 Task: Update the semester name in the Jira issue to 'fall semester and spring semester'.
Action: Mouse moved to (775, 108)
Screenshot: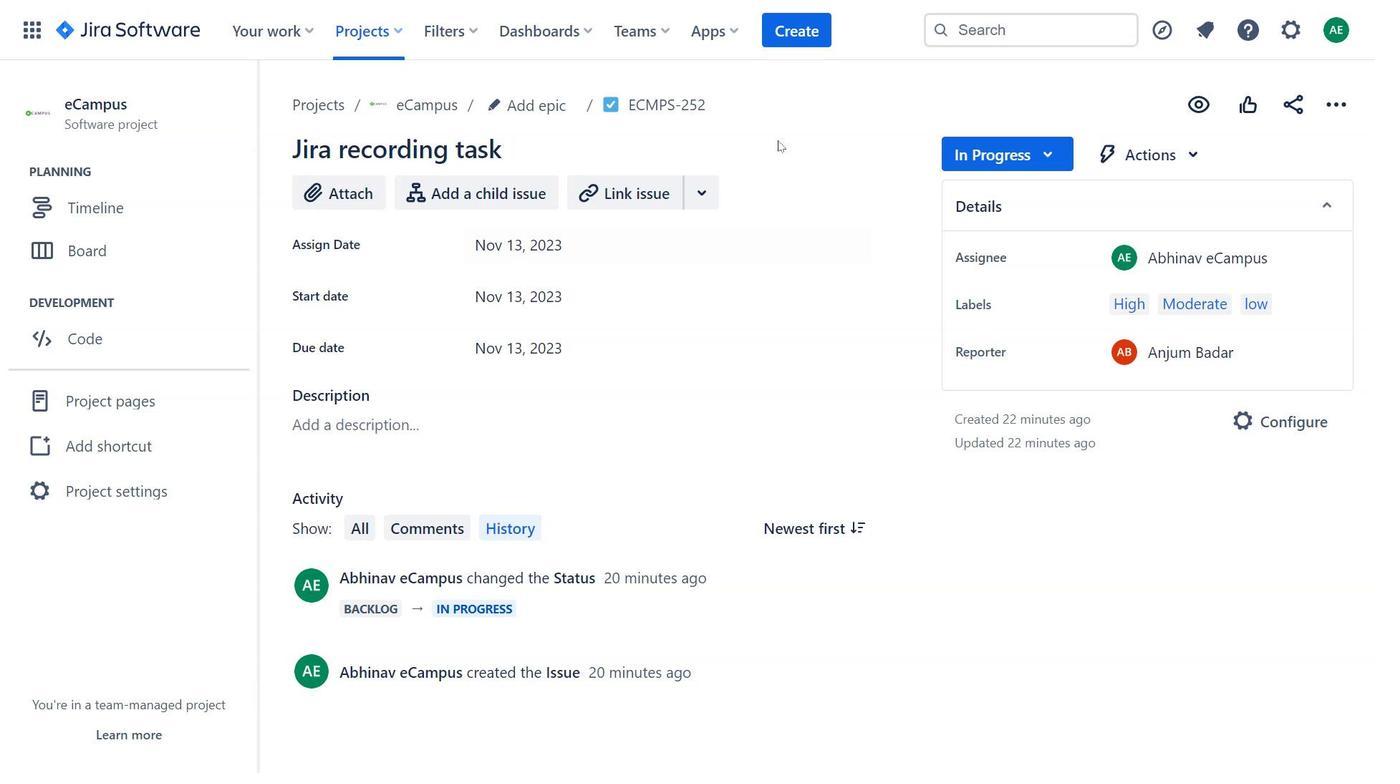 
Action: Mouse pressed left at (775, 108)
Screenshot: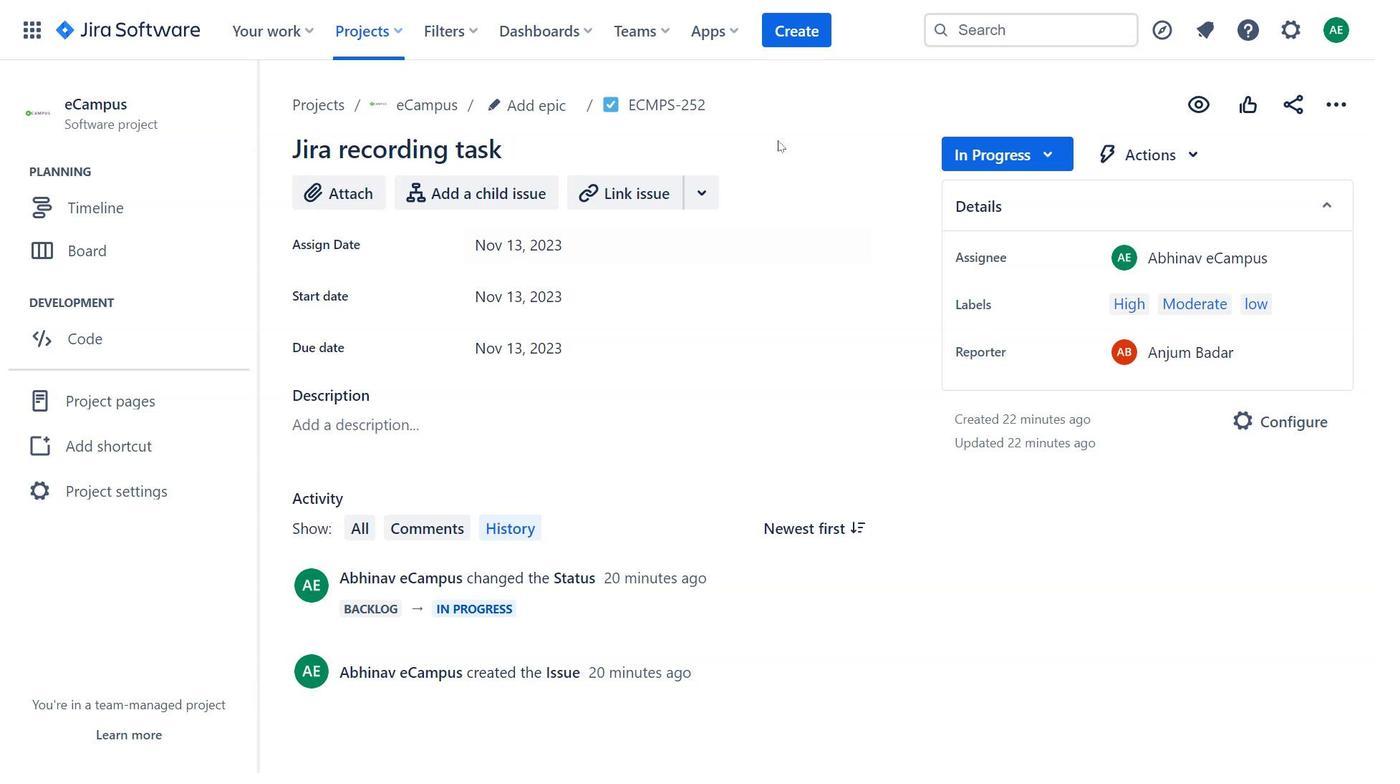 
Action: Mouse moved to (1057, 114)
Screenshot: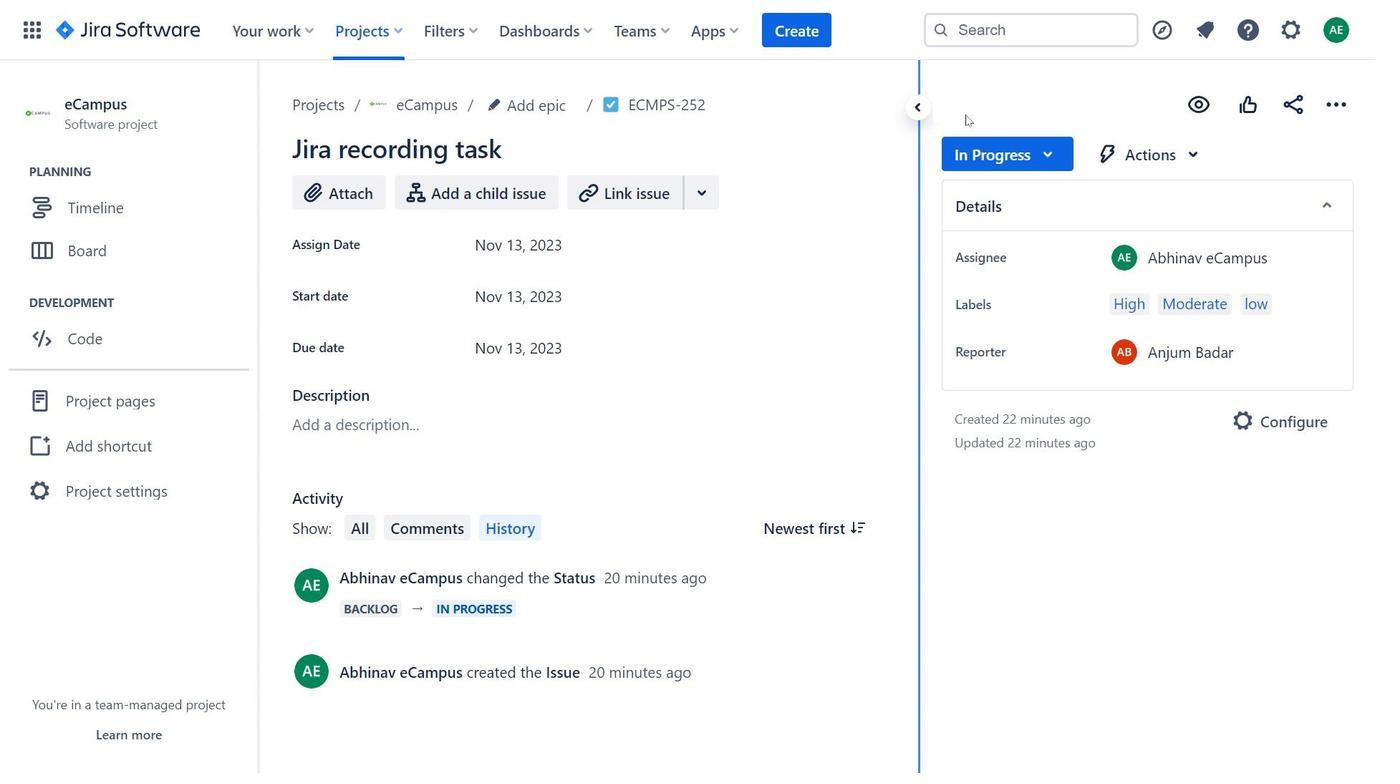 
Action: Mouse pressed left at (1057, 114)
Screenshot: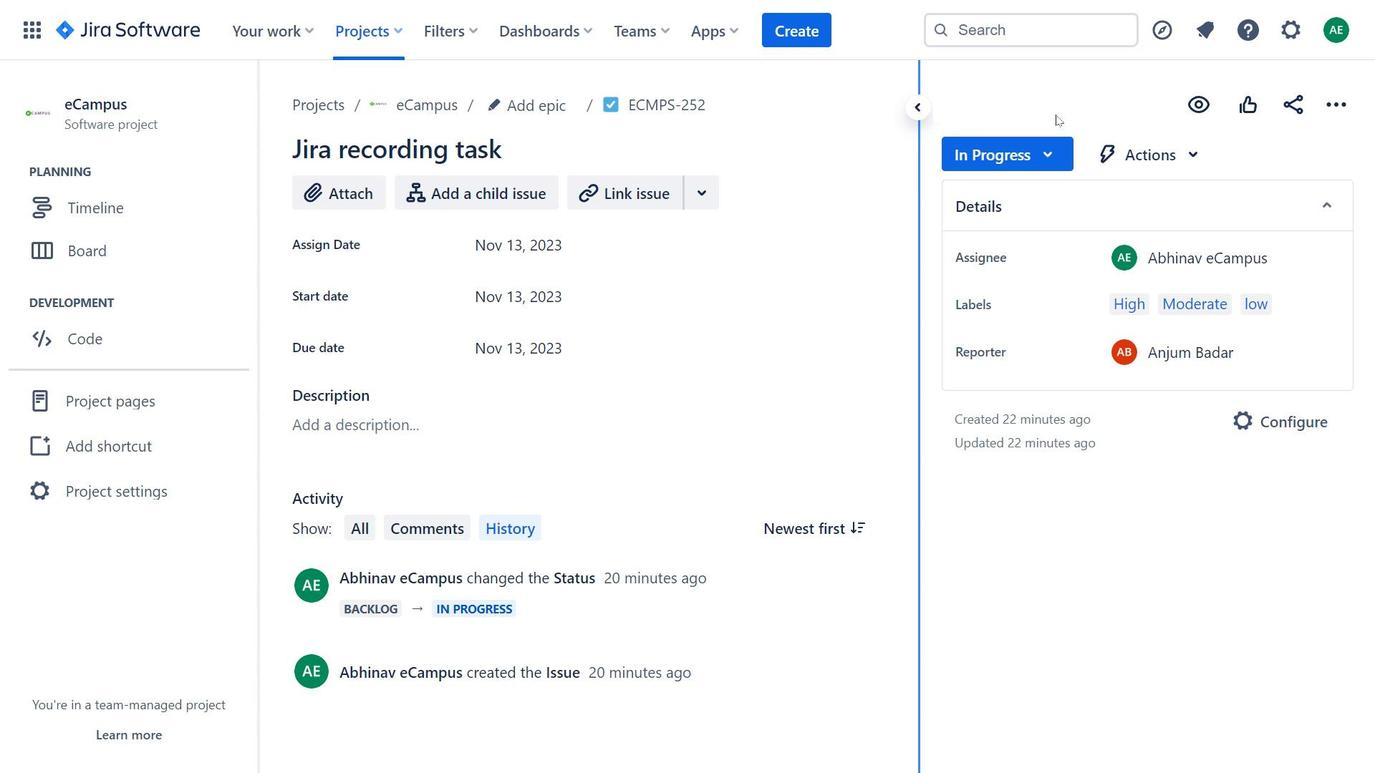 
Action: Mouse moved to (1129, 627)
Screenshot: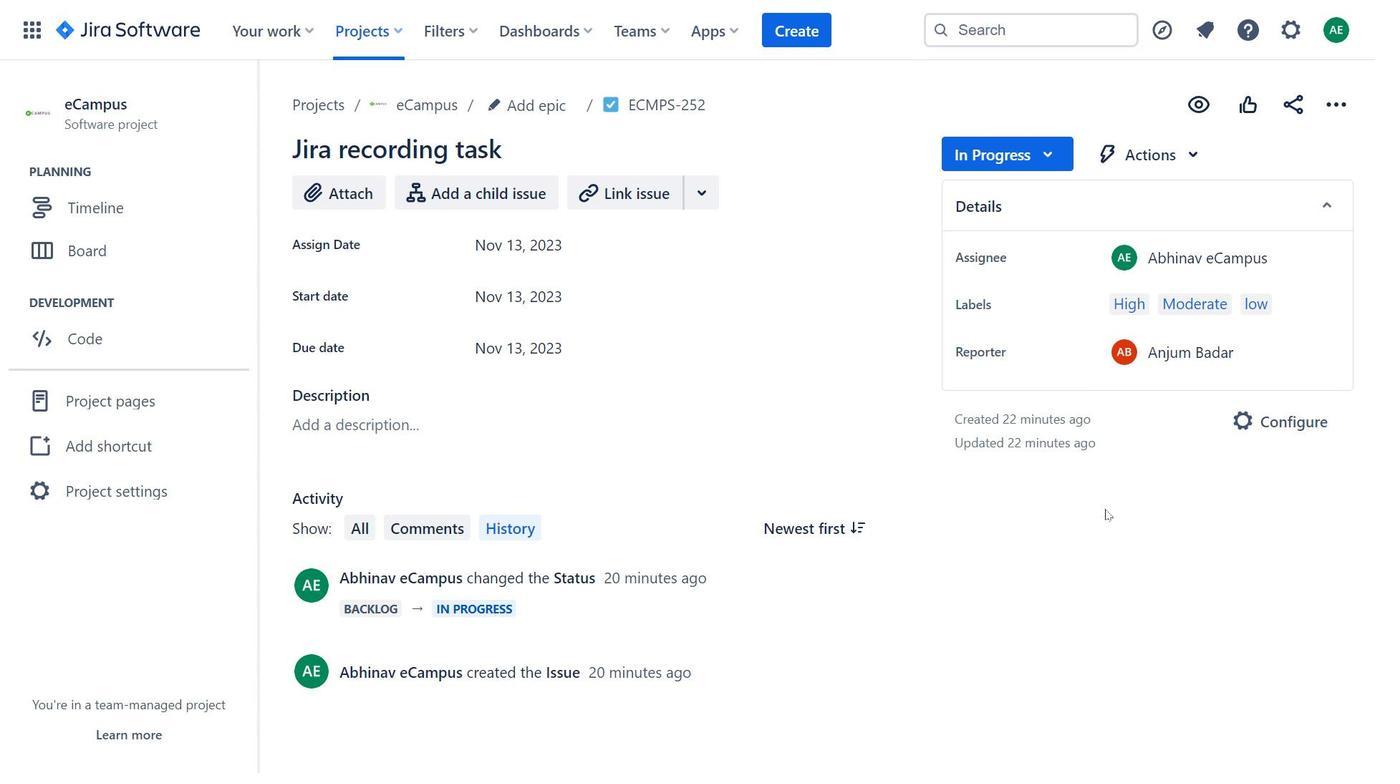 
Action: Mouse pressed left at (1129, 627)
Screenshot: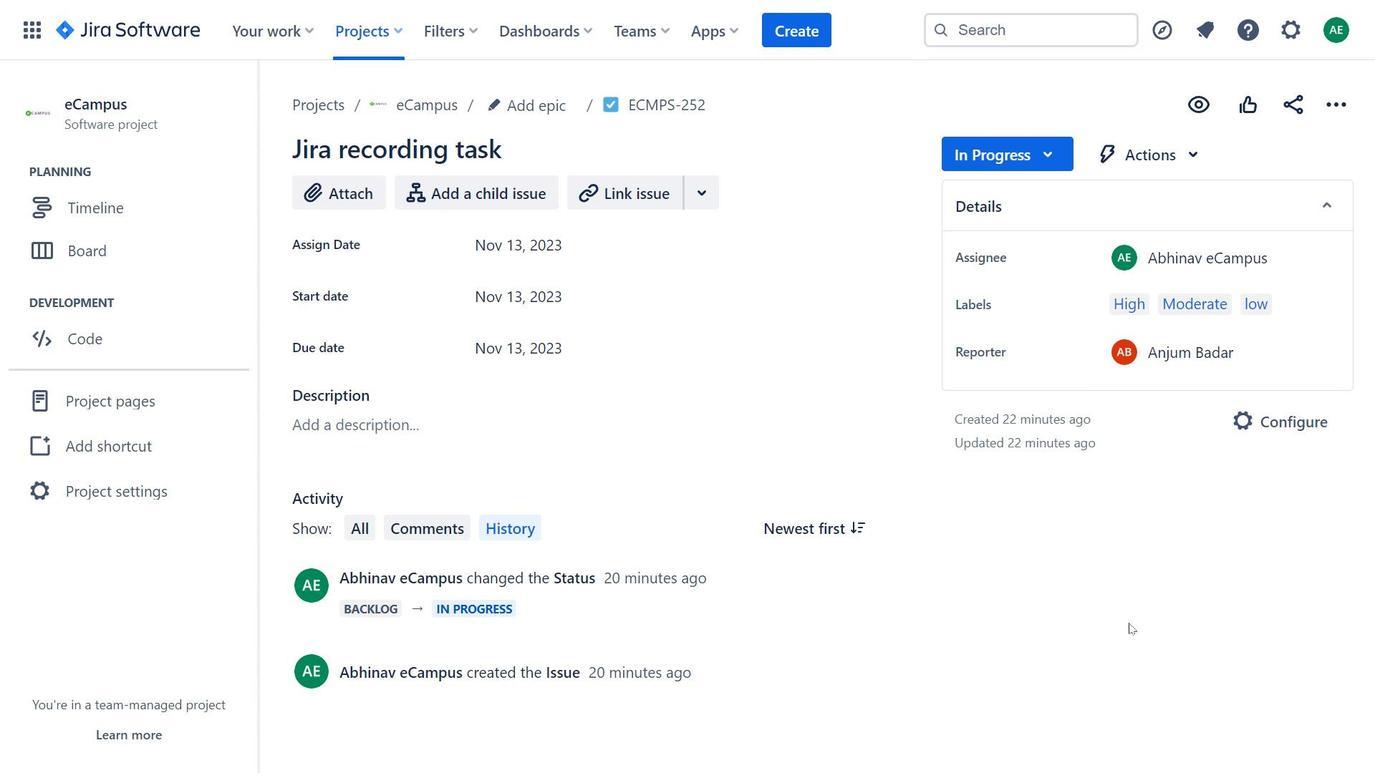 
Action: Mouse moved to (103, 583)
Screenshot: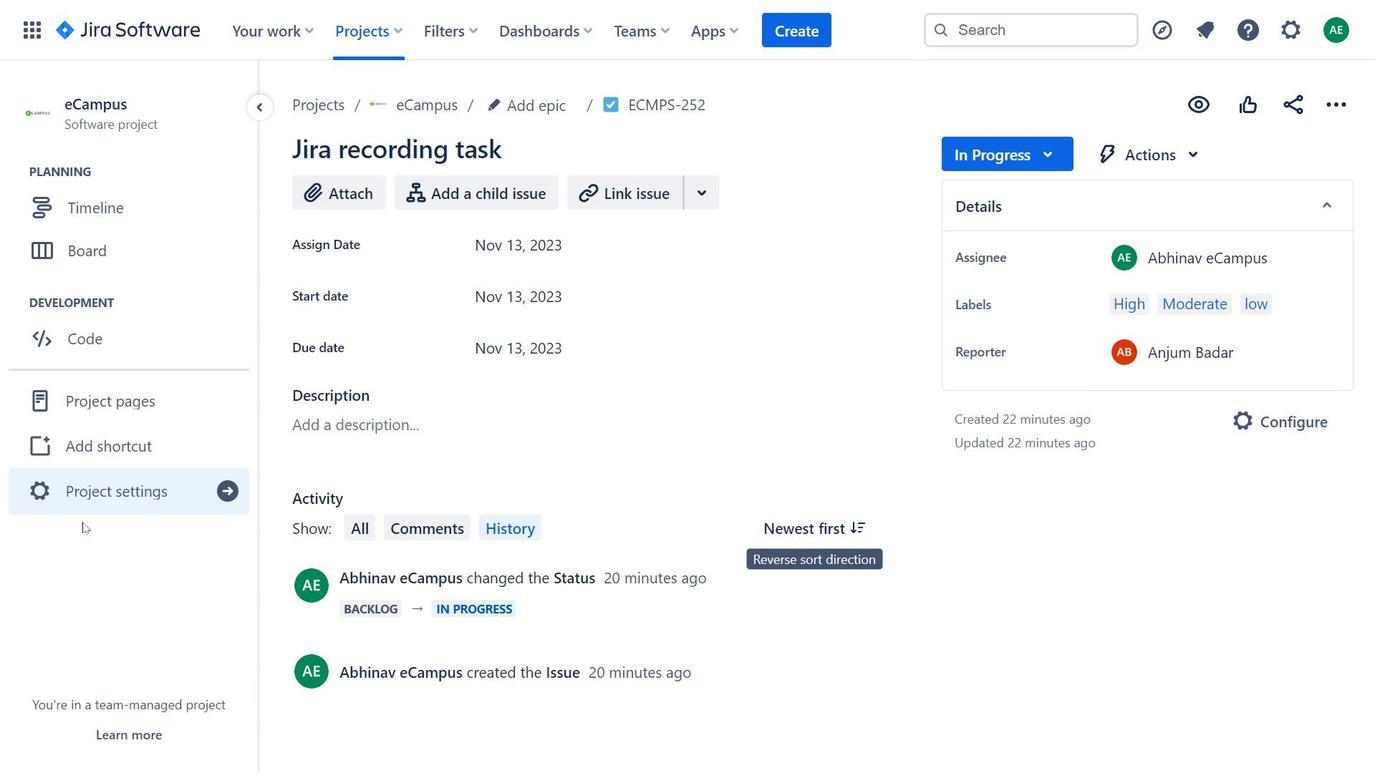 
Action: Mouse pressed left at (103, 583)
Screenshot: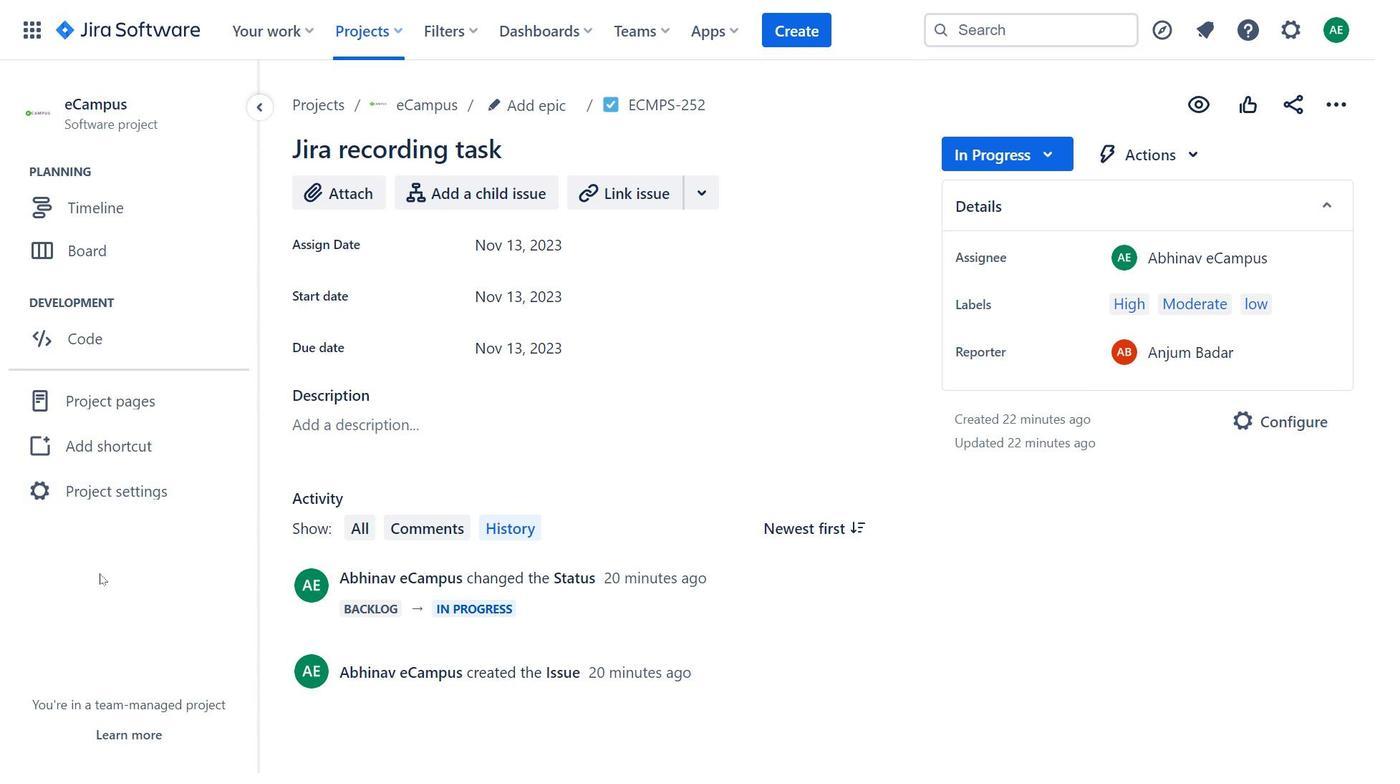 
Action: Mouse moved to (1060, 596)
Screenshot: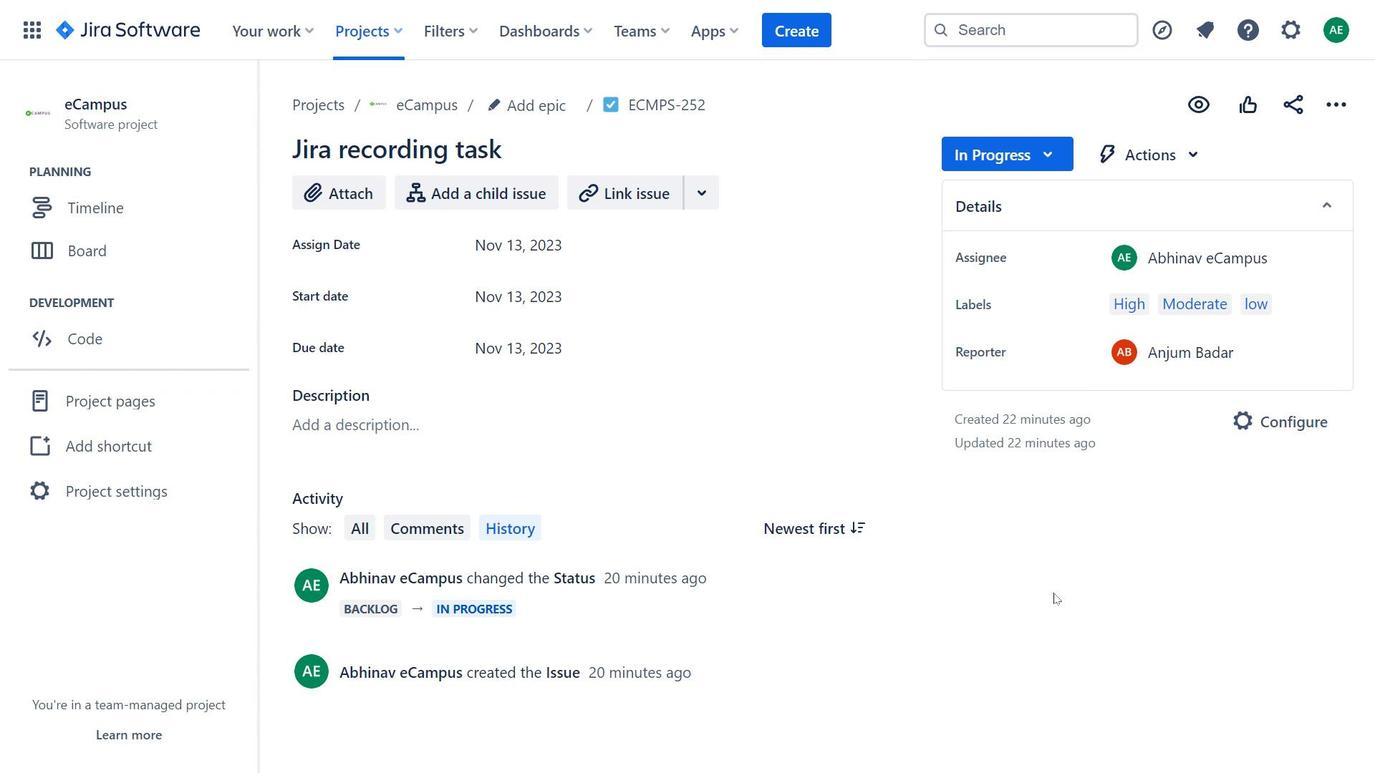 
Action: Mouse pressed left at (1060, 596)
Screenshot: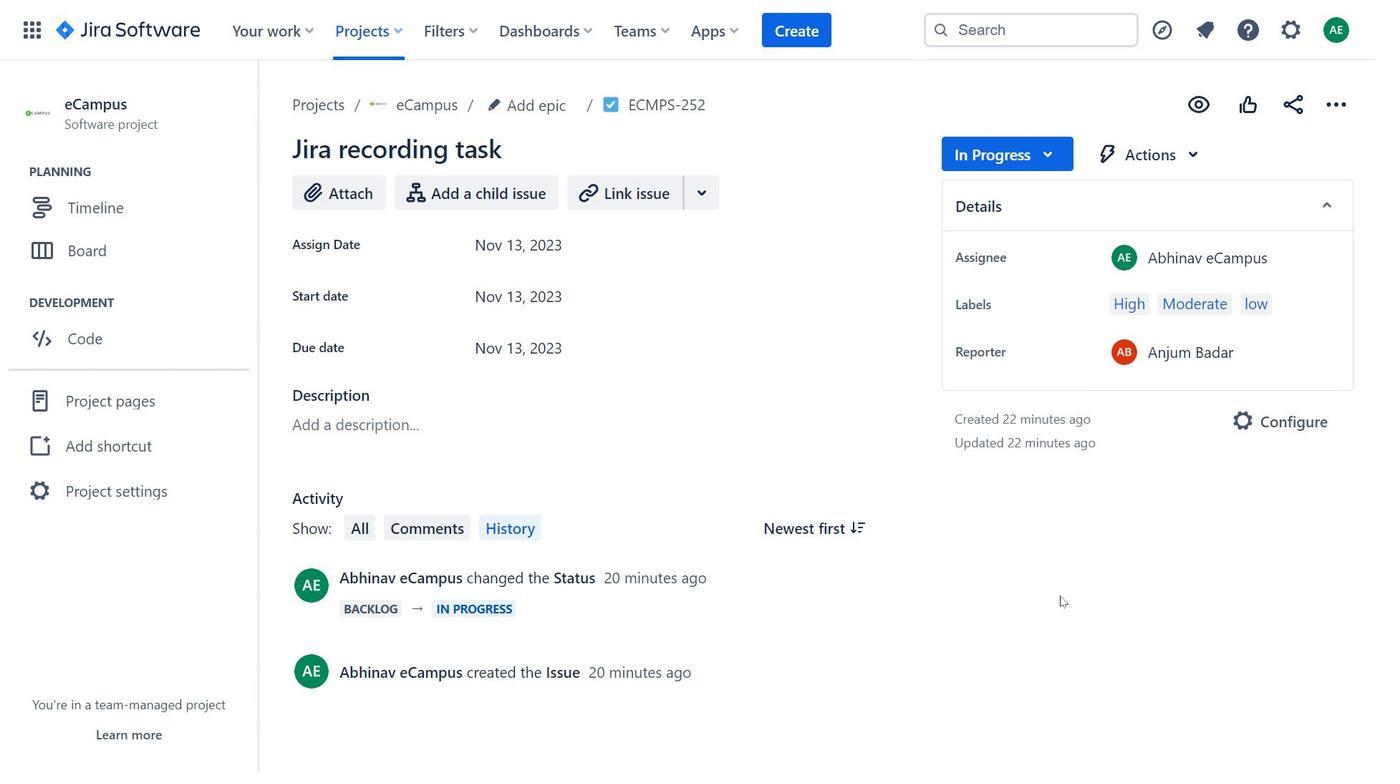 
Action: Mouse pressed left at (1060, 596)
Screenshot: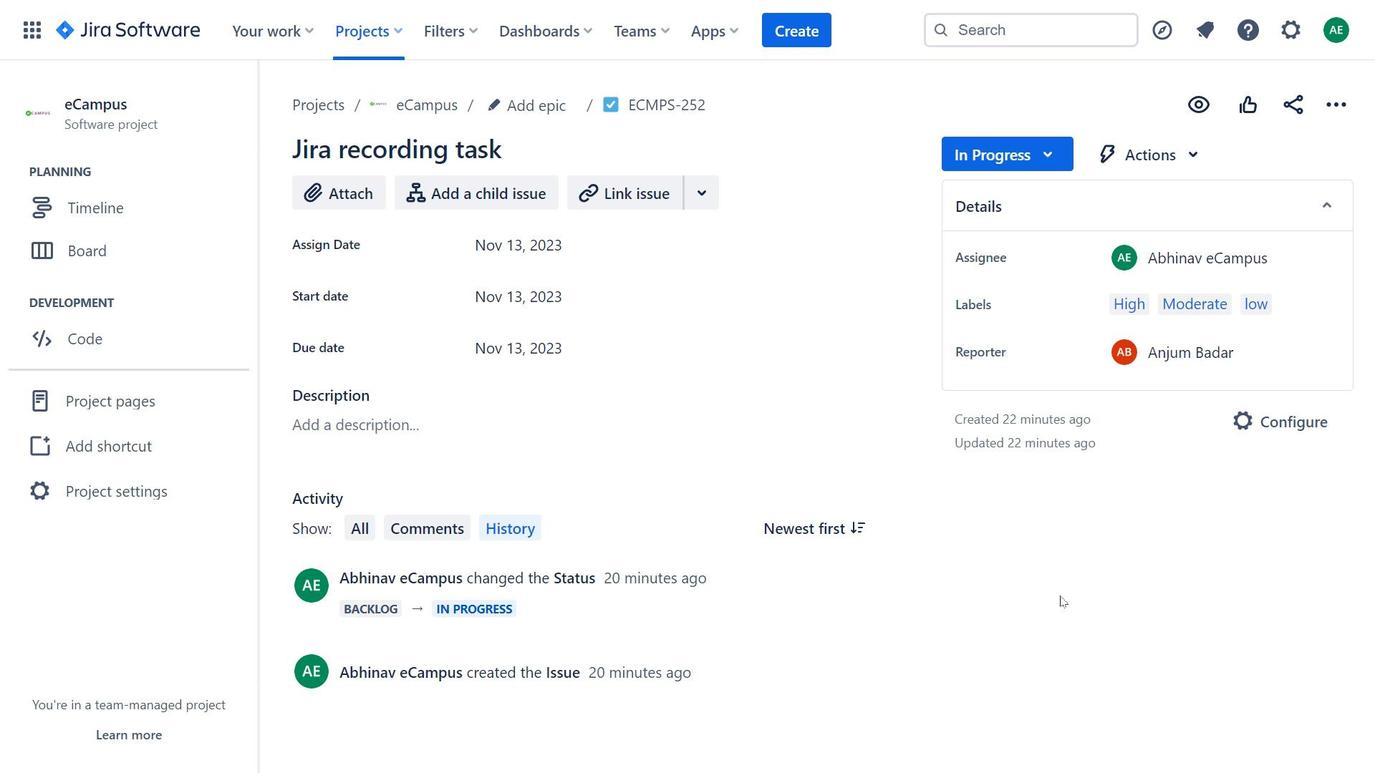 
Action: Mouse moved to (1081, 577)
Screenshot: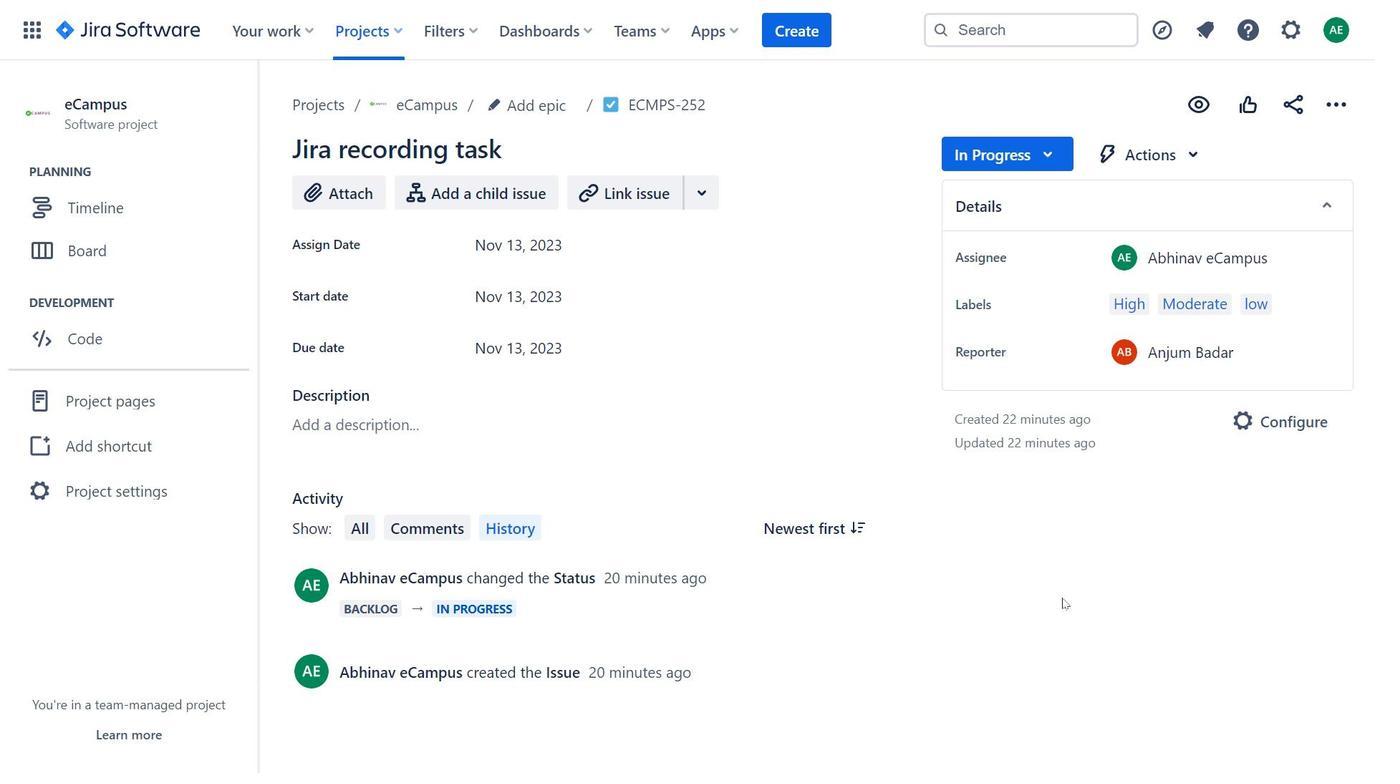
Action: Mouse pressed left at (1081, 577)
Screenshot: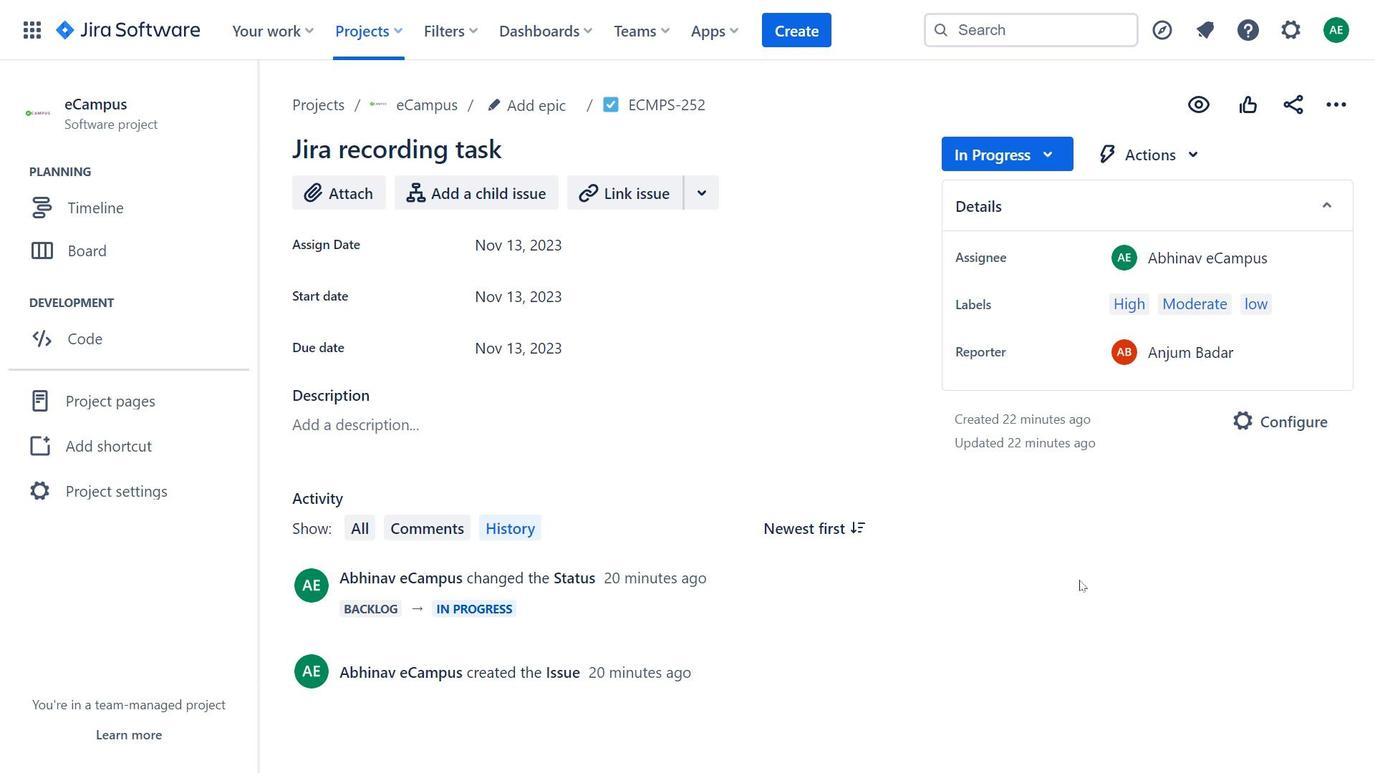 
Action: Mouse pressed left at (1081, 577)
Screenshot: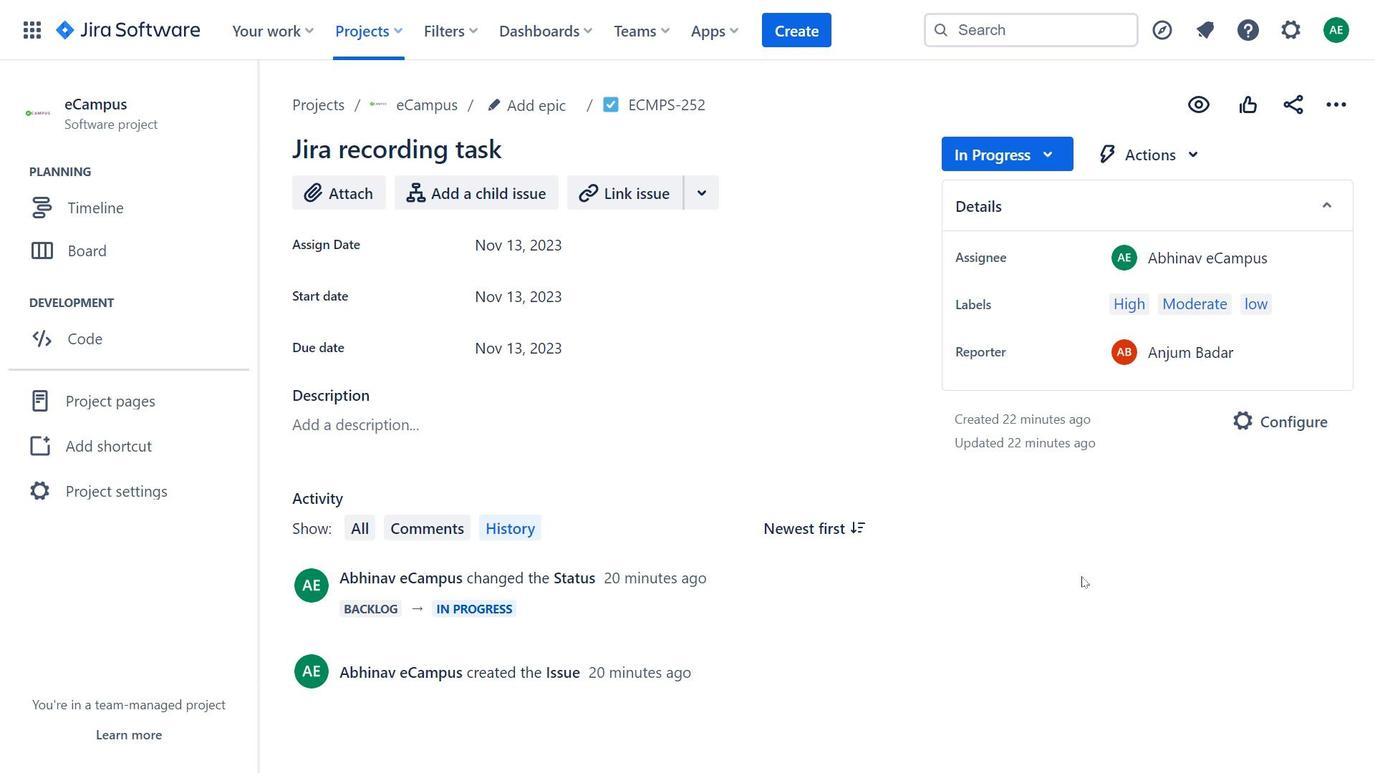 
Action: Mouse pressed left at (1081, 577)
Screenshot: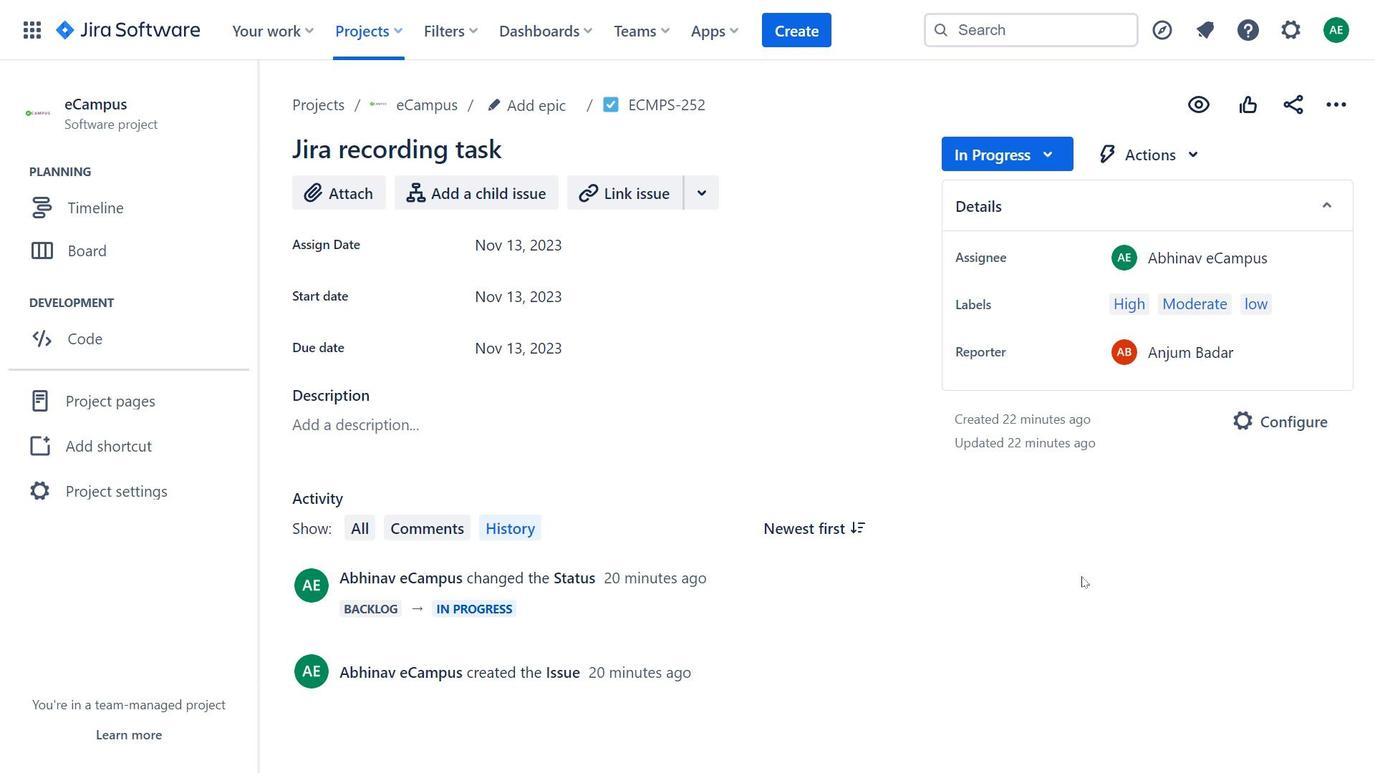
Action: Mouse moved to (1006, 176)
Screenshot: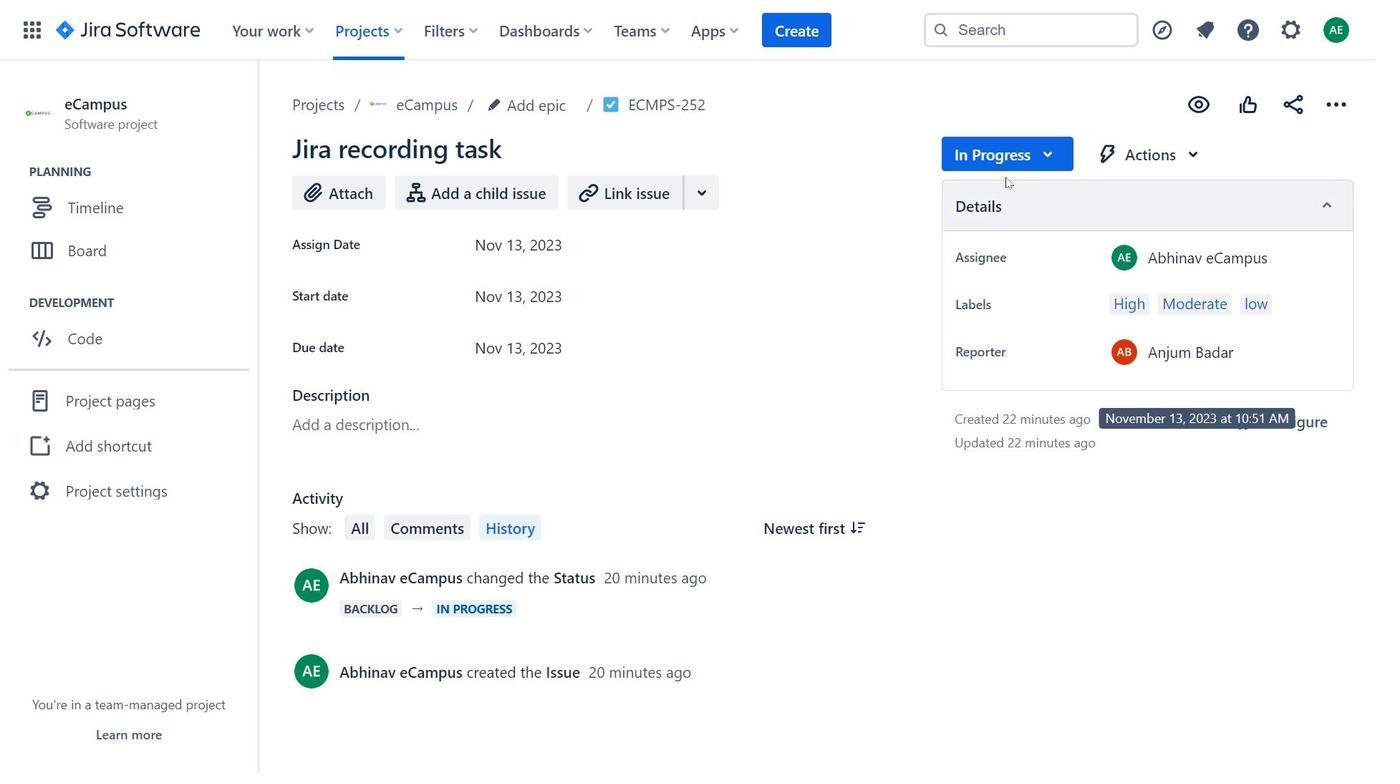 
Action: Mouse pressed left at (1006, 176)
Screenshot: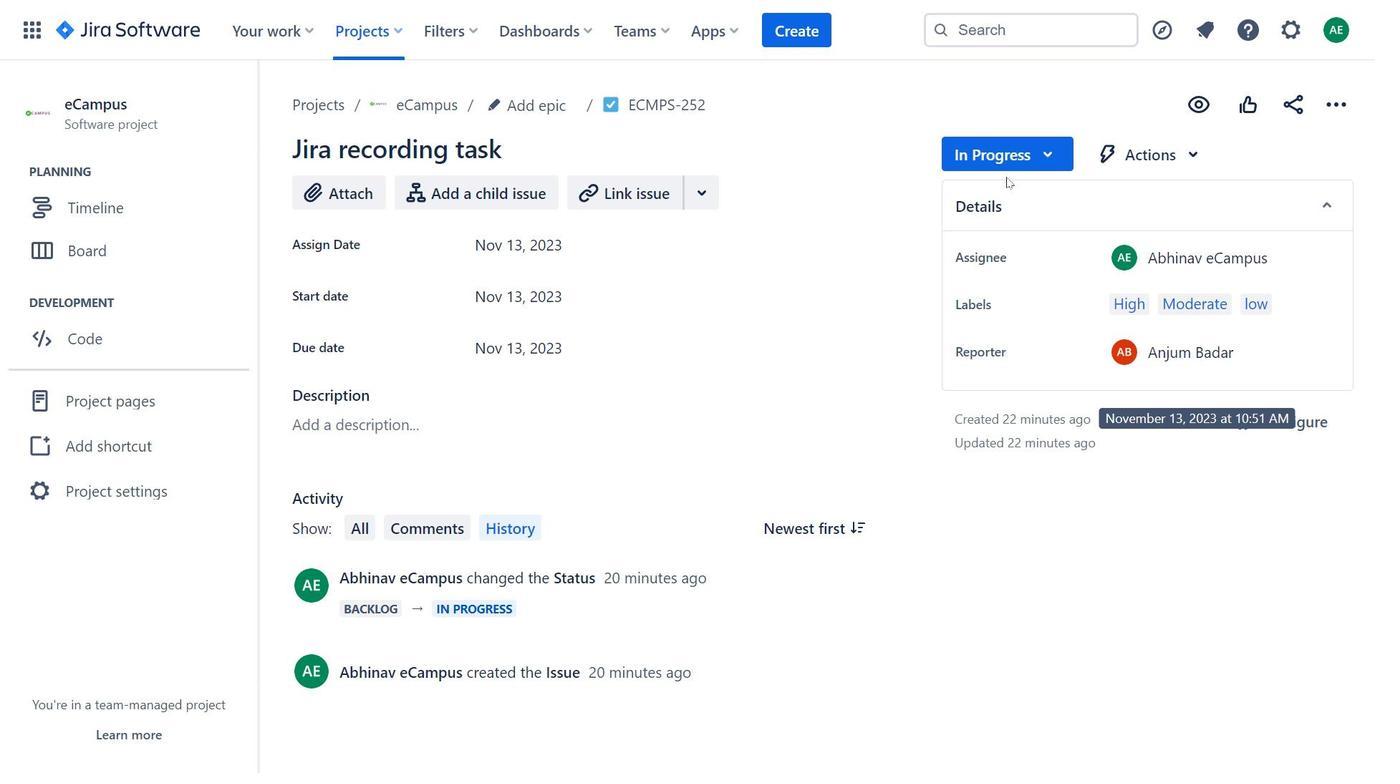 
Action: Mouse moved to (1007, 168)
Screenshot: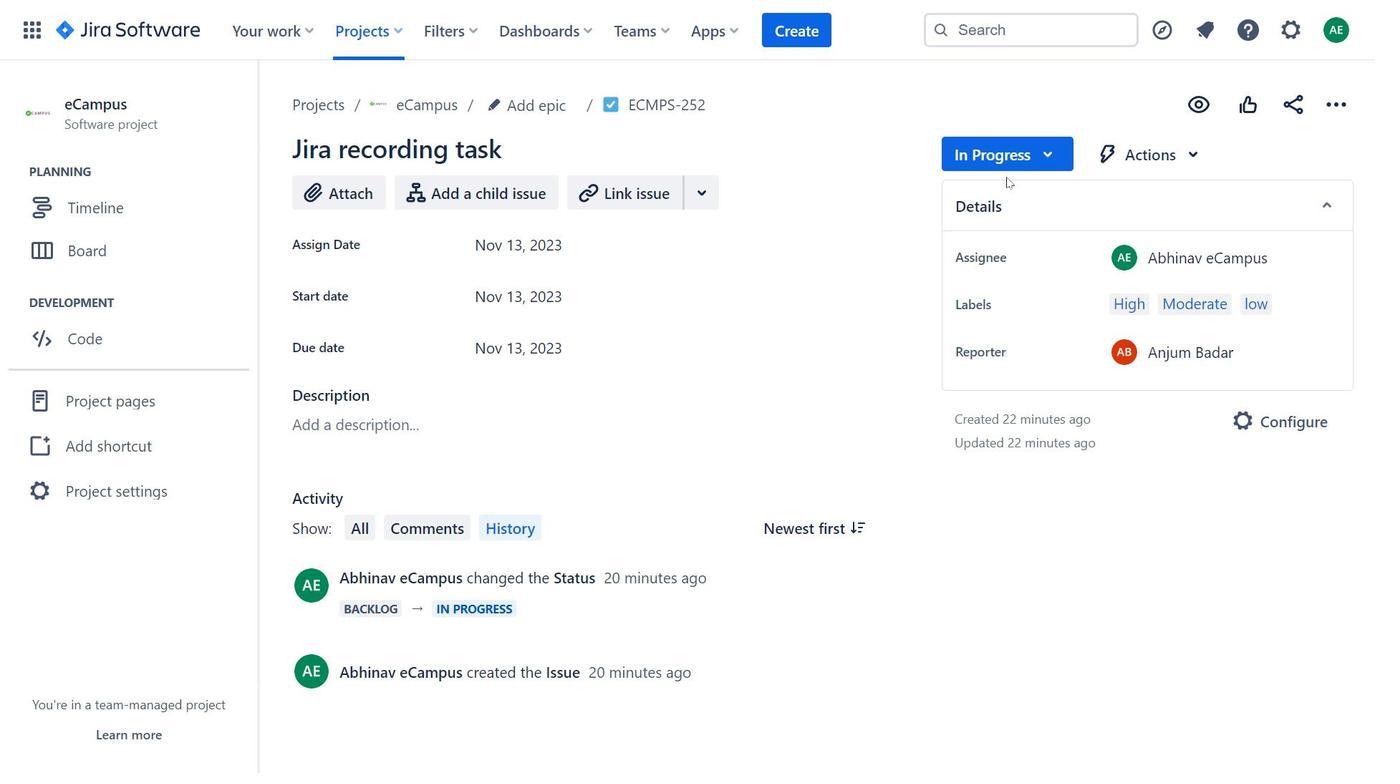 
Action: Mouse pressed left at (1007, 168)
Screenshot: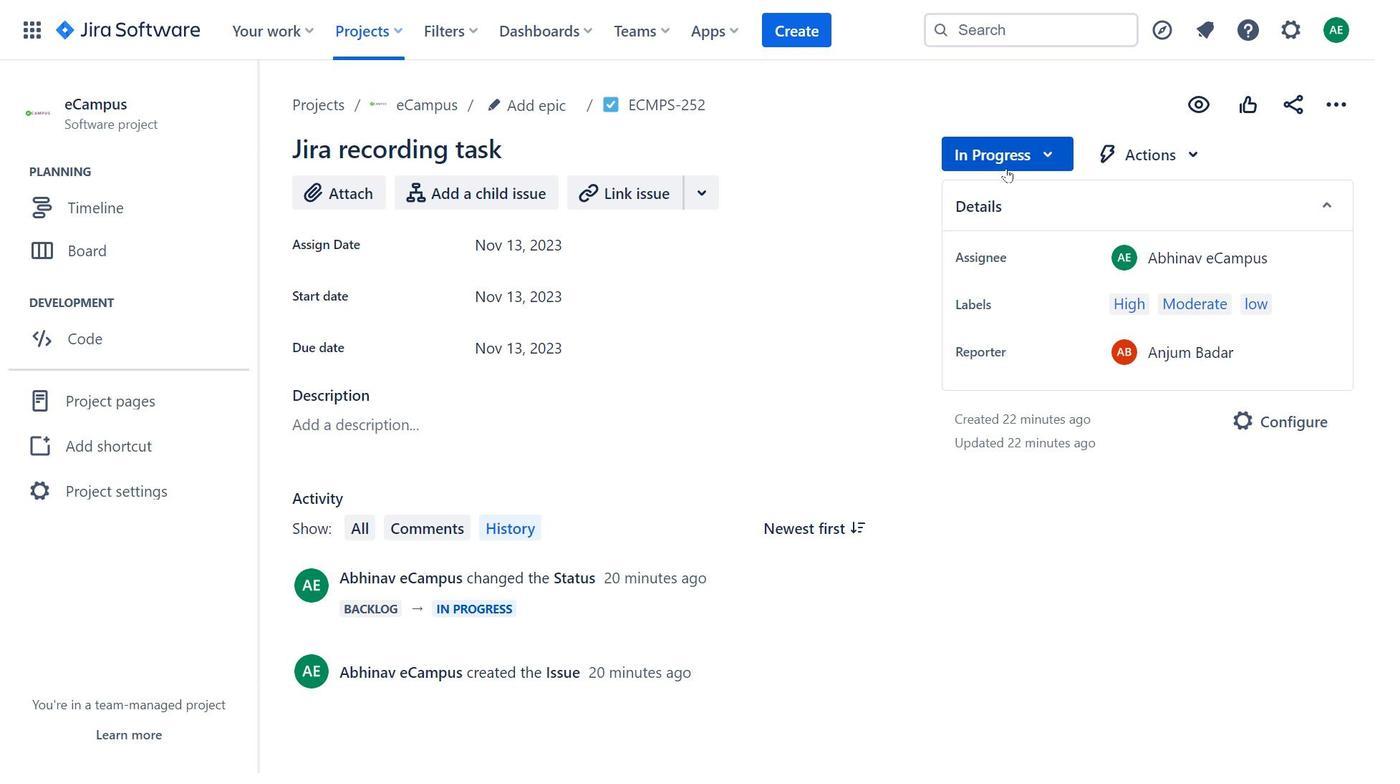 
Action: Mouse moved to (980, 98)
Screenshot: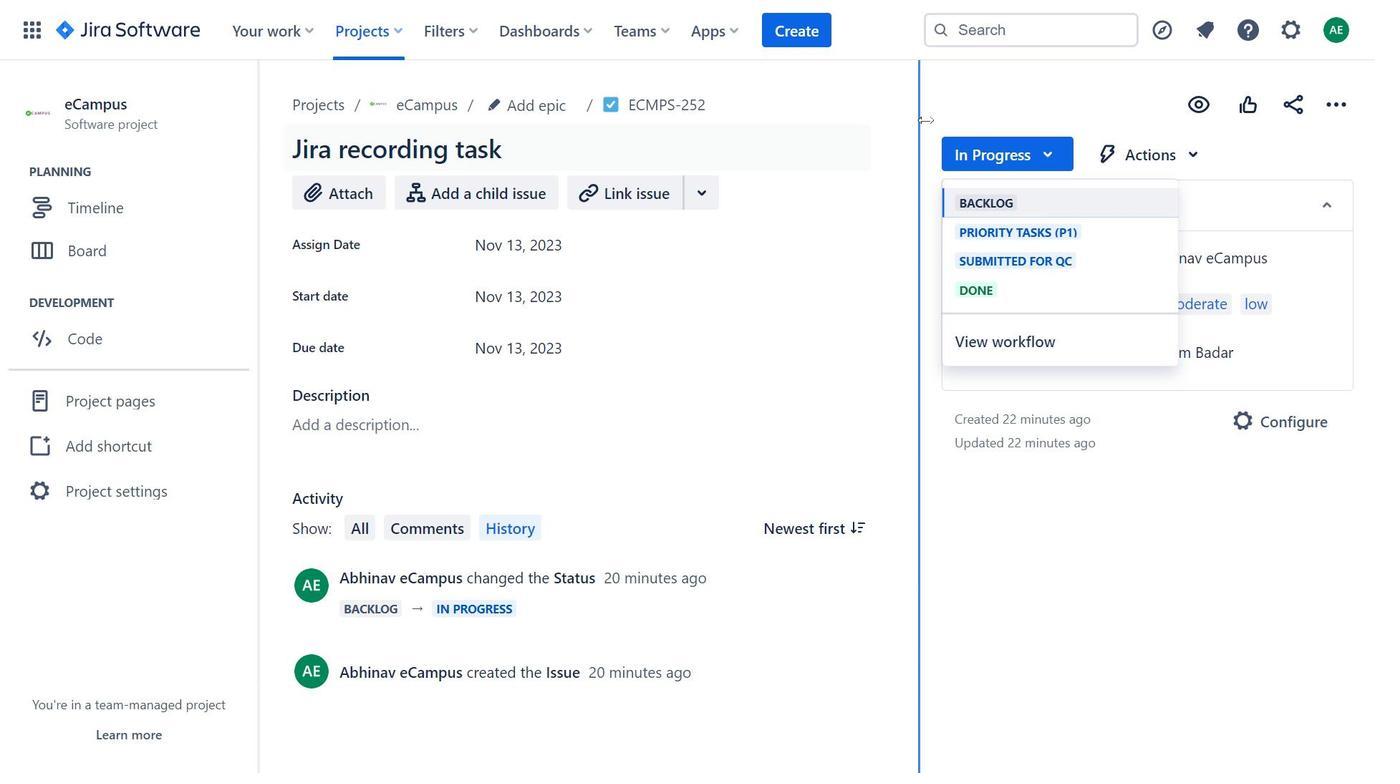 
Action: Mouse pressed left at (980, 98)
Screenshot: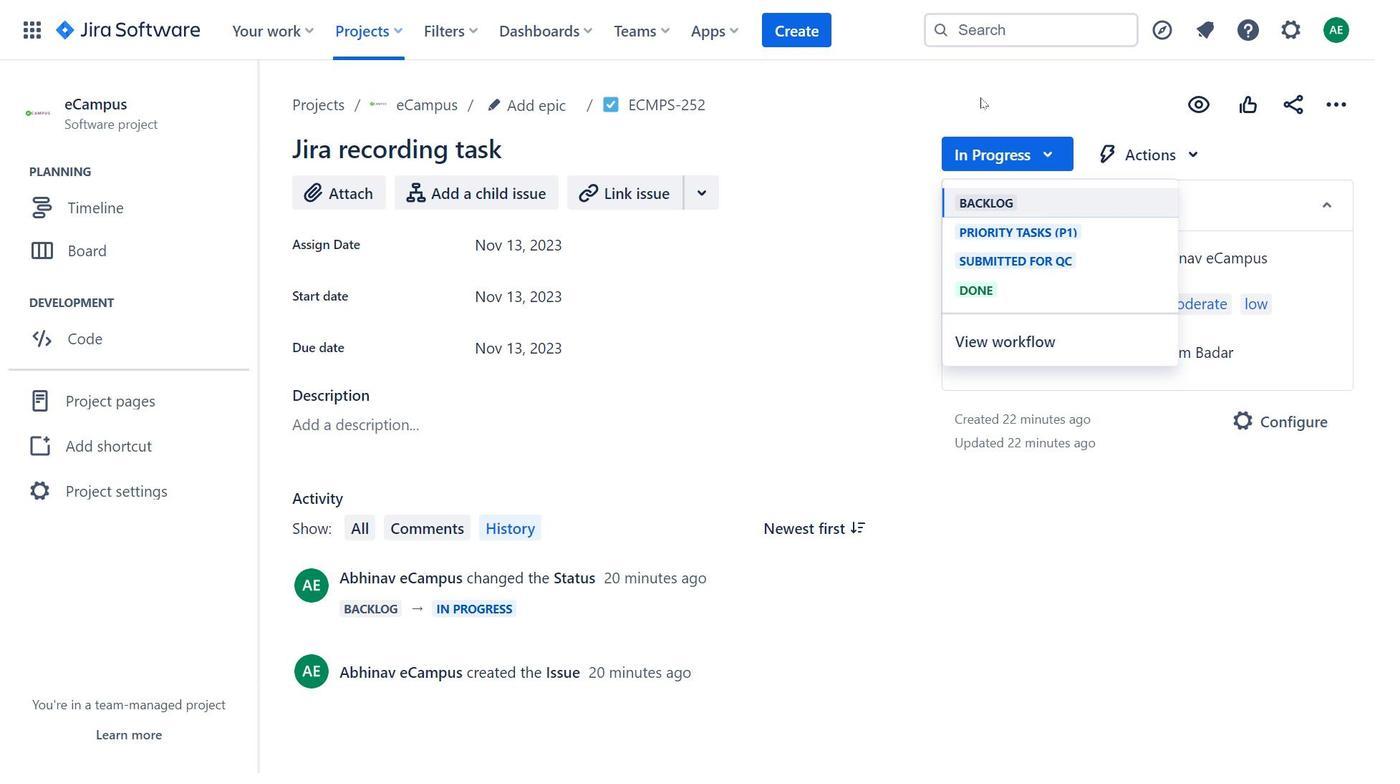
Action: Mouse moved to (541, 247)
Screenshot: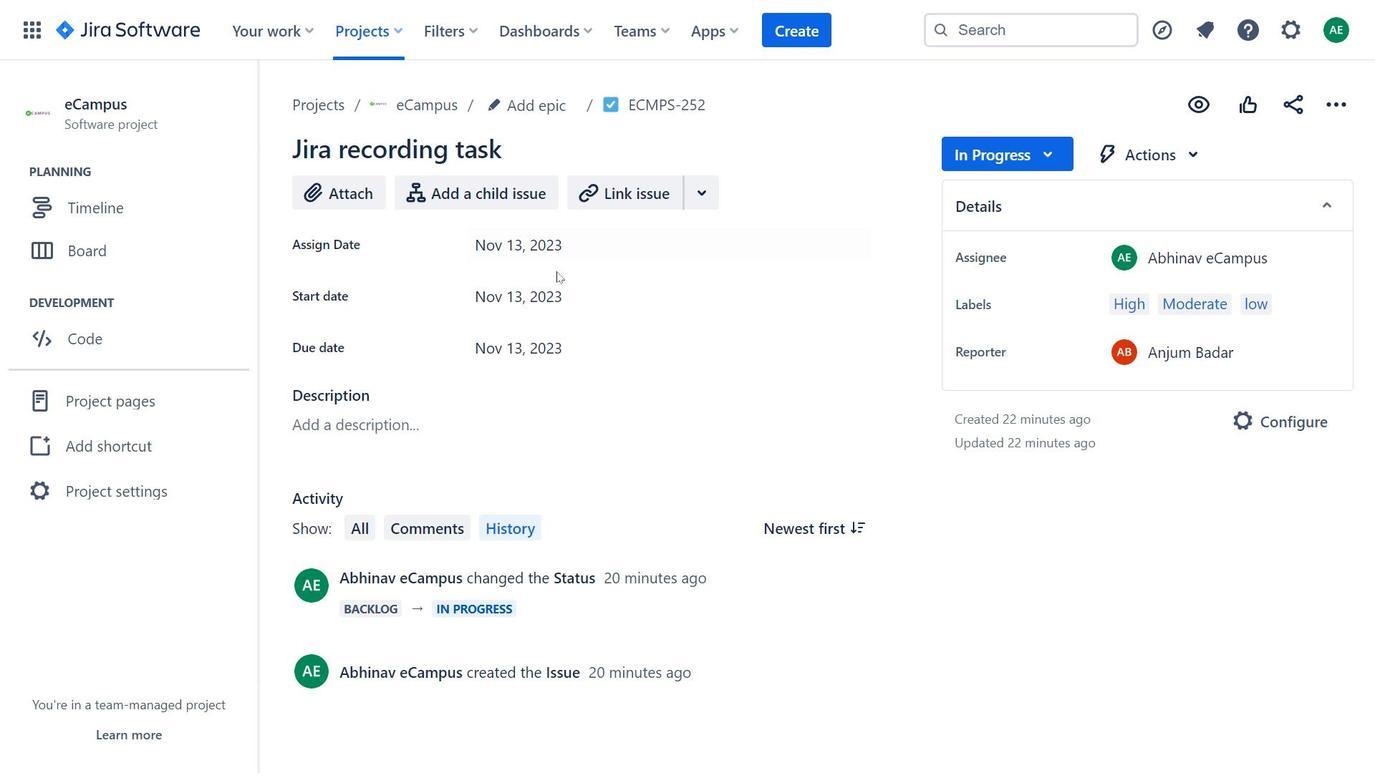 
Action: Mouse pressed left at (541, 247)
Screenshot: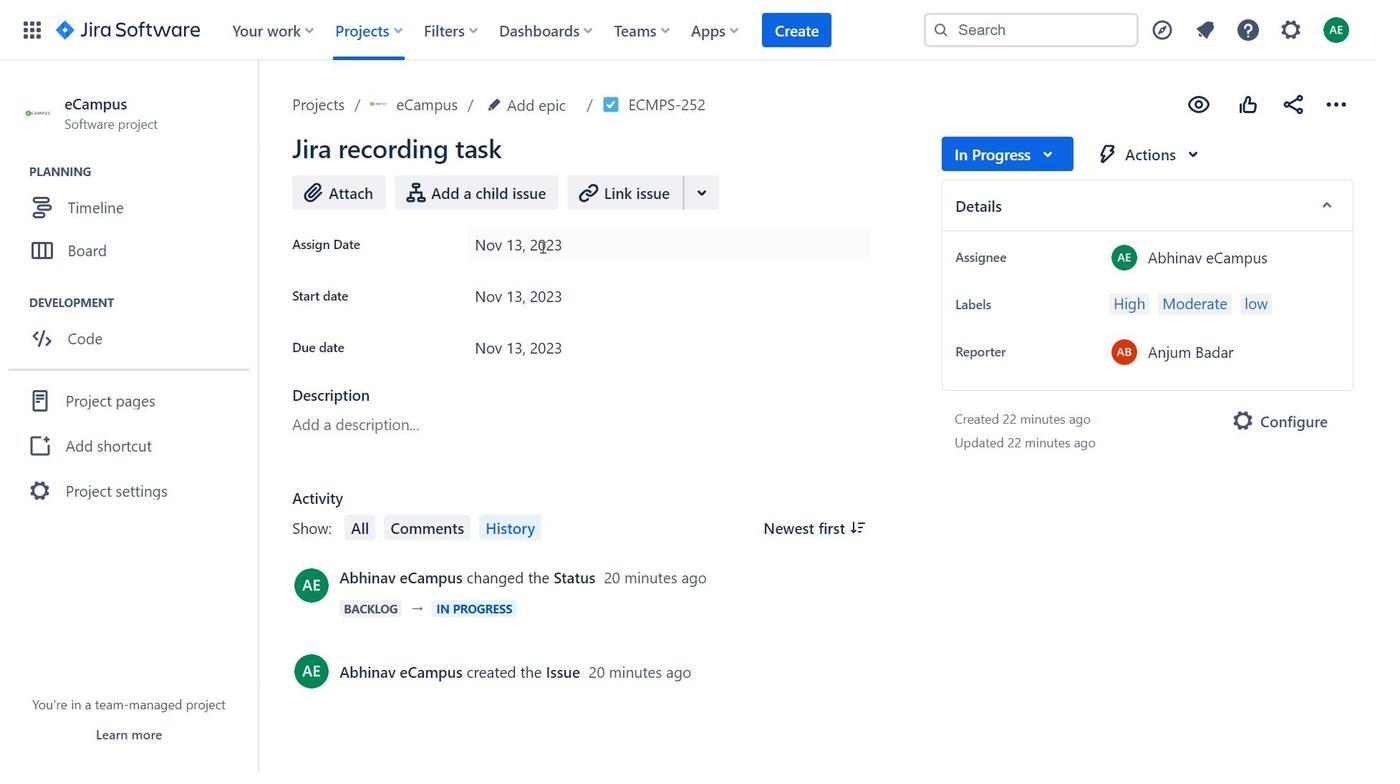 
Action: Mouse moved to (1347, 93)
Screenshot: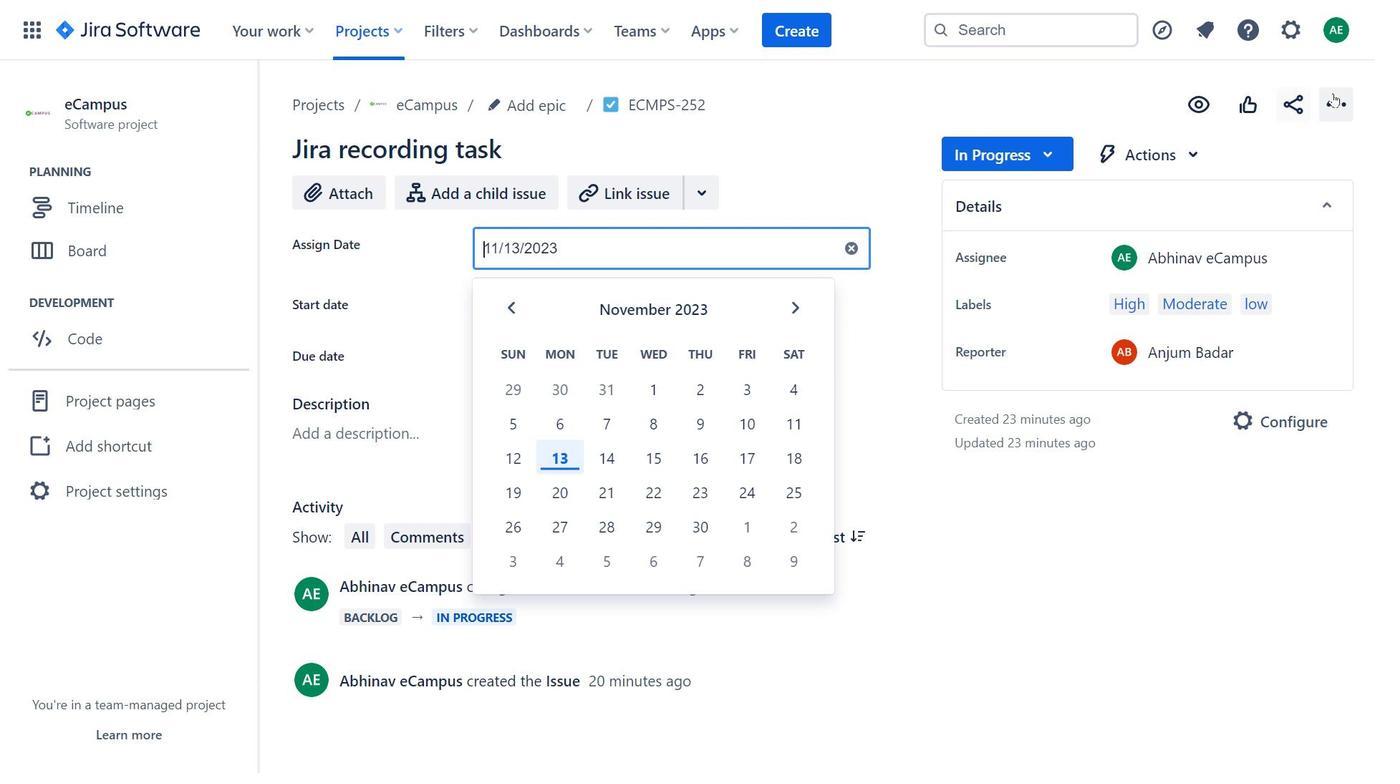 
Action: Mouse pressed left at (1347, 93)
Screenshot: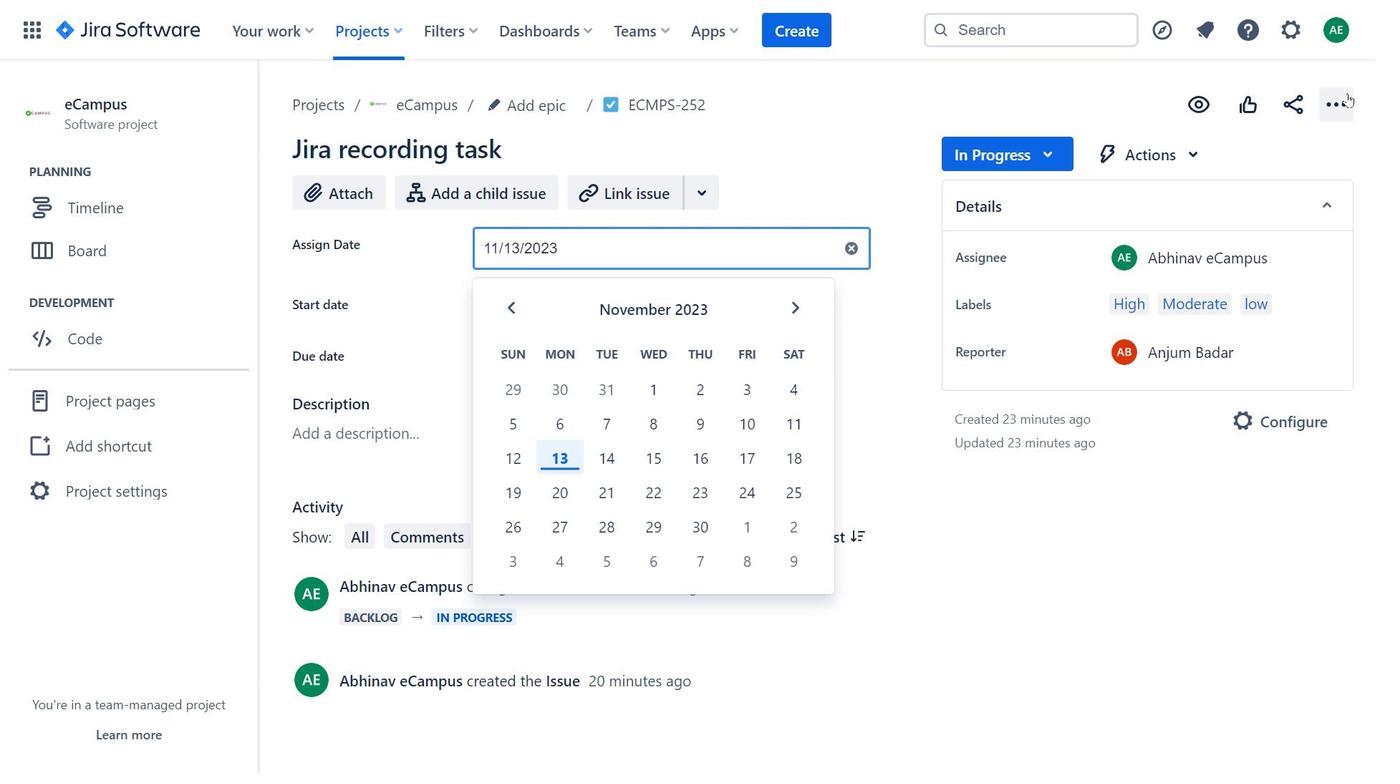 
Action: Mouse moved to (999, 159)
Screenshot: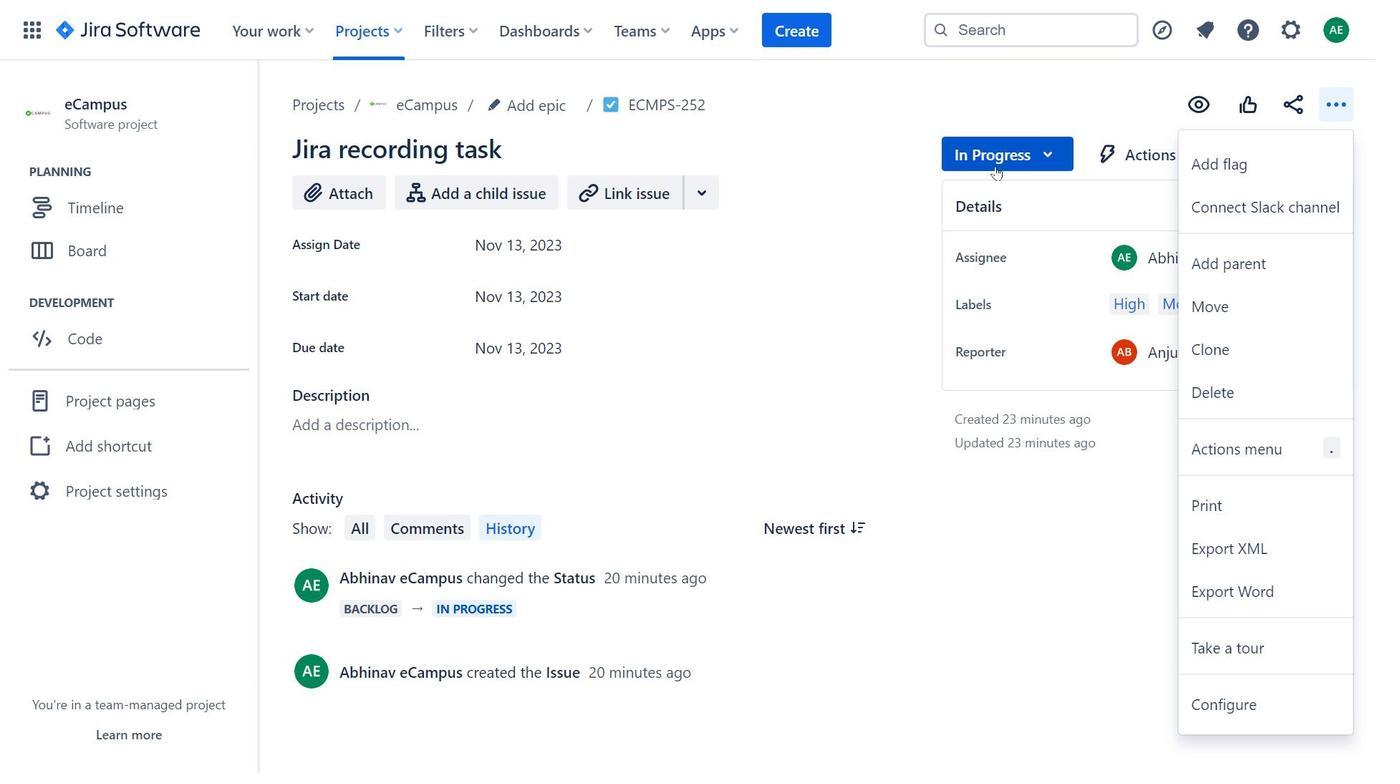 
Action: Mouse pressed left at (999, 159)
Screenshot: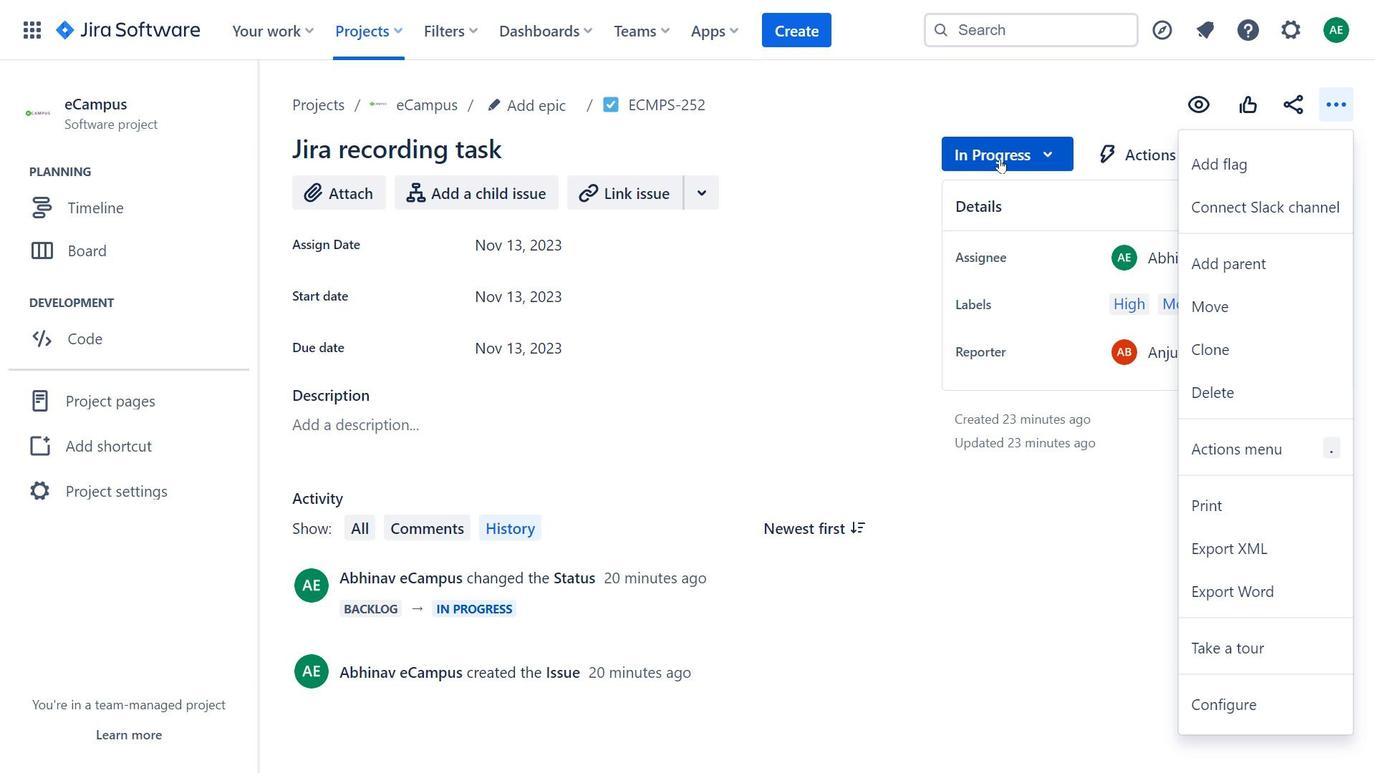 
Action: Mouse moved to (438, 101)
Screenshot: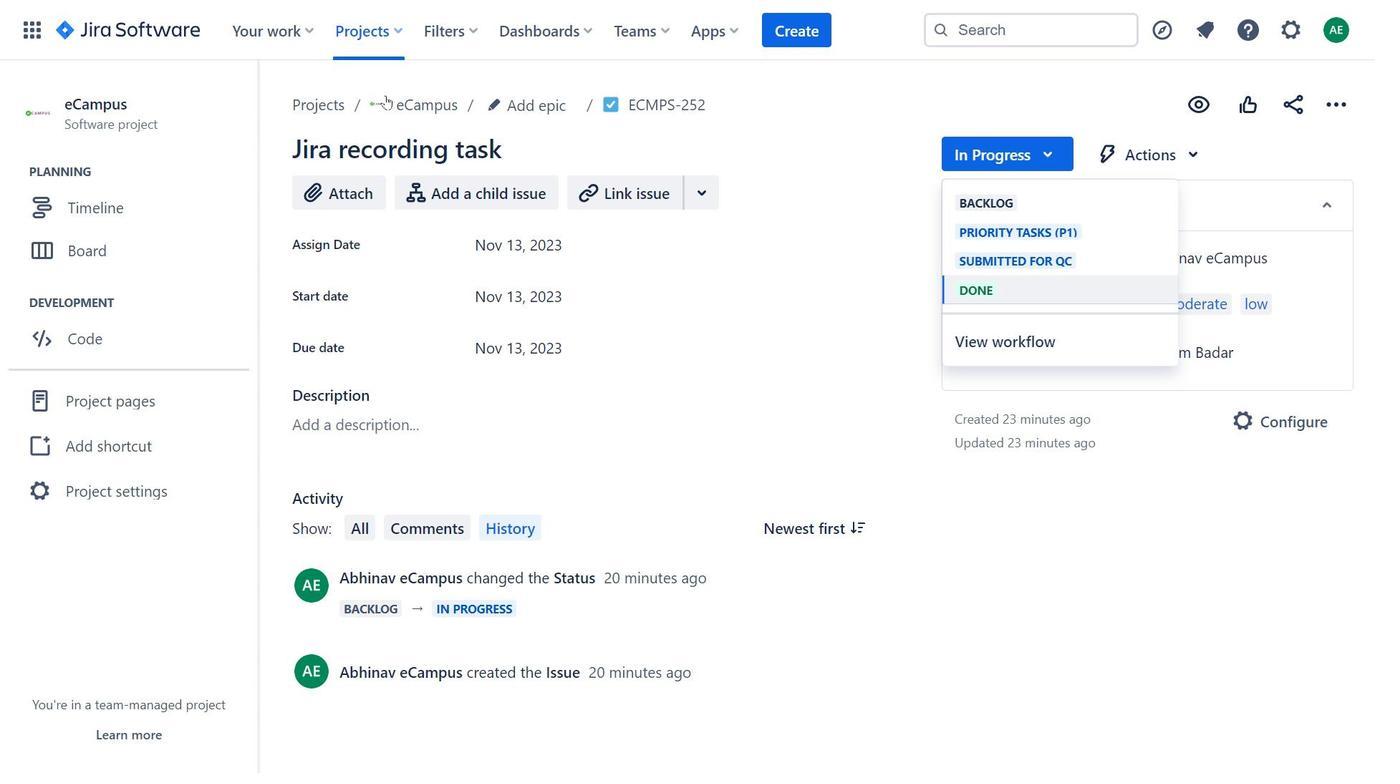 
Action: Mouse pressed left at (438, 101)
Screenshot: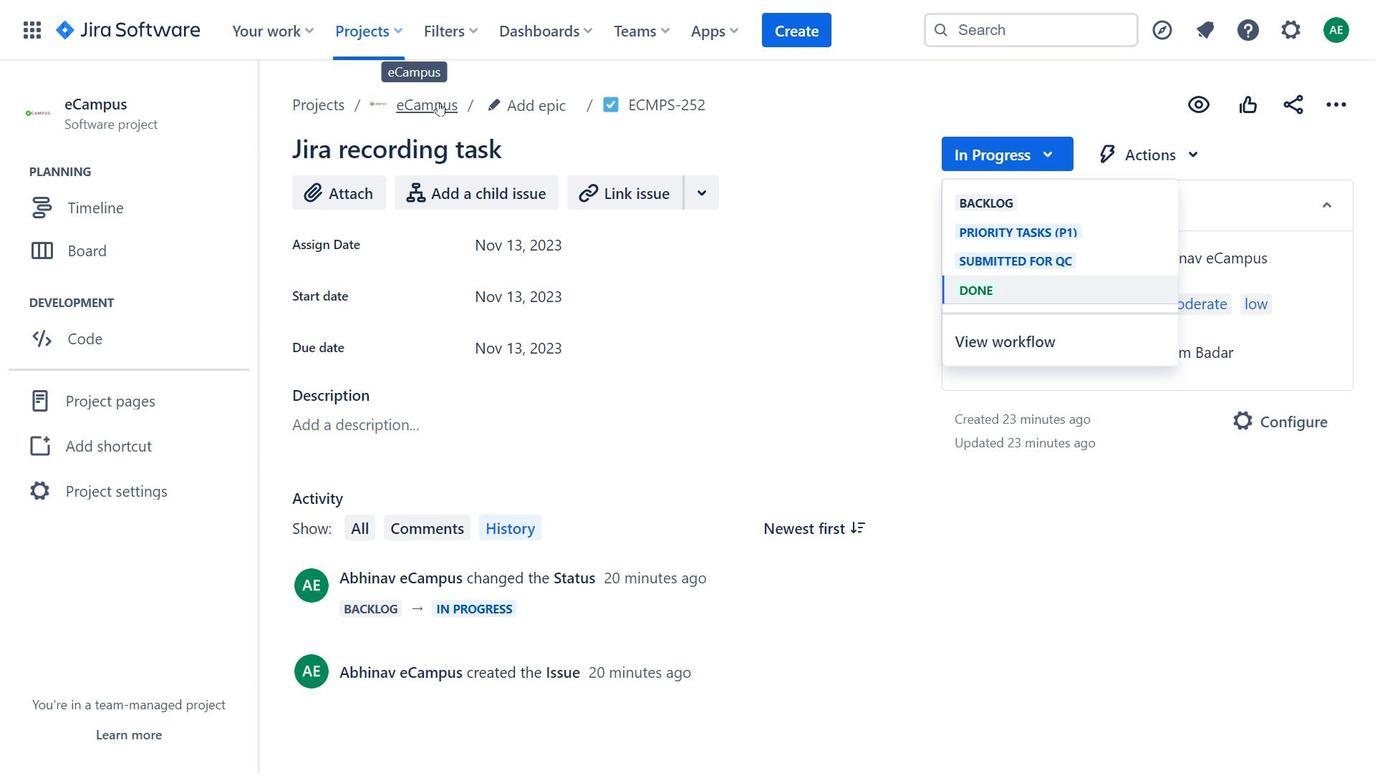 
Action: Mouse moved to (797, 441)
Screenshot: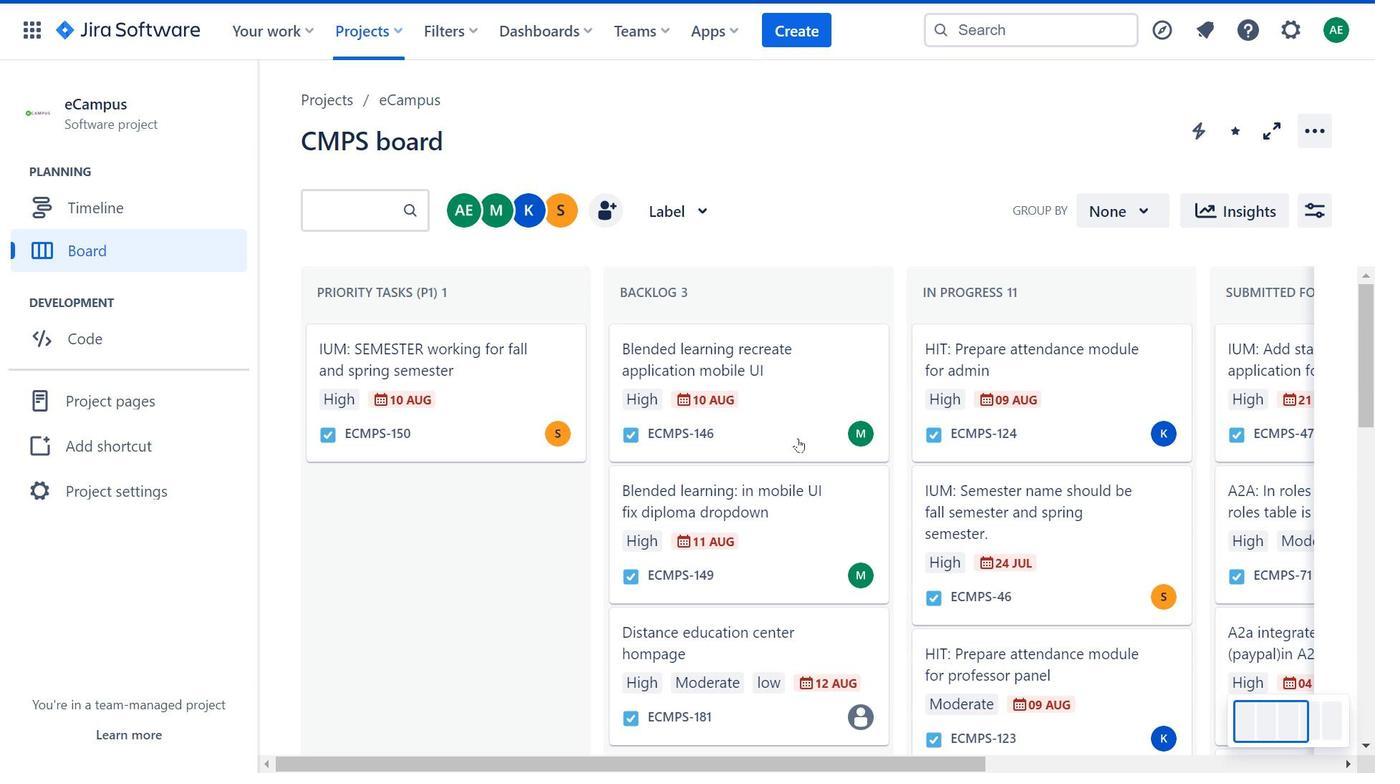 
Action: Mouse scrolled (797, 440) with delta (0, 0)
Screenshot: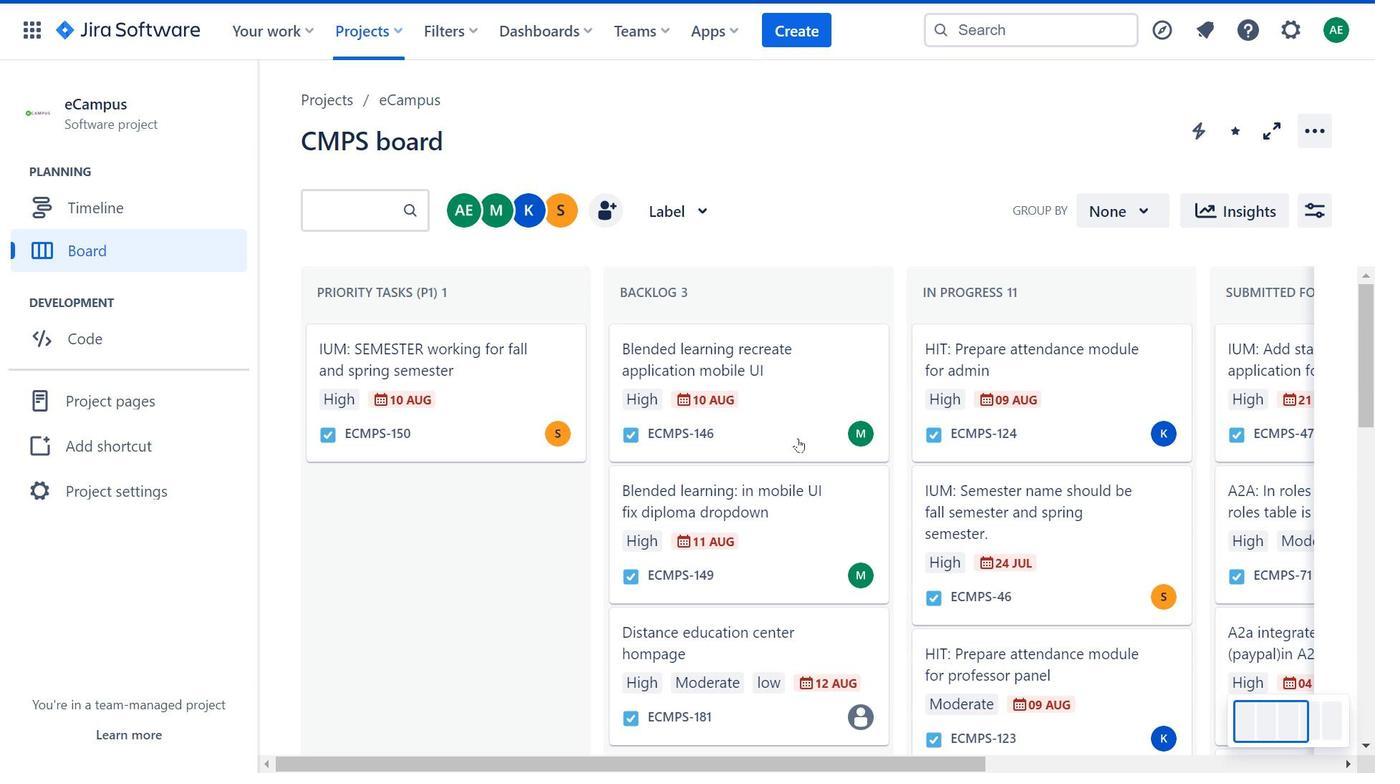
Action: Mouse scrolled (797, 440) with delta (0, 0)
Screenshot: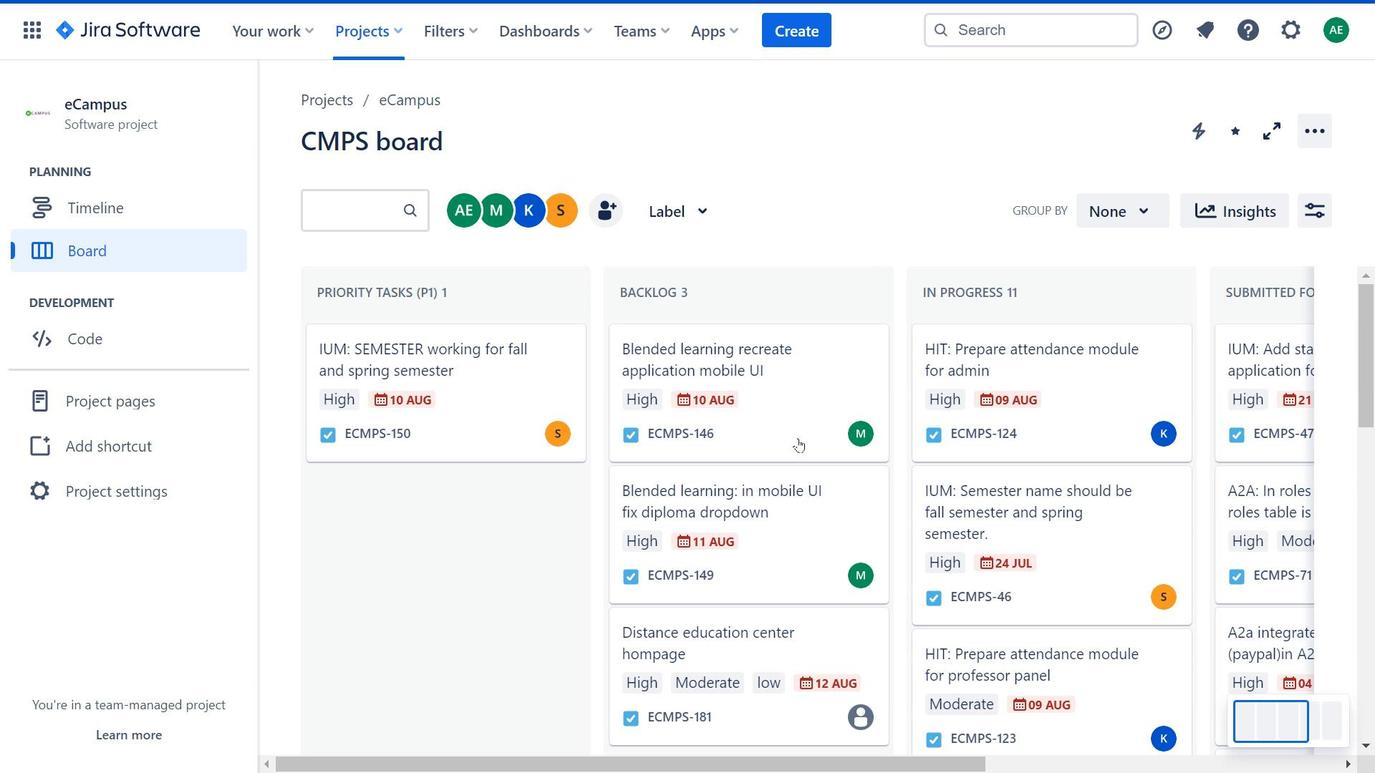 
Action: Mouse moved to (797, 441)
Screenshot: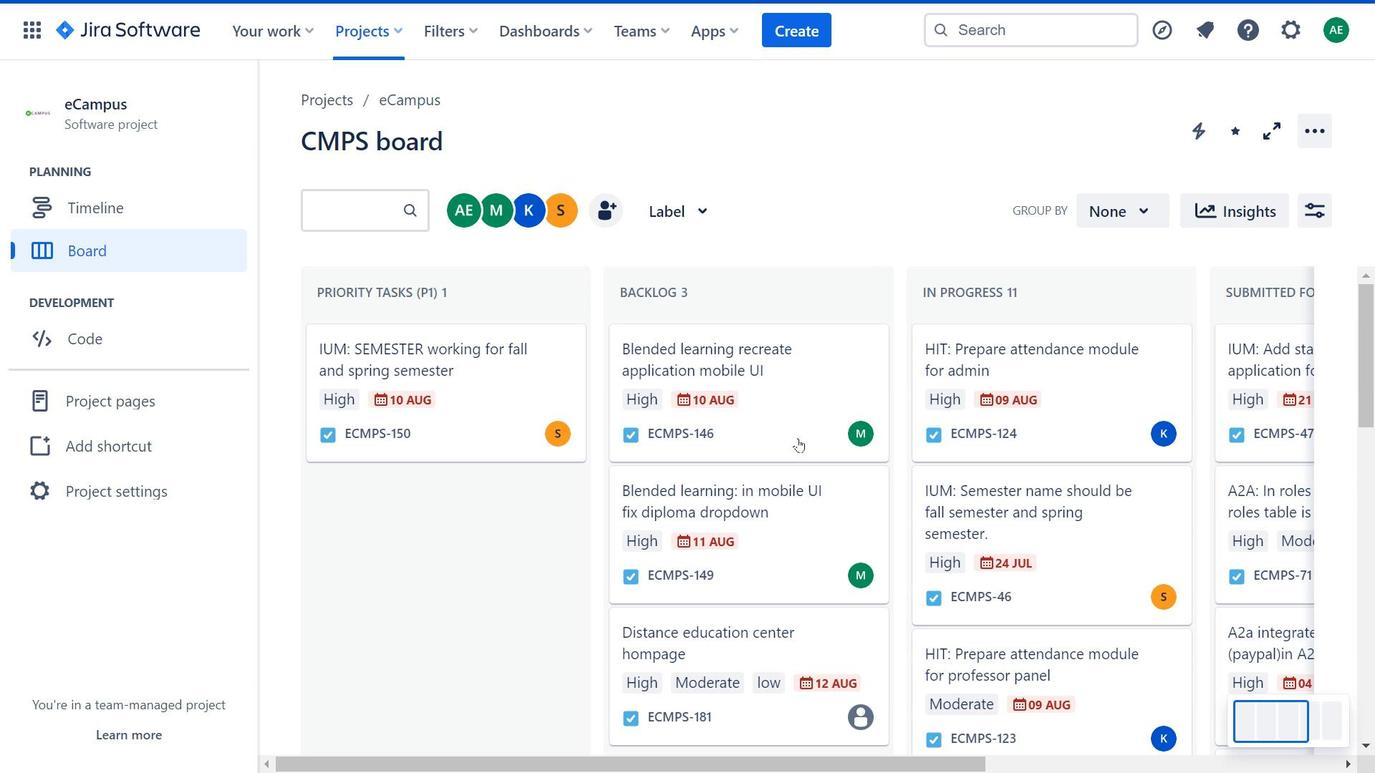 
Action: Mouse scrolled (797, 441) with delta (0, 0)
Screenshot: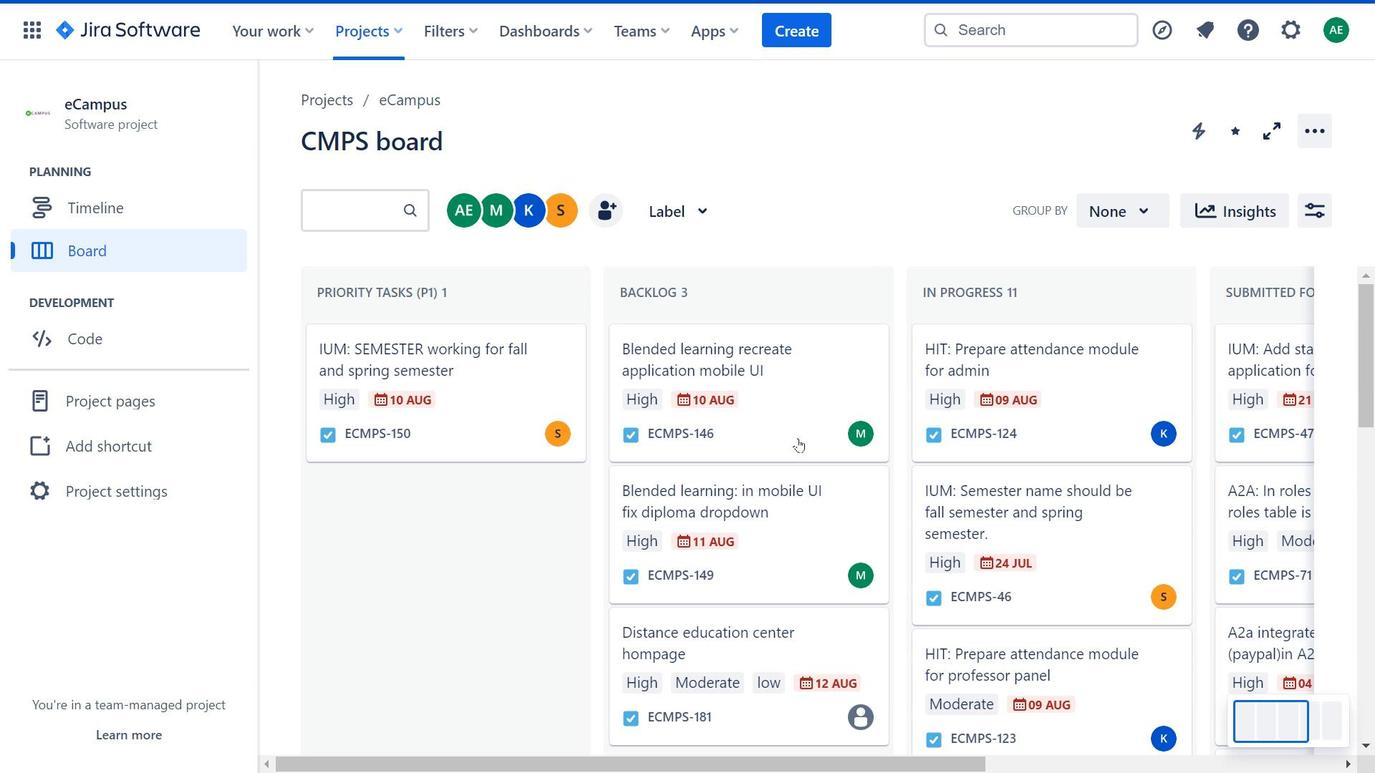 
Action: Mouse moved to (797, 441)
Screenshot: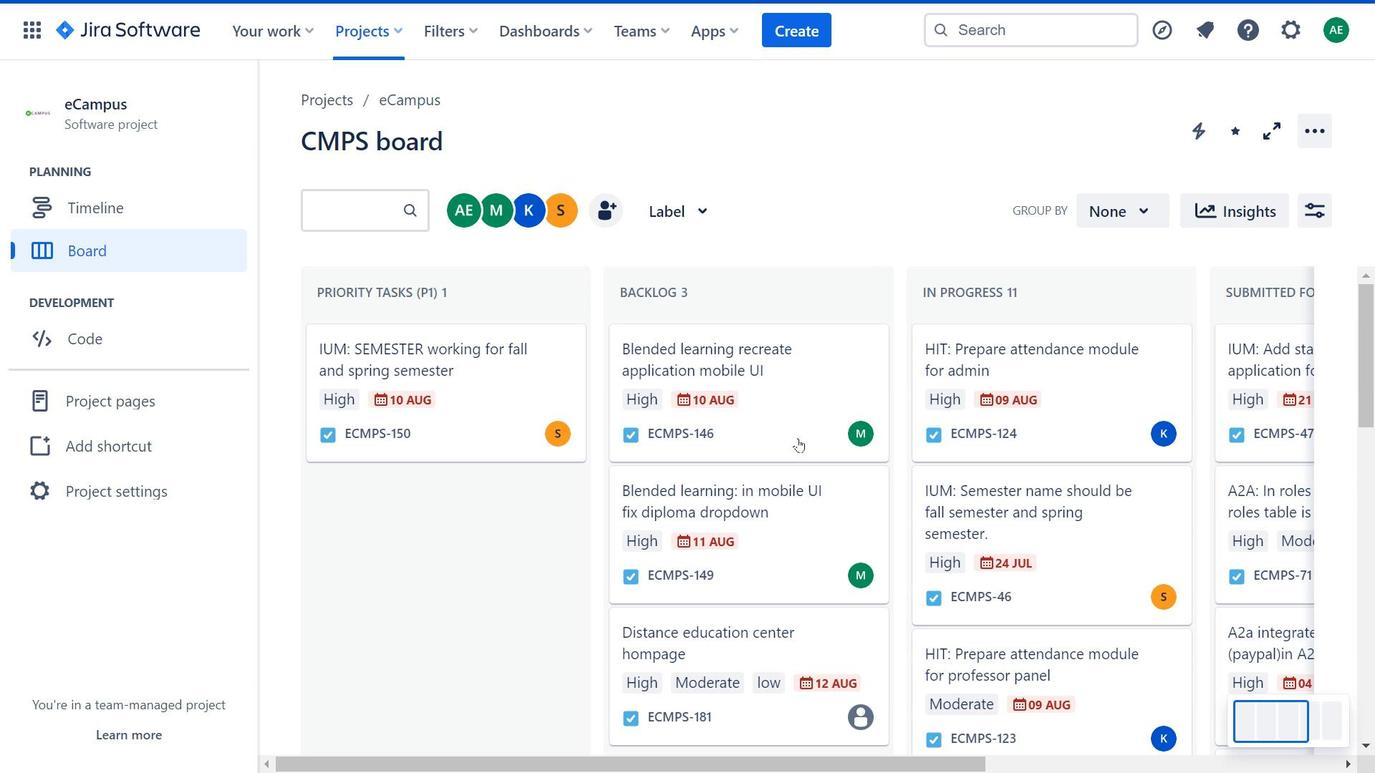 
Action: Mouse scrolled (797, 442) with delta (0, 0)
Screenshot: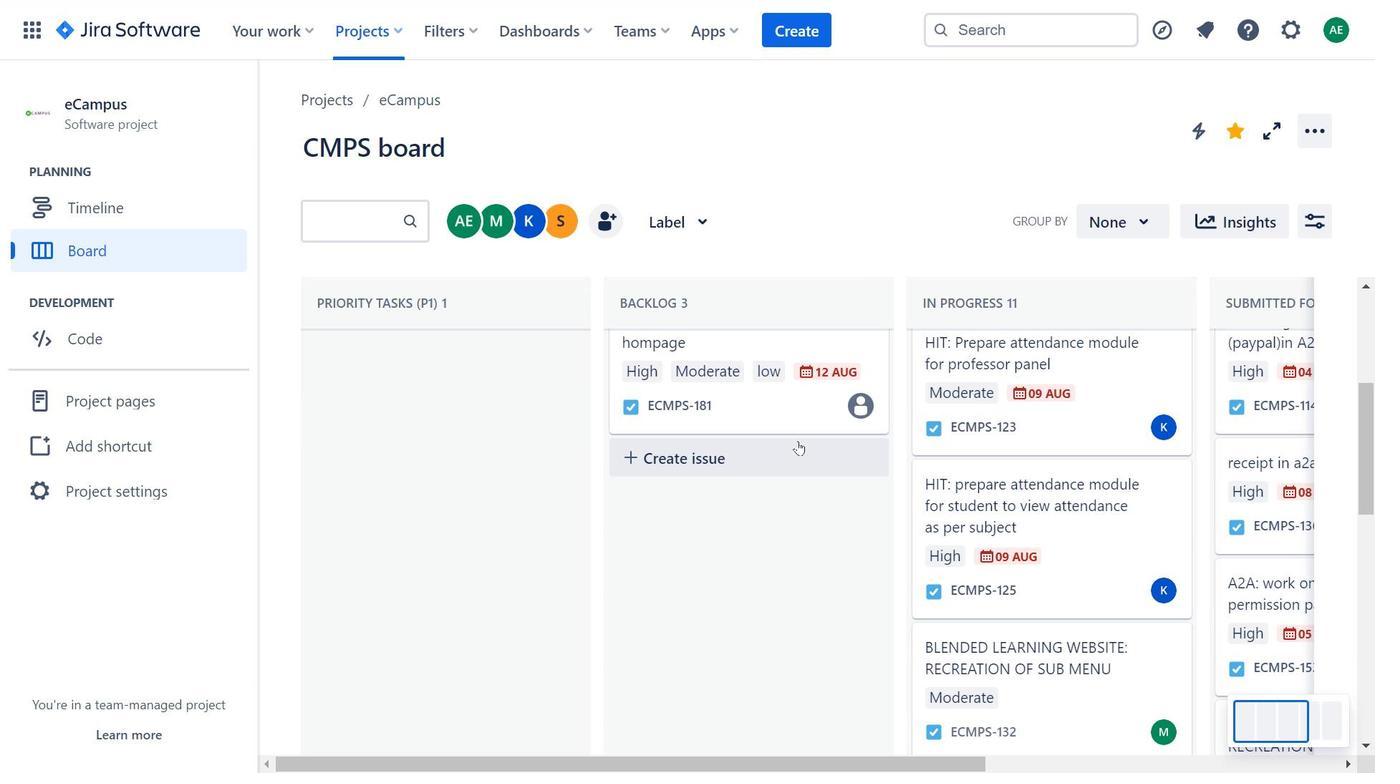 
Action: Mouse scrolled (797, 442) with delta (0, 0)
Screenshot: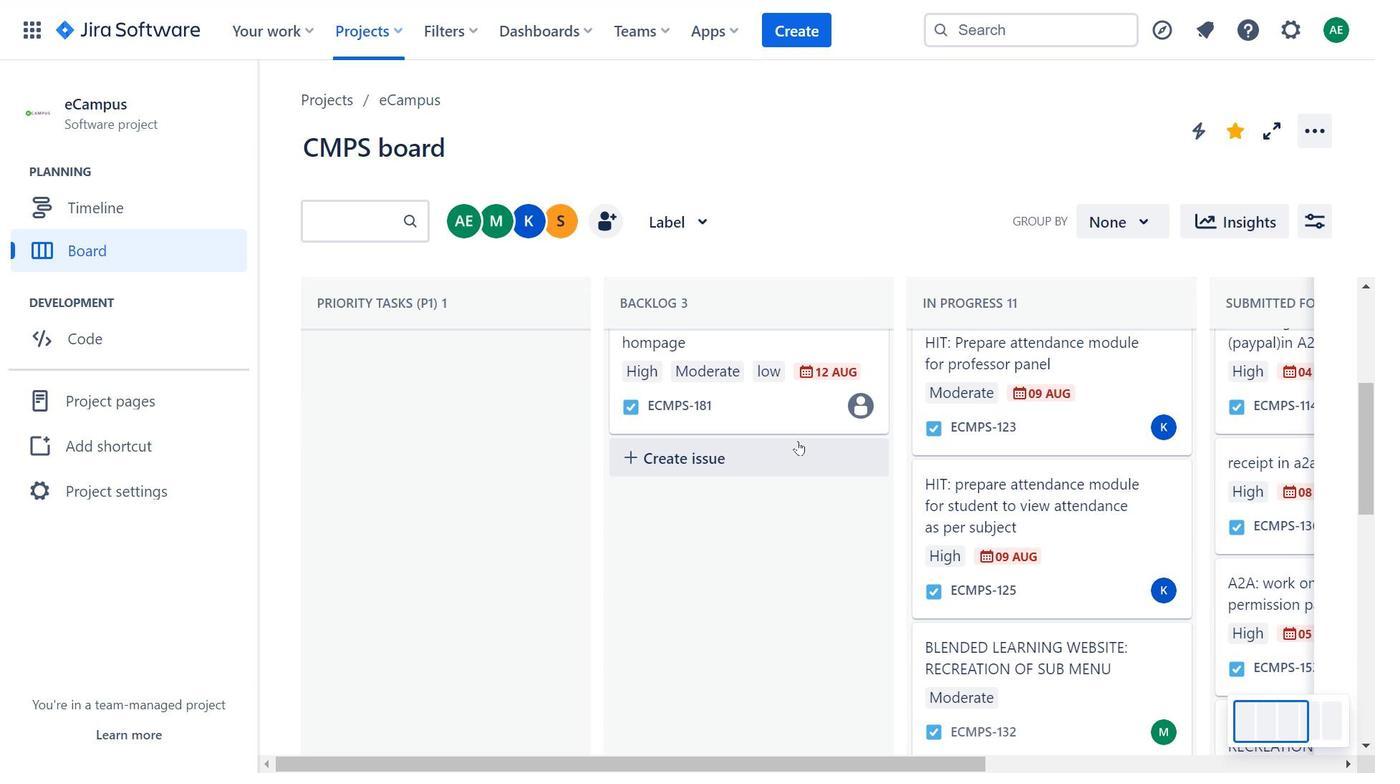 
Action: Mouse scrolled (797, 442) with delta (0, 0)
Screenshot: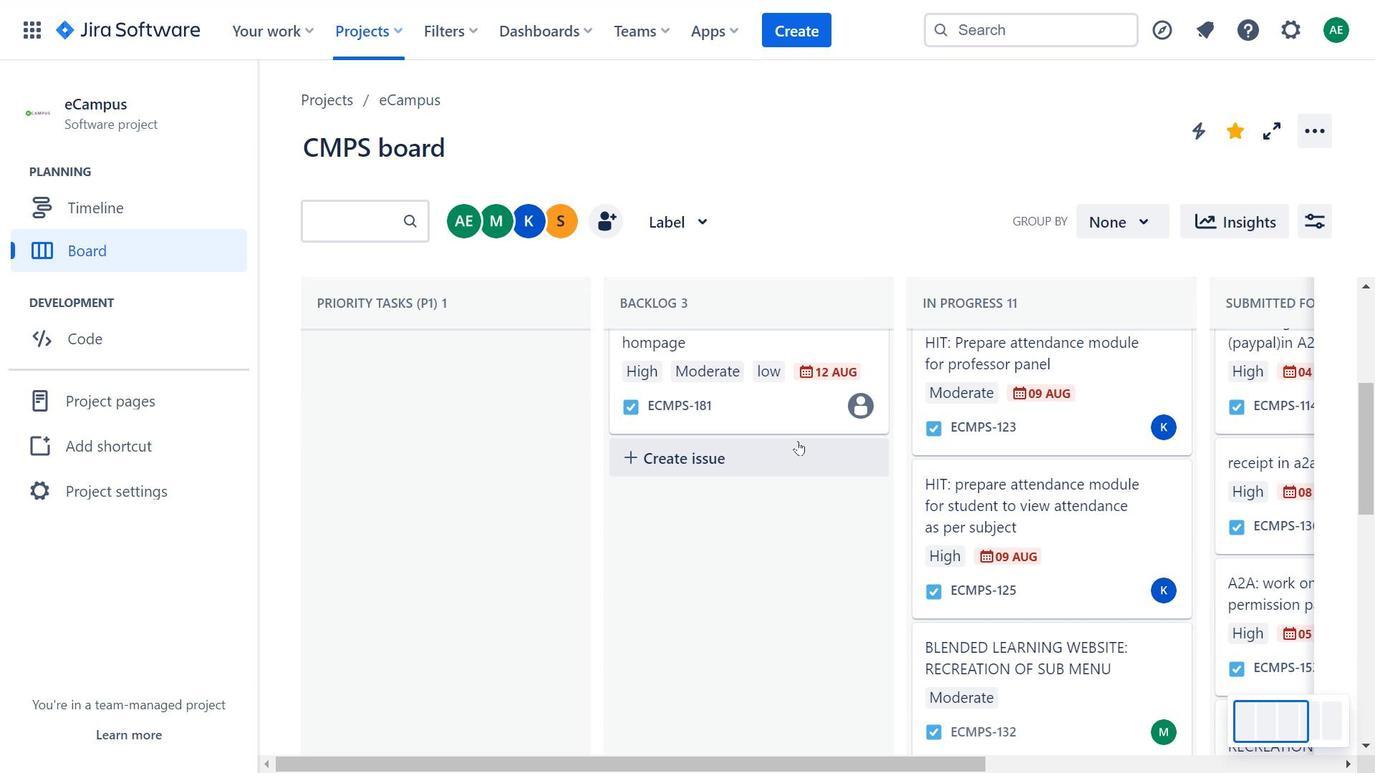 
Action: Mouse moved to (1254, 713)
Screenshot: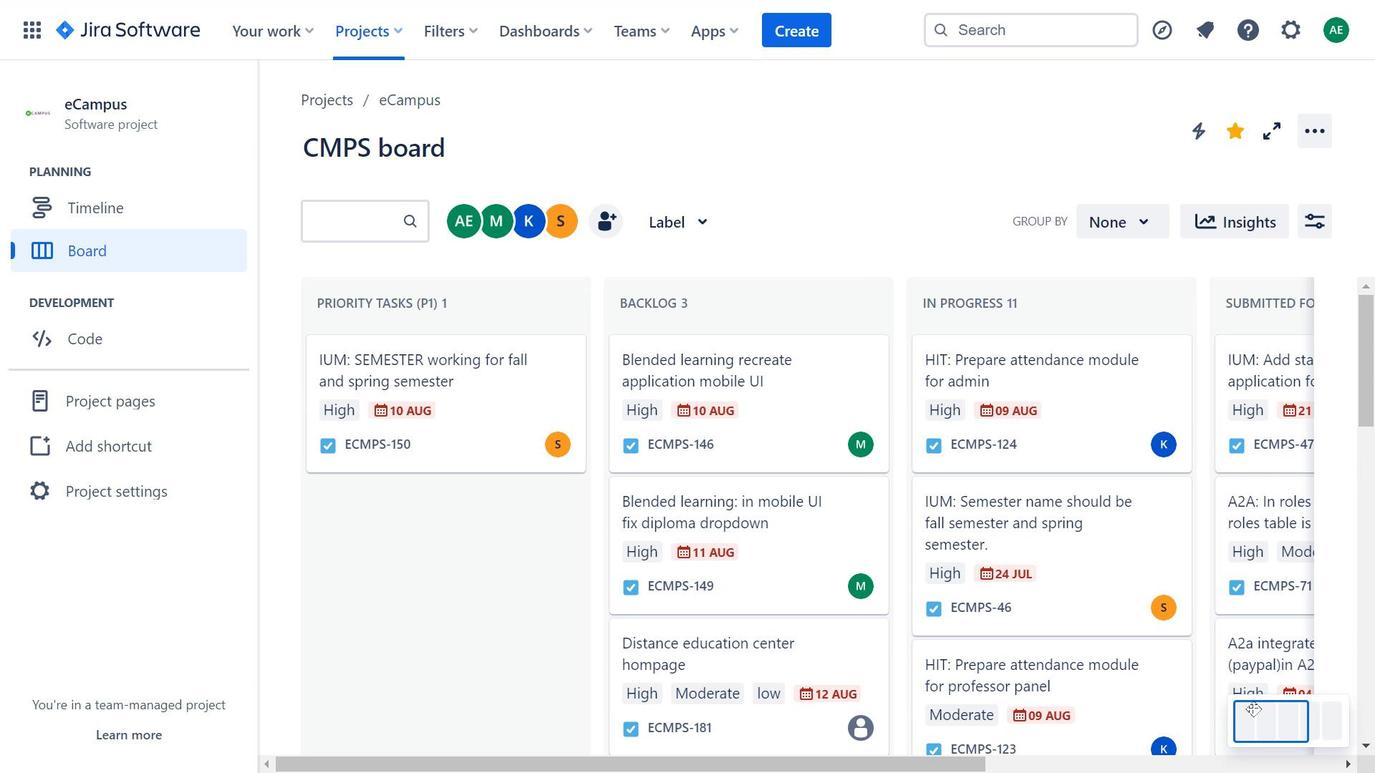 
Action: Mouse pressed left at (1254, 713)
Screenshot: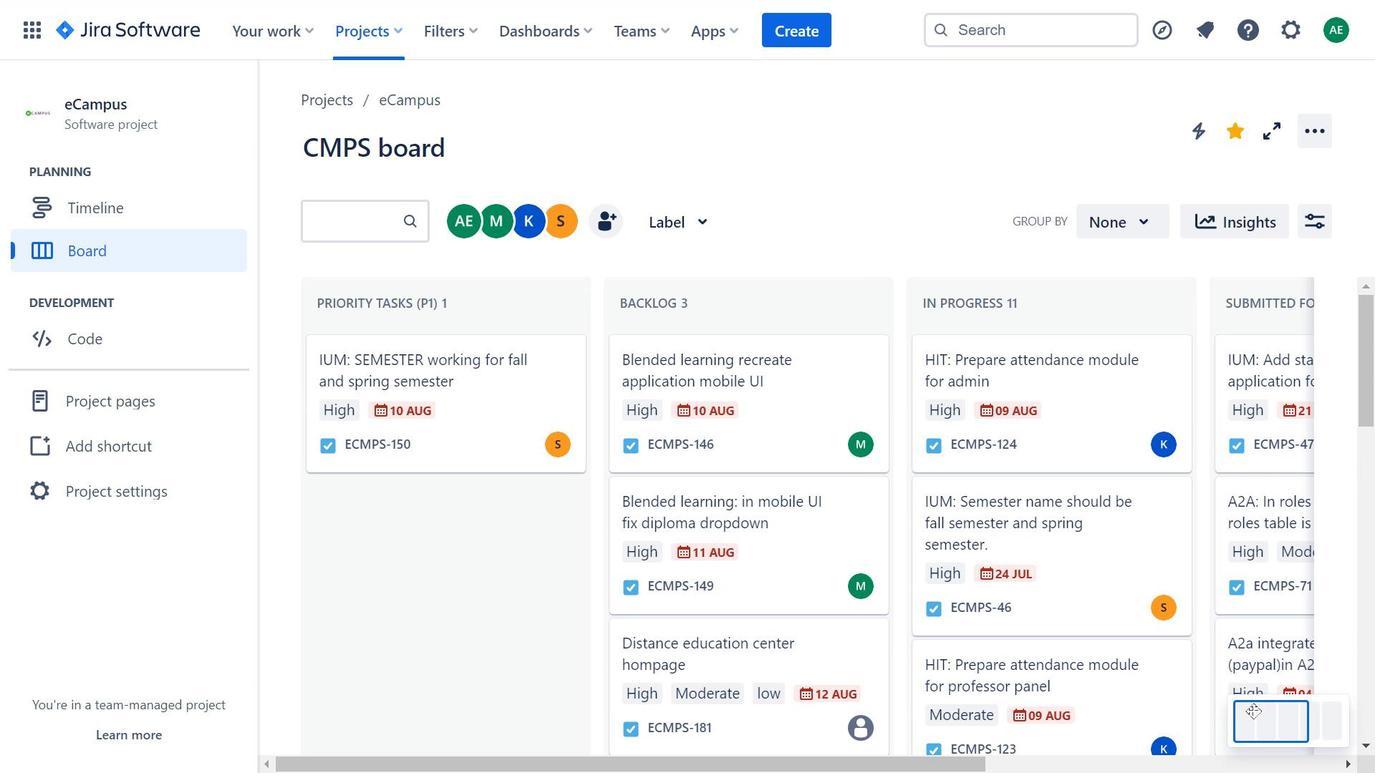 
Action: Mouse moved to (1121, 401)
Screenshot: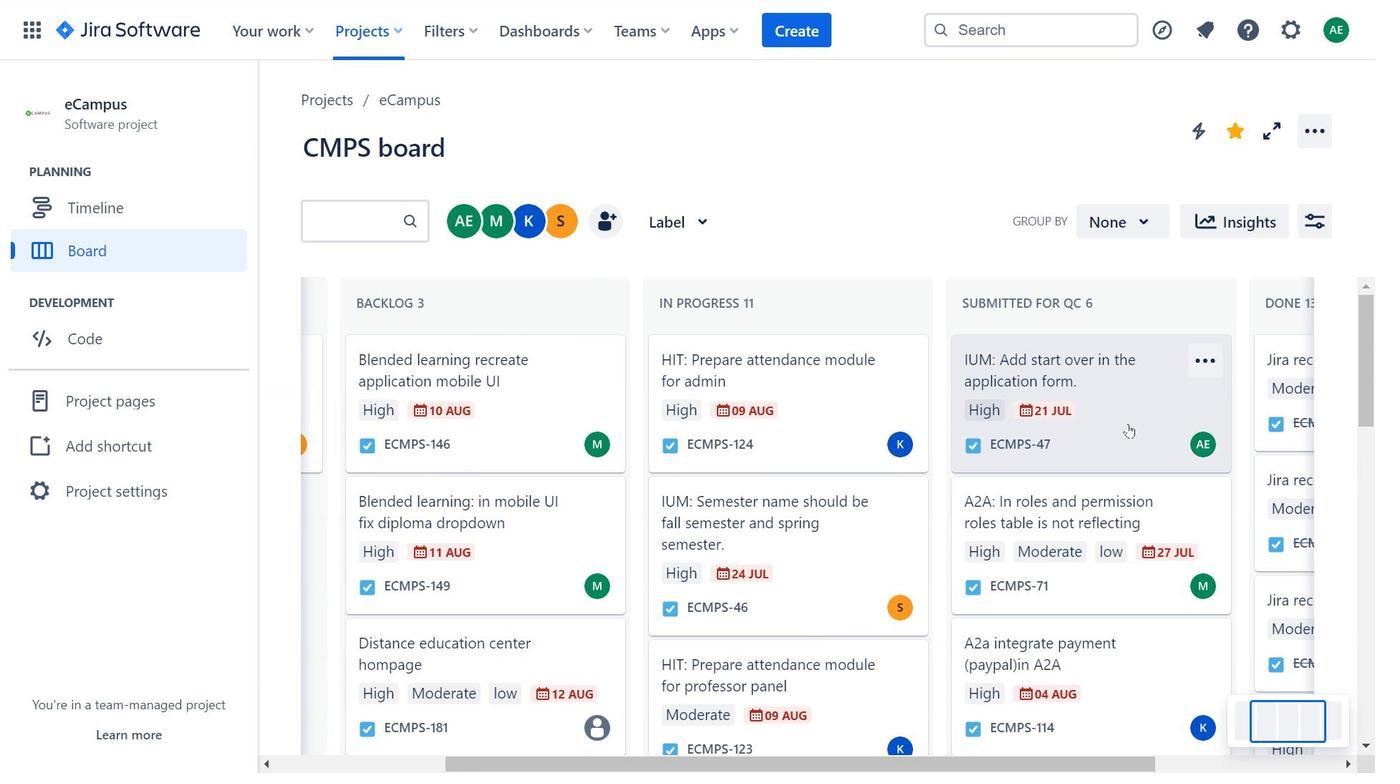 
Action: Mouse scrolled (1121, 401) with delta (0, 0)
Screenshot: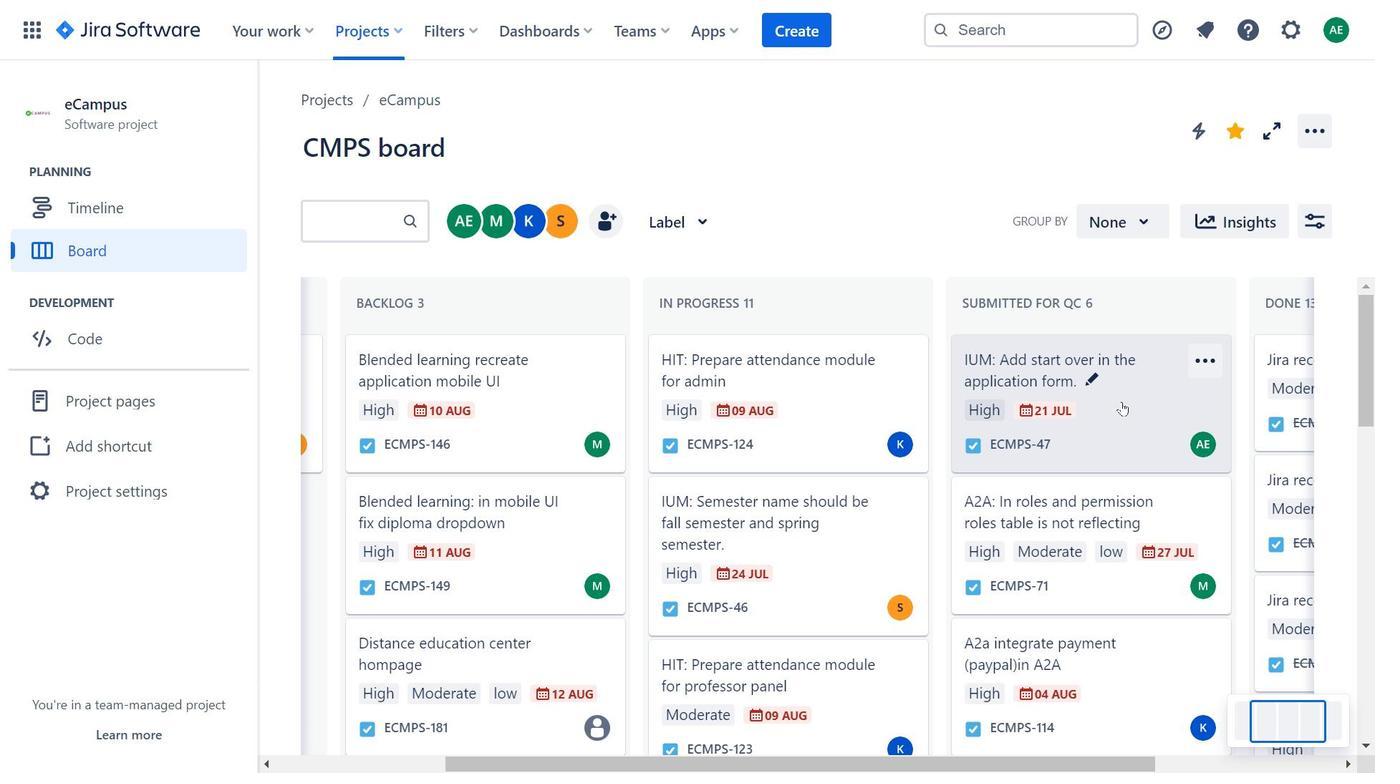 
Action: Mouse scrolled (1121, 401) with delta (0, 0)
Screenshot: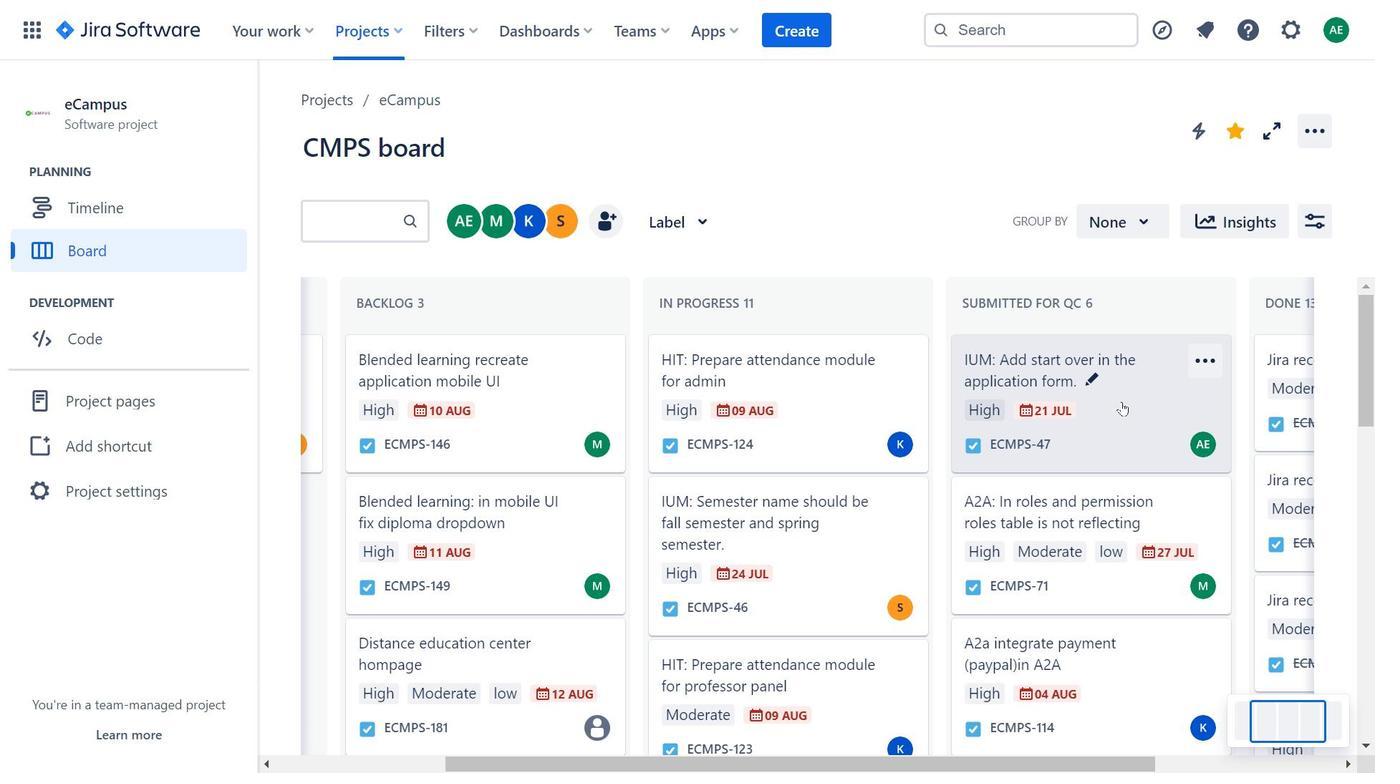 
Action: Mouse scrolled (1121, 401) with delta (0, 0)
Screenshot: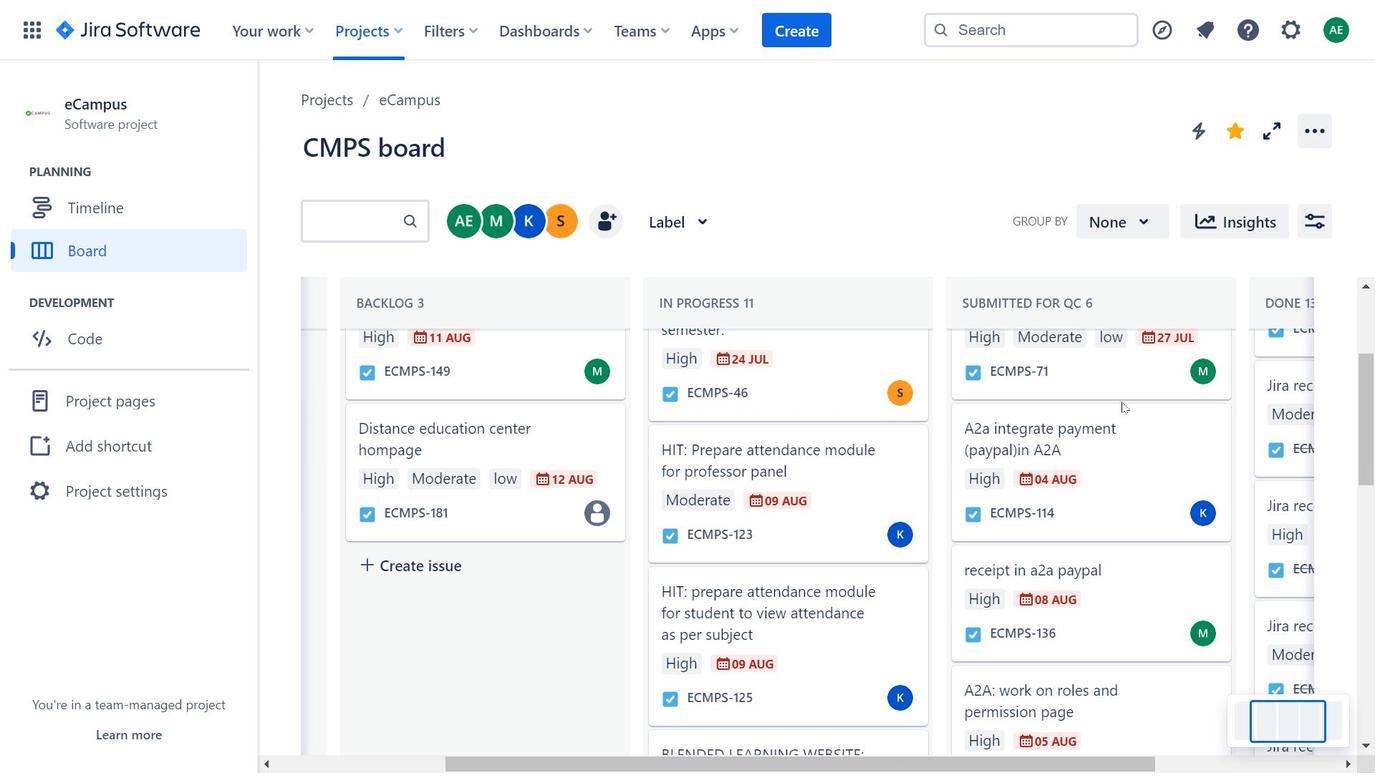 
Action: Mouse scrolled (1121, 401) with delta (0, 0)
Screenshot: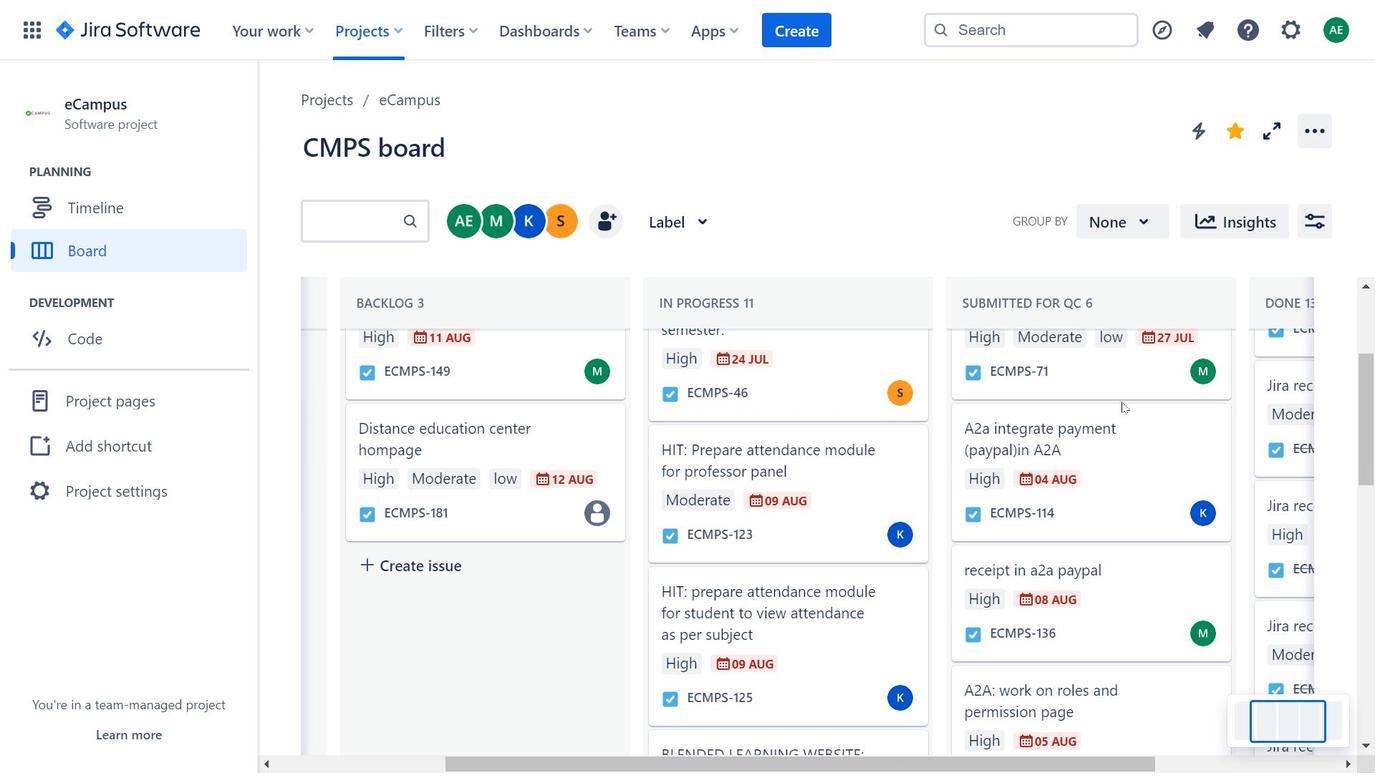 
Action: Mouse scrolled (1121, 401) with delta (0, 0)
Screenshot: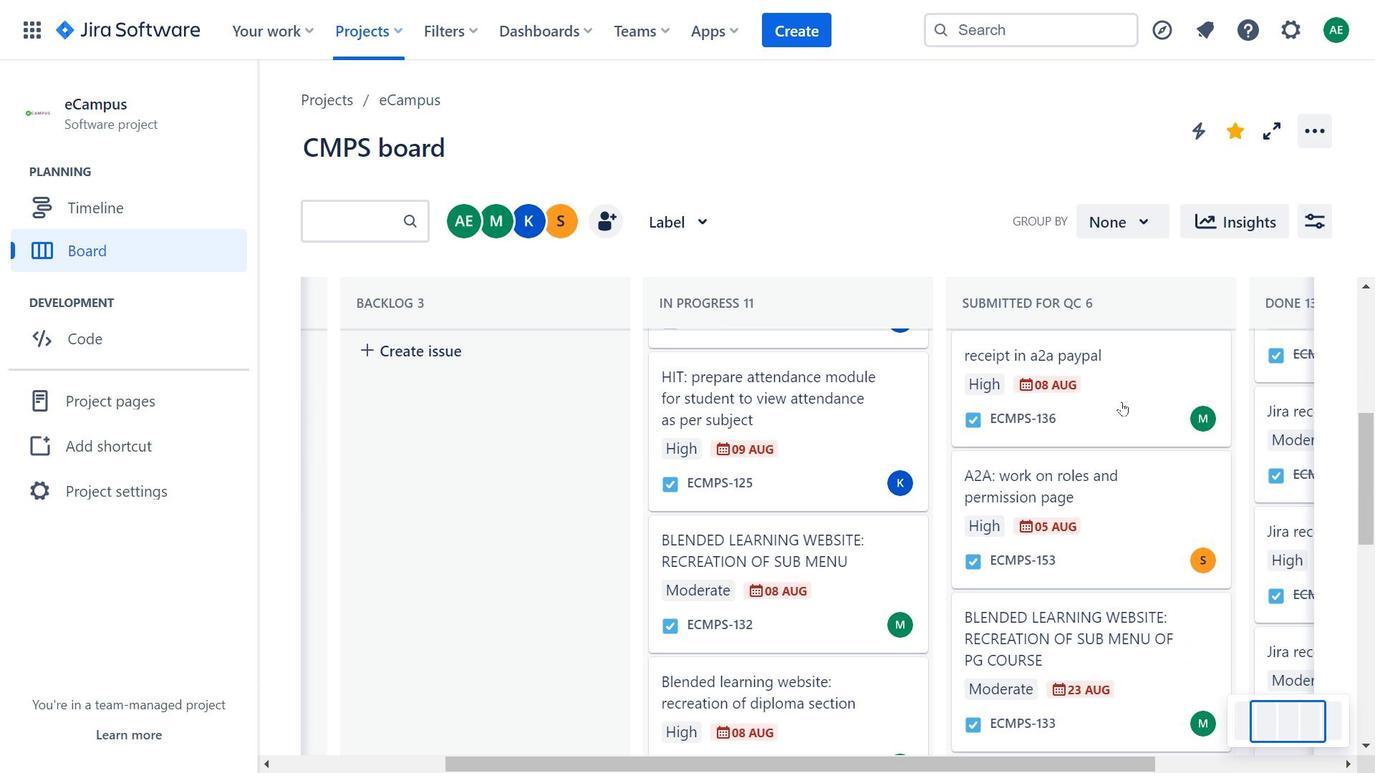 
Action: Mouse scrolled (1121, 401) with delta (0, 0)
Screenshot: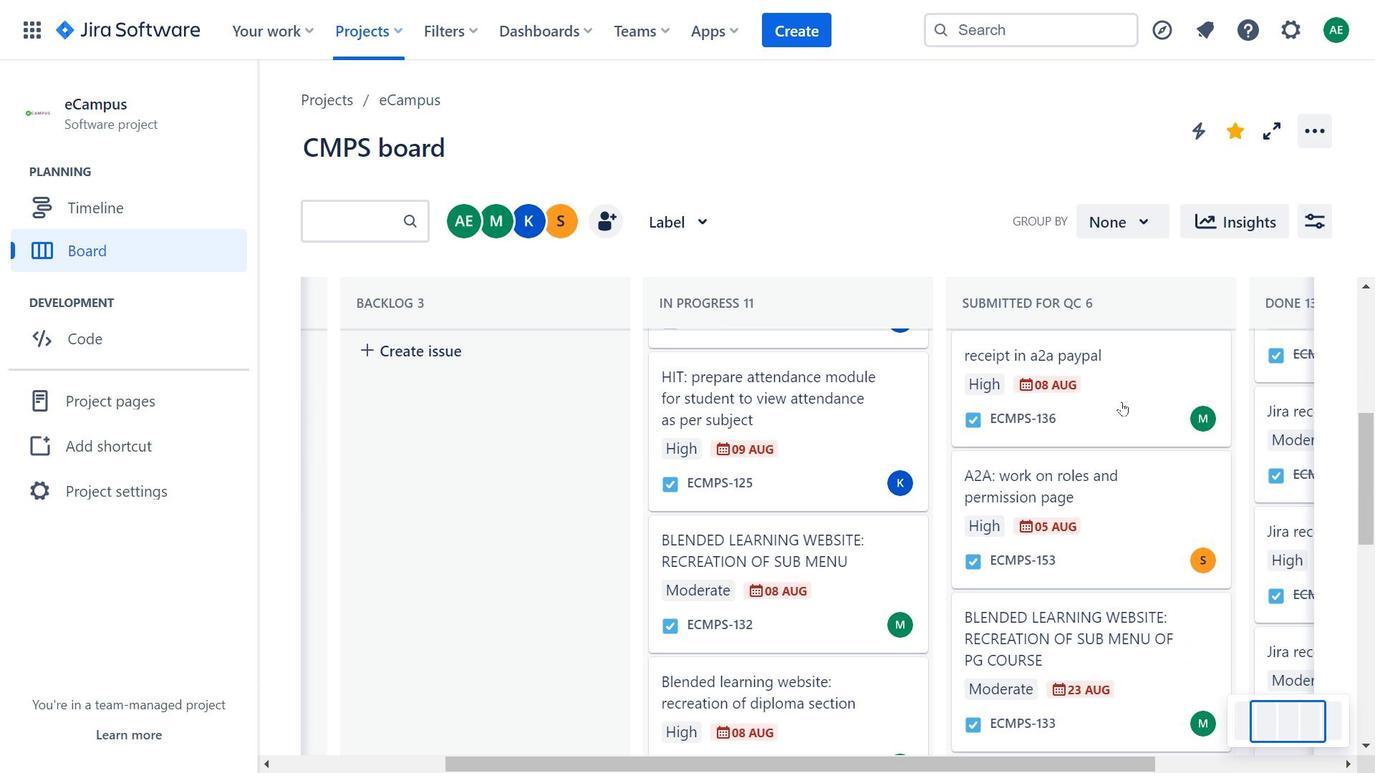 
Action: Mouse scrolled (1121, 401) with delta (0, 0)
Screenshot: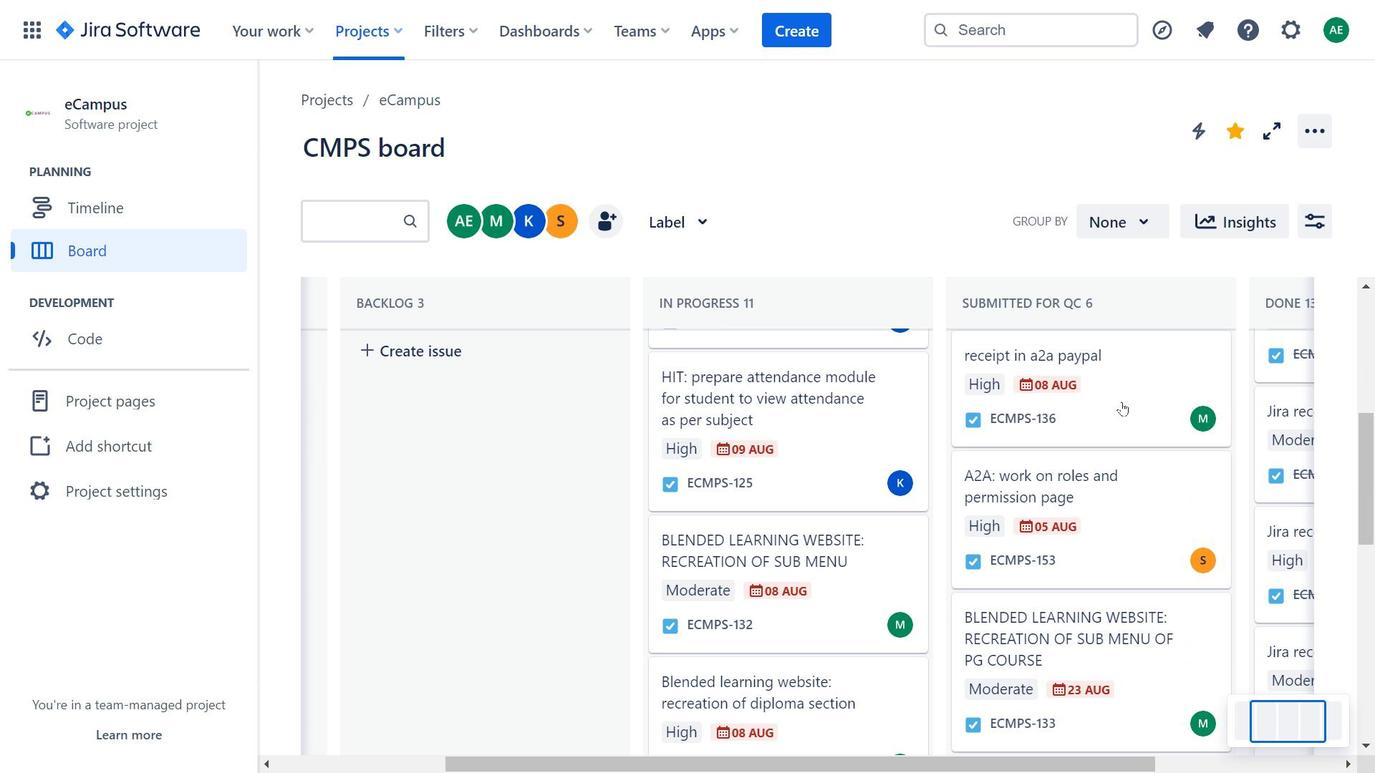 
Action: Mouse scrolled (1121, 401) with delta (0, 0)
Screenshot: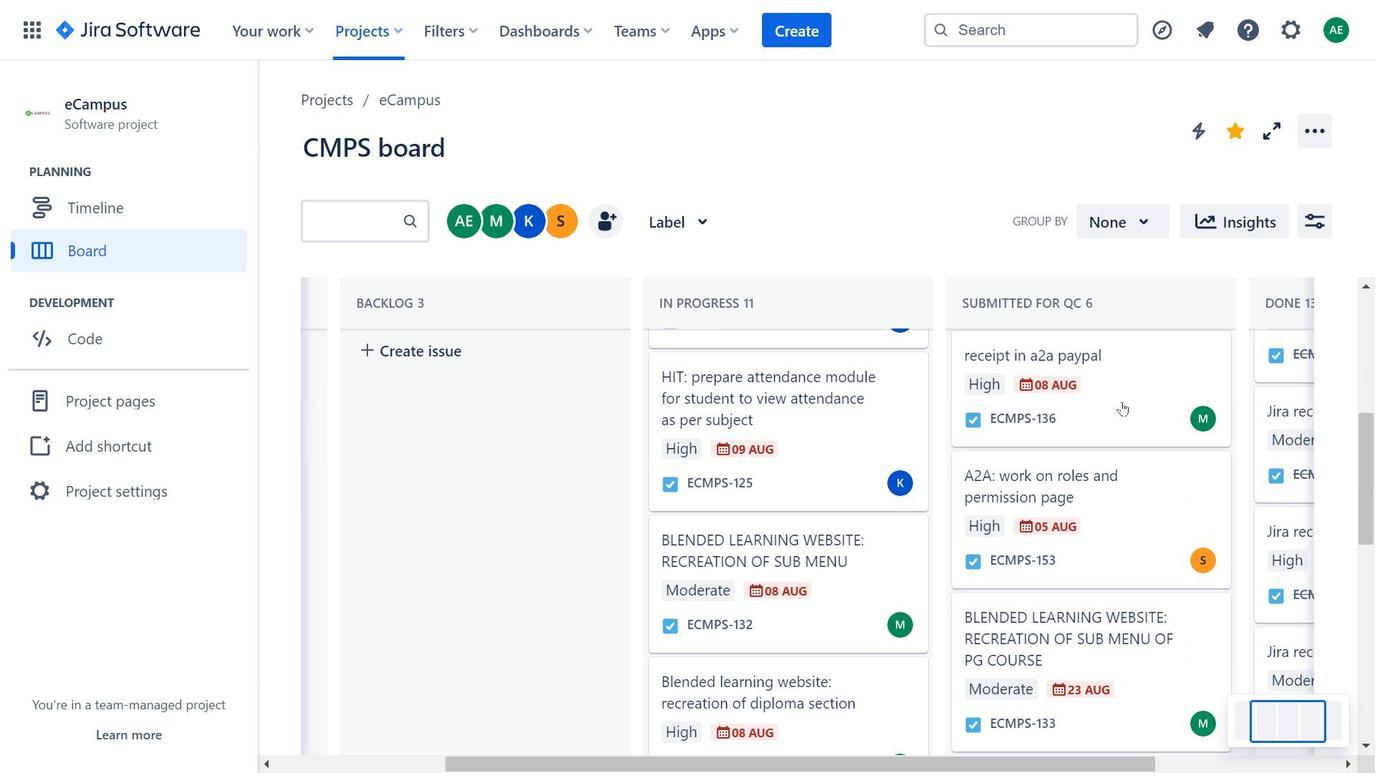 
Action: Mouse scrolled (1121, 402) with delta (0, 0)
Screenshot: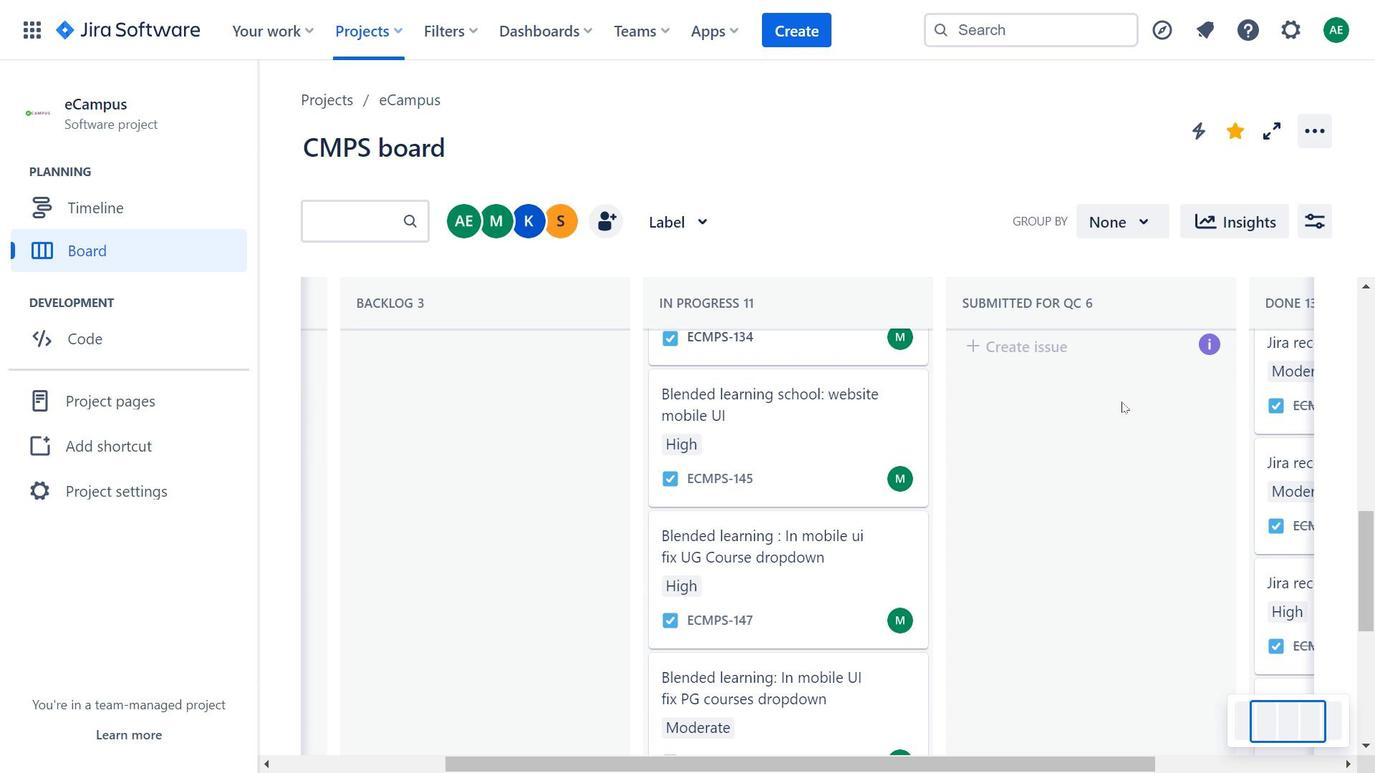 
Action: Mouse moved to (1121, 401)
Screenshot: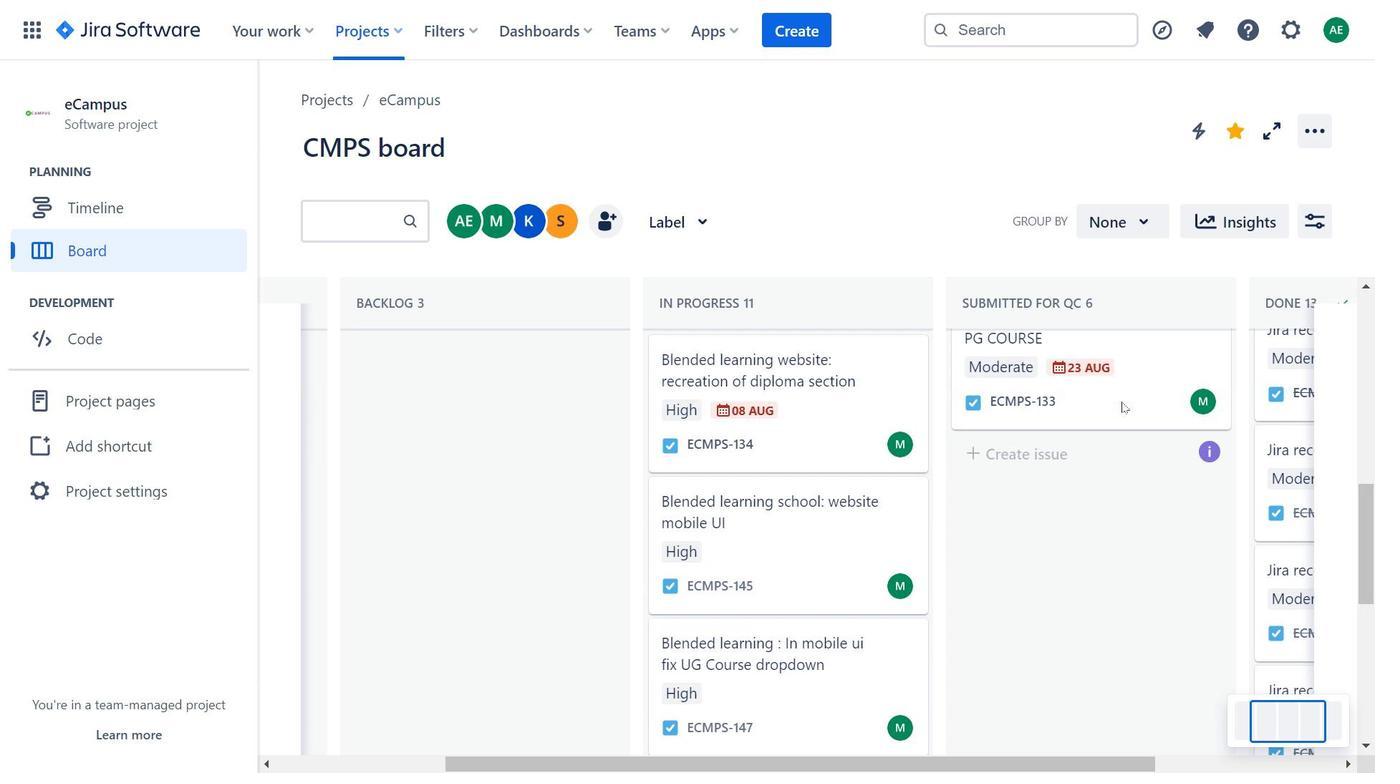 
Action: Mouse scrolled (1121, 402) with delta (0, 0)
Screenshot: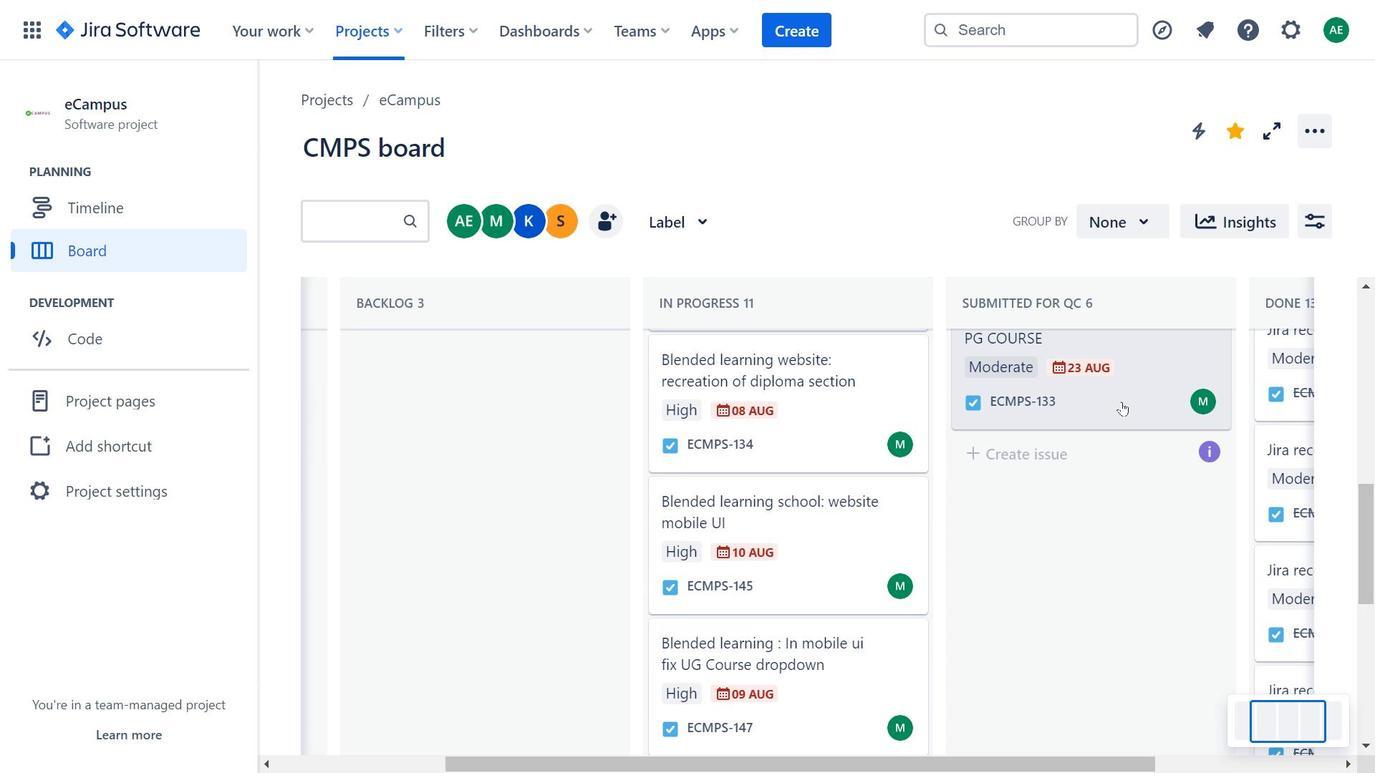 
Action: Mouse moved to (1131, 479)
Screenshot: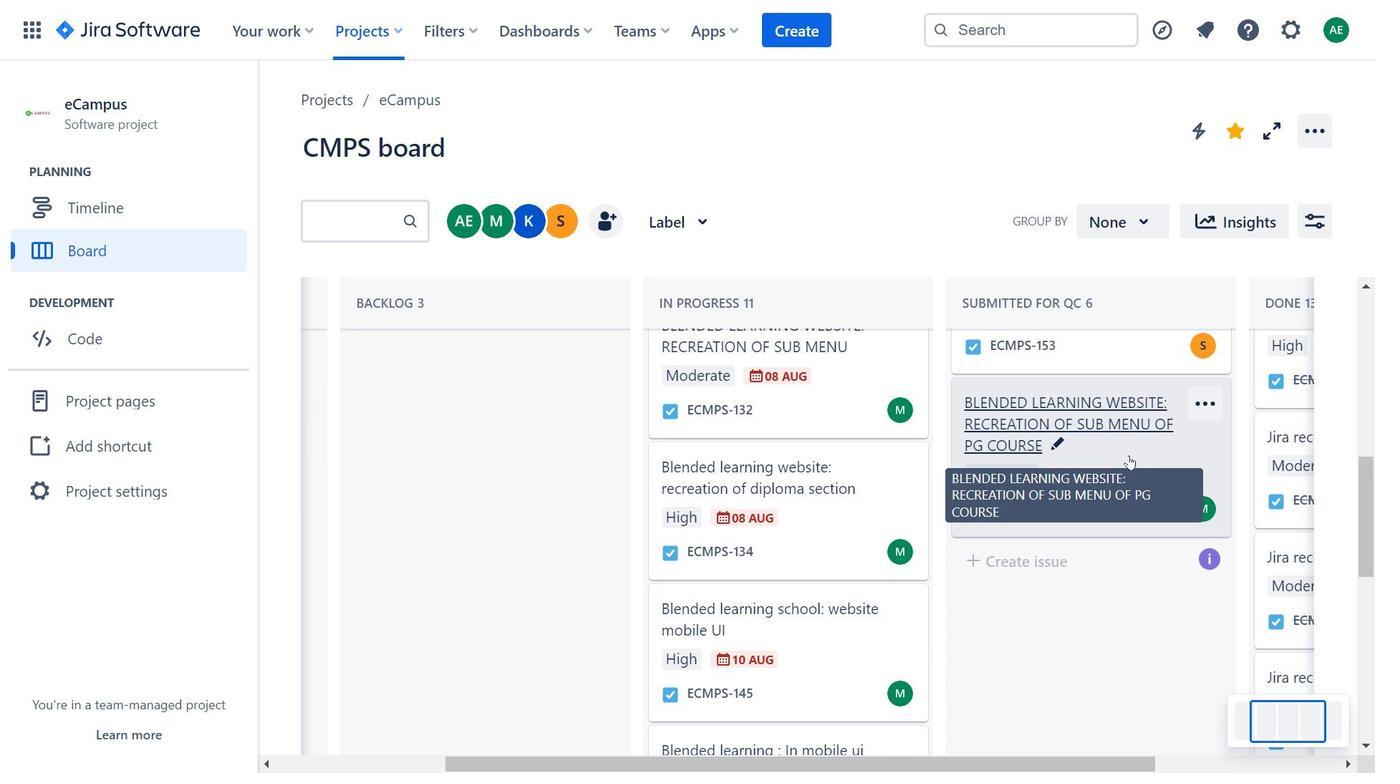 
Action: Mouse pressed left at (1131, 479)
Screenshot: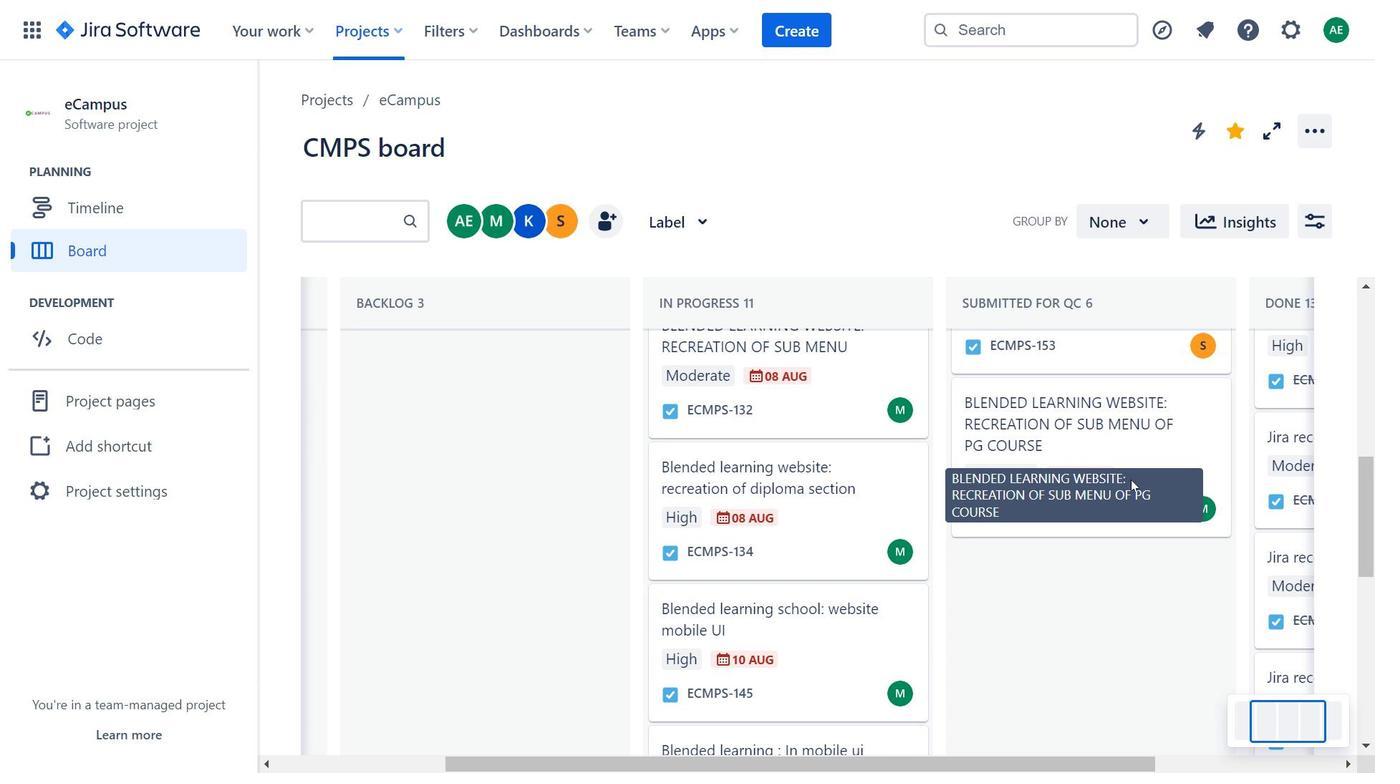 
Action: Mouse moved to (300, 346)
Screenshot: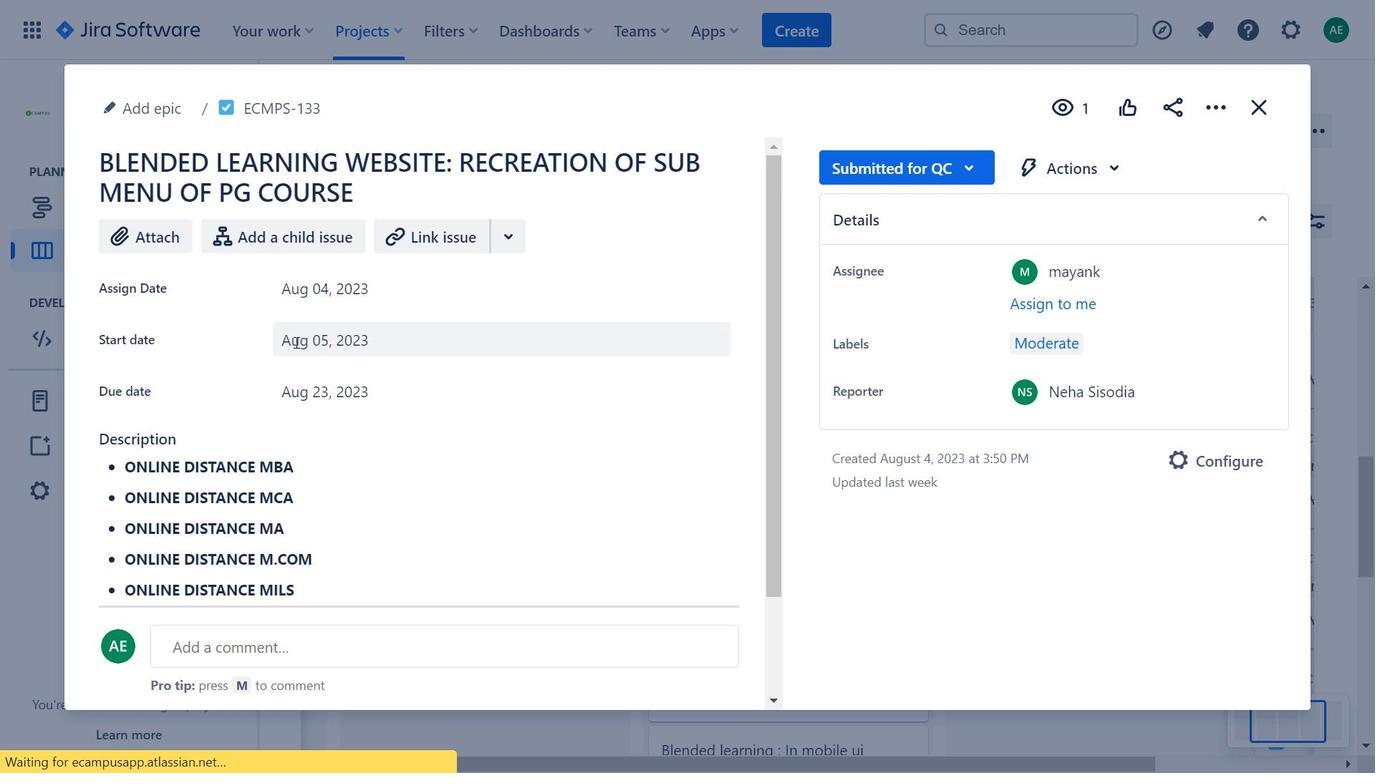 
Action: Mouse pressed left at (300, 346)
Screenshot: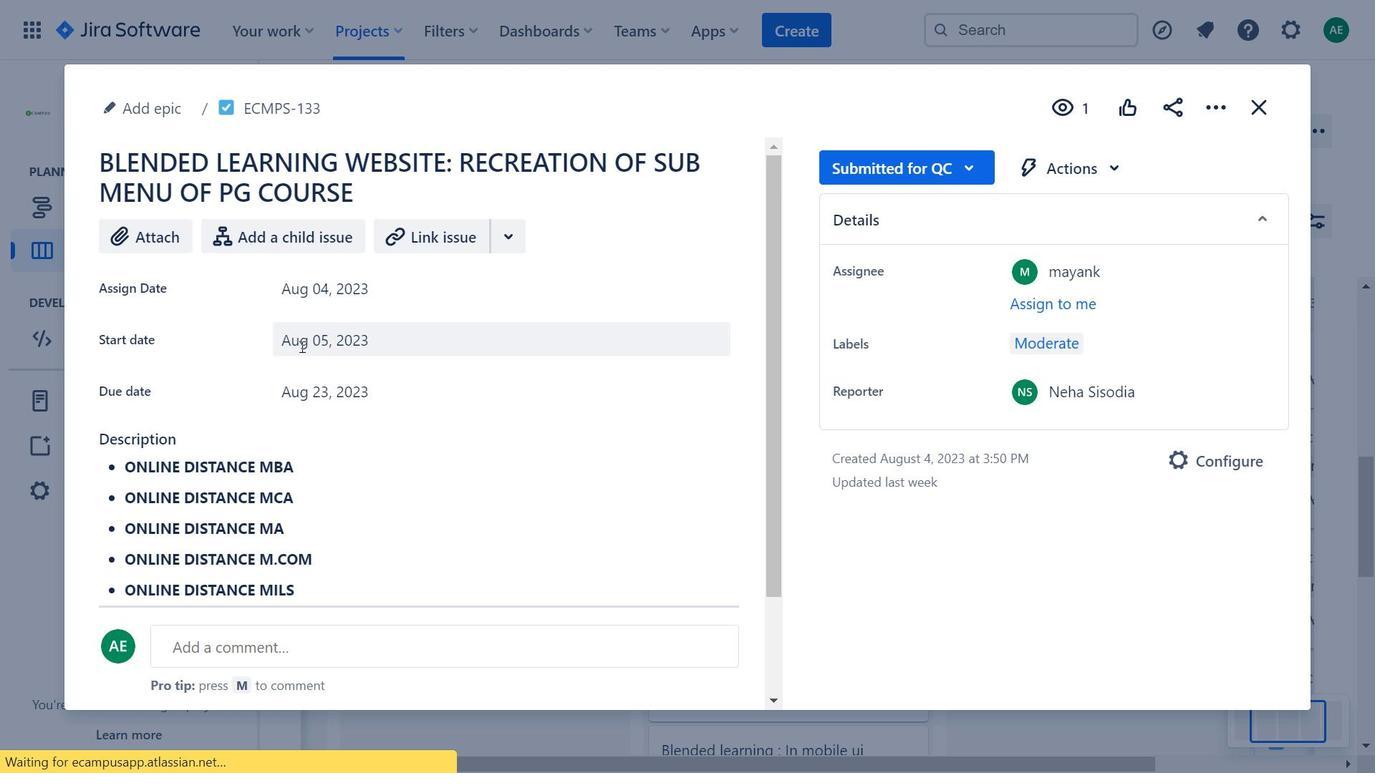 
Action: Mouse moved to (608, 396)
Screenshot: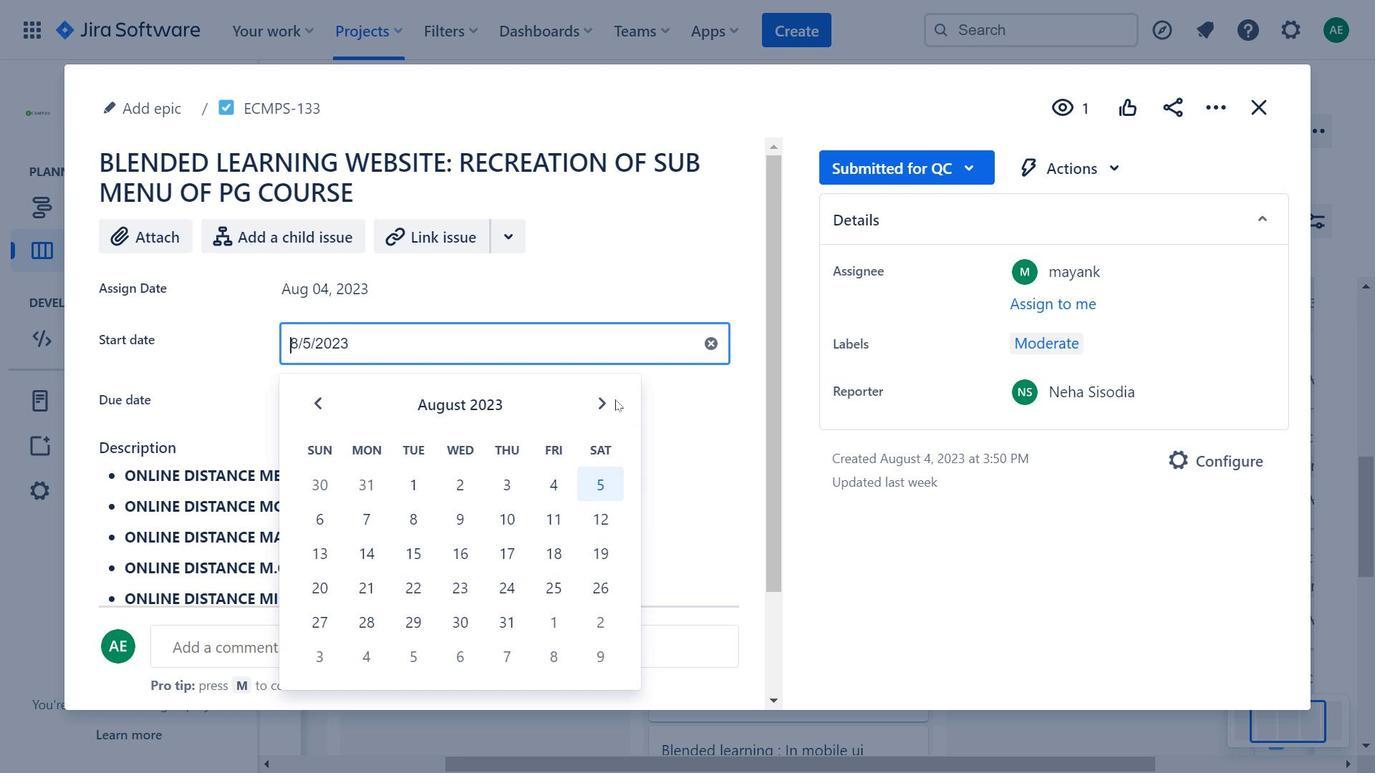 
Action: Mouse pressed left at (608, 396)
Screenshot: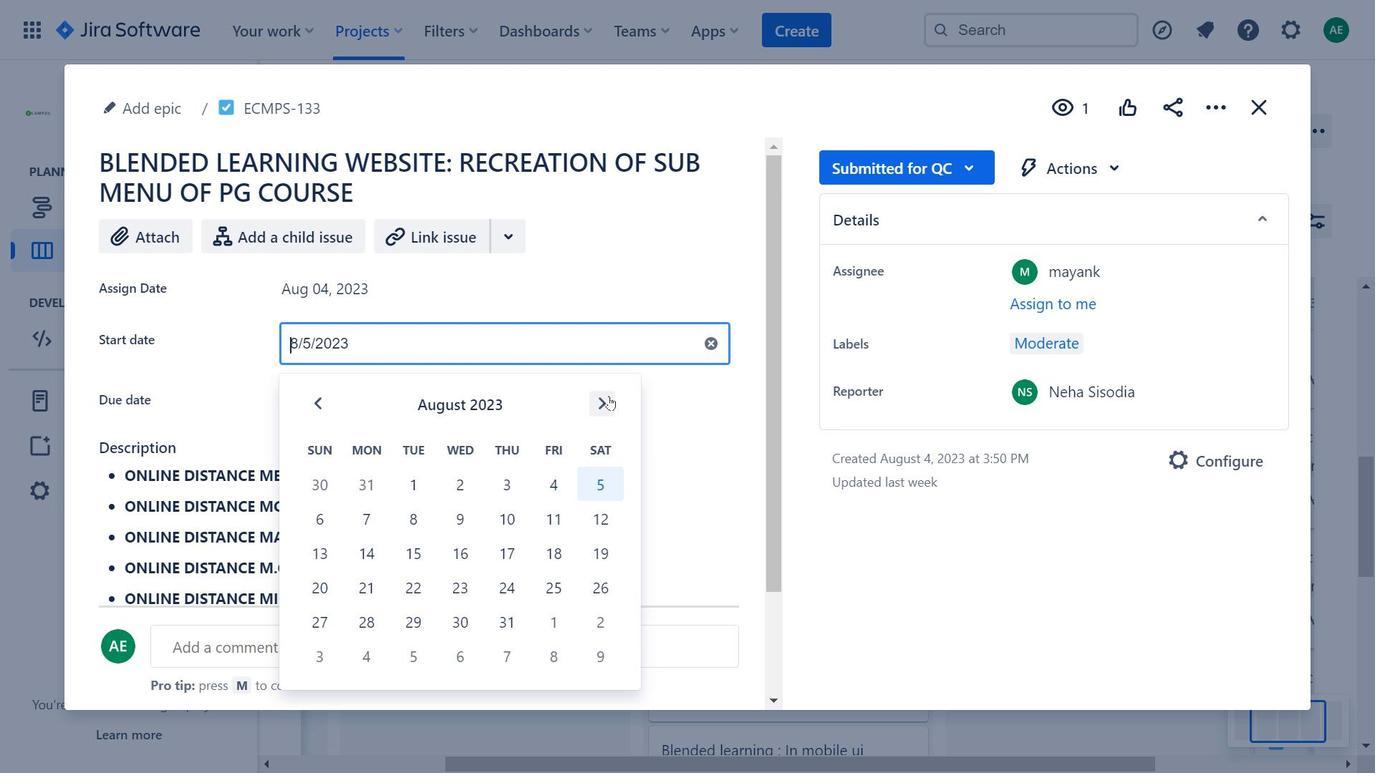 
Action: Mouse pressed left at (608, 396)
Screenshot: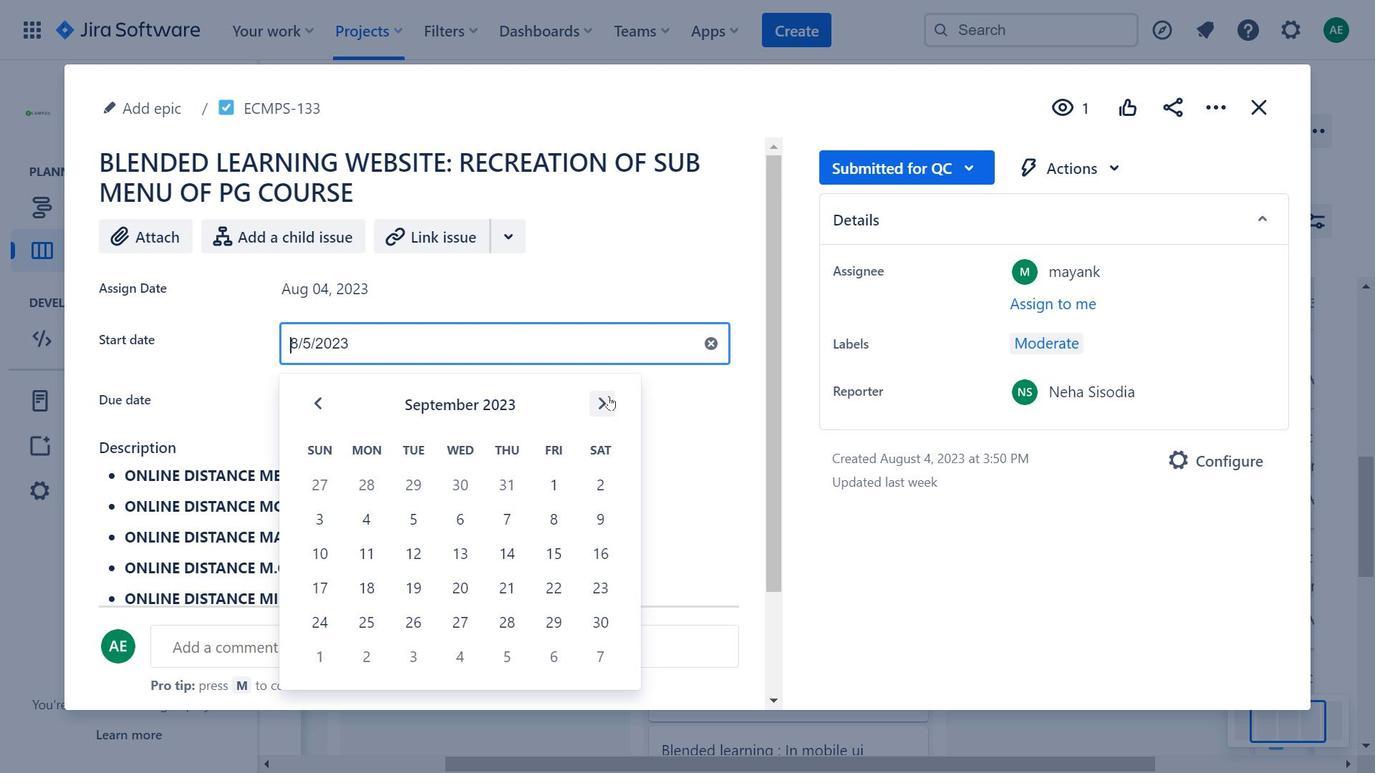 
Action: Mouse pressed left at (608, 396)
Screenshot: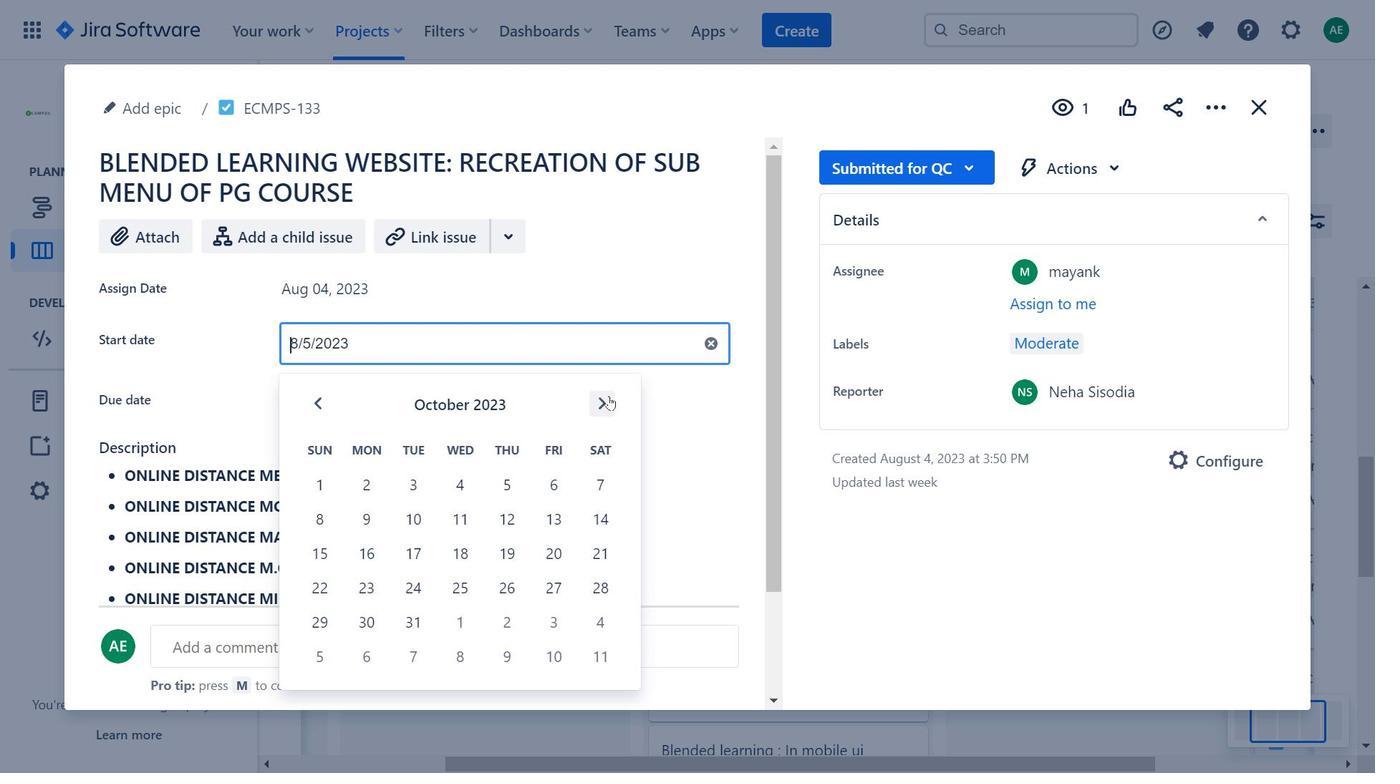 
Action: Mouse moved to (919, 151)
Screenshot: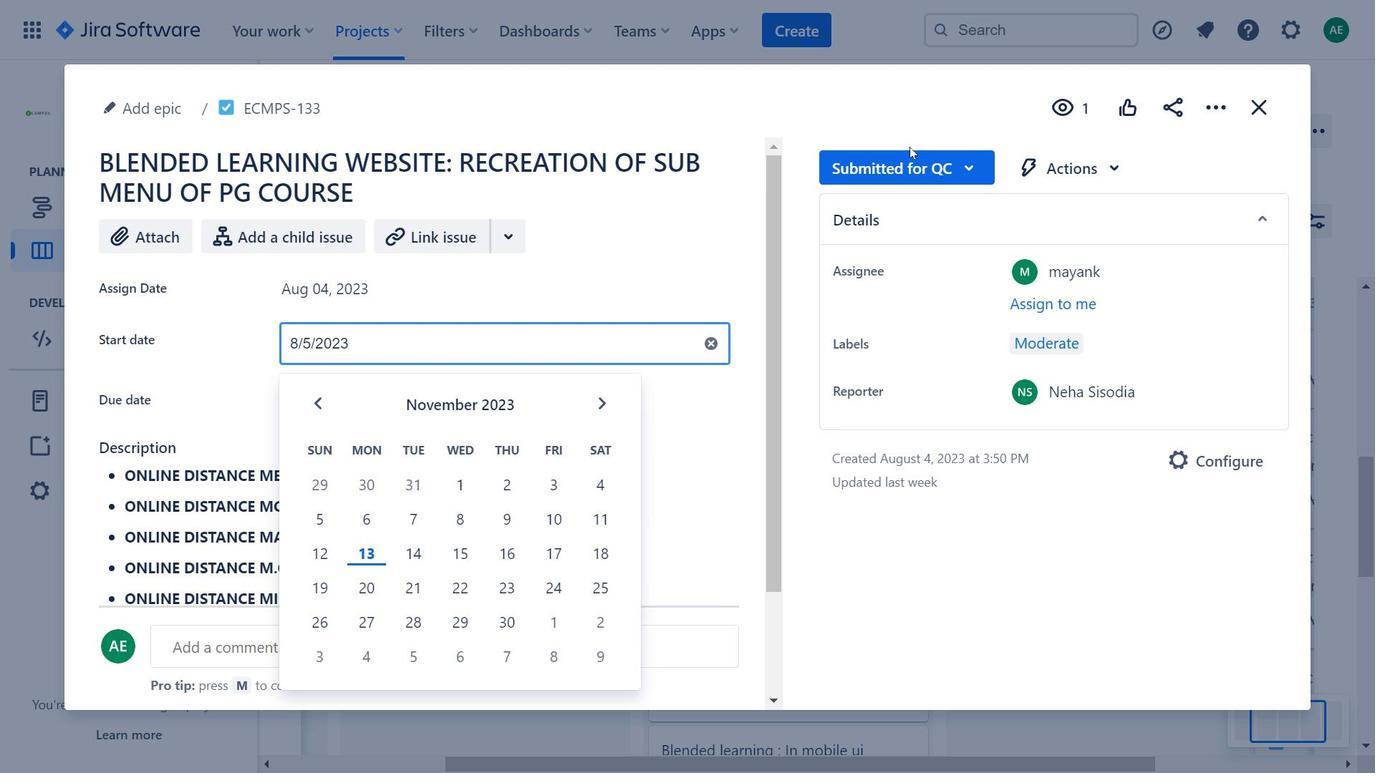 
Action: Mouse pressed left at (919, 151)
Screenshot: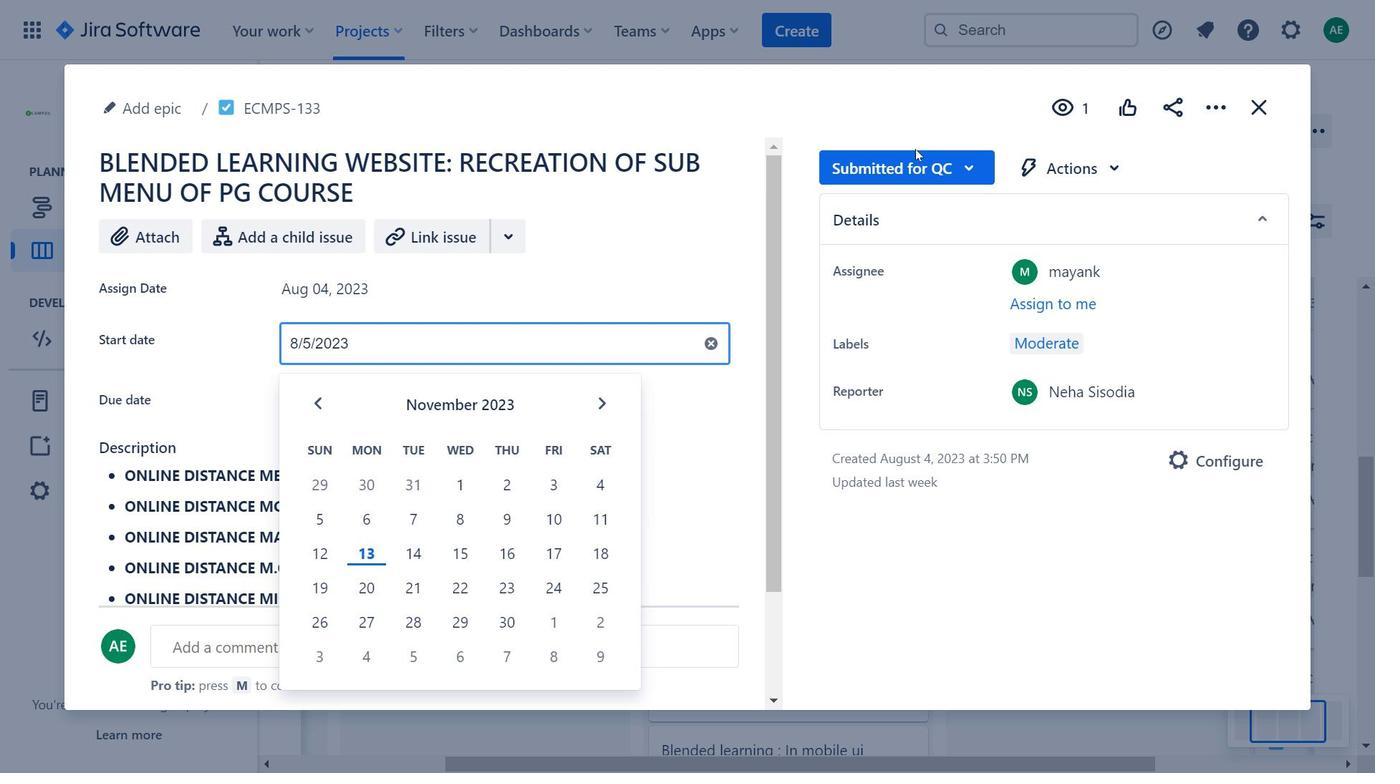 
Action: Mouse moved to (1105, 171)
Screenshot: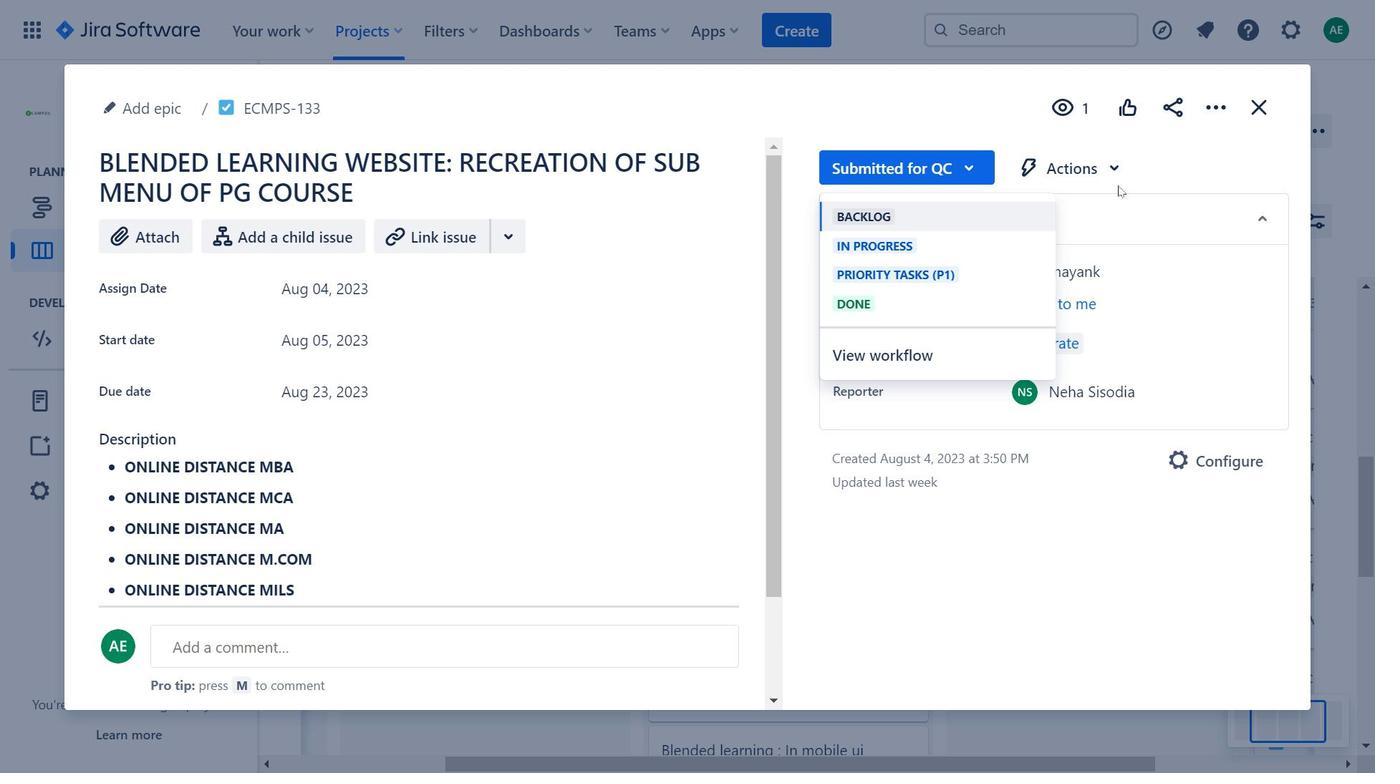 
Action: Mouse pressed left at (1105, 171)
Screenshot: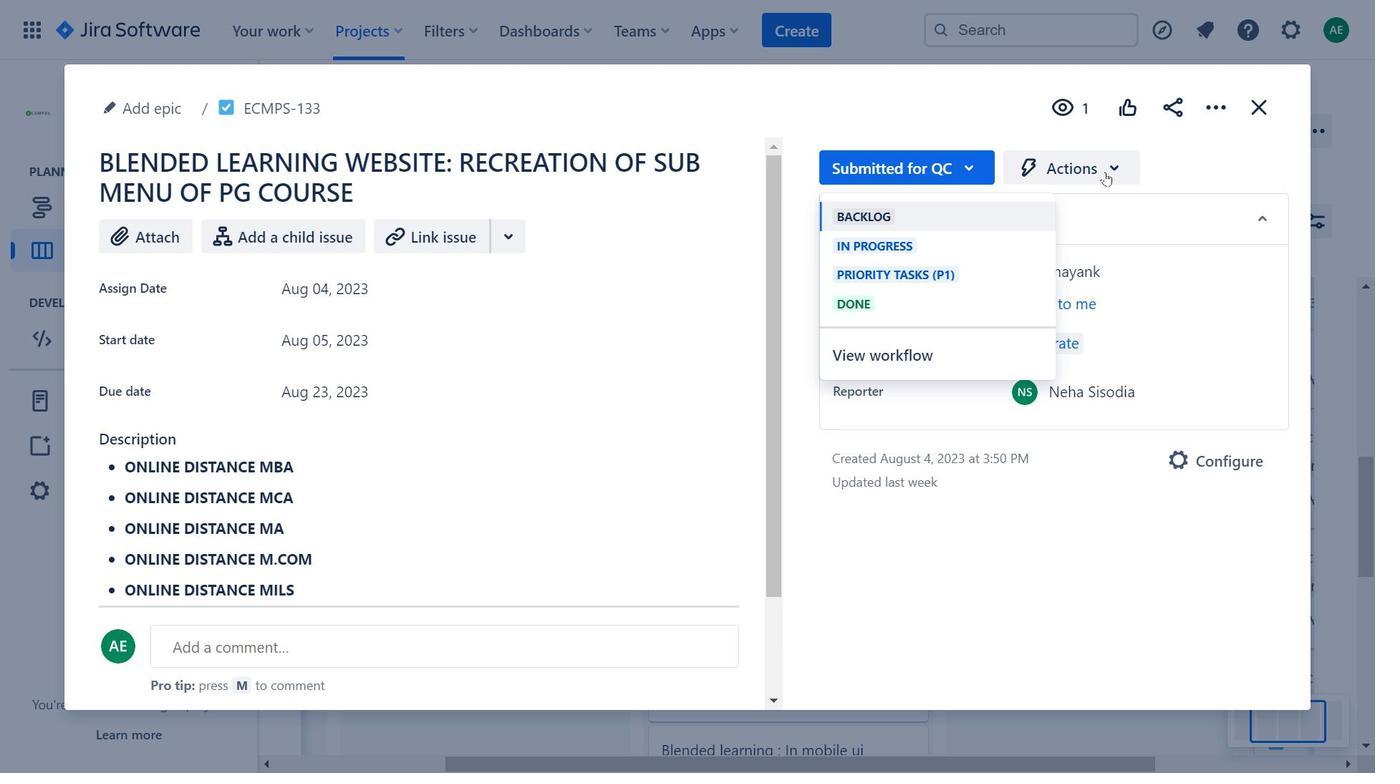 
Action: Mouse moved to (502, 239)
Screenshot: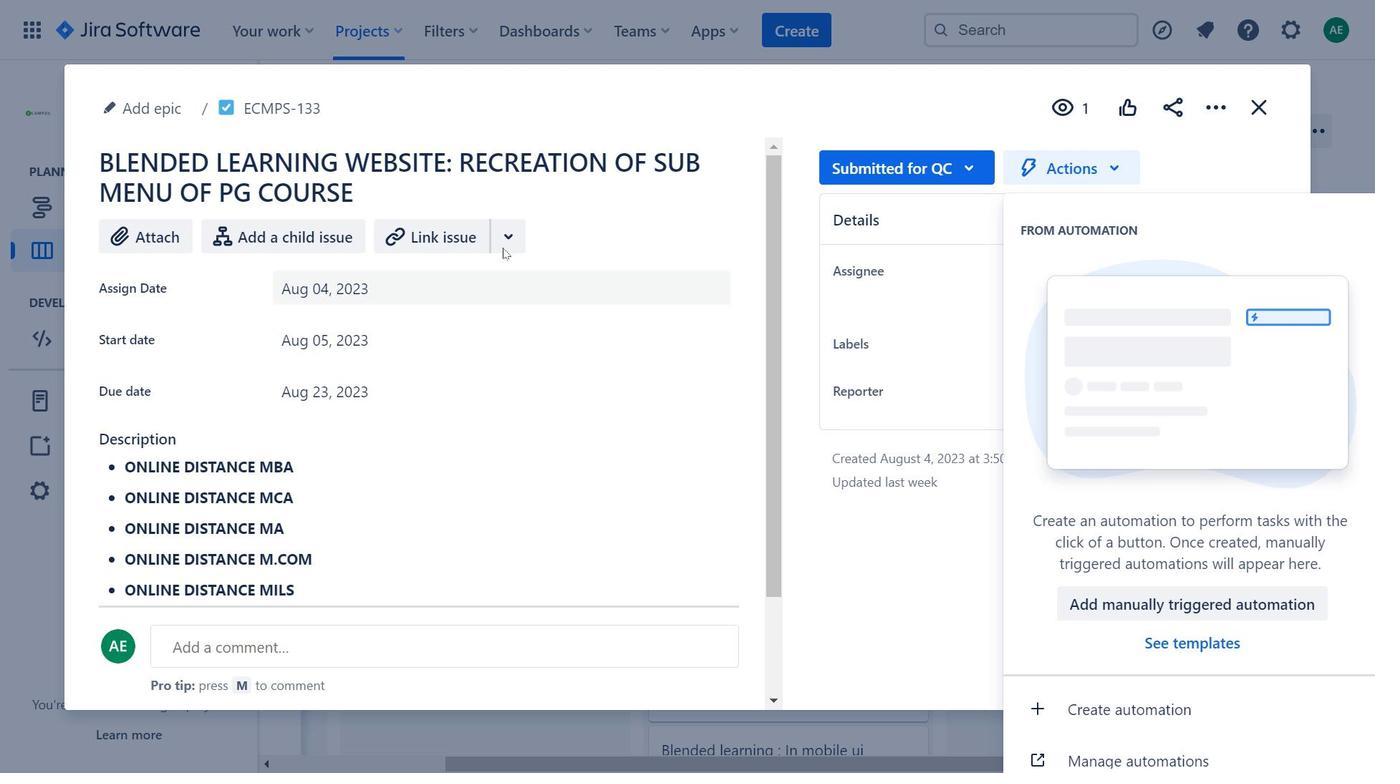 
Action: Mouse pressed left at (502, 239)
Screenshot: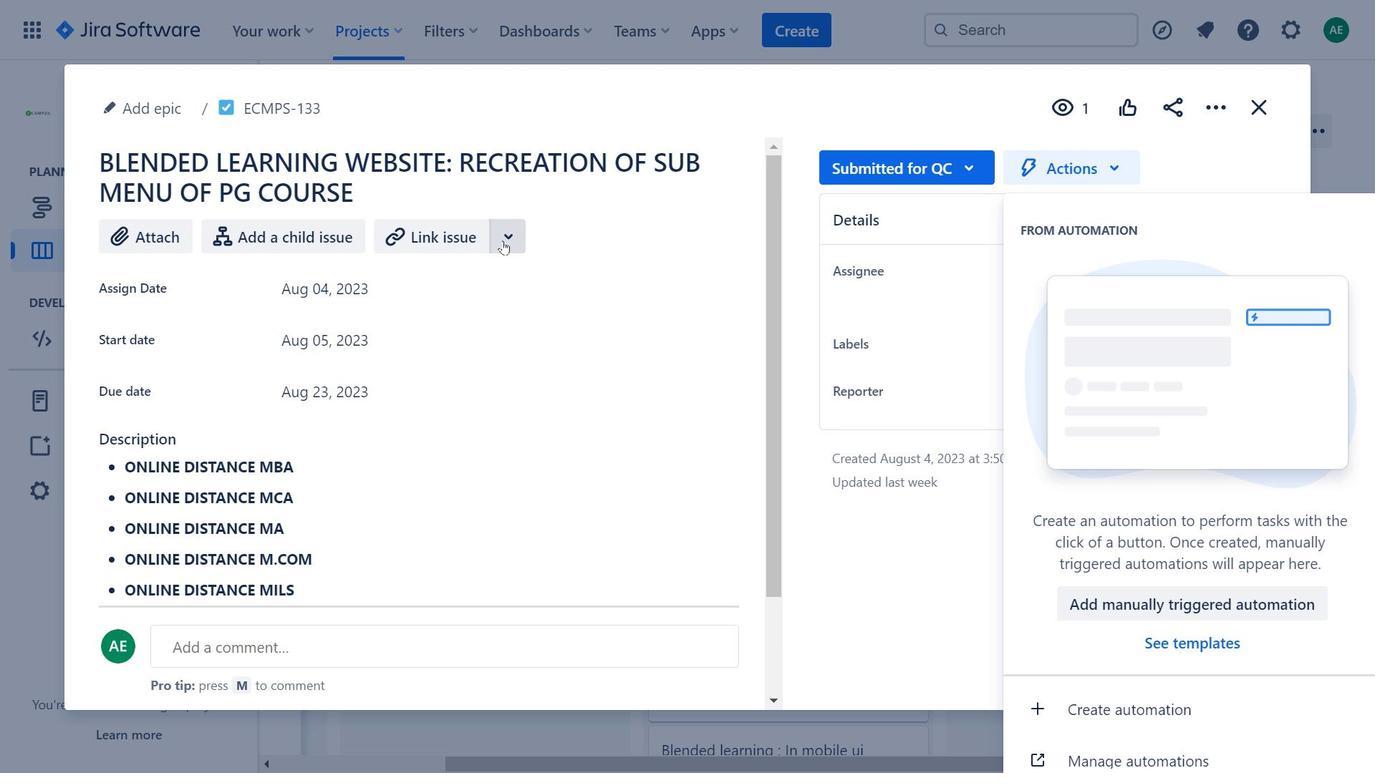 
Action: Mouse moved to (950, 162)
Screenshot: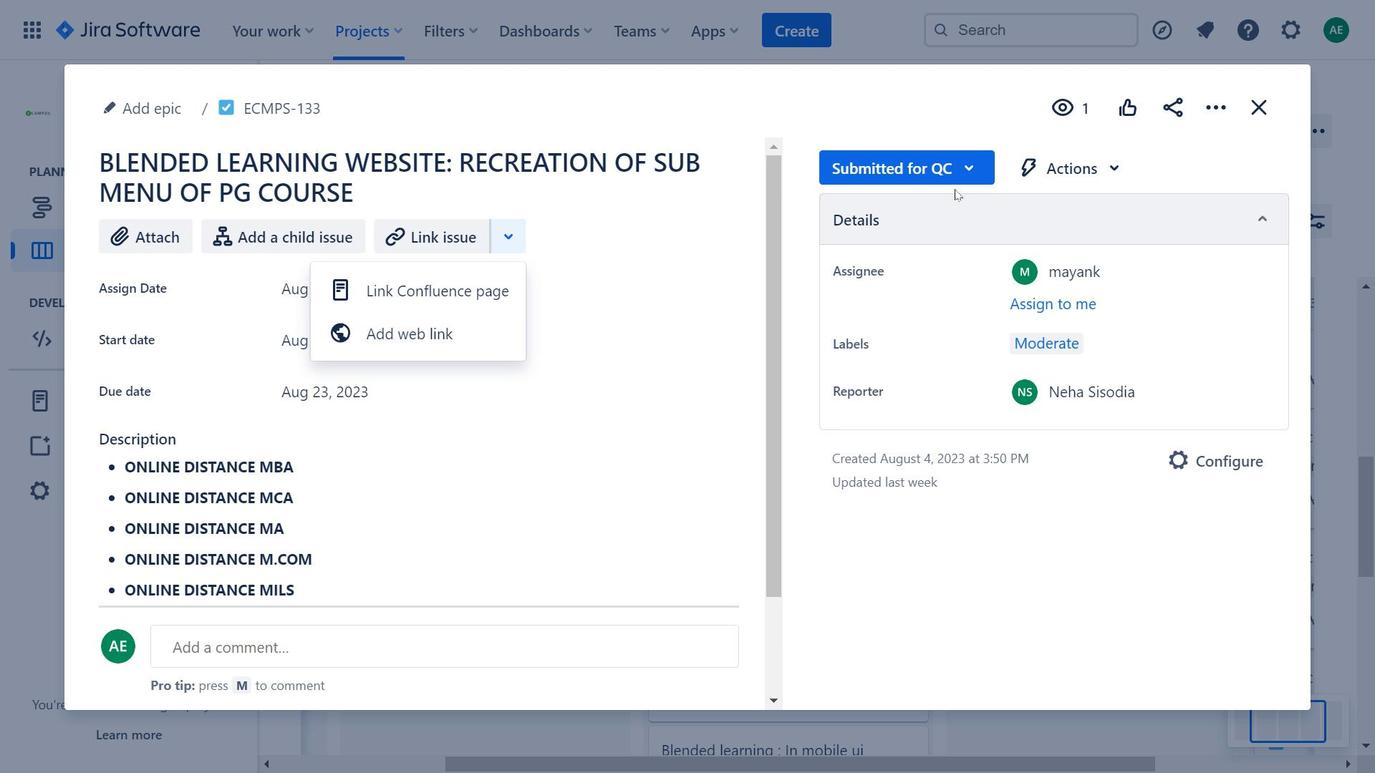 
Action: Mouse pressed left at (950, 162)
Screenshot: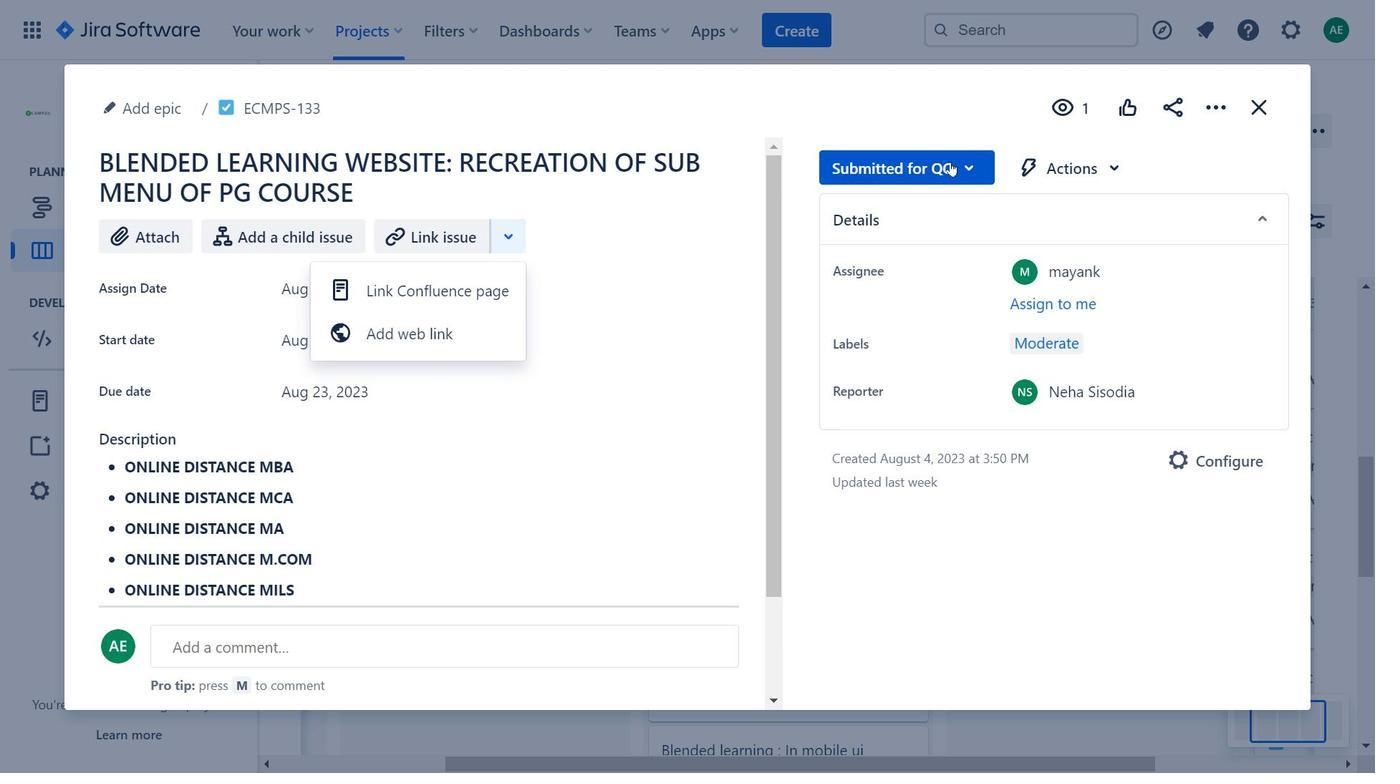 
Action: Mouse moved to (507, 229)
Screenshot: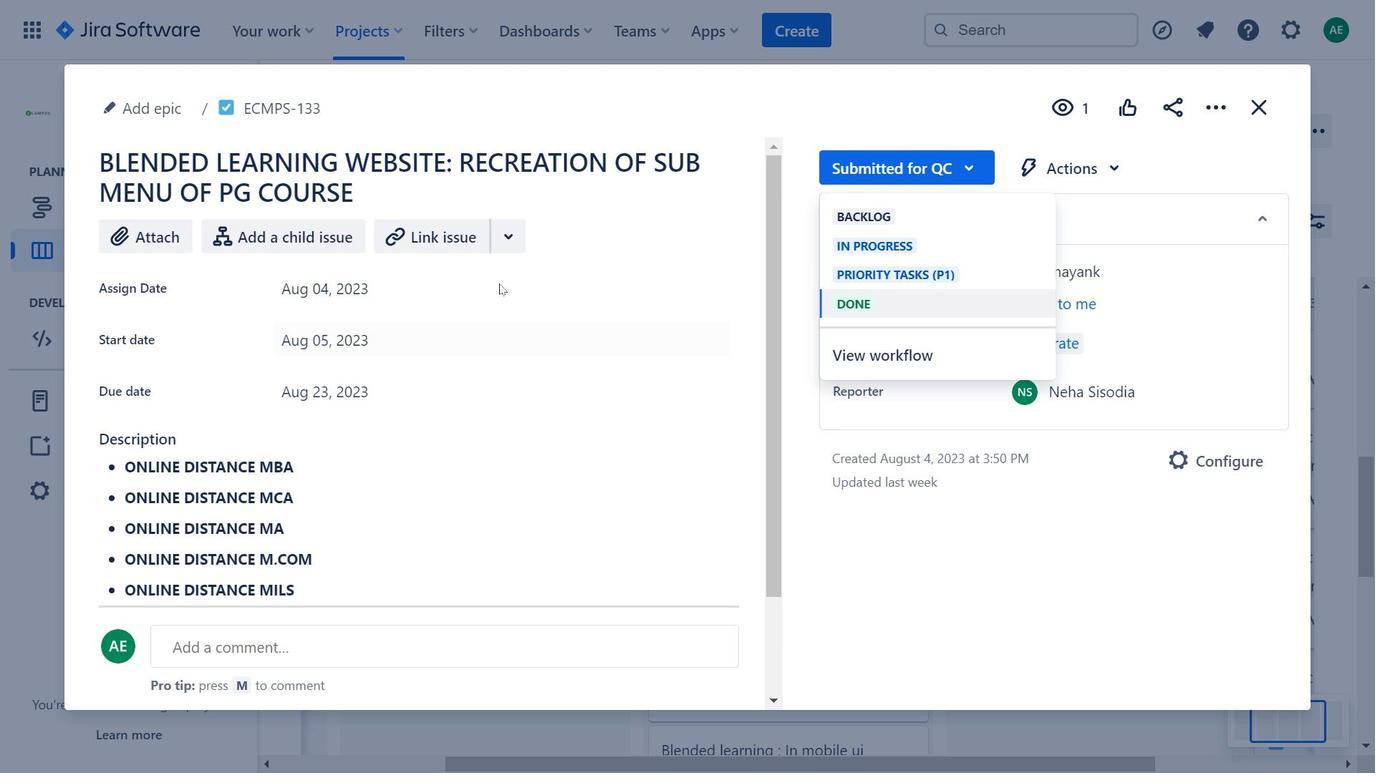 
Action: Mouse pressed left at (507, 229)
Screenshot: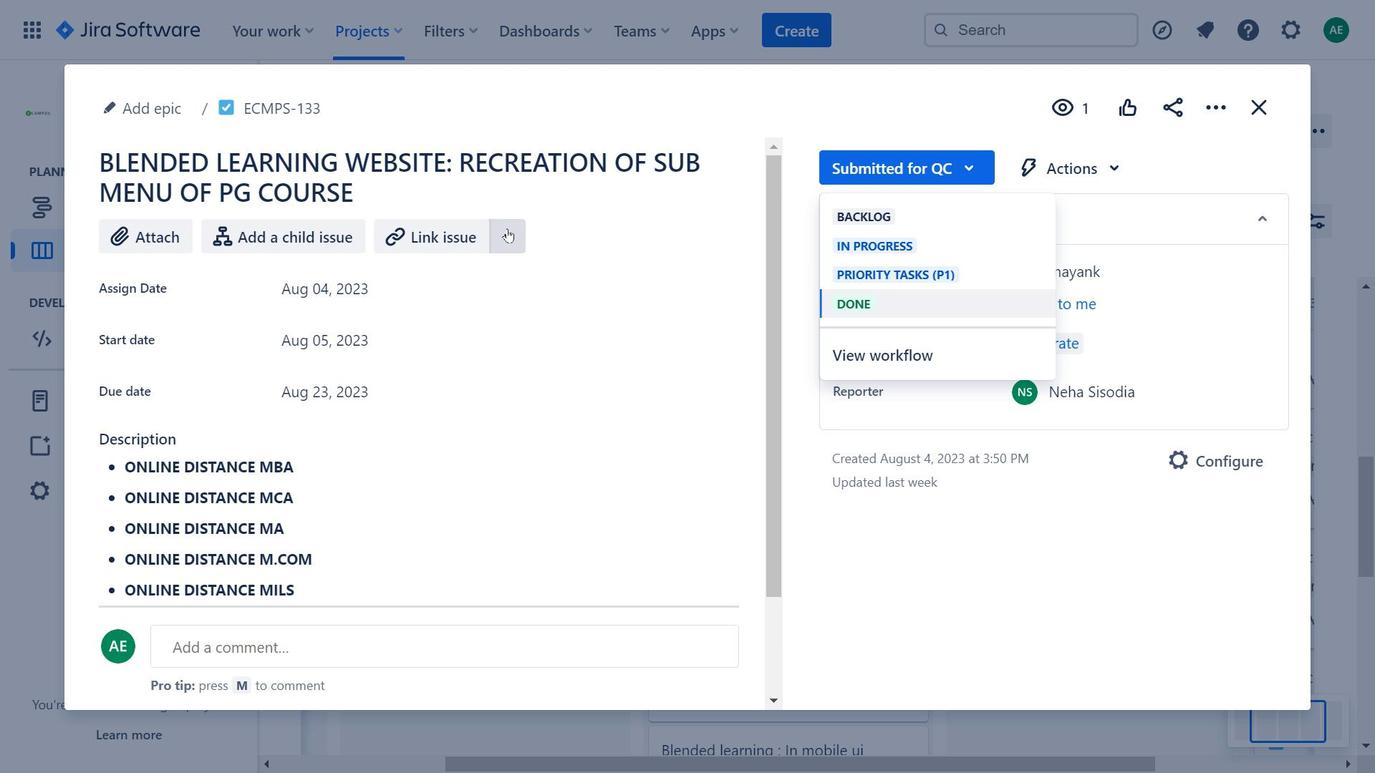 
Action: Mouse moved to (975, 156)
Screenshot: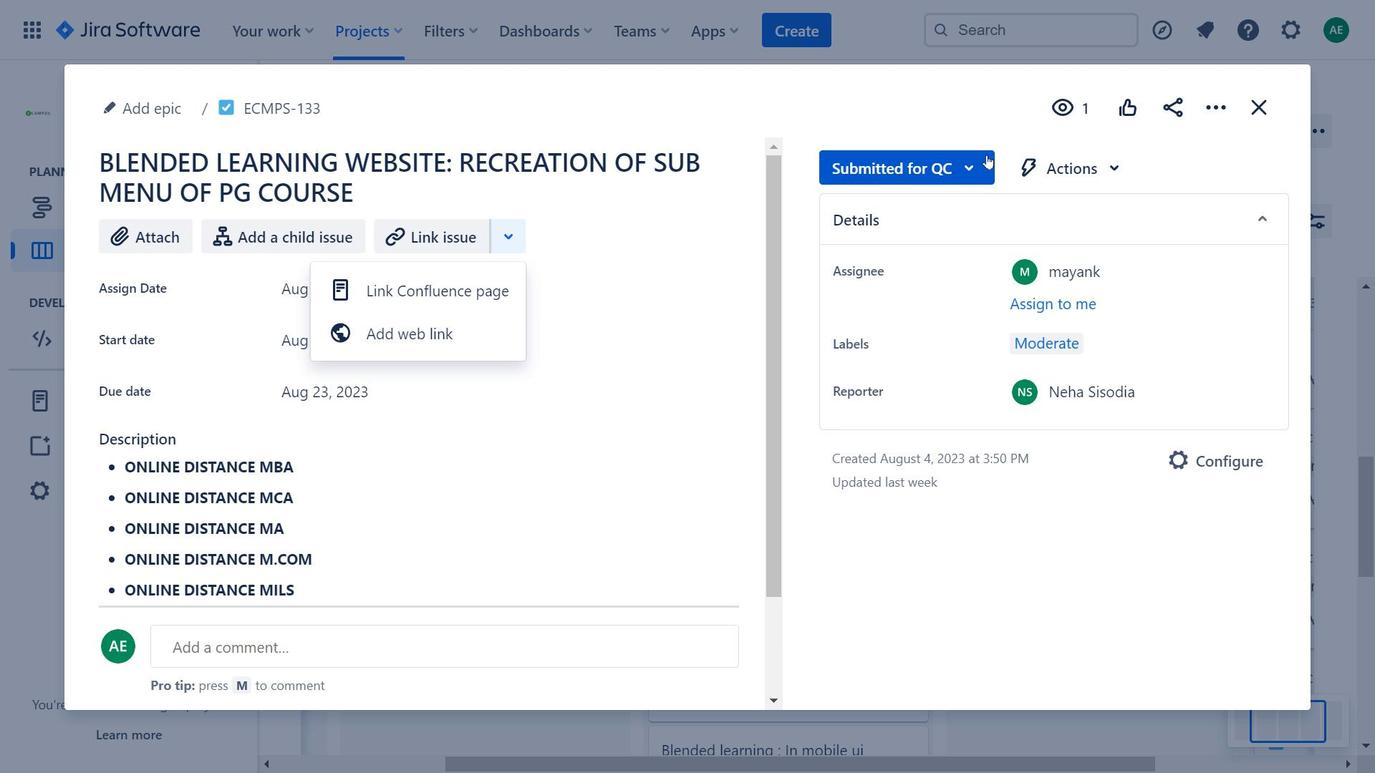 
Action: Mouse pressed left at (975, 156)
Screenshot: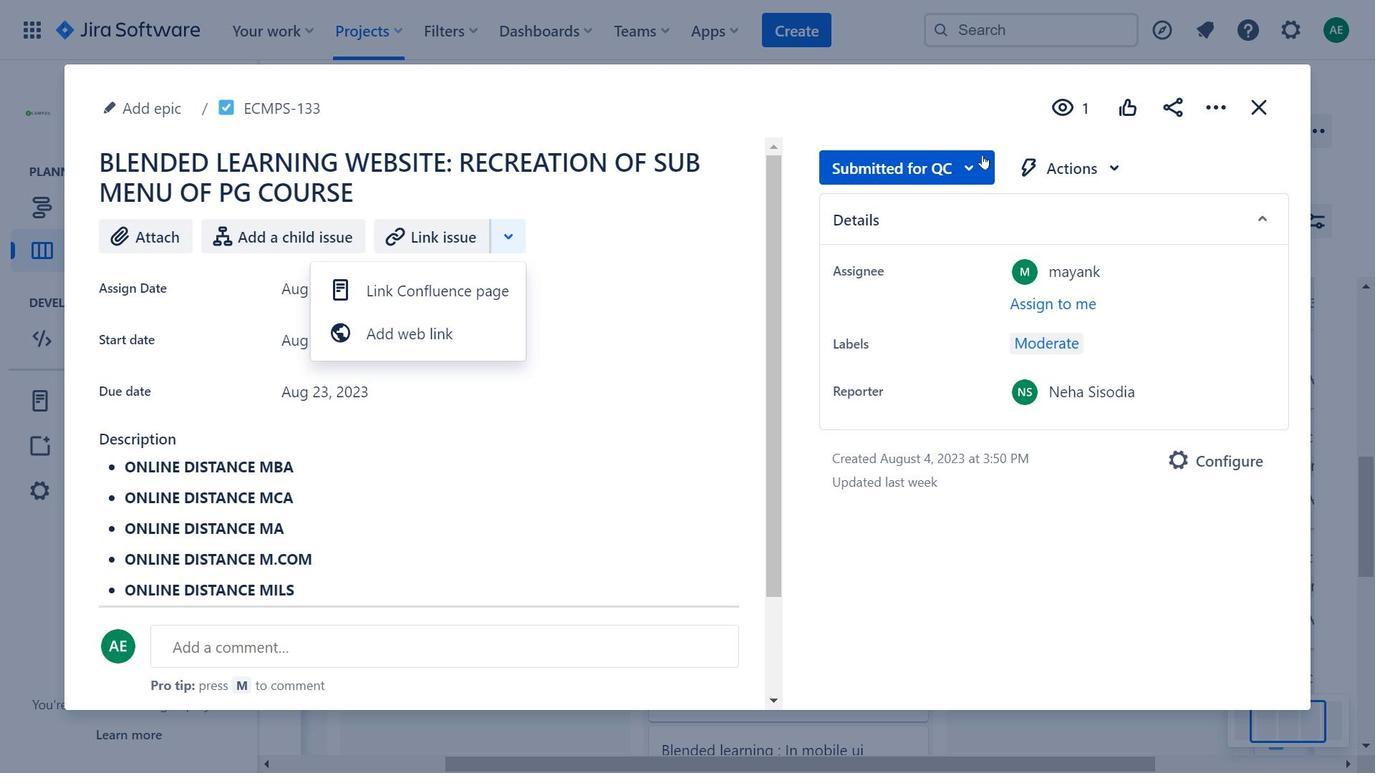 
Action: Mouse moved to (1214, 113)
Screenshot: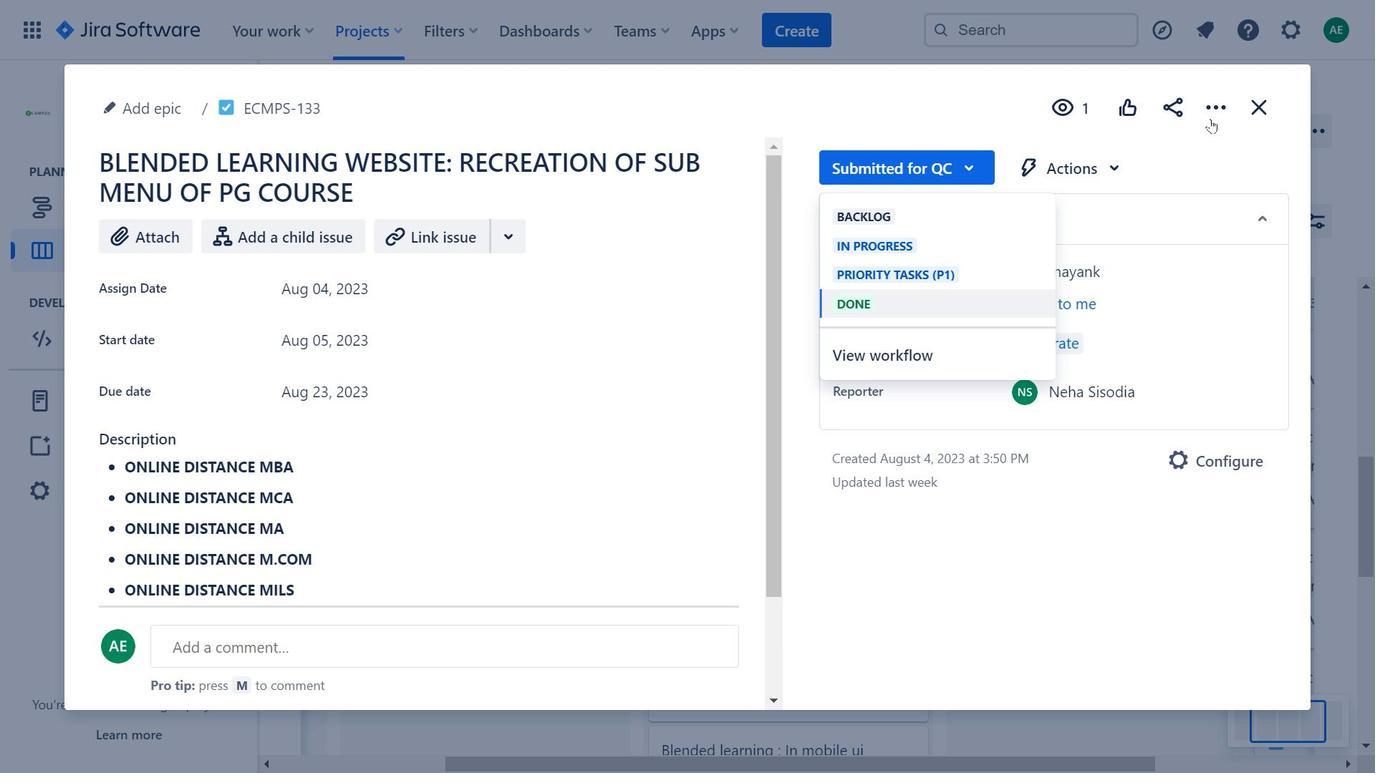 
Action: Mouse pressed left at (1214, 113)
Screenshot: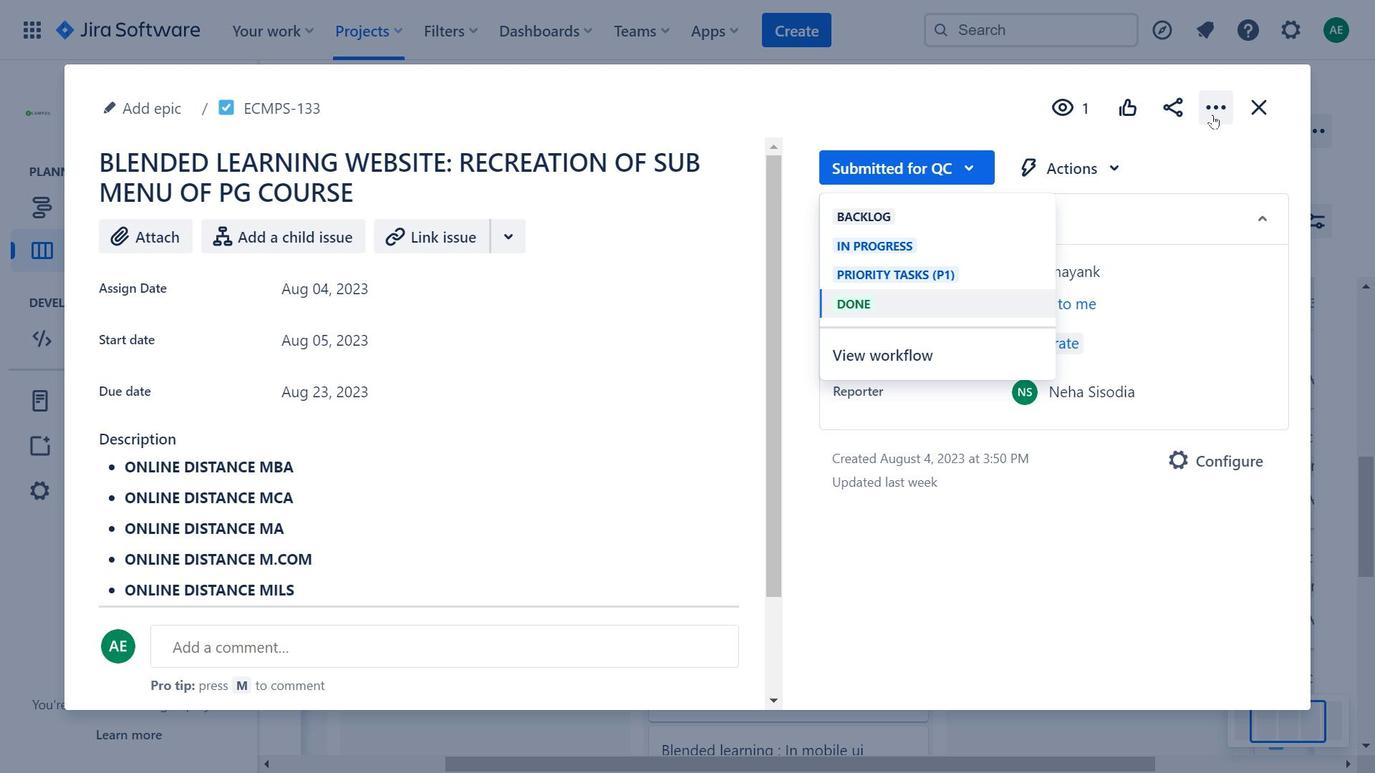 
Action: Mouse moved to (507, 241)
Screenshot: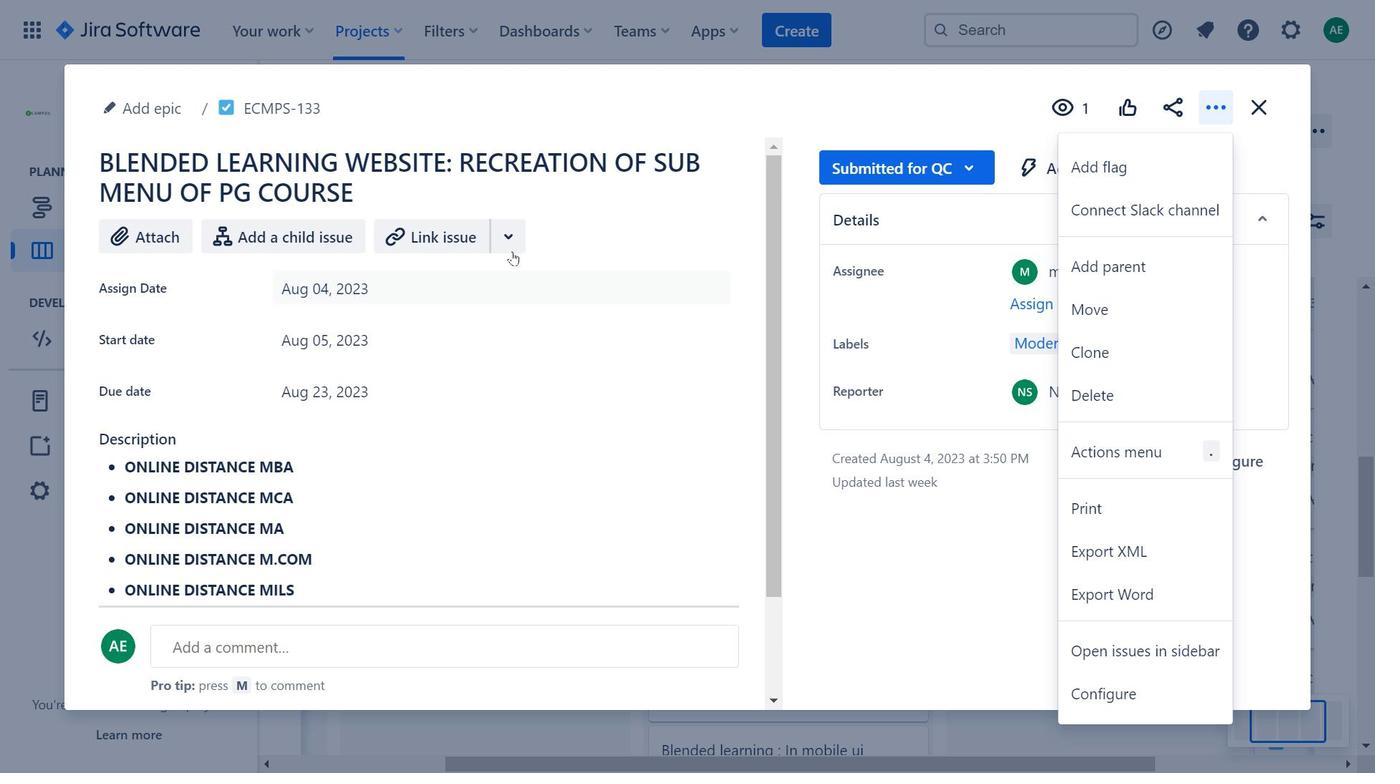 
Action: Mouse pressed left at (507, 241)
Screenshot: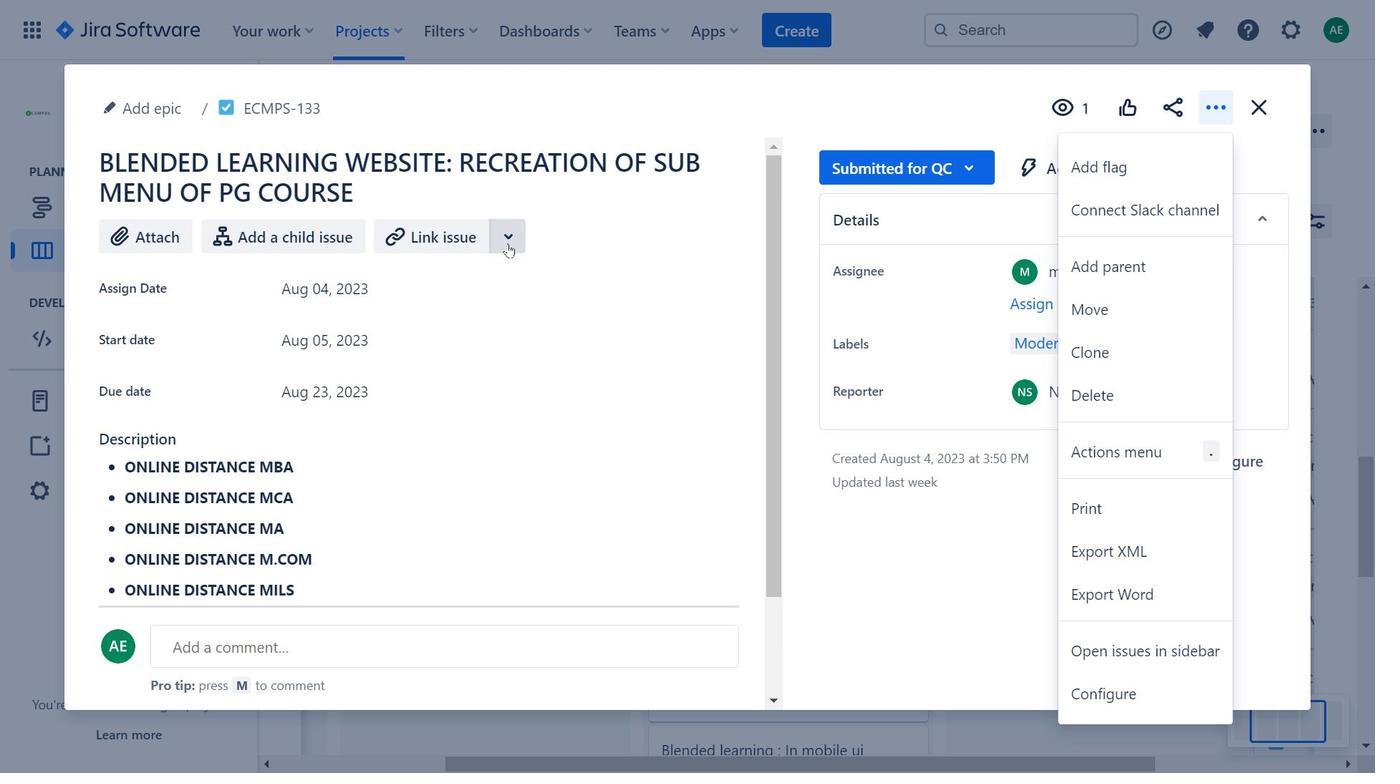 
Action: Mouse moved to (1227, 108)
Screenshot: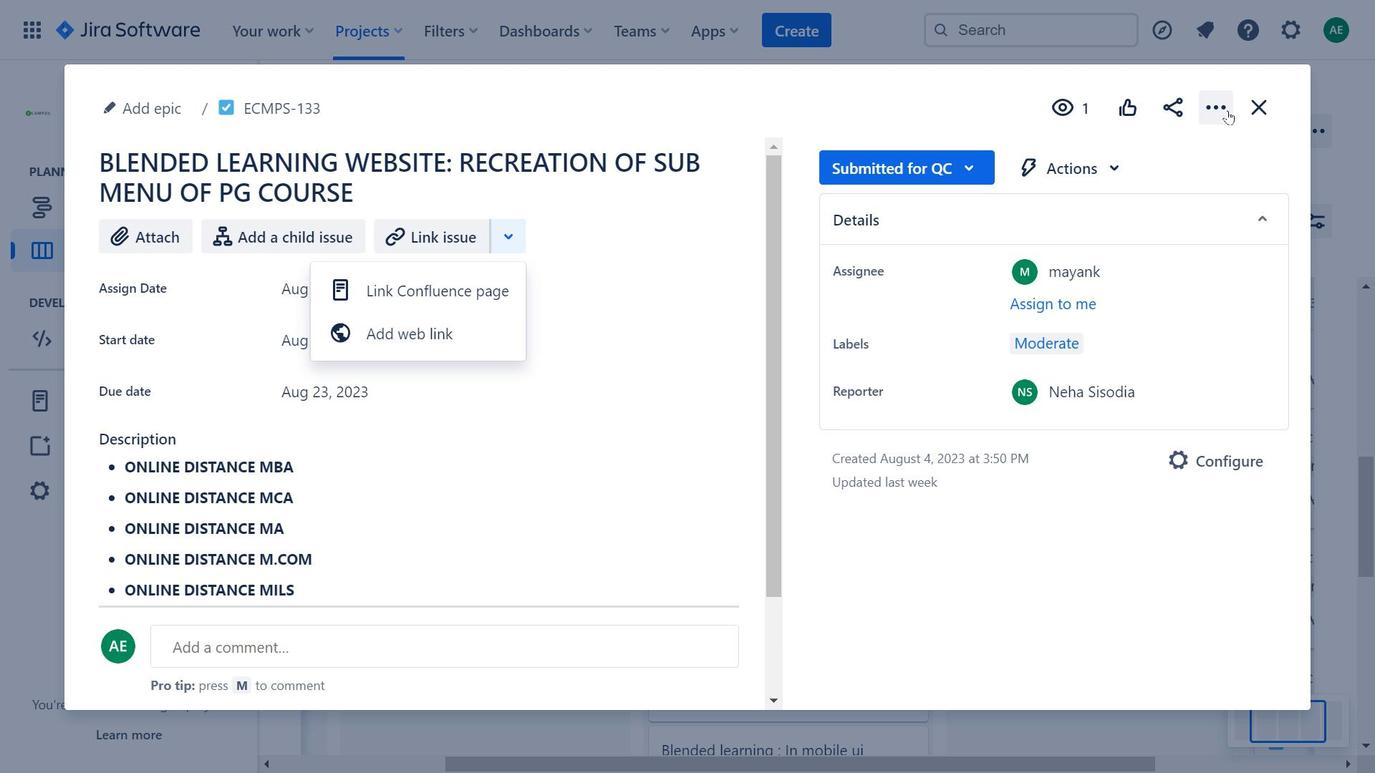 
Action: Mouse pressed left at (1227, 108)
Screenshot: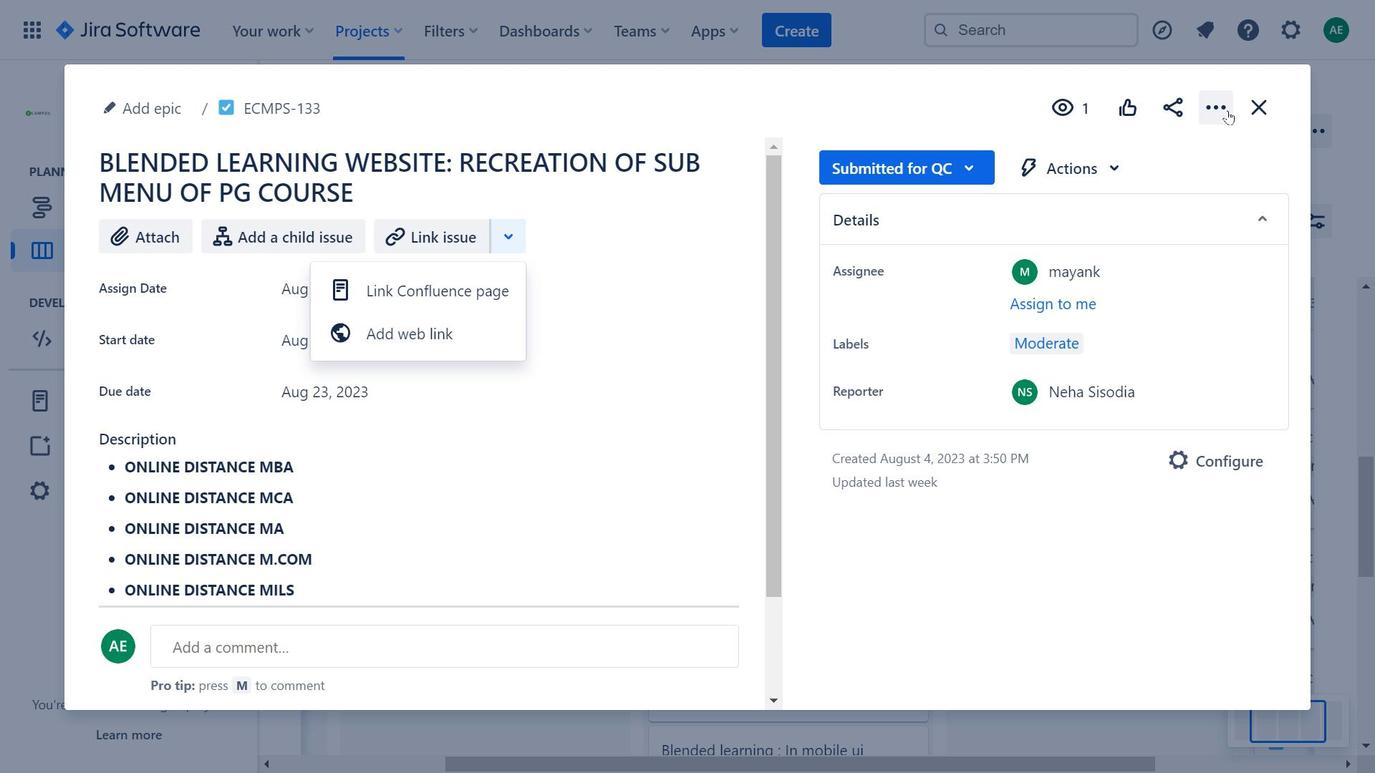 
Action: Mouse moved to (442, 288)
Screenshot: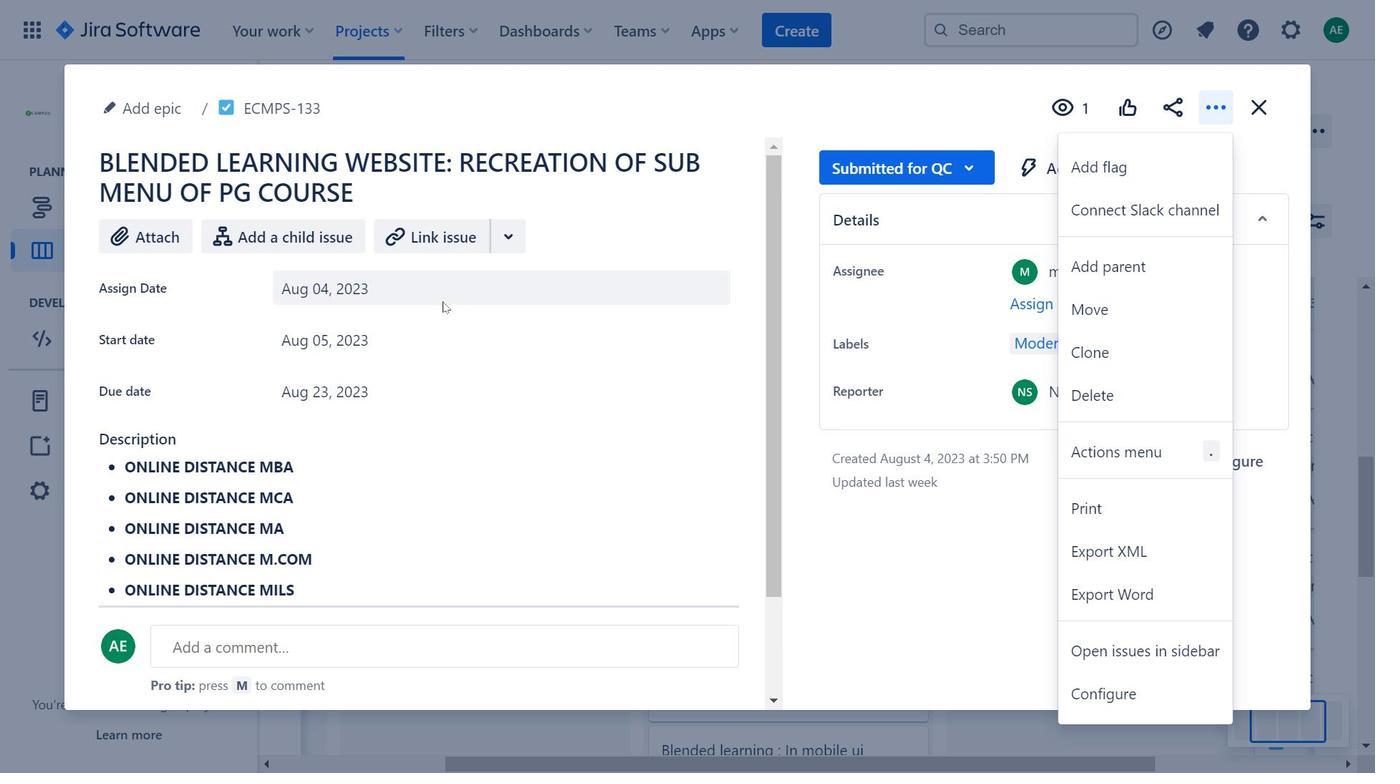 
Action: Mouse pressed left at (442, 288)
Screenshot: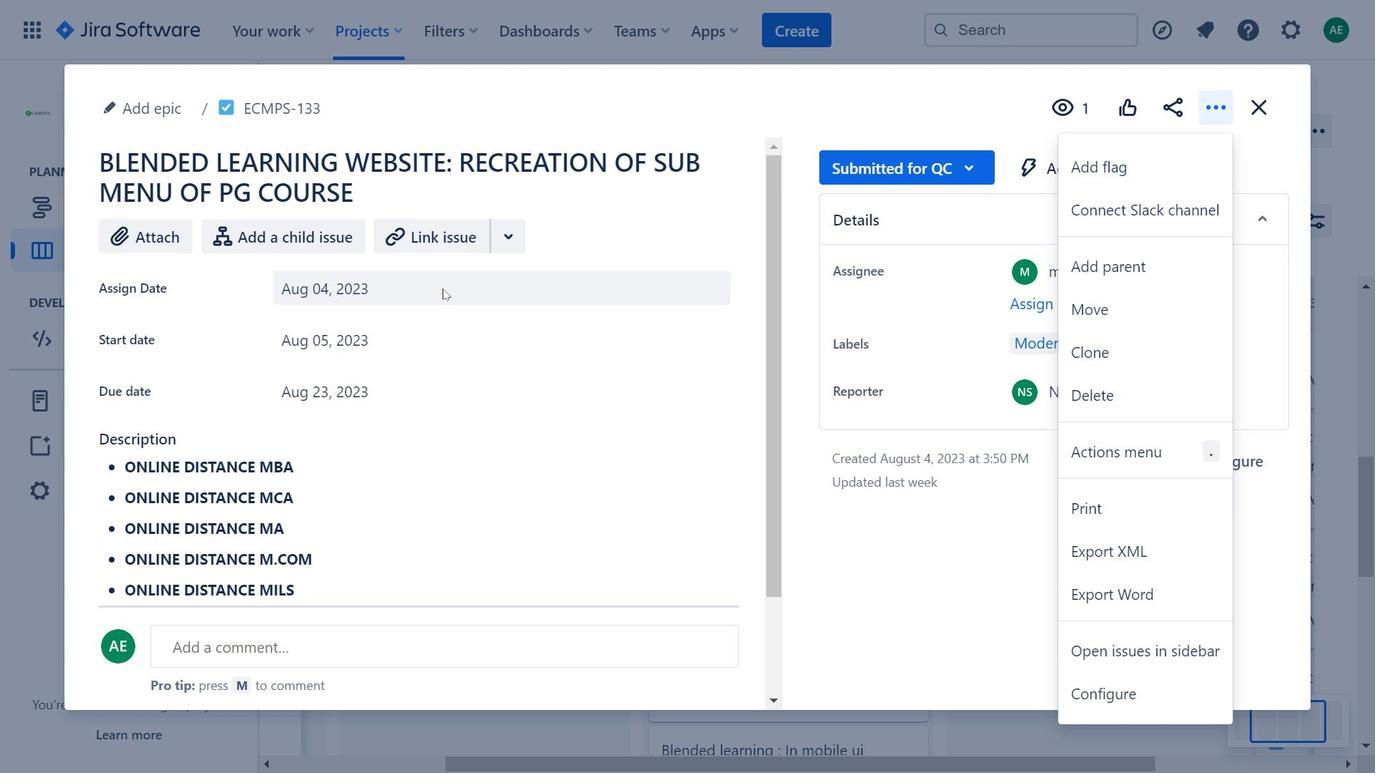 
Action: Mouse moved to (611, 356)
Screenshot: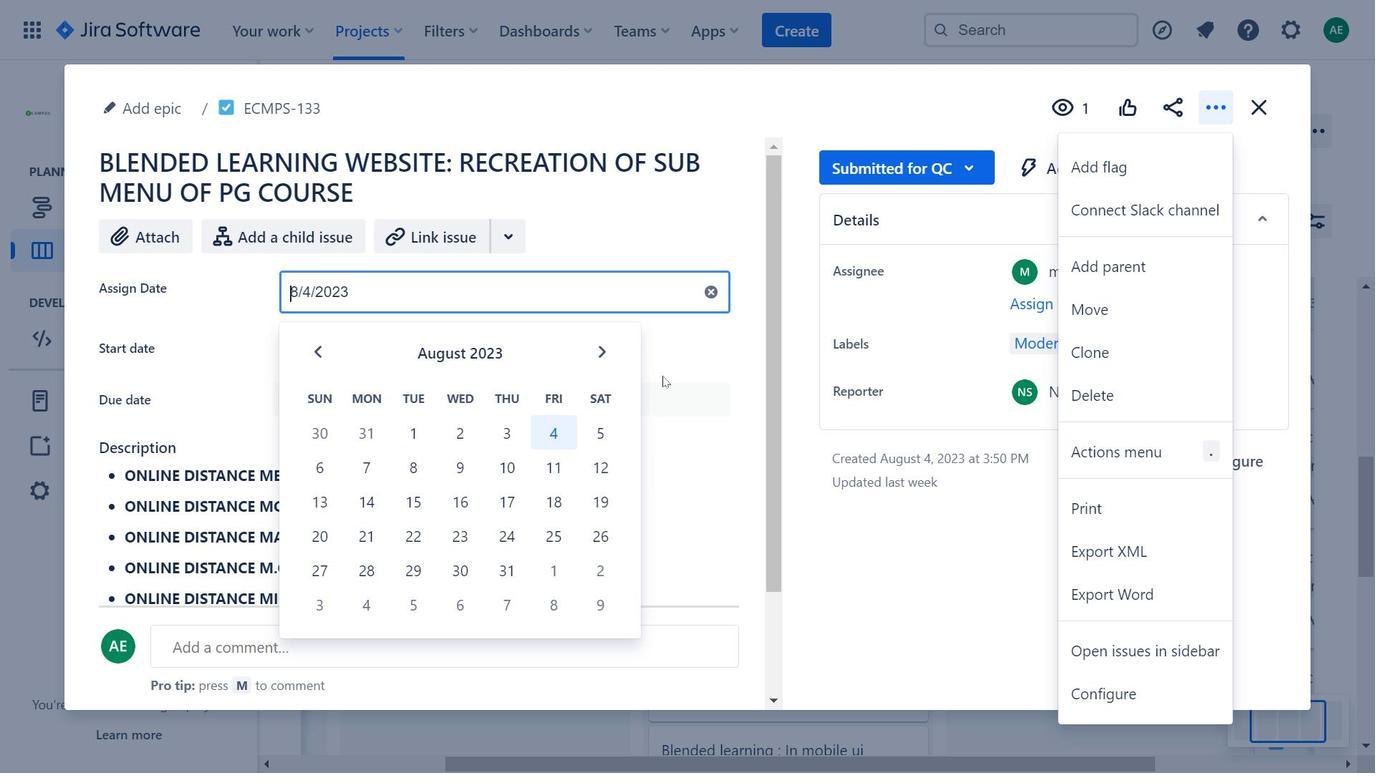 
Action: Mouse pressed left at (611, 356)
Screenshot: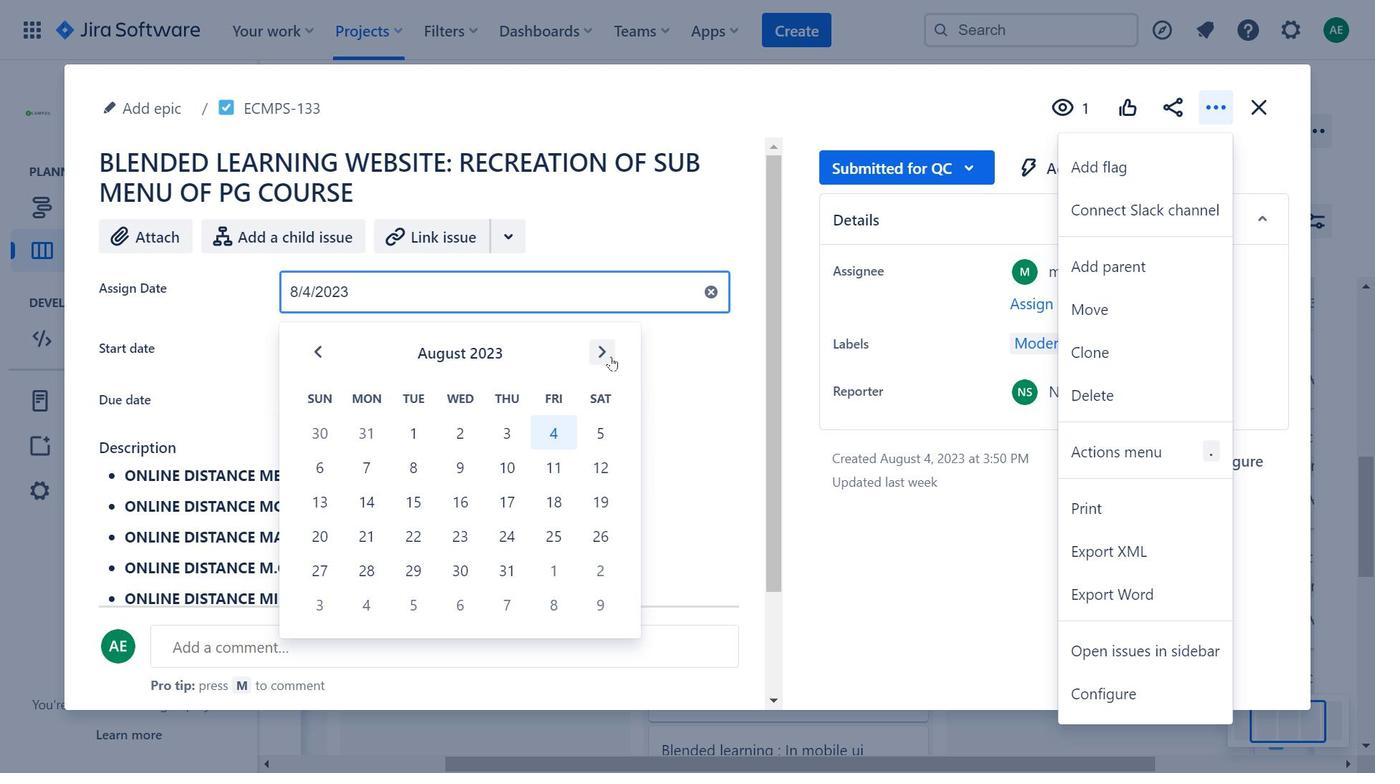 
Action: Mouse pressed left at (611, 356)
Screenshot: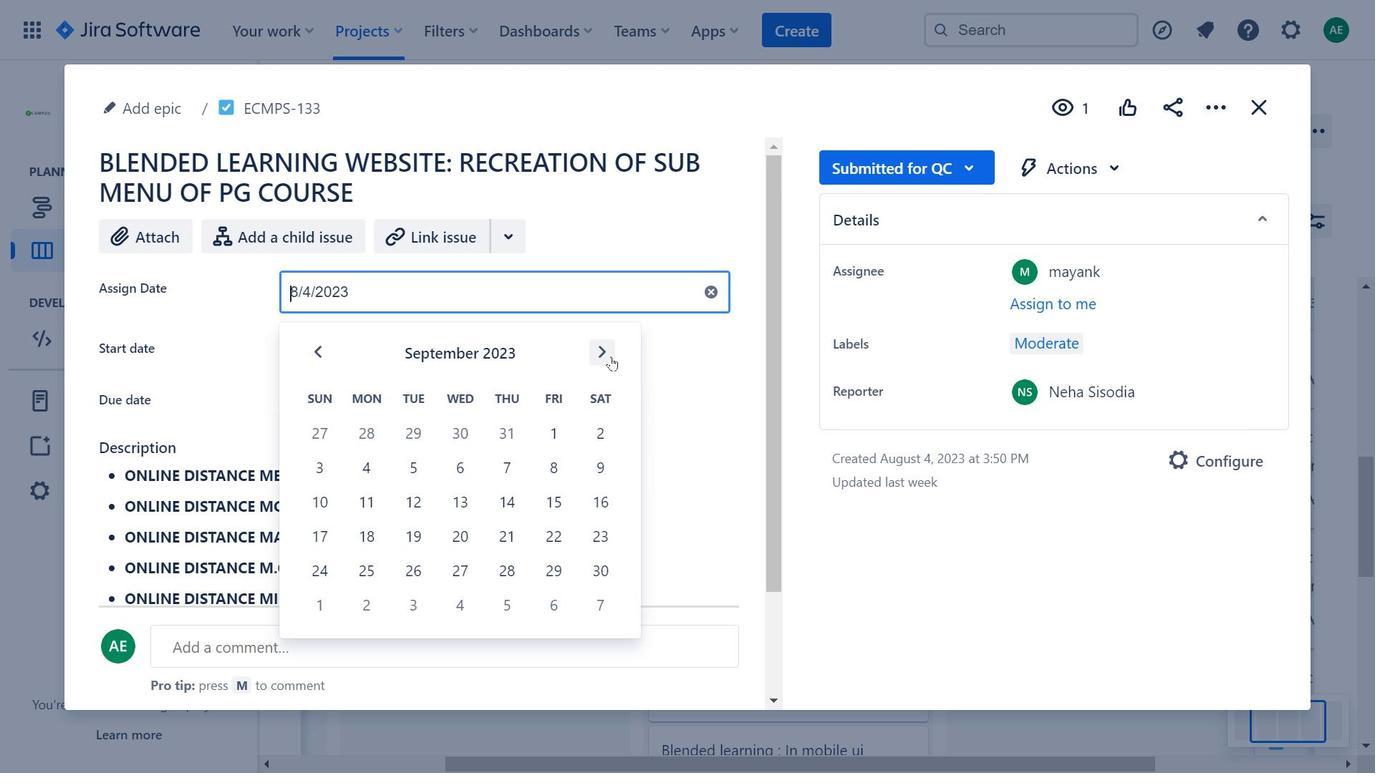 
Action: Mouse pressed left at (611, 356)
Screenshot: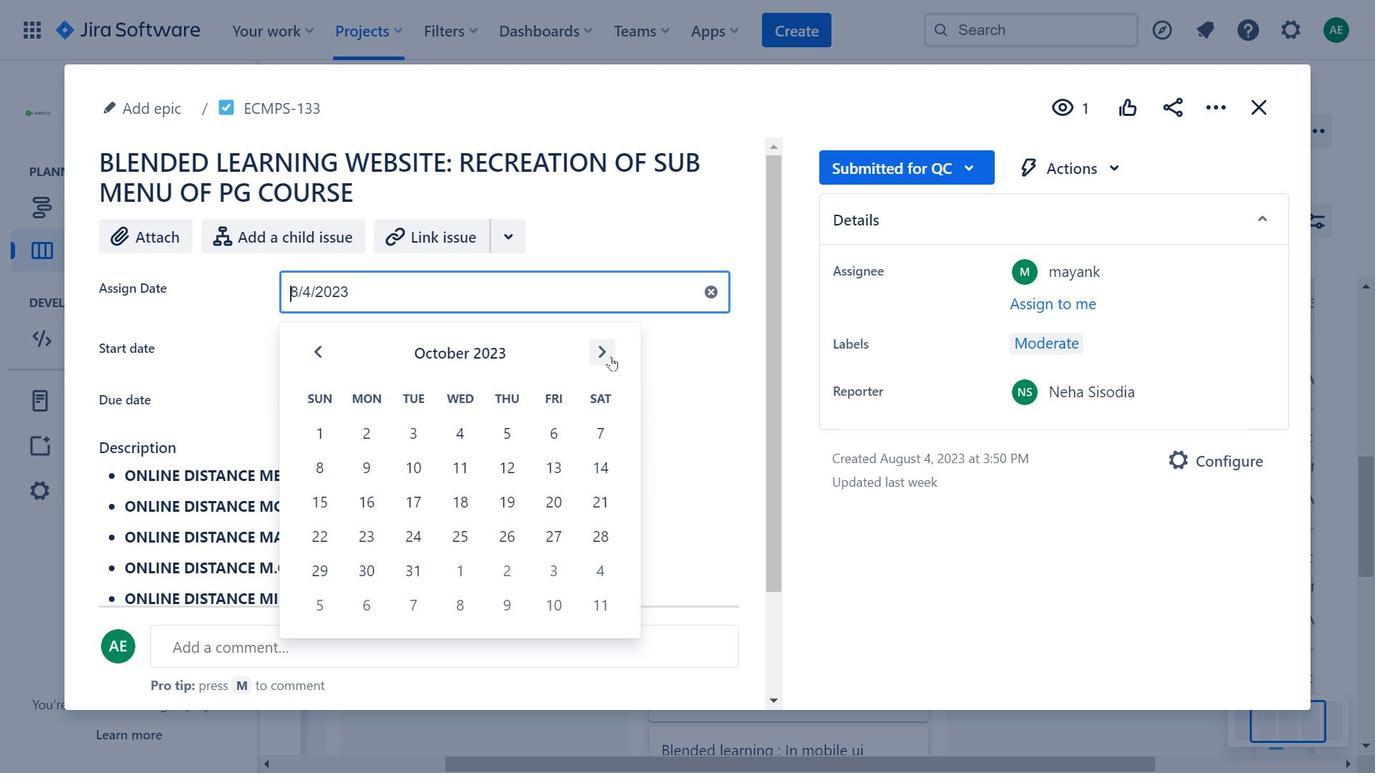 
Action: Mouse moved to (773, 285)
Screenshot: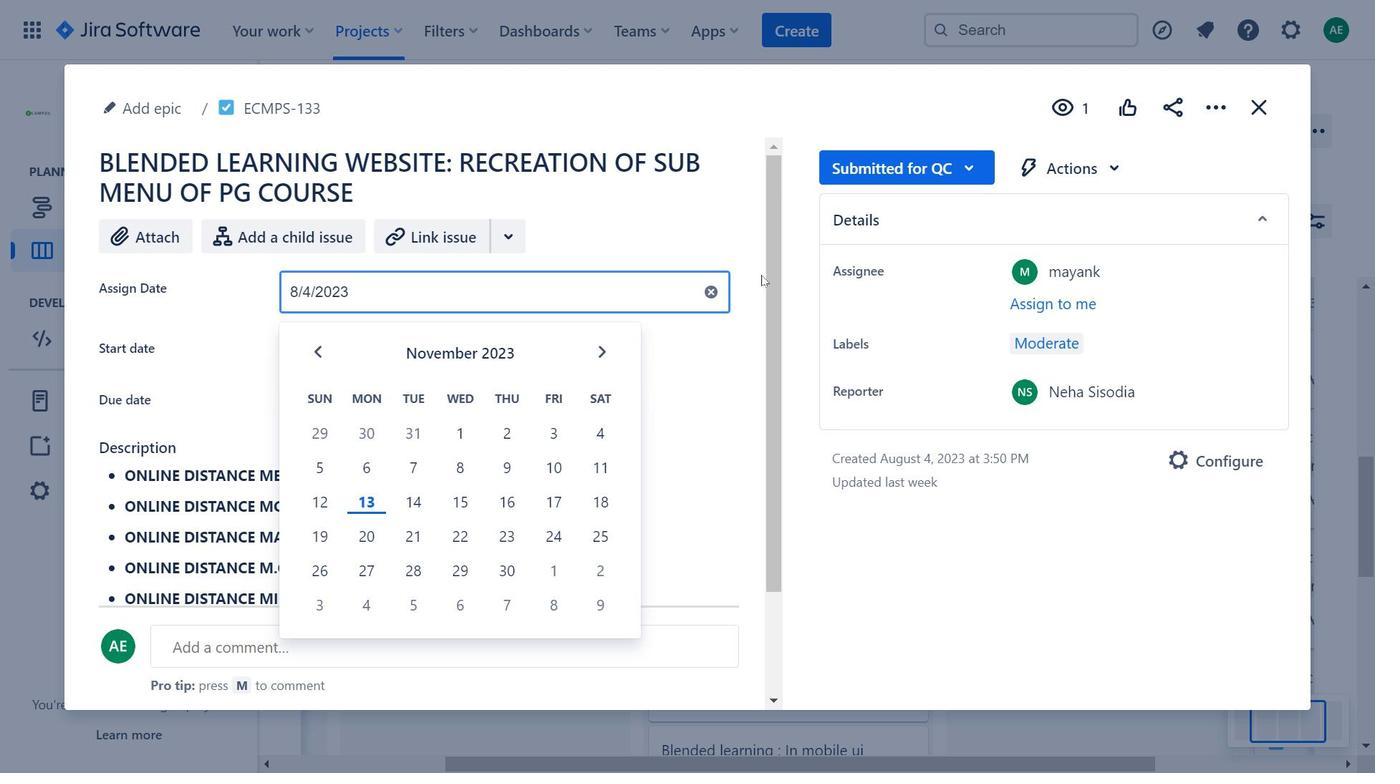 
Action: Mouse pressed left at (773, 285)
Screenshot: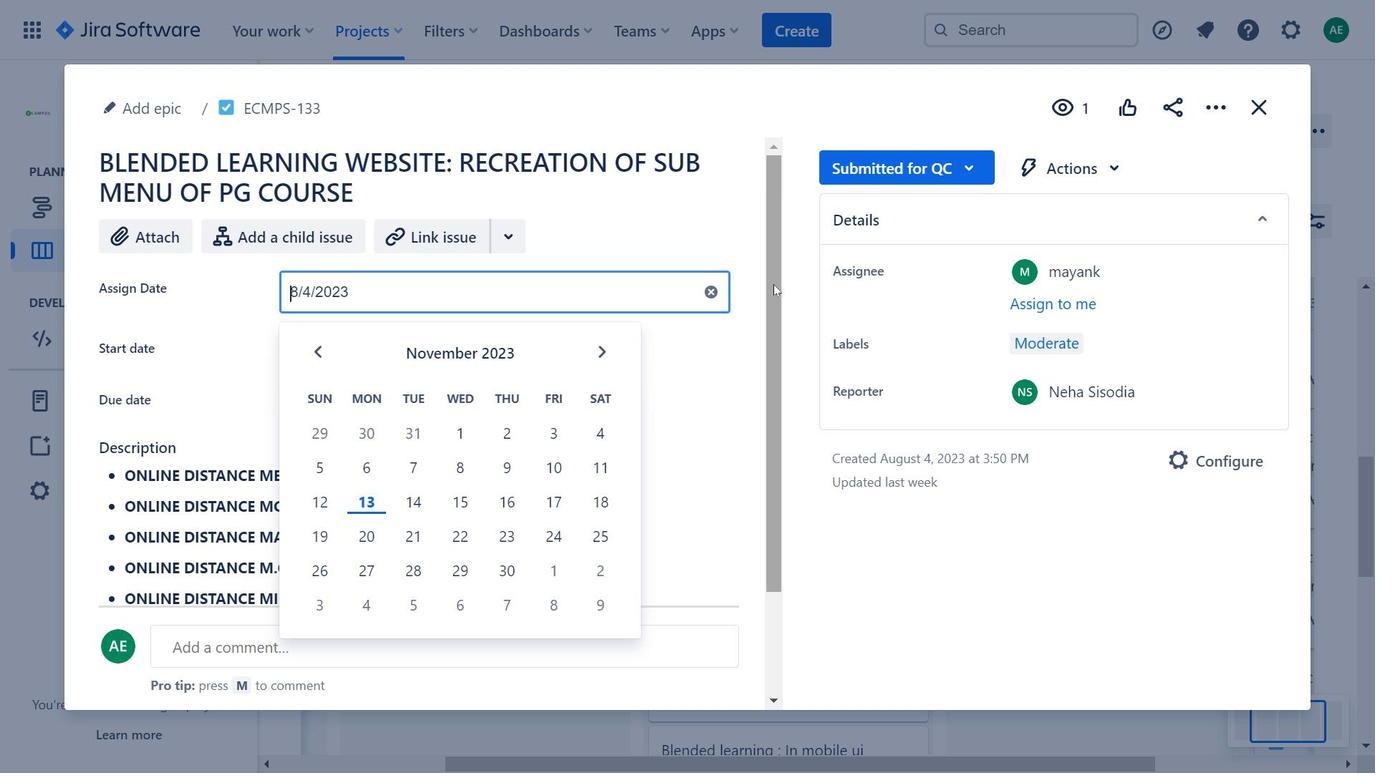 
Action: Mouse moved to (956, 315)
Screenshot: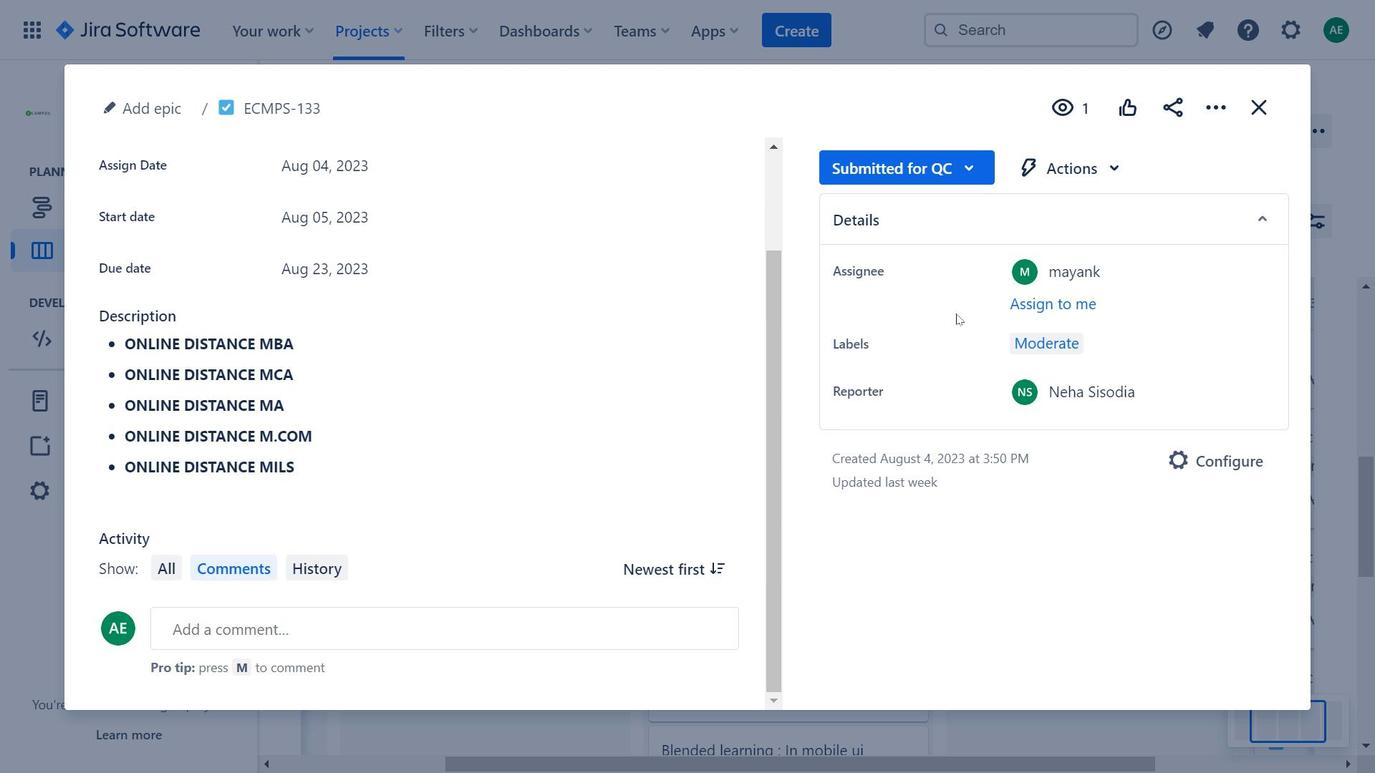 
Action: Mouse scrolled (956, 316) with delta (0, 0)
Screenshot: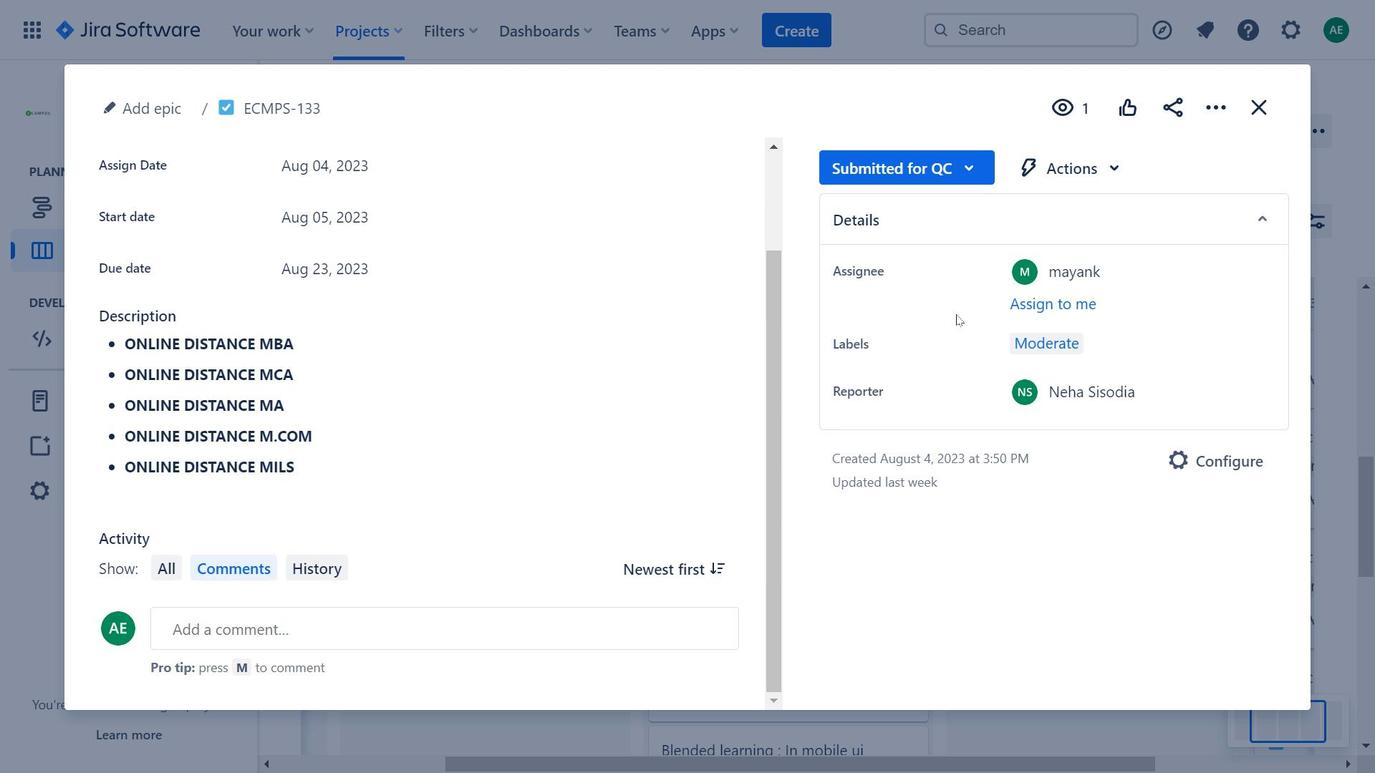 
Action: Mouse scrolled (956, 316) with delta (0, 0)
Screenshot: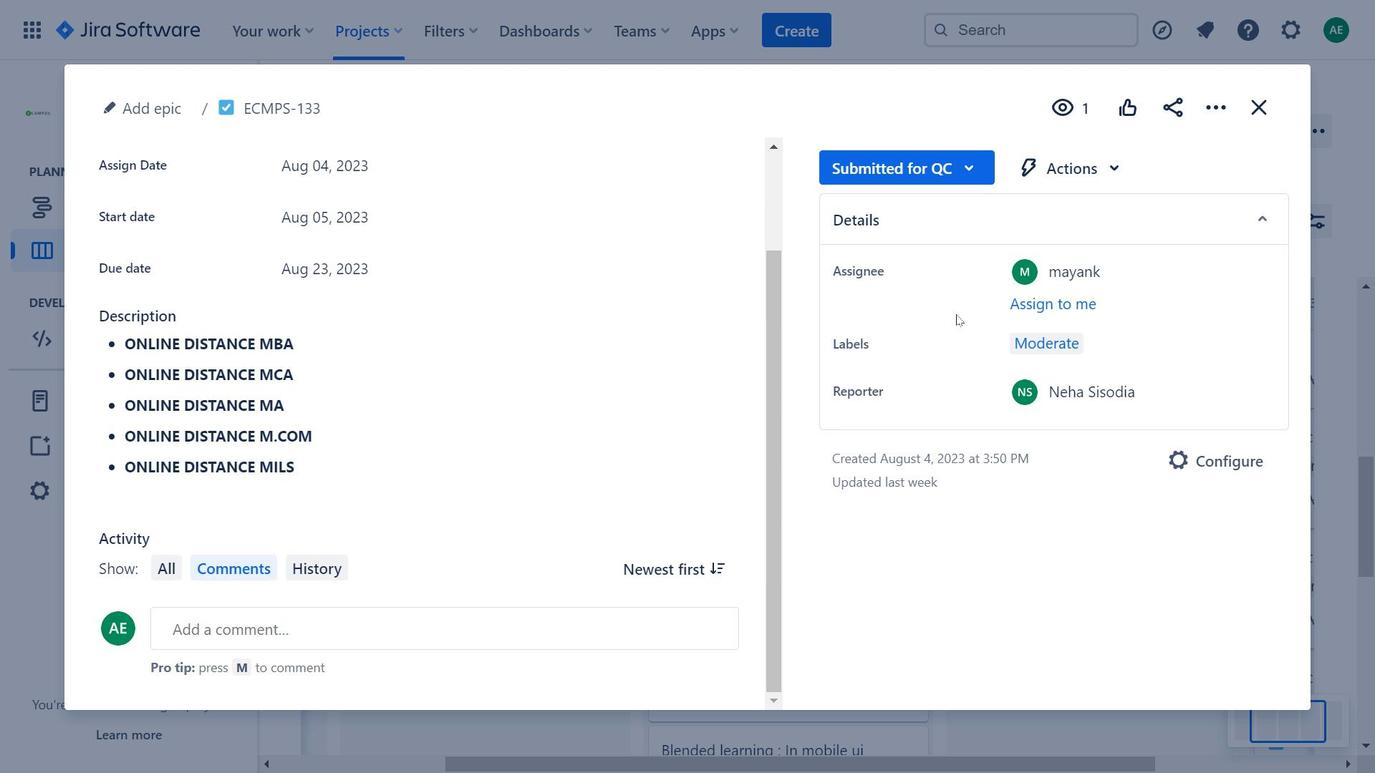 
Action: Mouse scrolled (956, 316) with delta (0, 0)
Screenshot: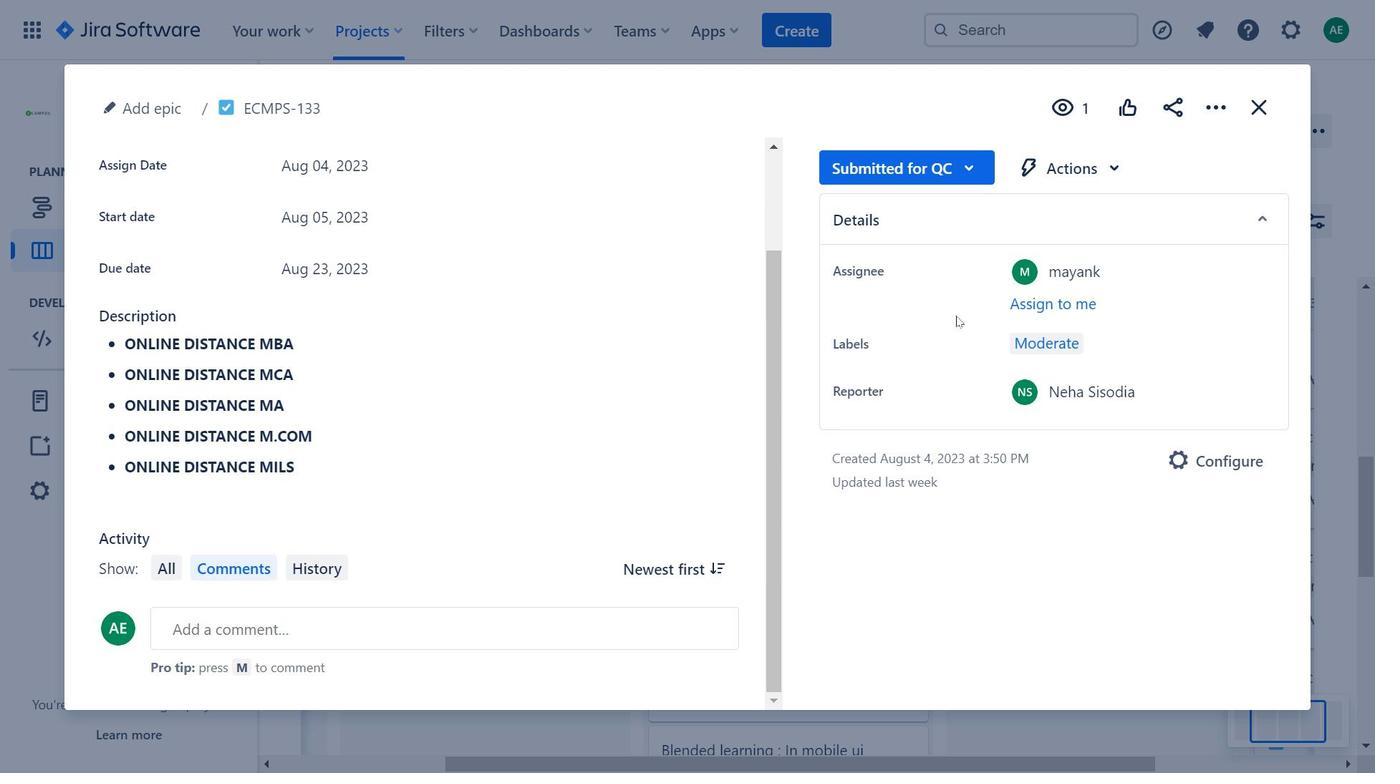 
Action: Mouse moved to (397, 356)
Screenshot: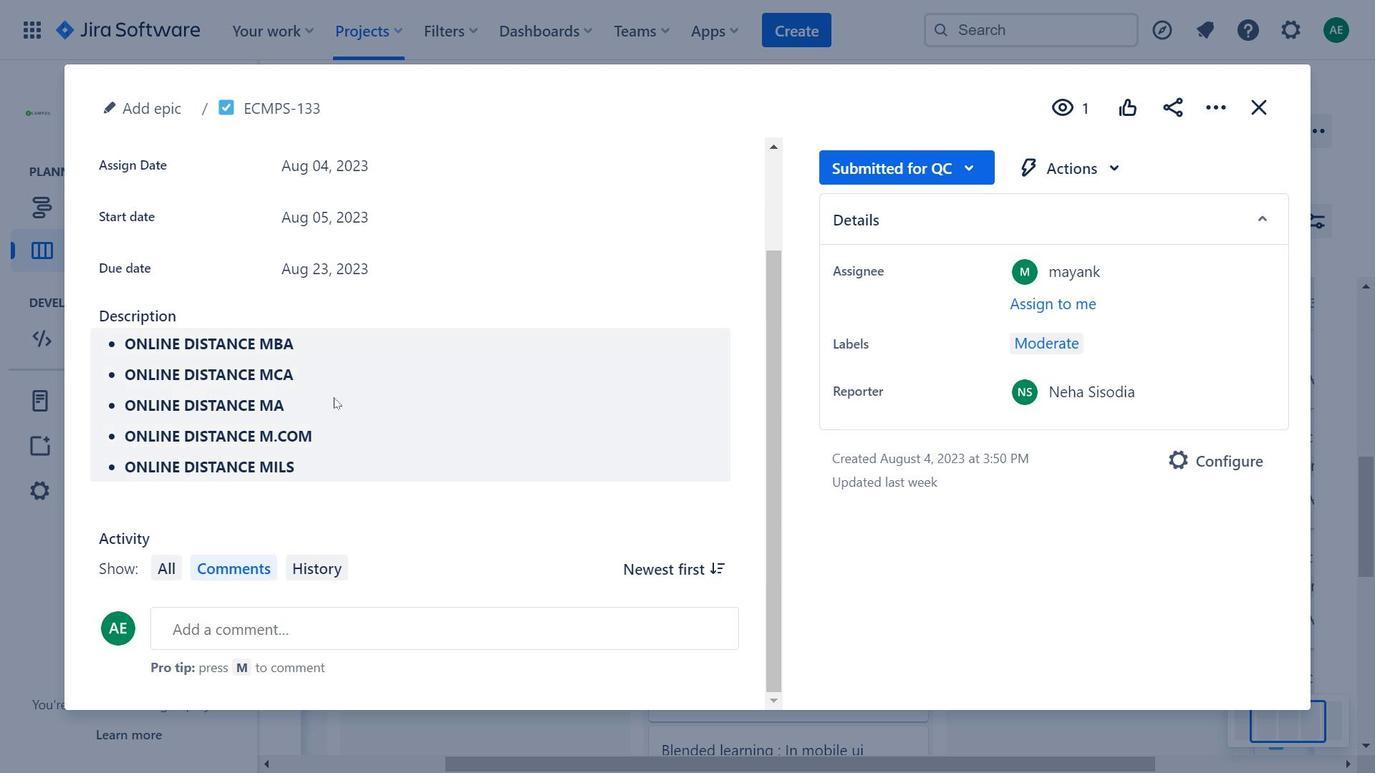 
Action: Mouse scrolled (397, 357) with delta (0, 0)
Screenshot: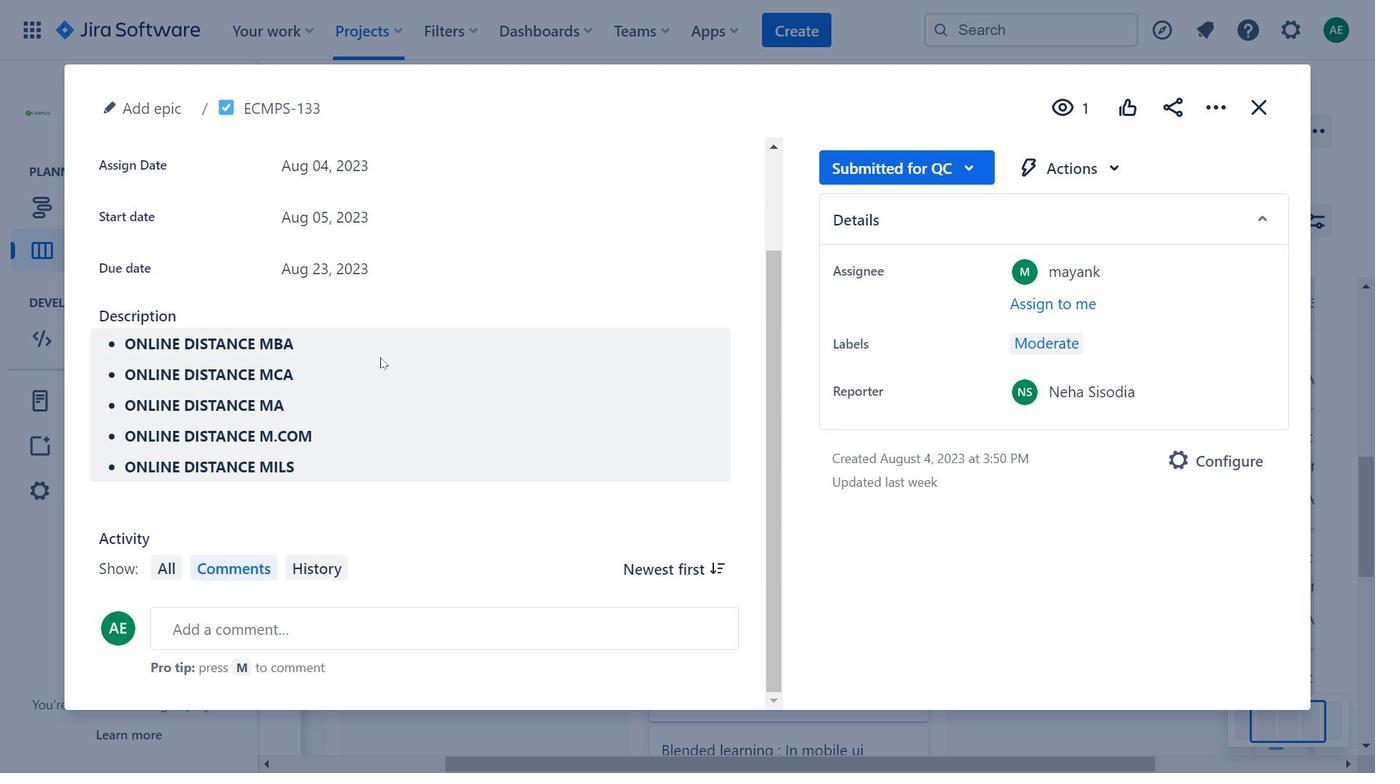 
Action: Mouse scrolled (397, 357) with delta (0, 0)
Screenshot: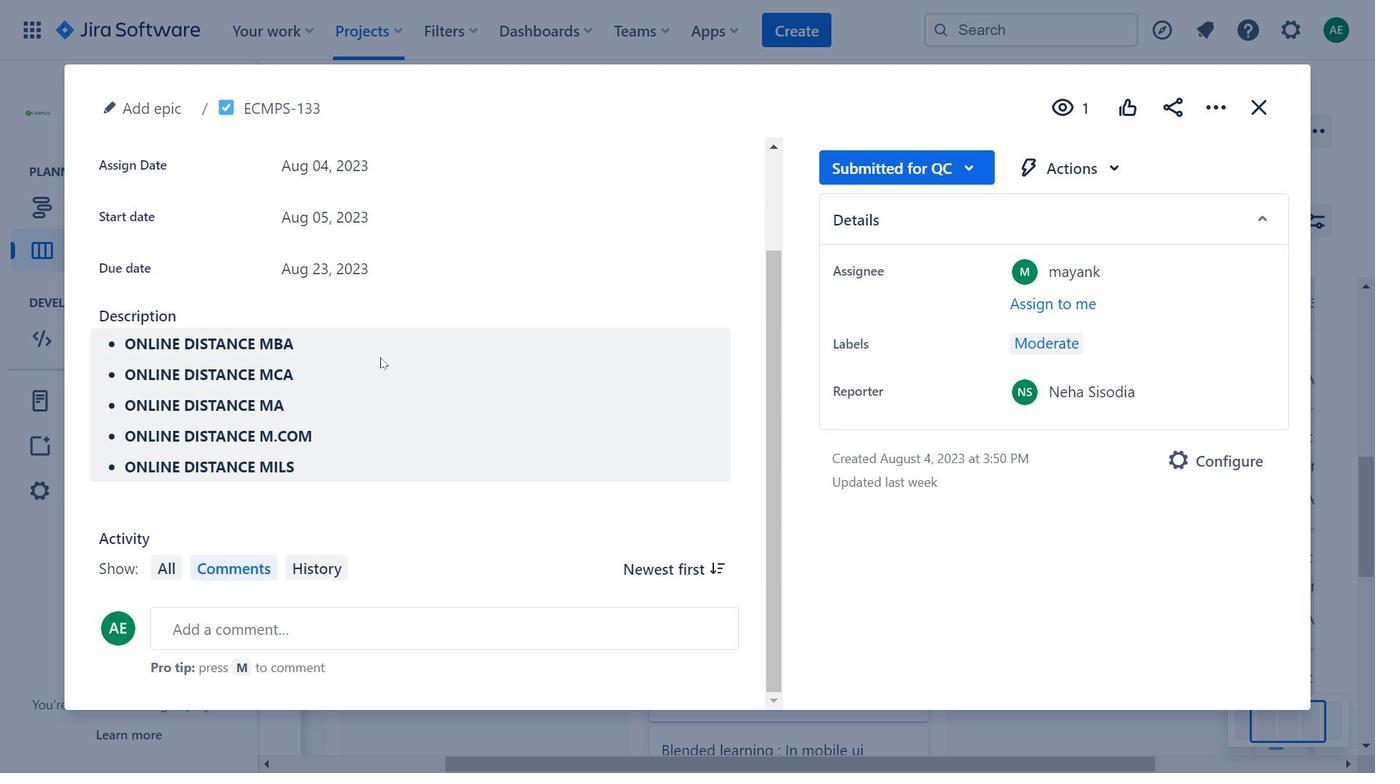 
Action: Mouse scrolled (397, 357) with delta (0, 0)
Screenshot: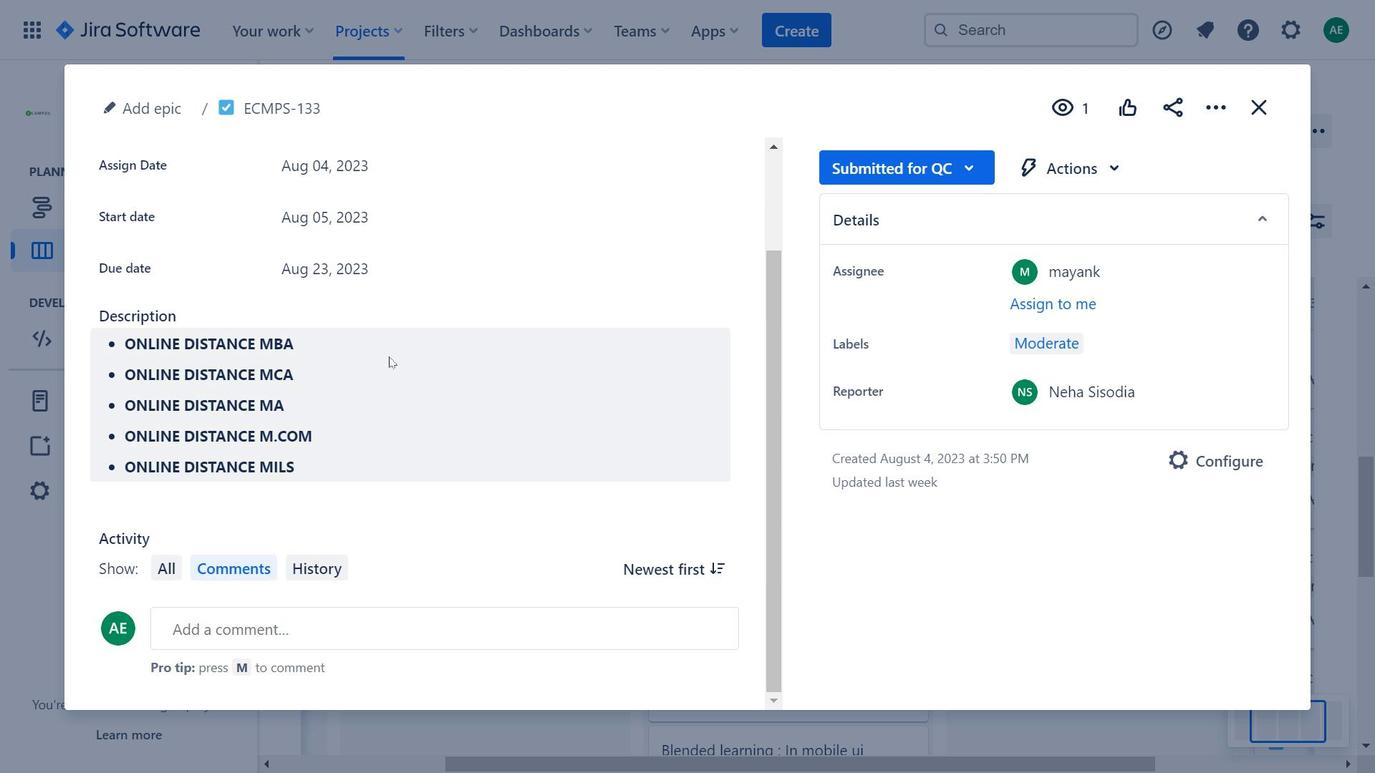 
Action: Mouse scrolled (397, 357) with delta (0, 0)
Screenshot: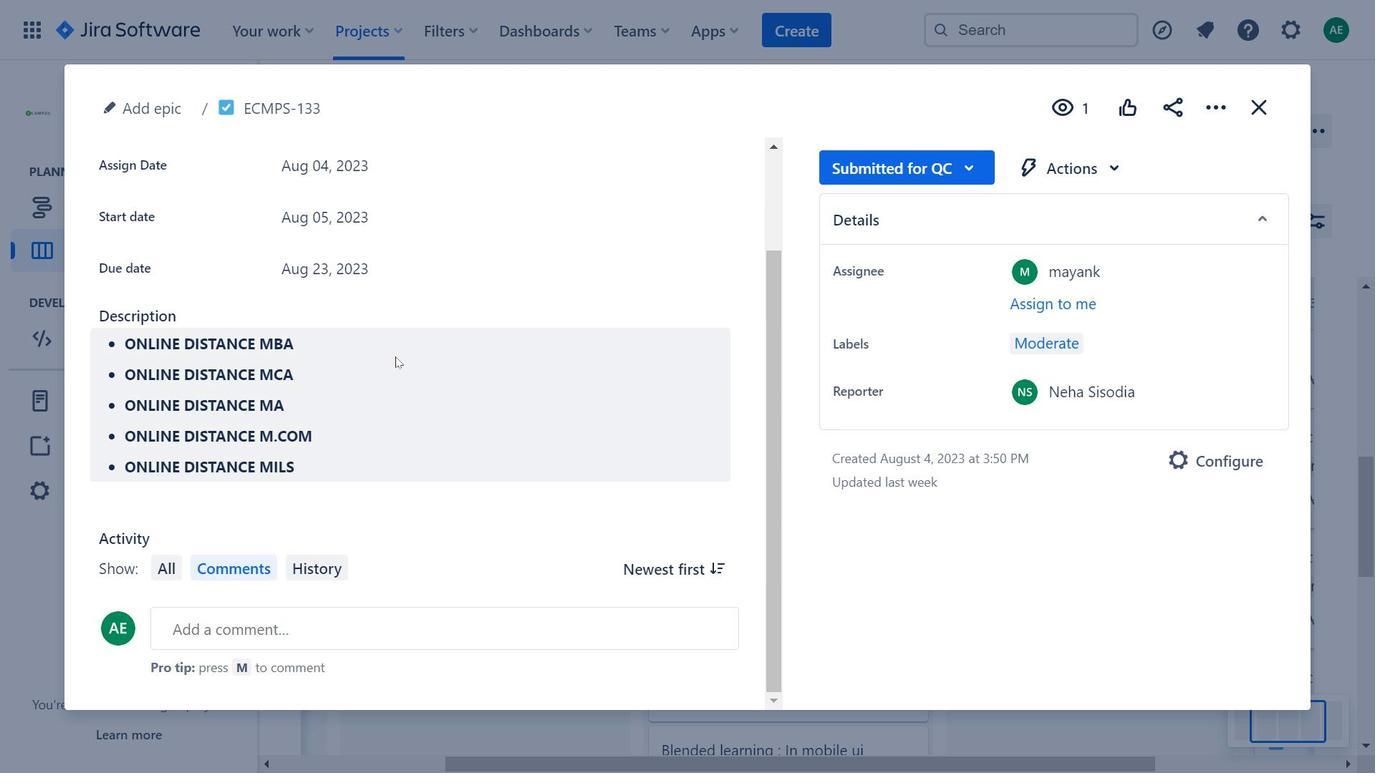 
Action: Mouse moved to (373, 338)
Screenshot: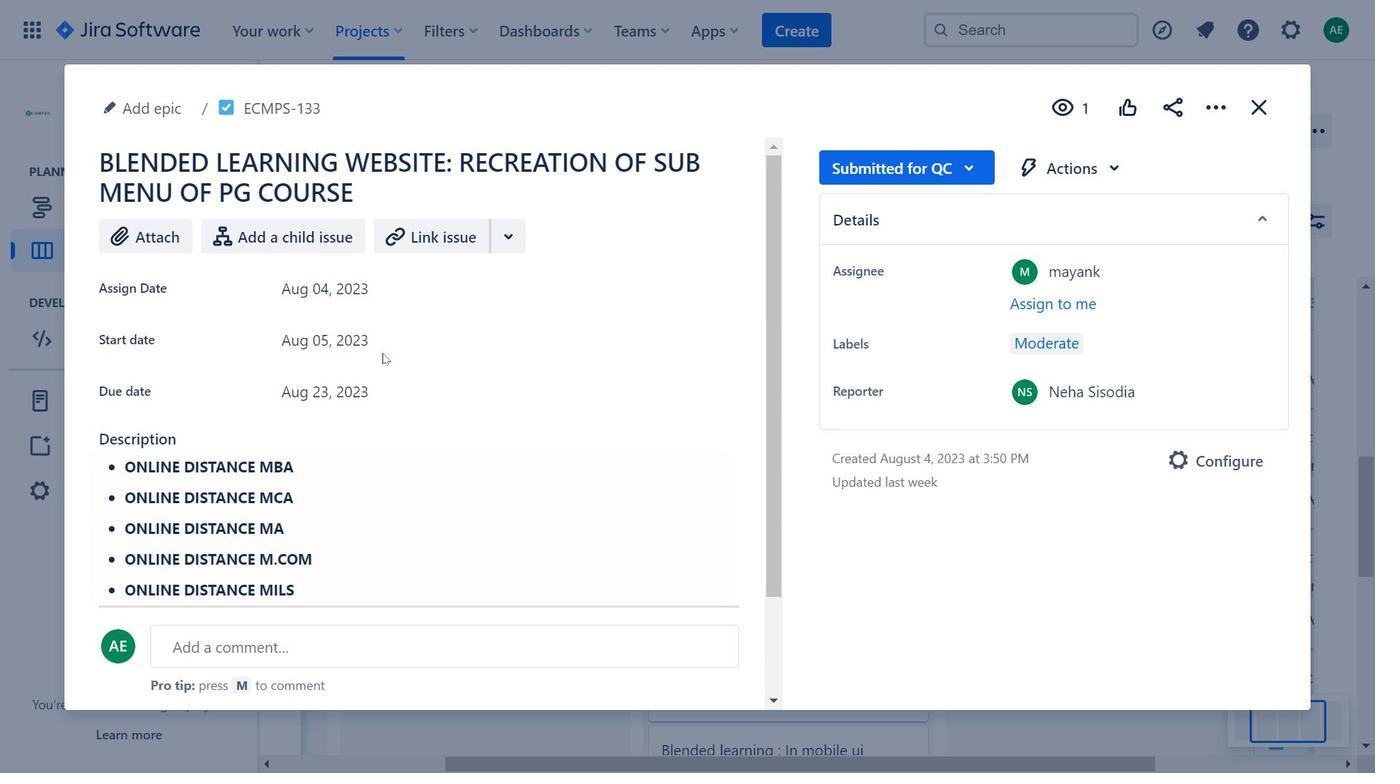 
Action: Mouse pressed left at (373, 338)
Screenshot: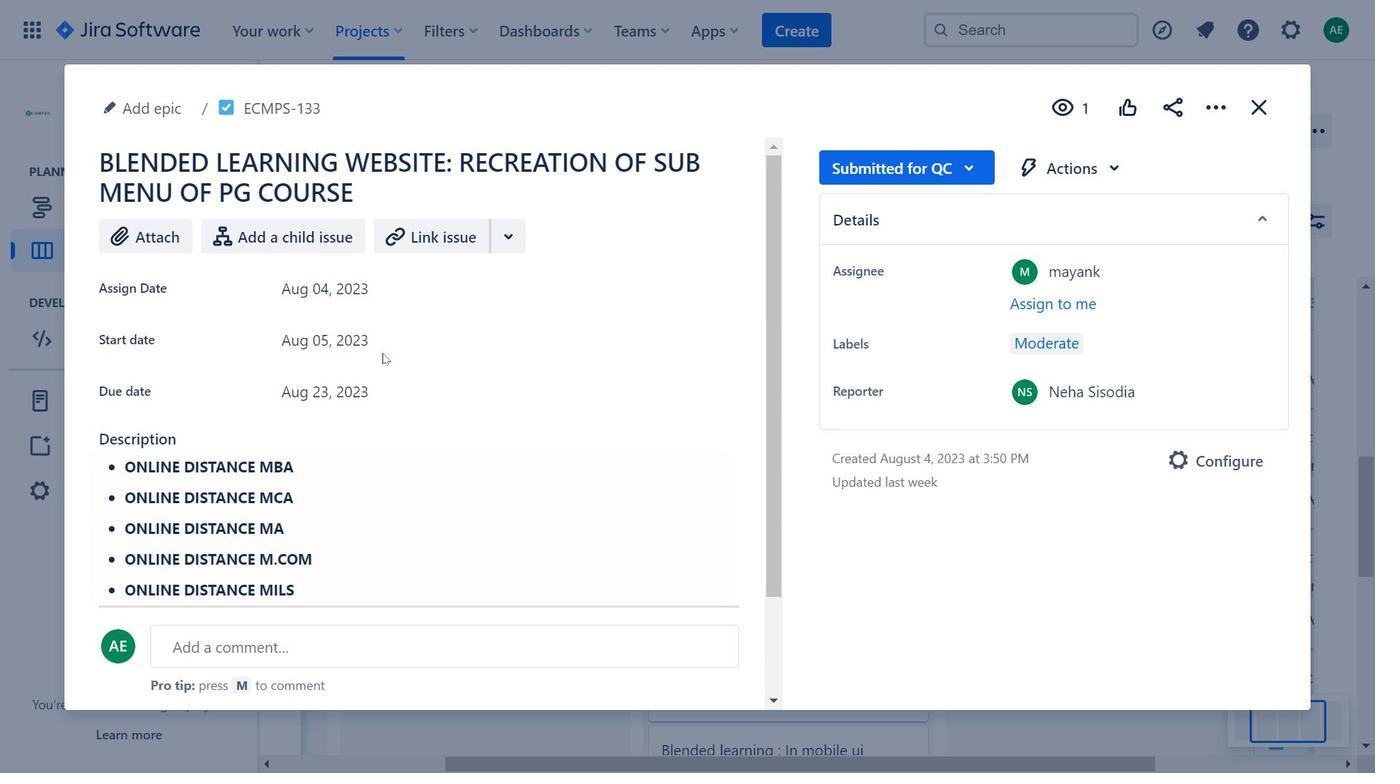 
Action: Mouse moved to (916, 176)
Screenshot: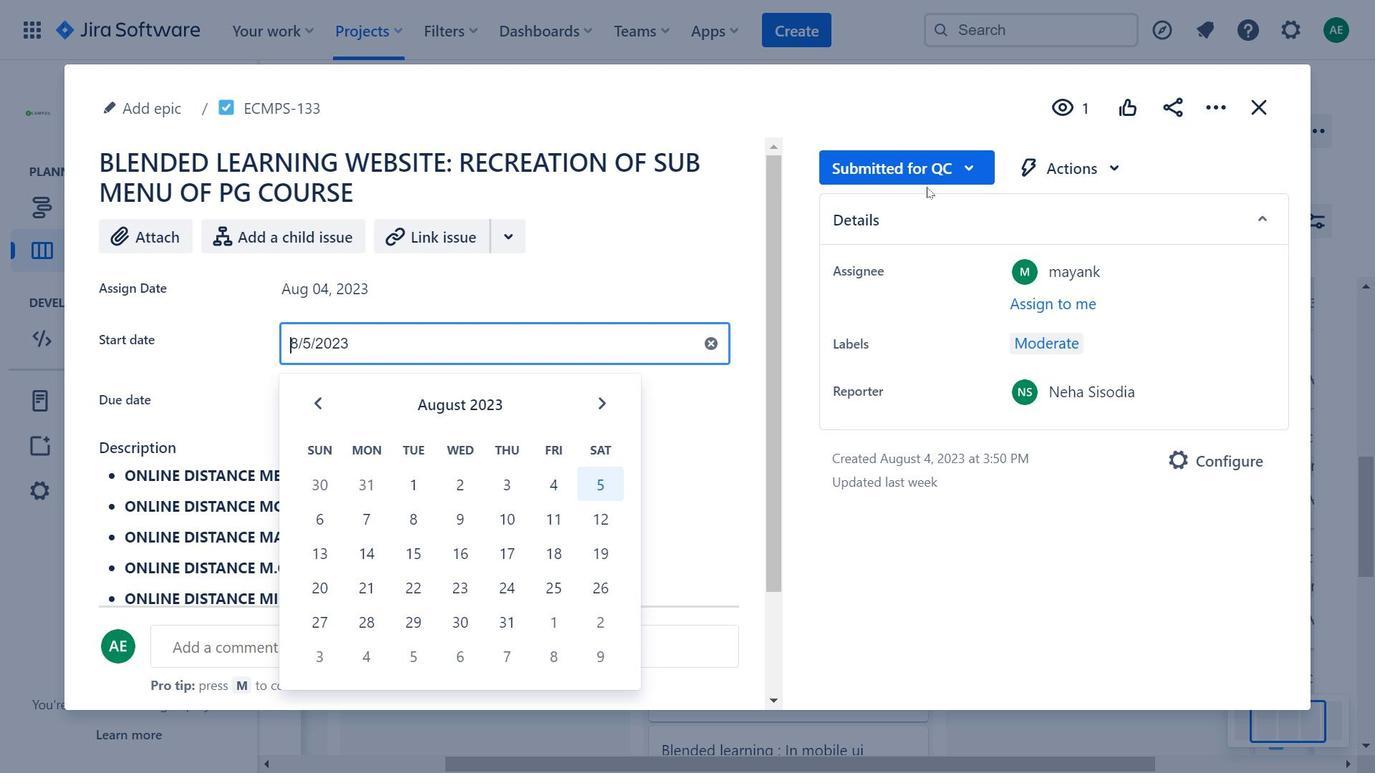 
Action: Mouse pressed left at (916, 176)
Screenshot: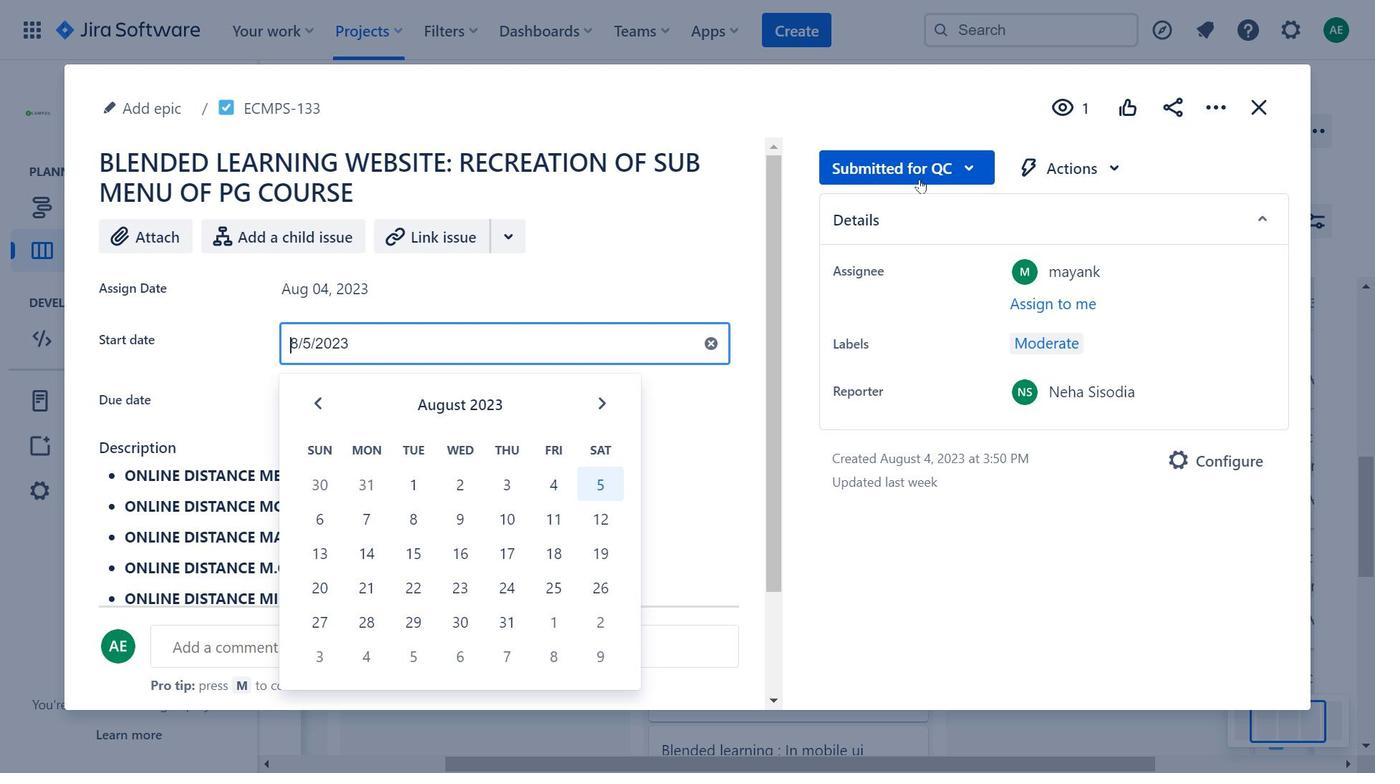 
Action: Mouse moved to (464, 324)
Screenshot: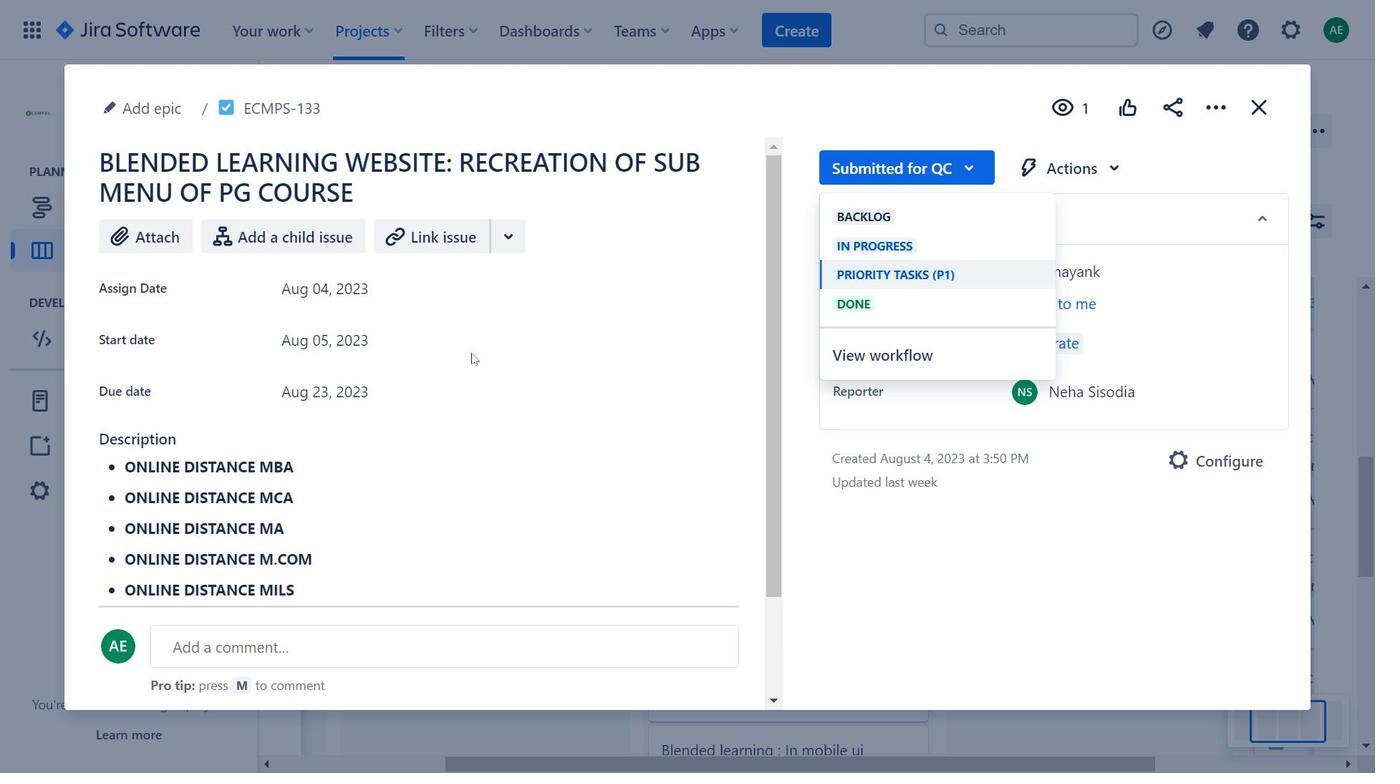 
Action: Mouse pressed left at (464, 324)
Screenshot: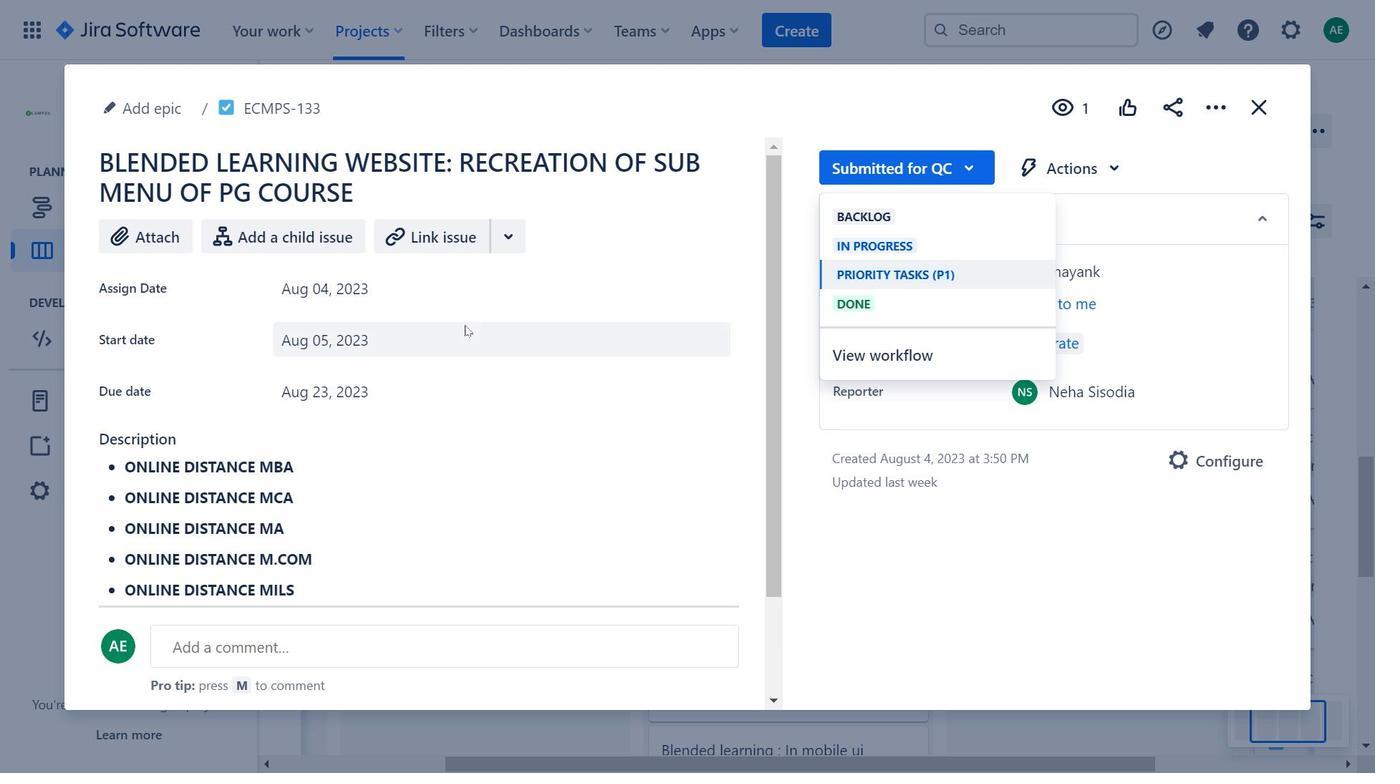 
Action: Mouse moved to (608, 410)
Screenshot: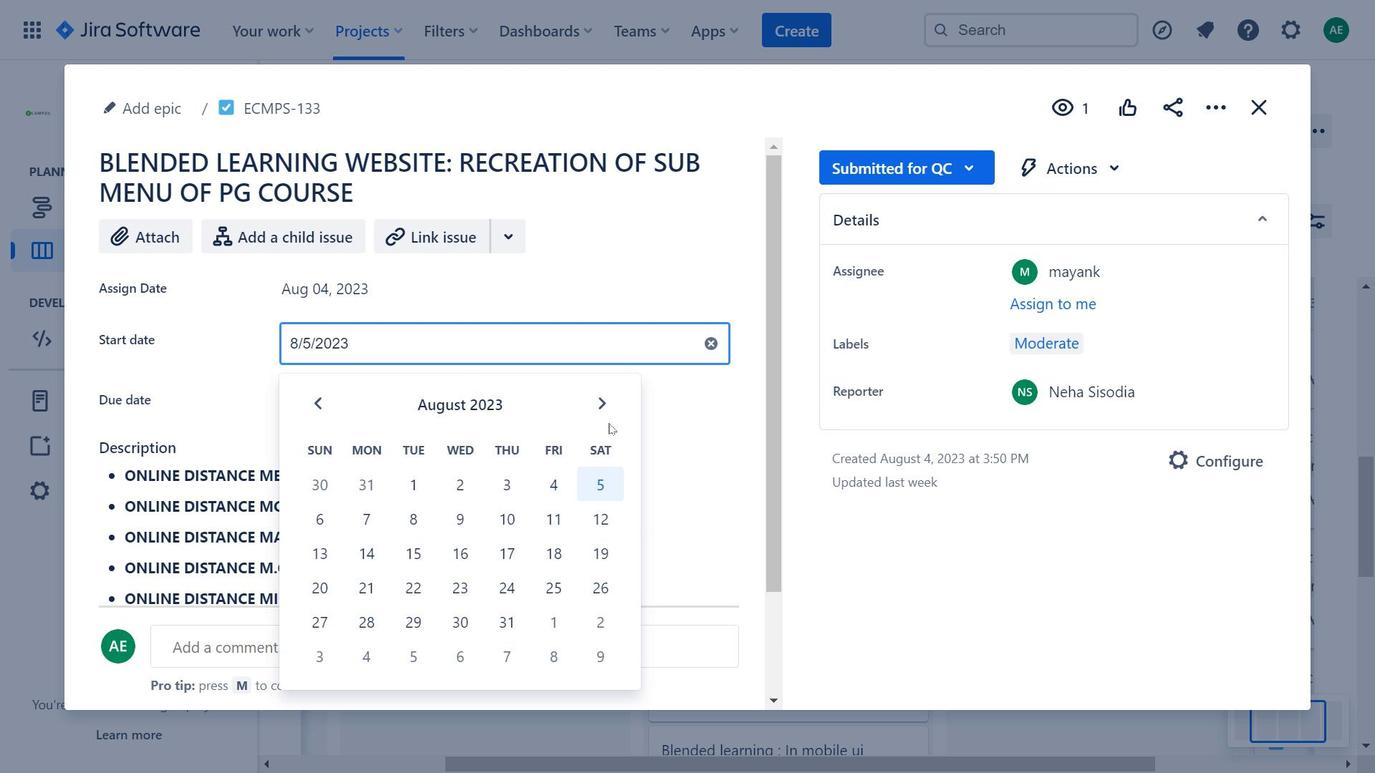 
Action: Mouse pressed left at (608, 410)
Screenshot: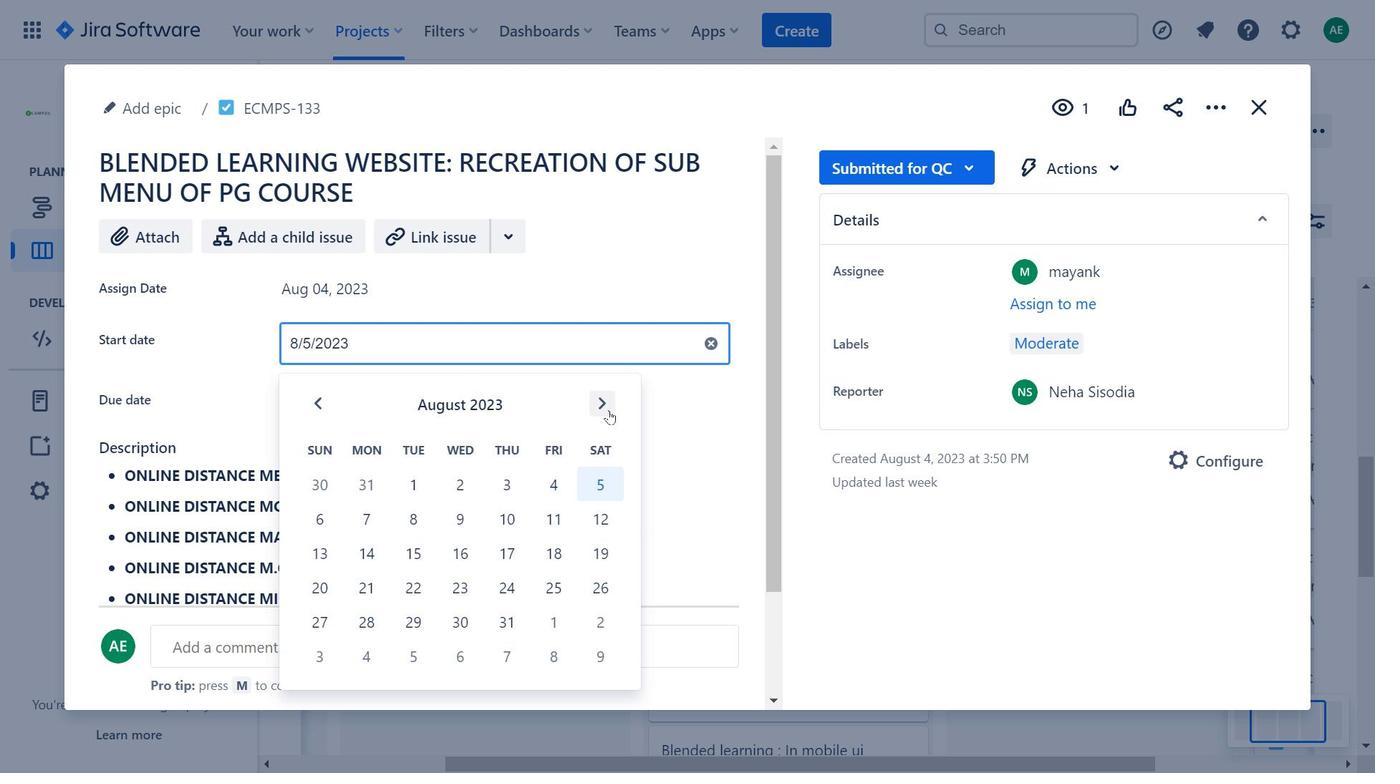 
Action: Mouse pressed left at (608, 410)
Screenshot: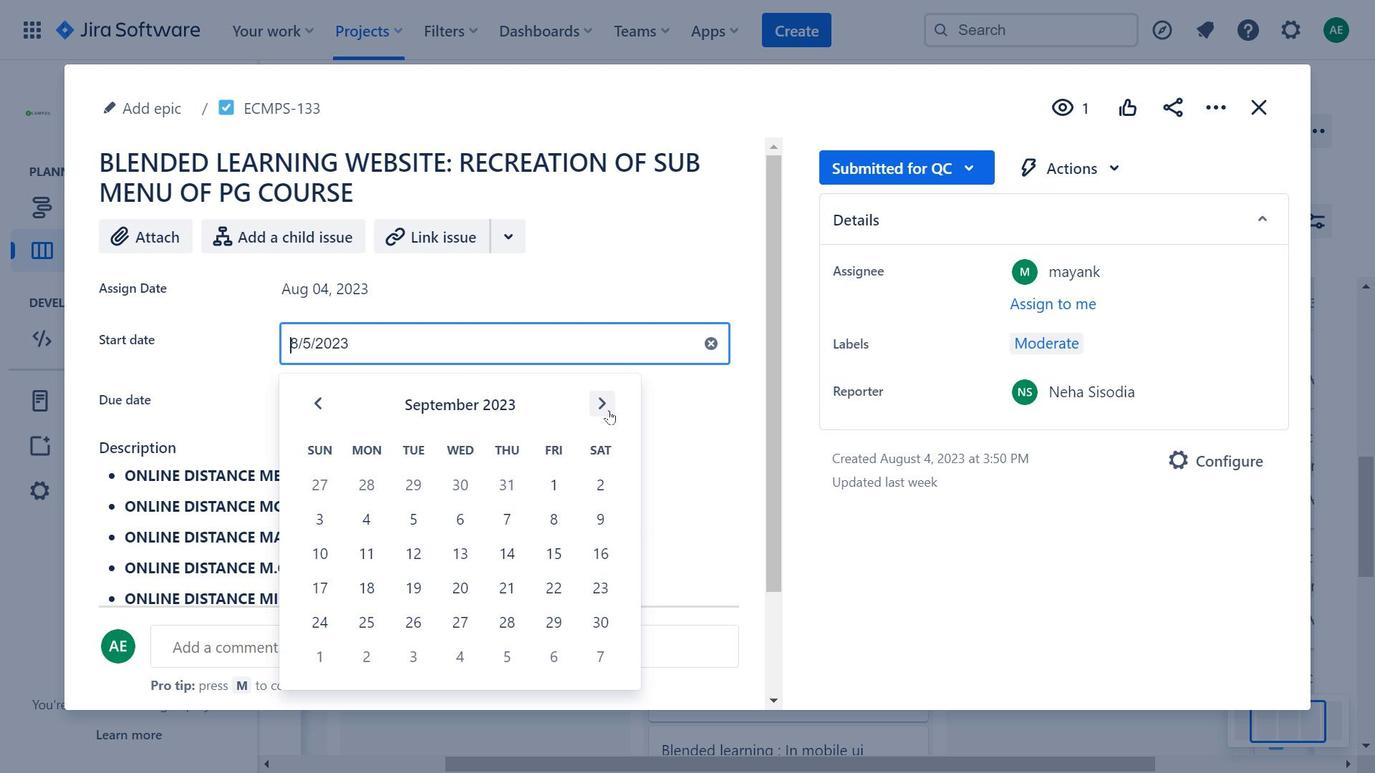 
Action: Mouse moved to (952, 166)
Screenshot: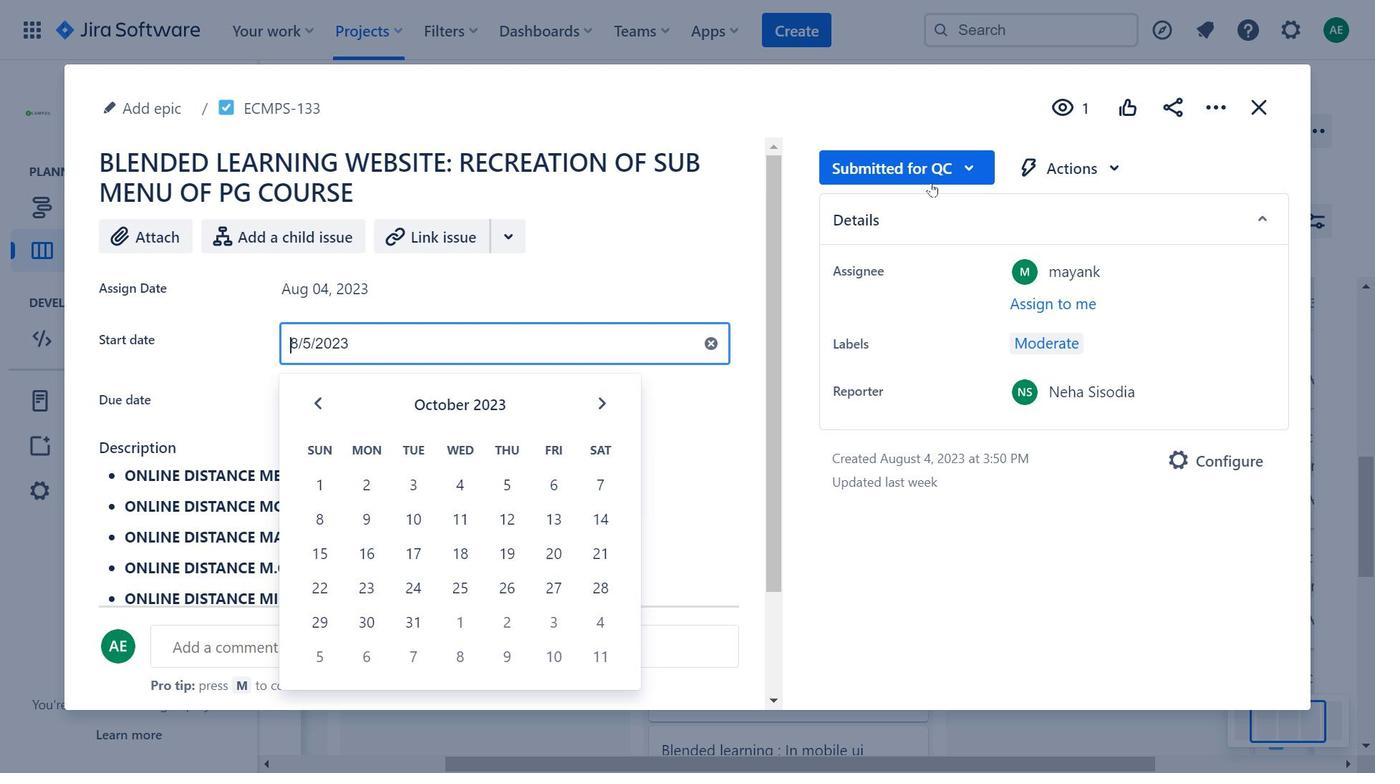 
Action: Mouse pressed left at (952, 166)
Screenshot: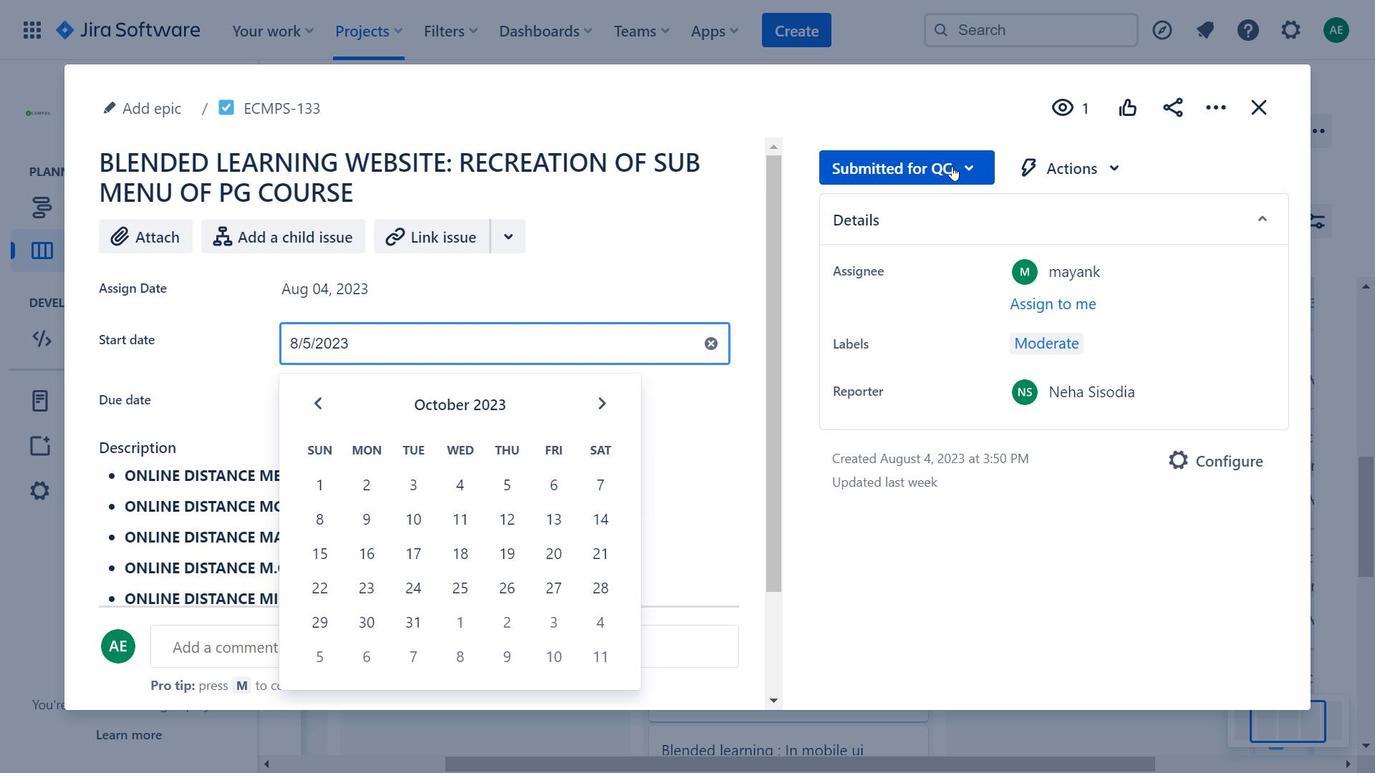 
Action: Mouse moved to (1257, 113)
Screenshot: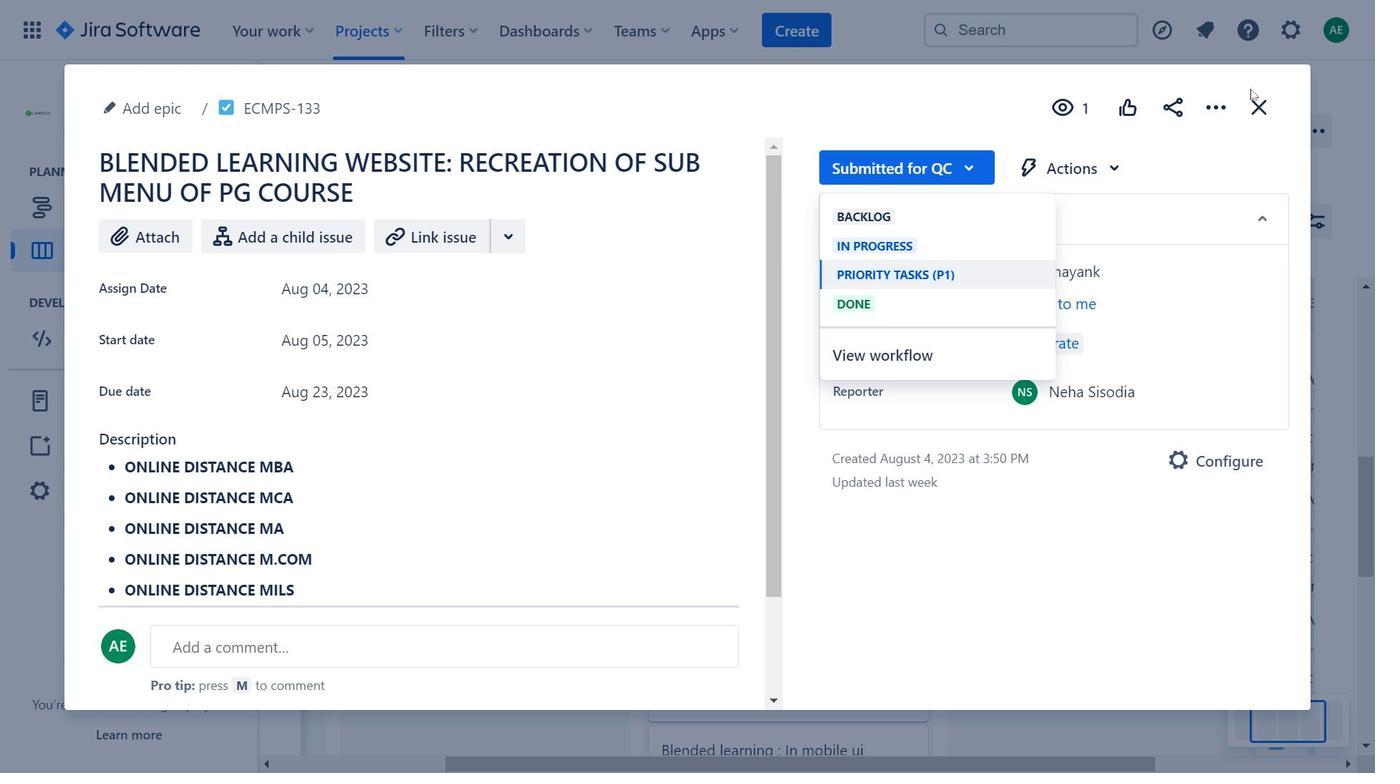 
Action: Mouse pressed left at (1257, 113)
Screenshot: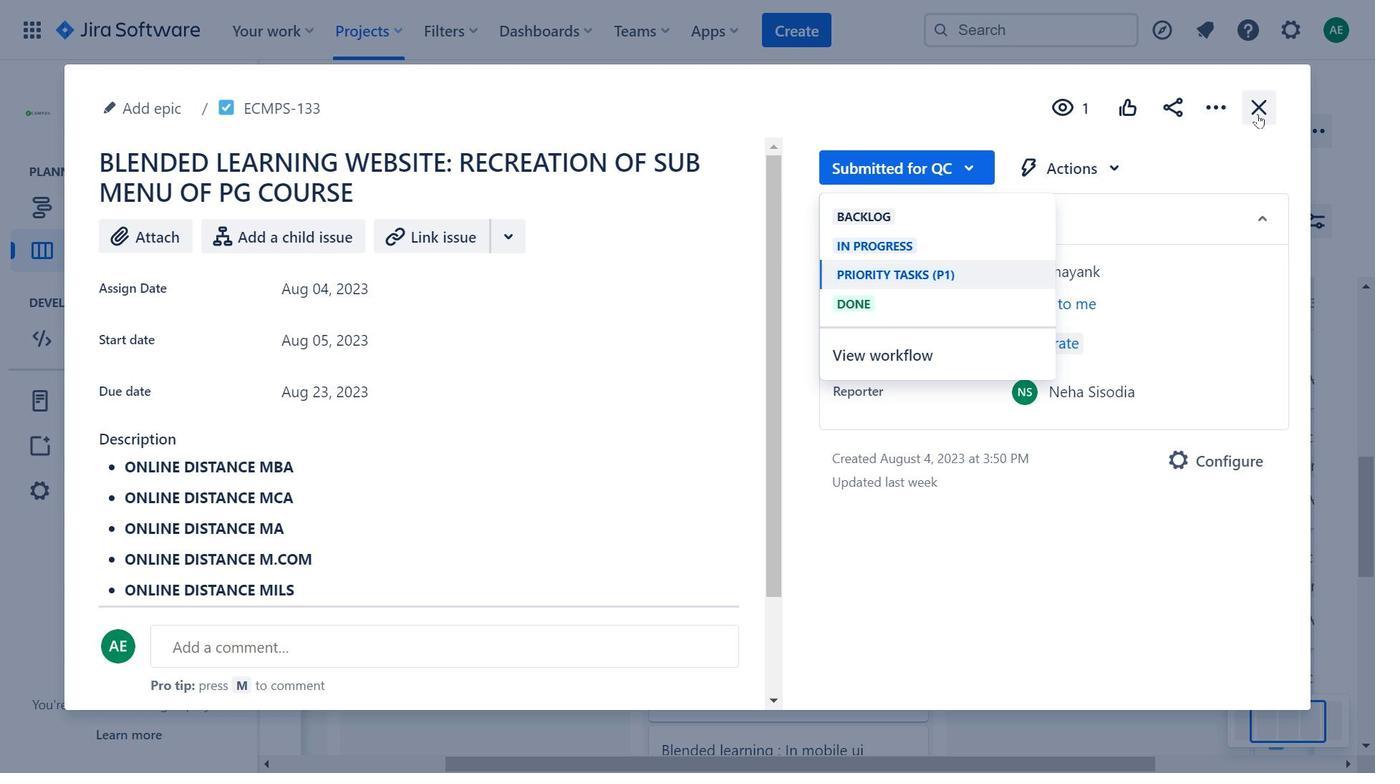 
Action: Mouse moved to (1152, 568)
Screenshot: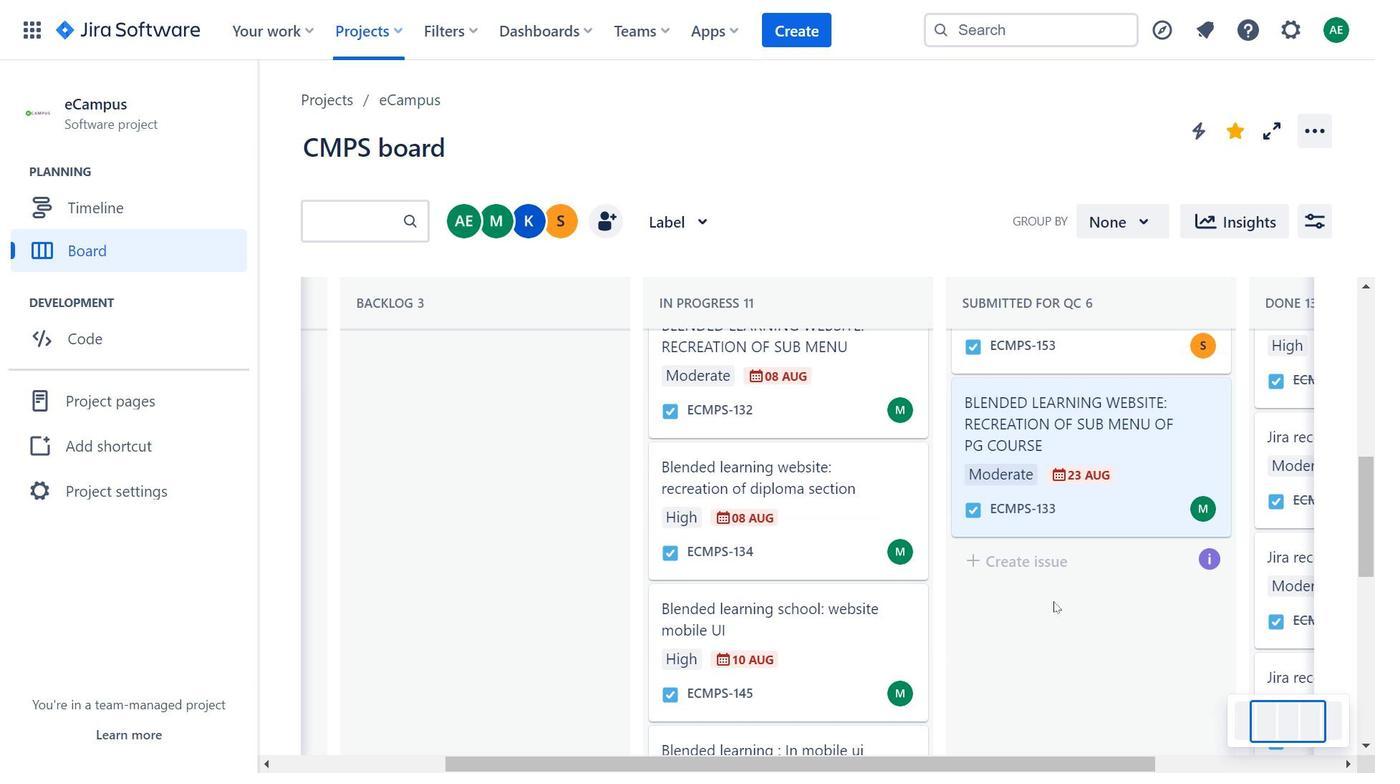 
Action: Mouse scrolled (1152, 568) with delta (0, 0)
Screenshot: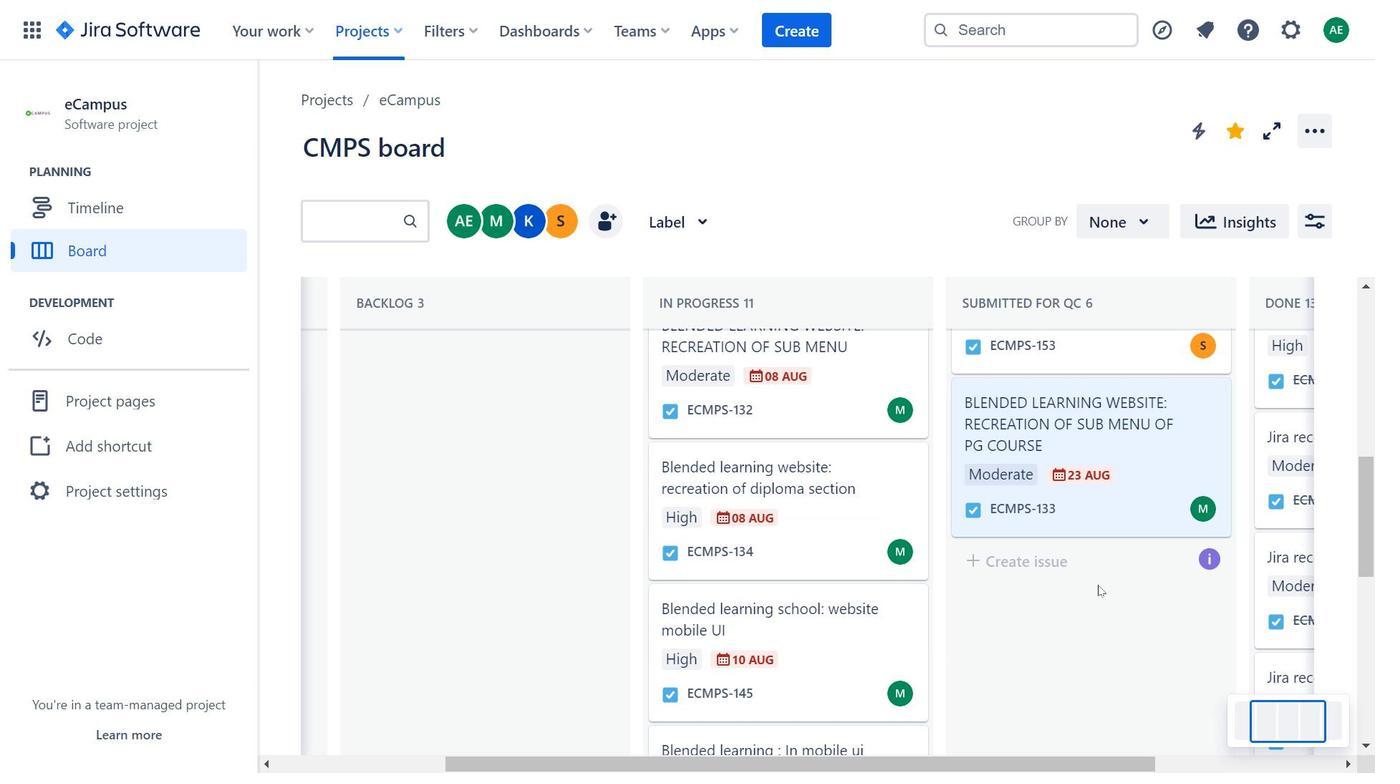
Action: Mouse scrolled (1152, 568) with delta (0, 0)
Screenshot: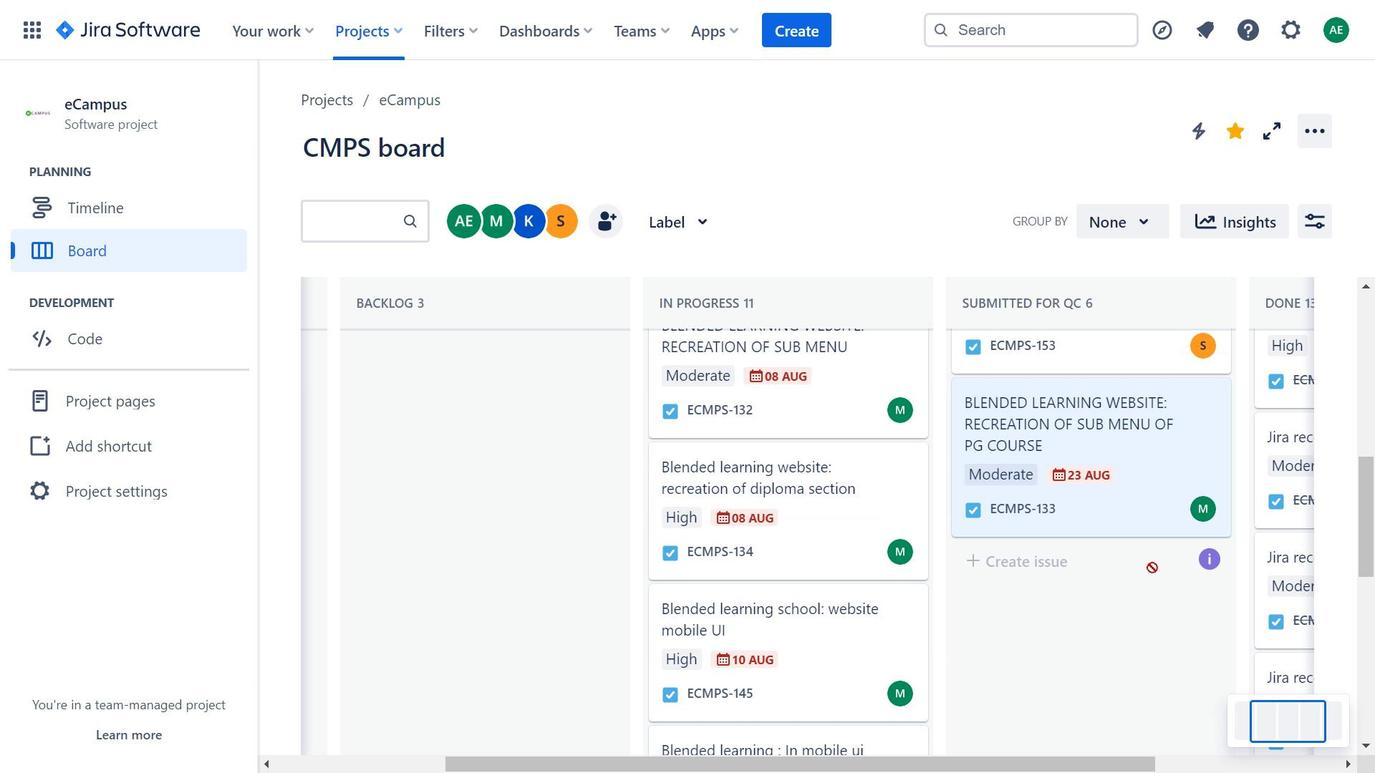 
Action: Mouse scrolled (1152, 568) with delta (0, 0)
Screenshot: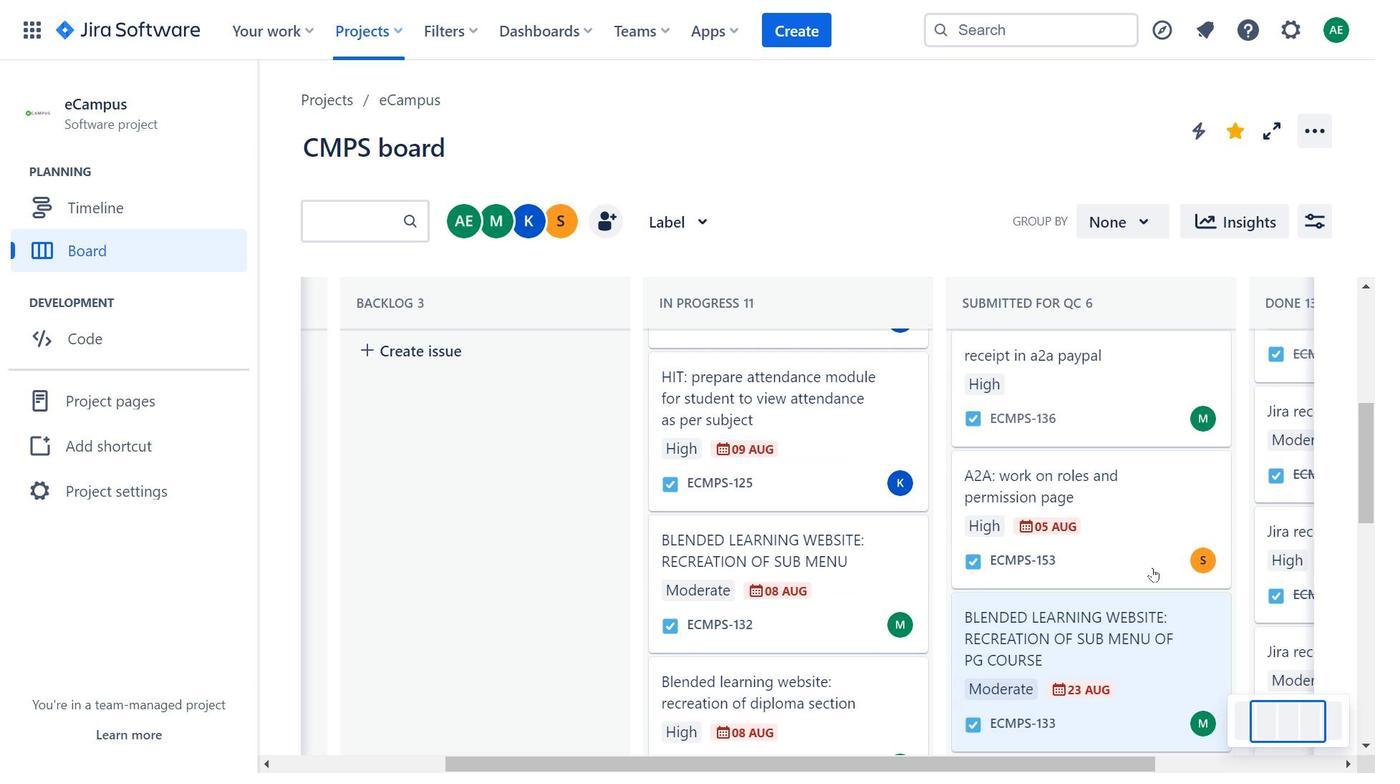 
Action: Mouse moved to (1142, 522)
Screenshot: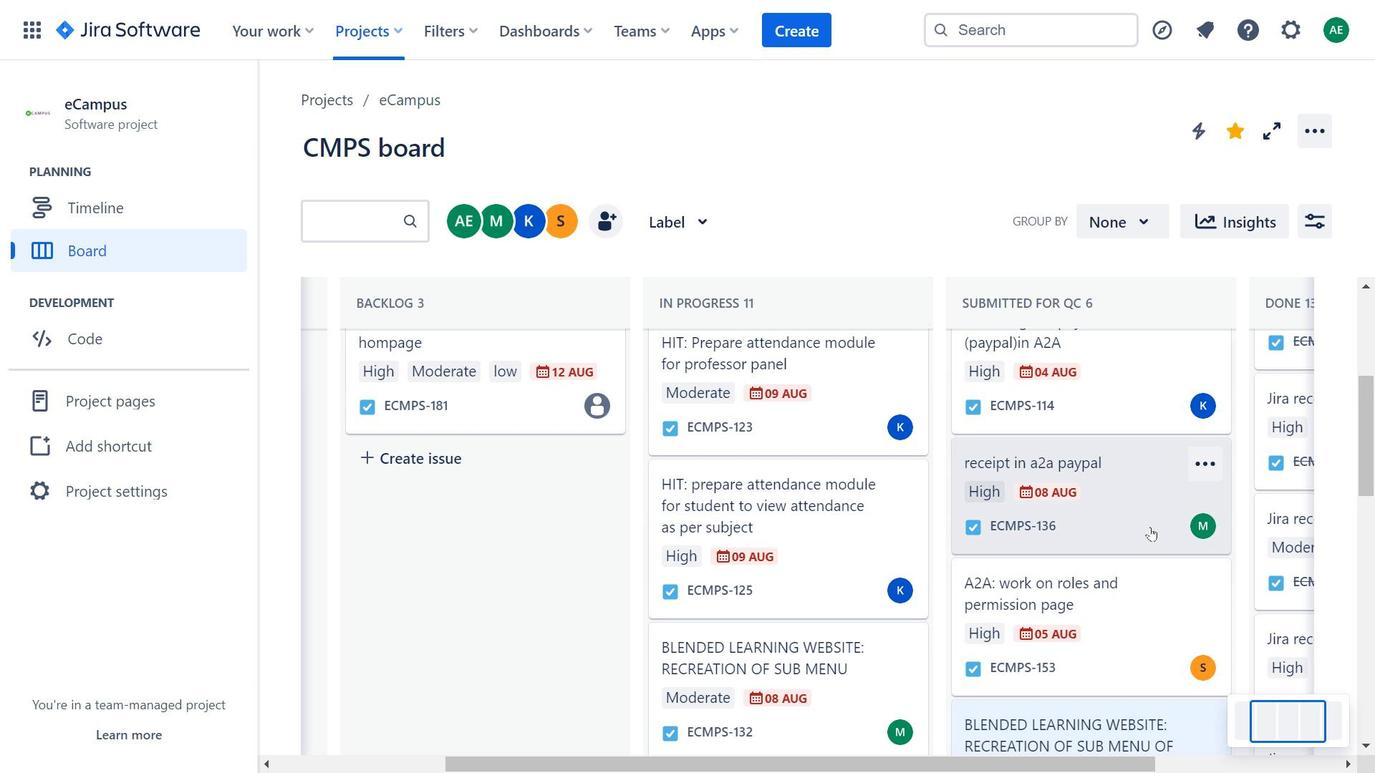 
Action: Mouse pressed left at (1142, 522)
Screenshot: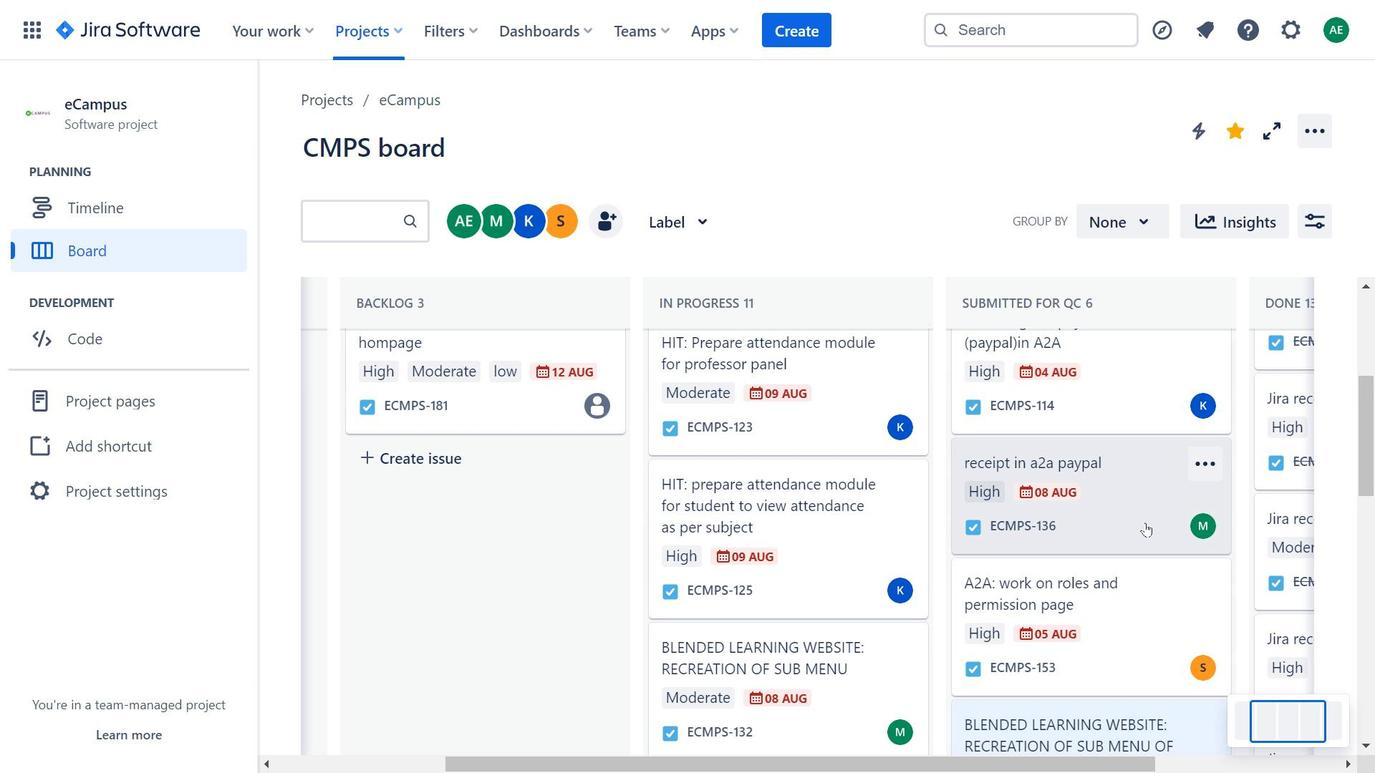 
Action: Mouse moved to (1141, 588)
Screenshot: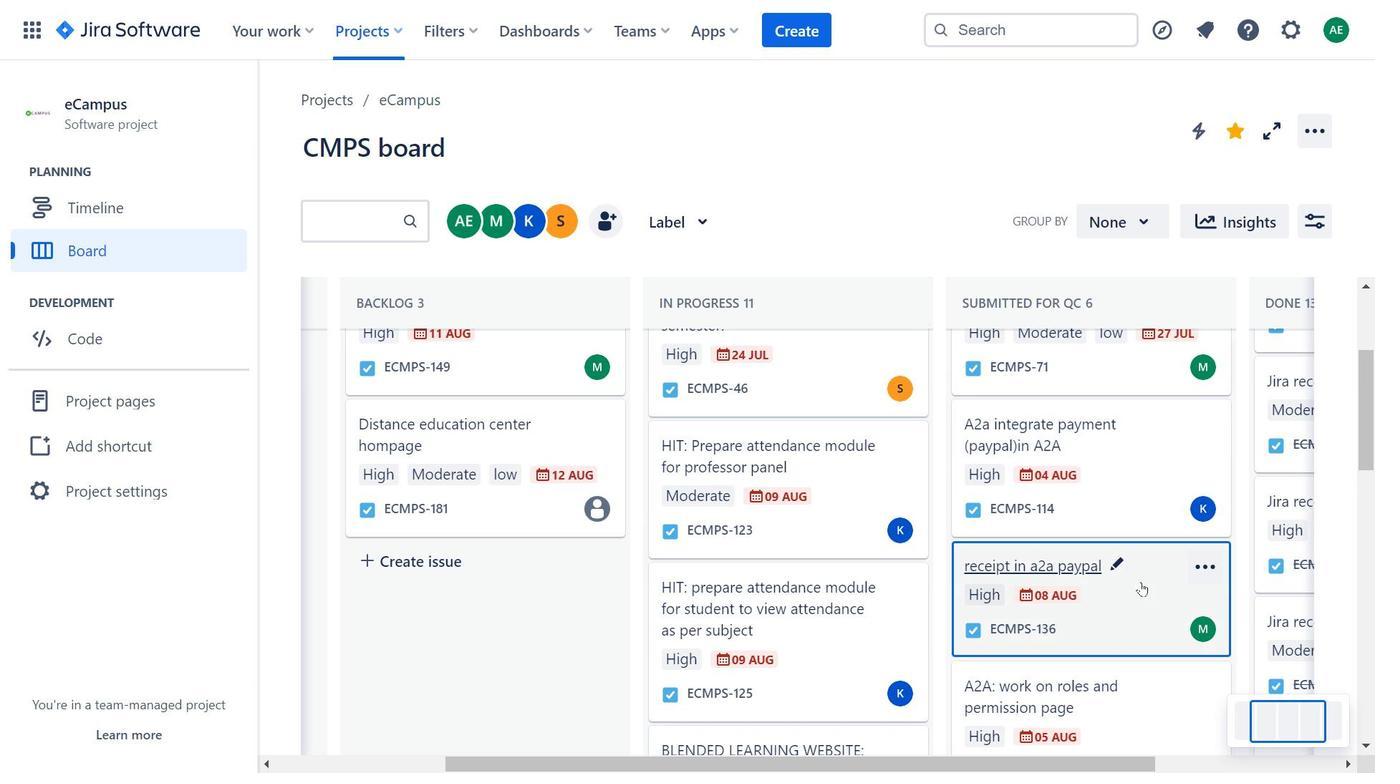 
Action: Mouse pressed left at (1141, 588)
Screenshot: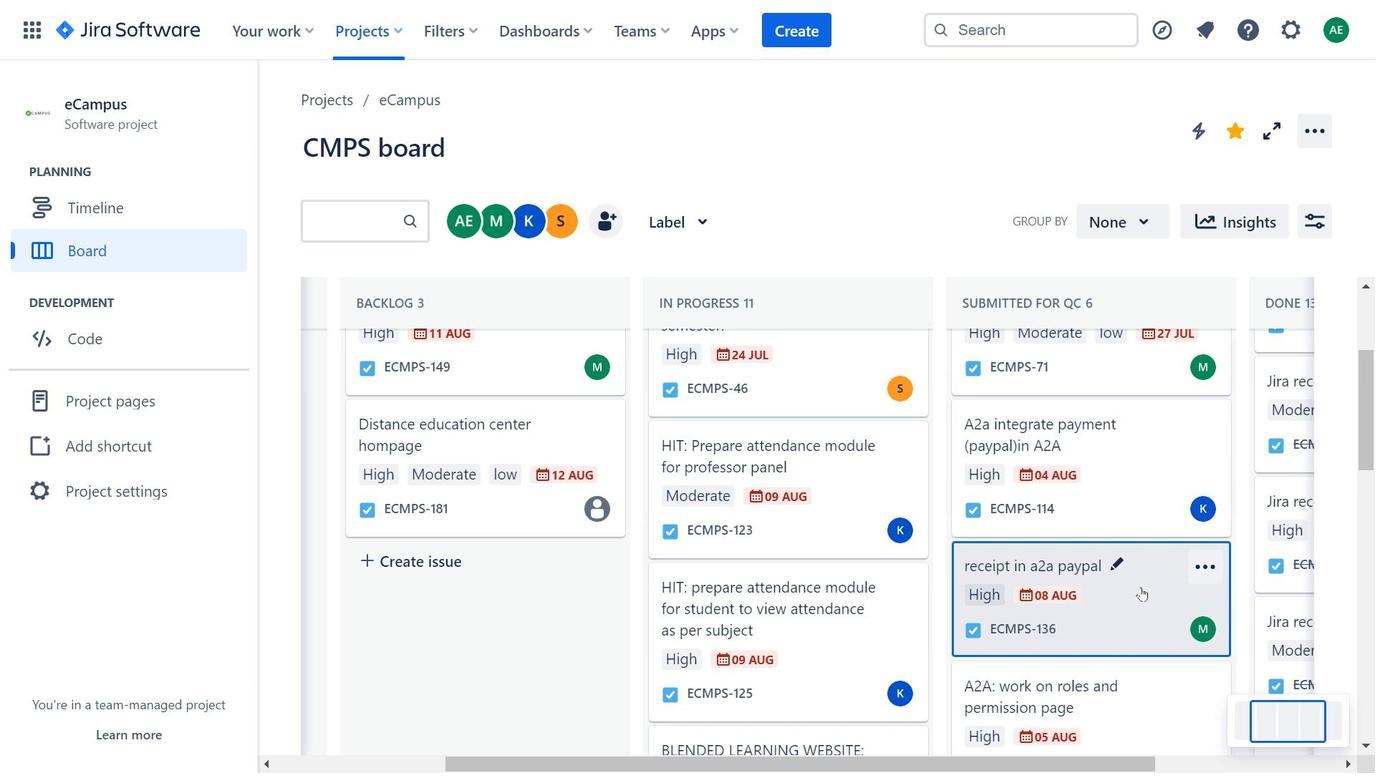 
Action: Mouse moved to (373, 298)
Screenshot: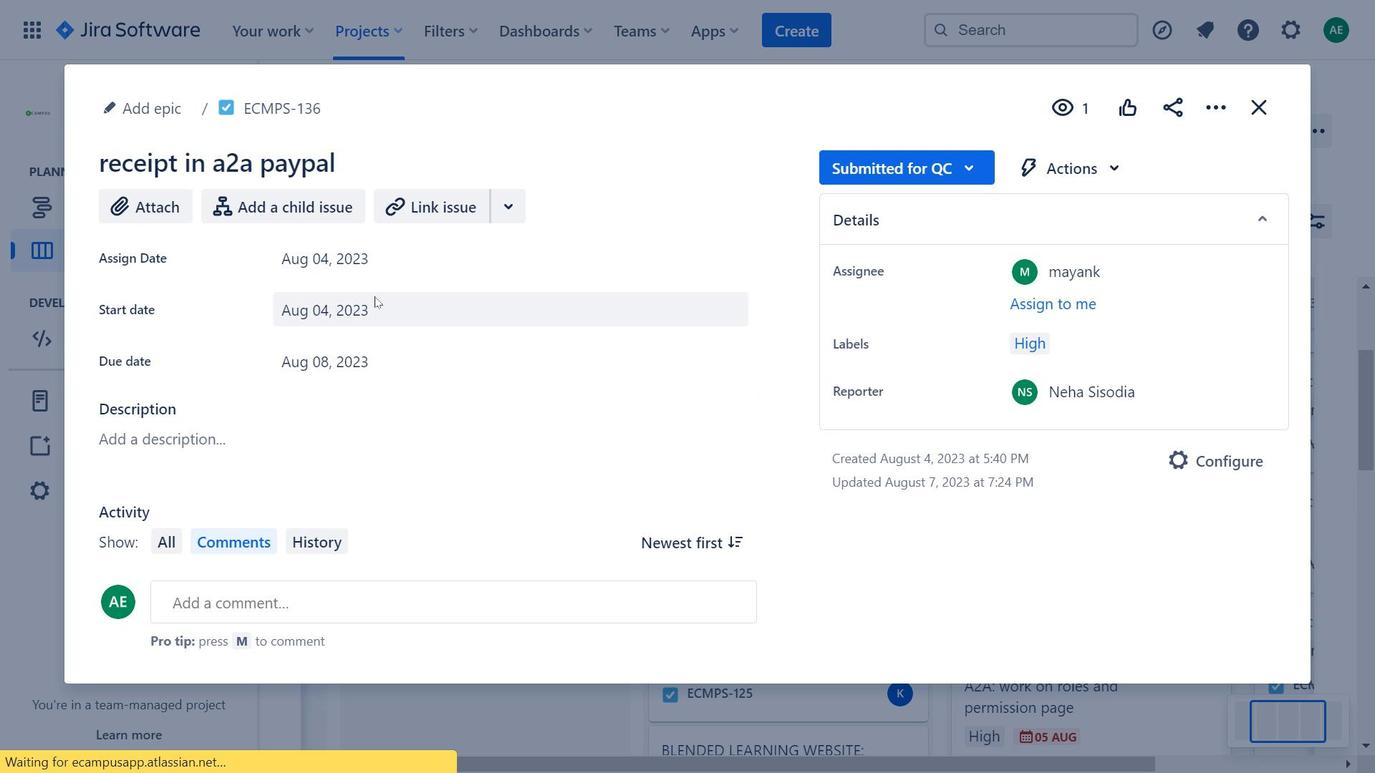 
Action: Mouse pressed left at (373, 298)
Screenshot: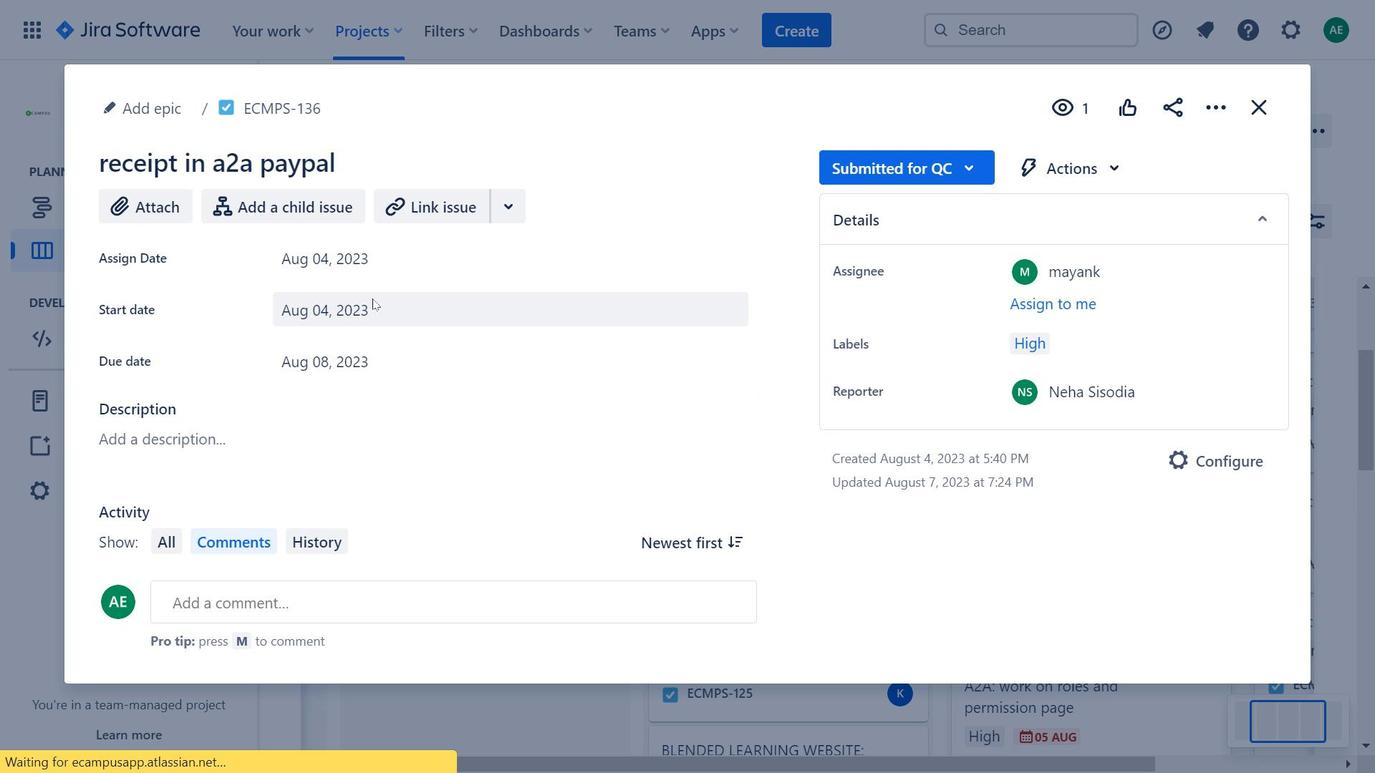 
Action: Mouse moved to (603, 369)
Screenshot: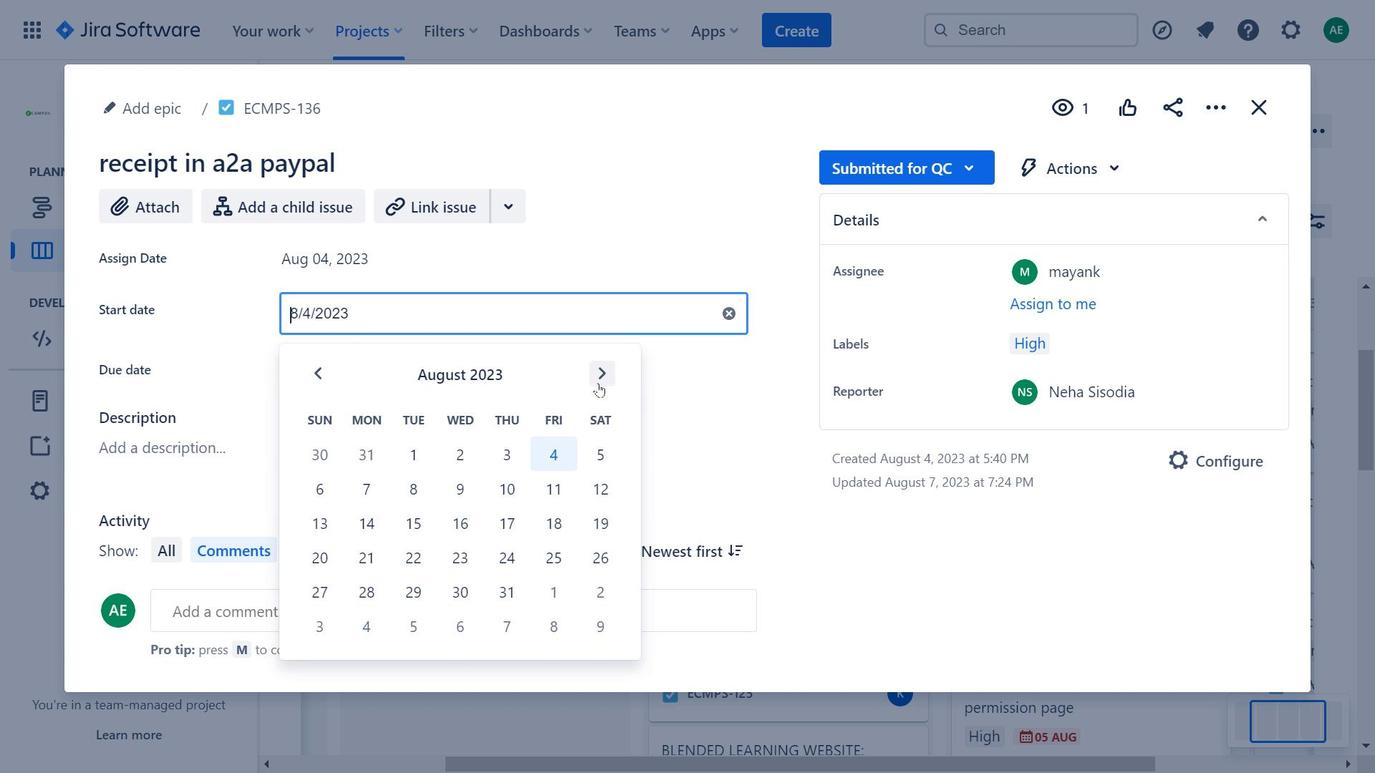 
Action: Mouse pressed left at (603, 369)
Screenshot: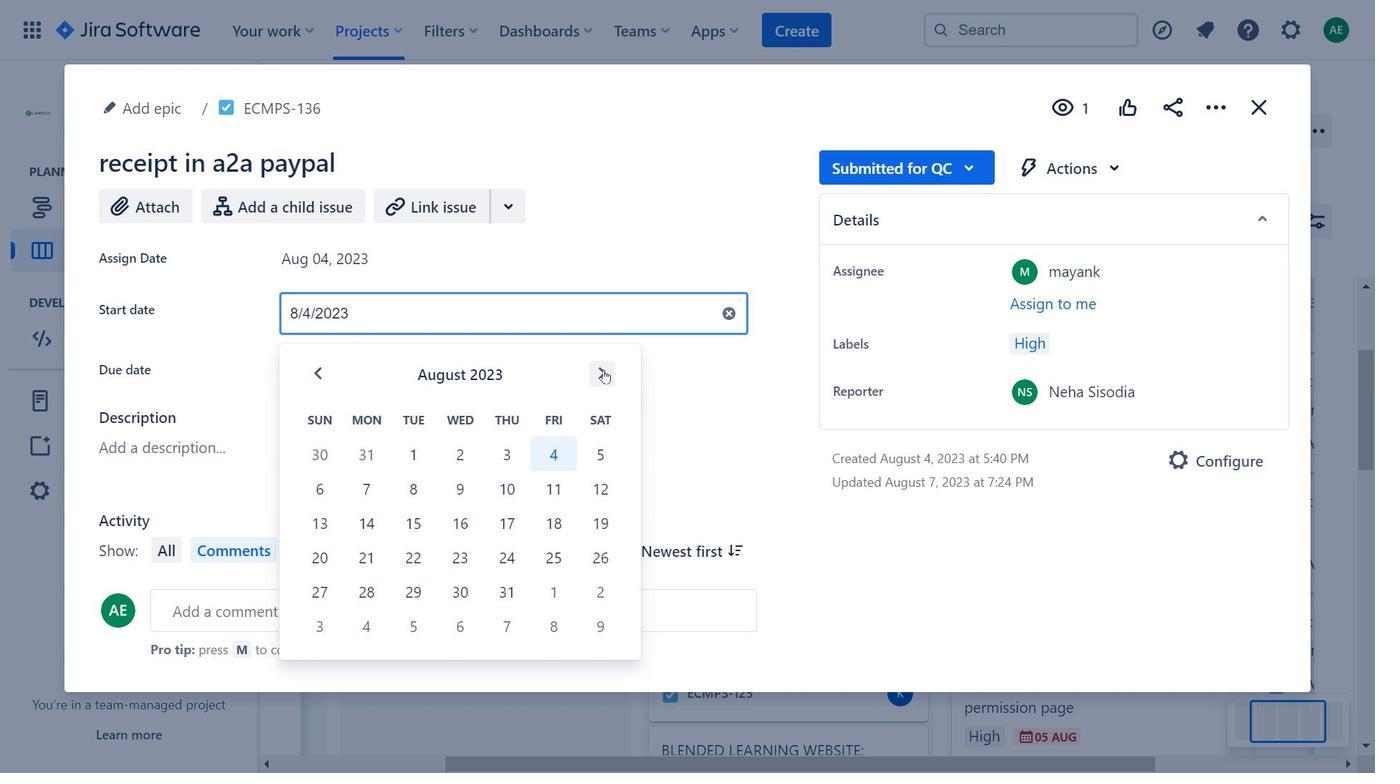 
Action: Mouse pressed left at (603, 369)
Screenshot: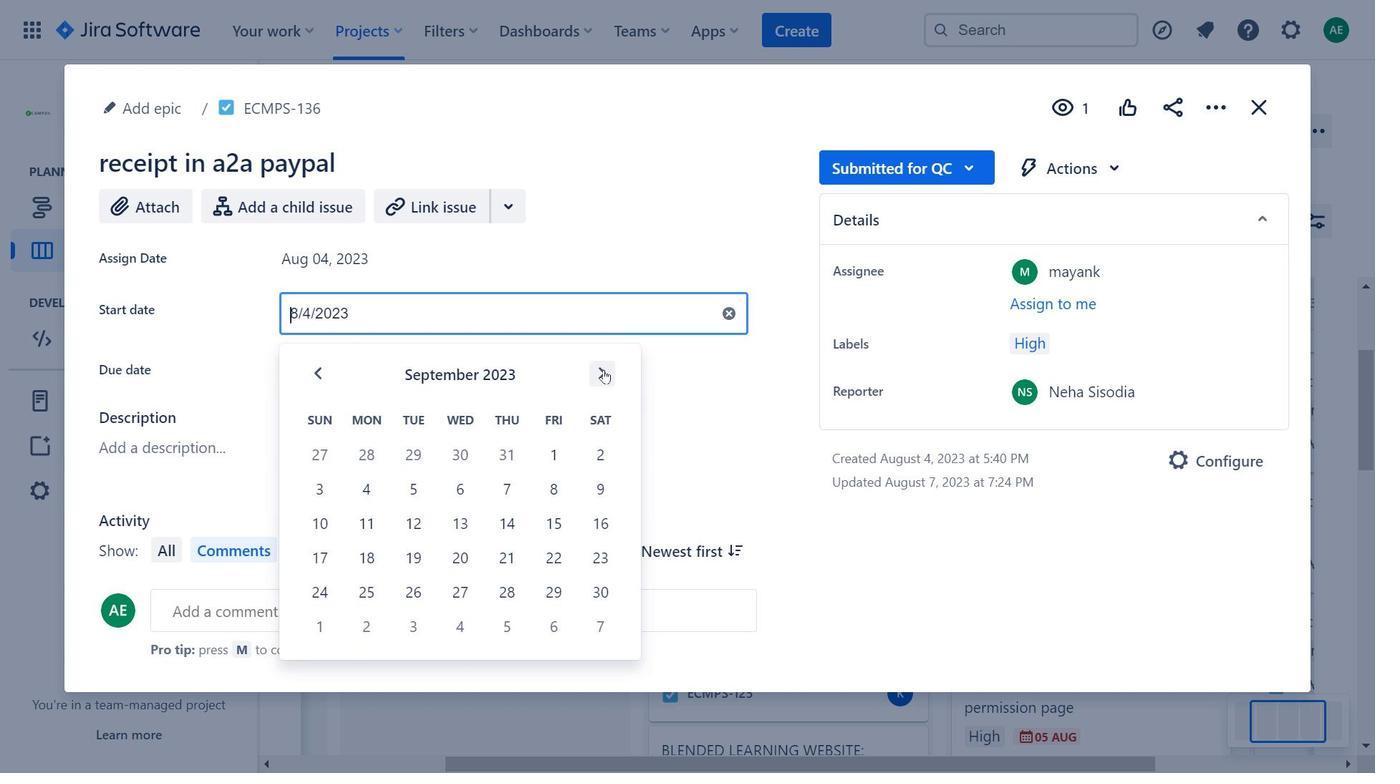 
Action: Mouse pressed left at (603, 369)
Screenshot: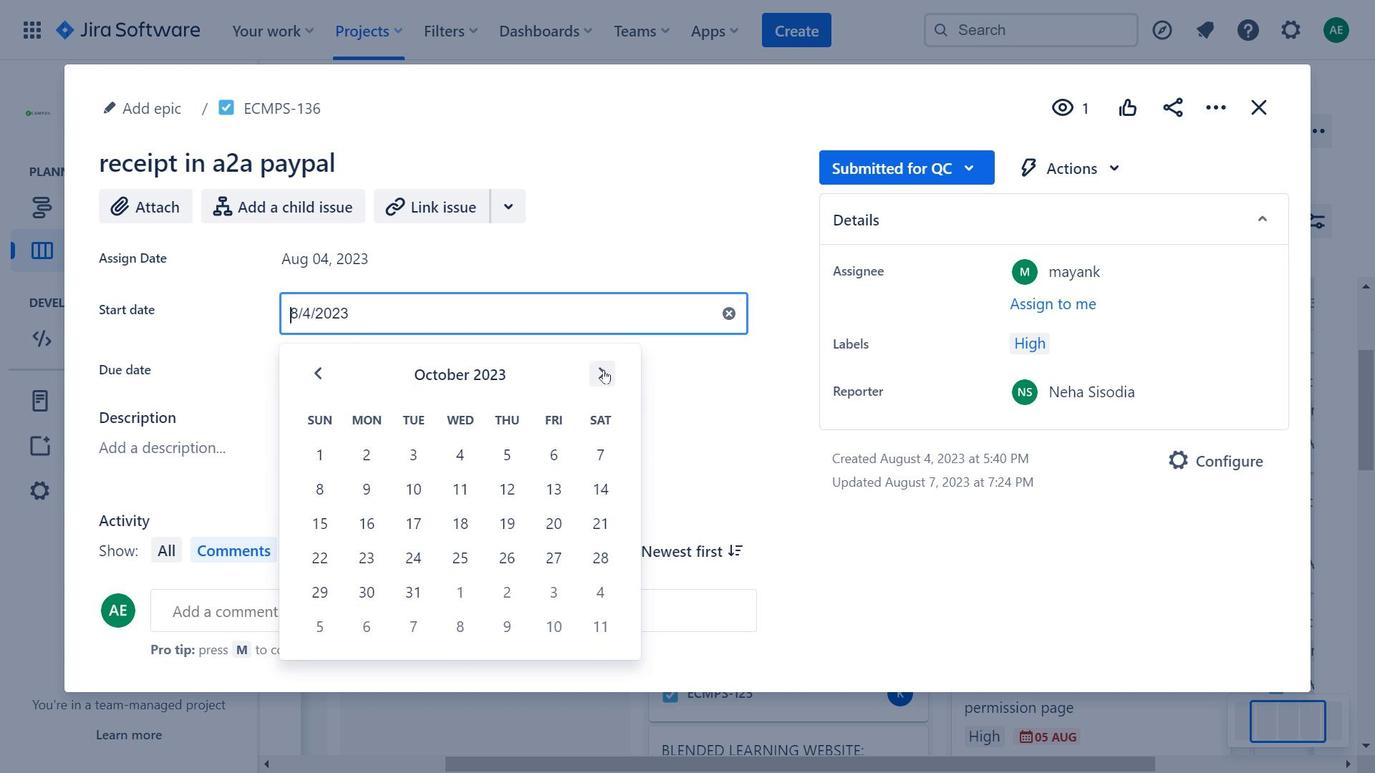 
Action: Mouse moved to (1065, 173)
Screenshot: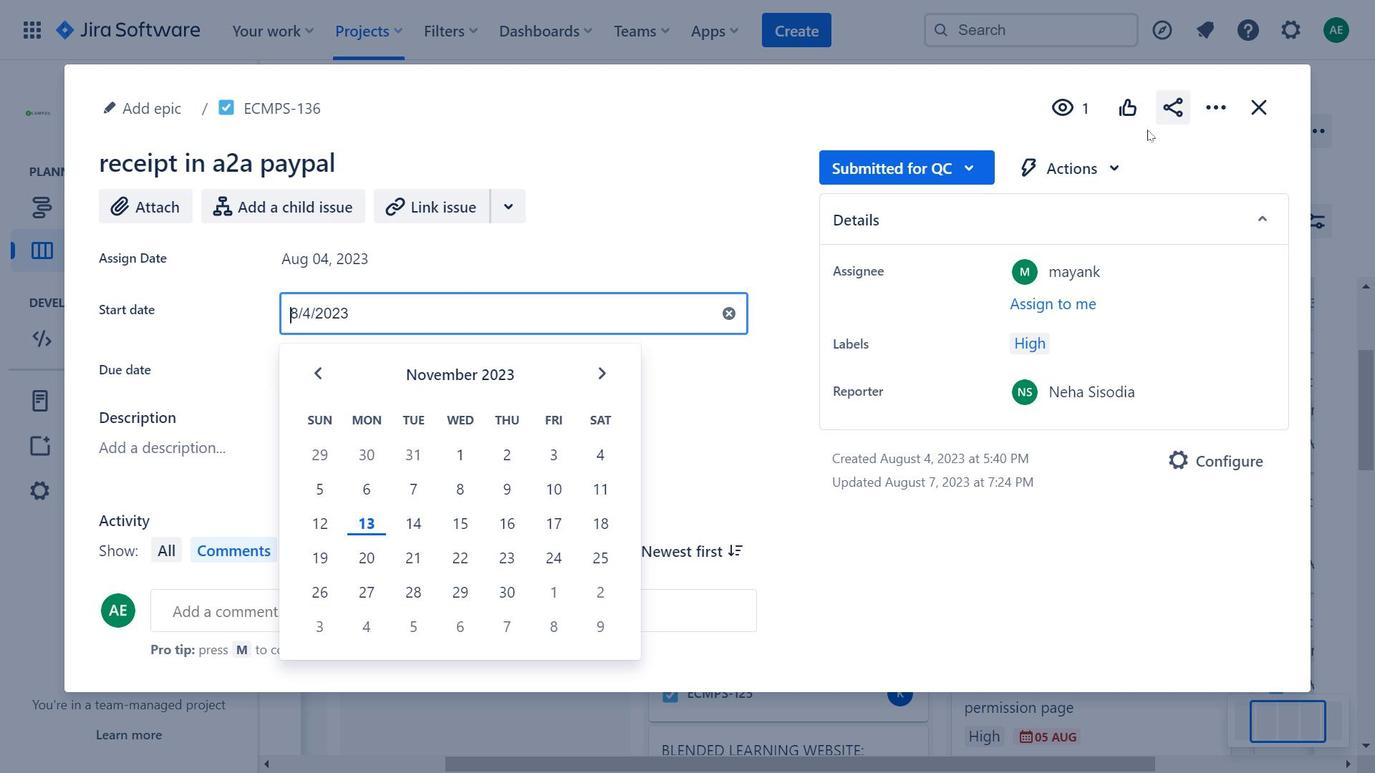 
Action: Mouse pressed left at (1065, 173)
Screenshot: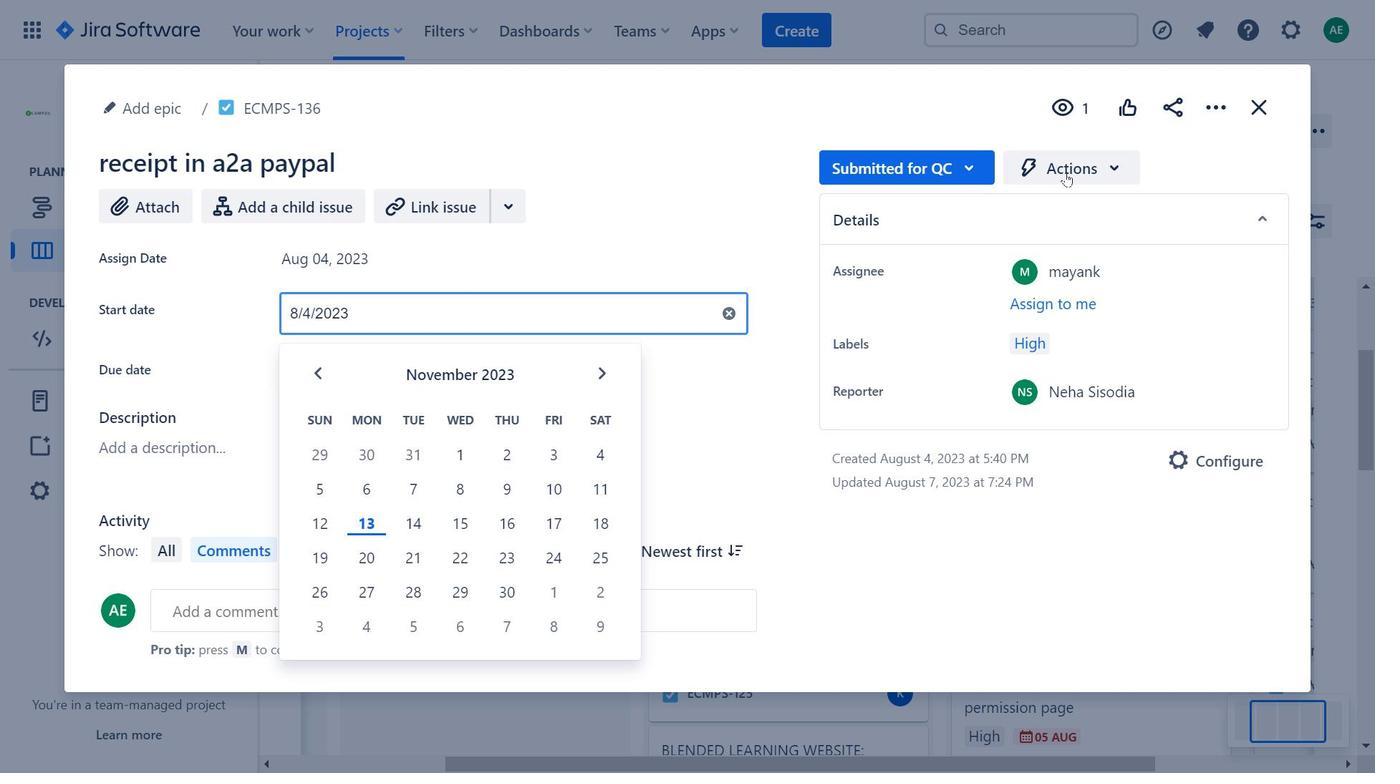 
Action: Mouse moved to (1207, 116)
Screenshot: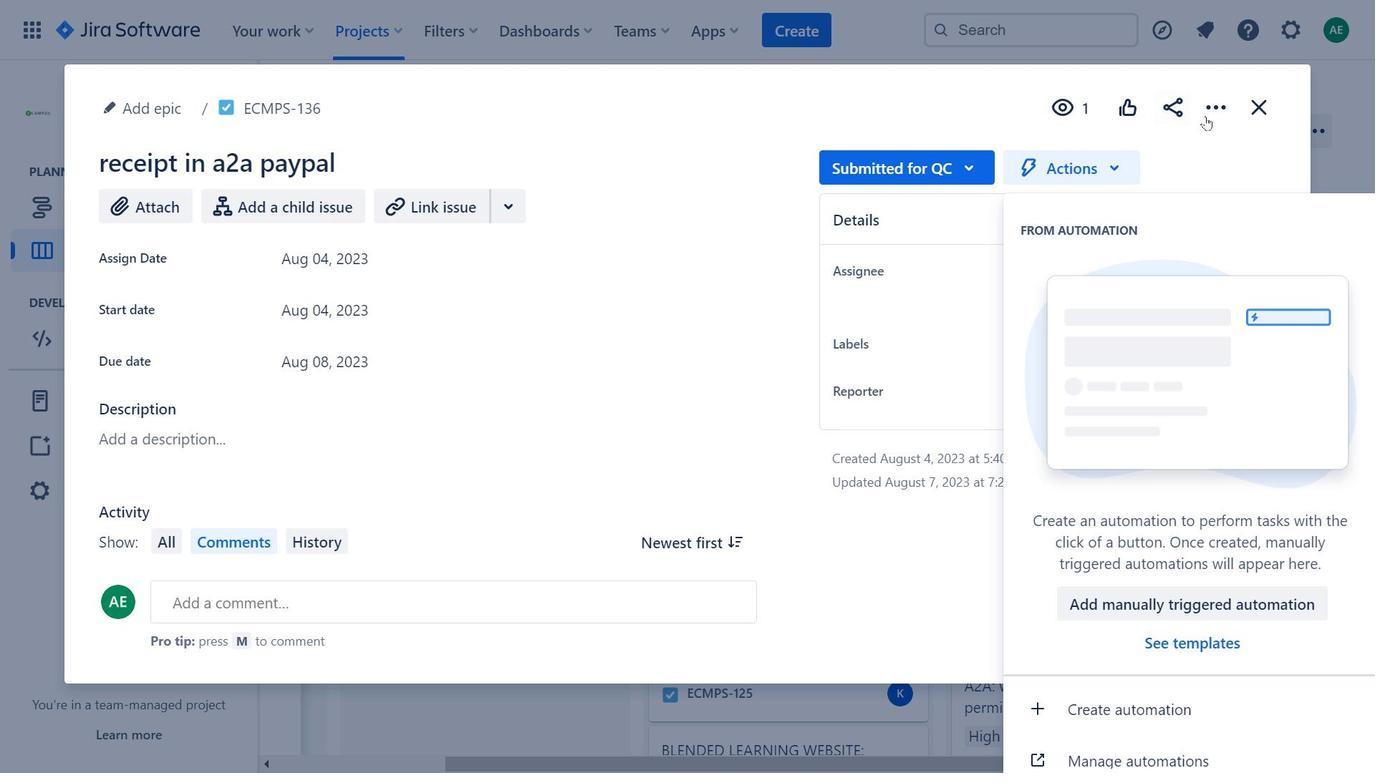 
Action: Mouse pressed left at (1207, 116)
Screenshot: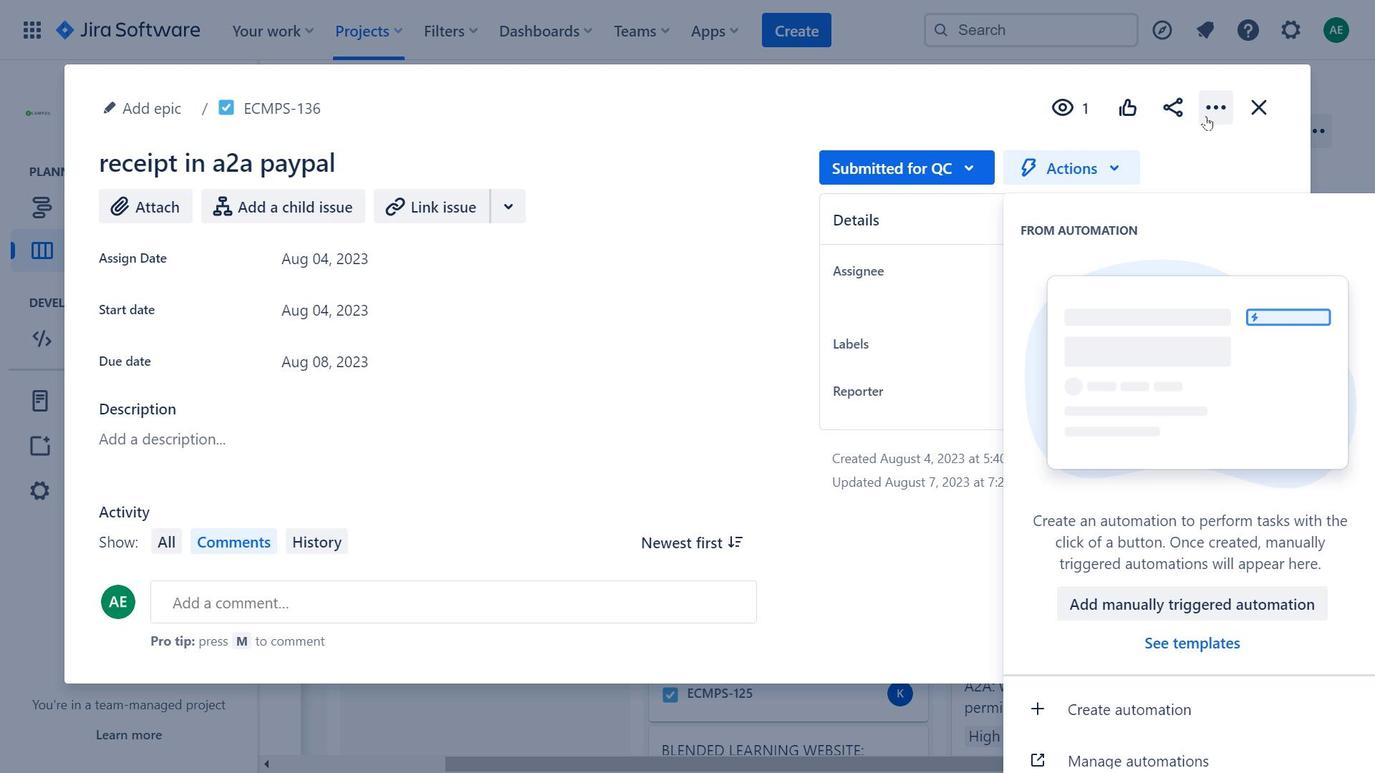 
Action: Mouse moved to (512, 255)
Screenshot: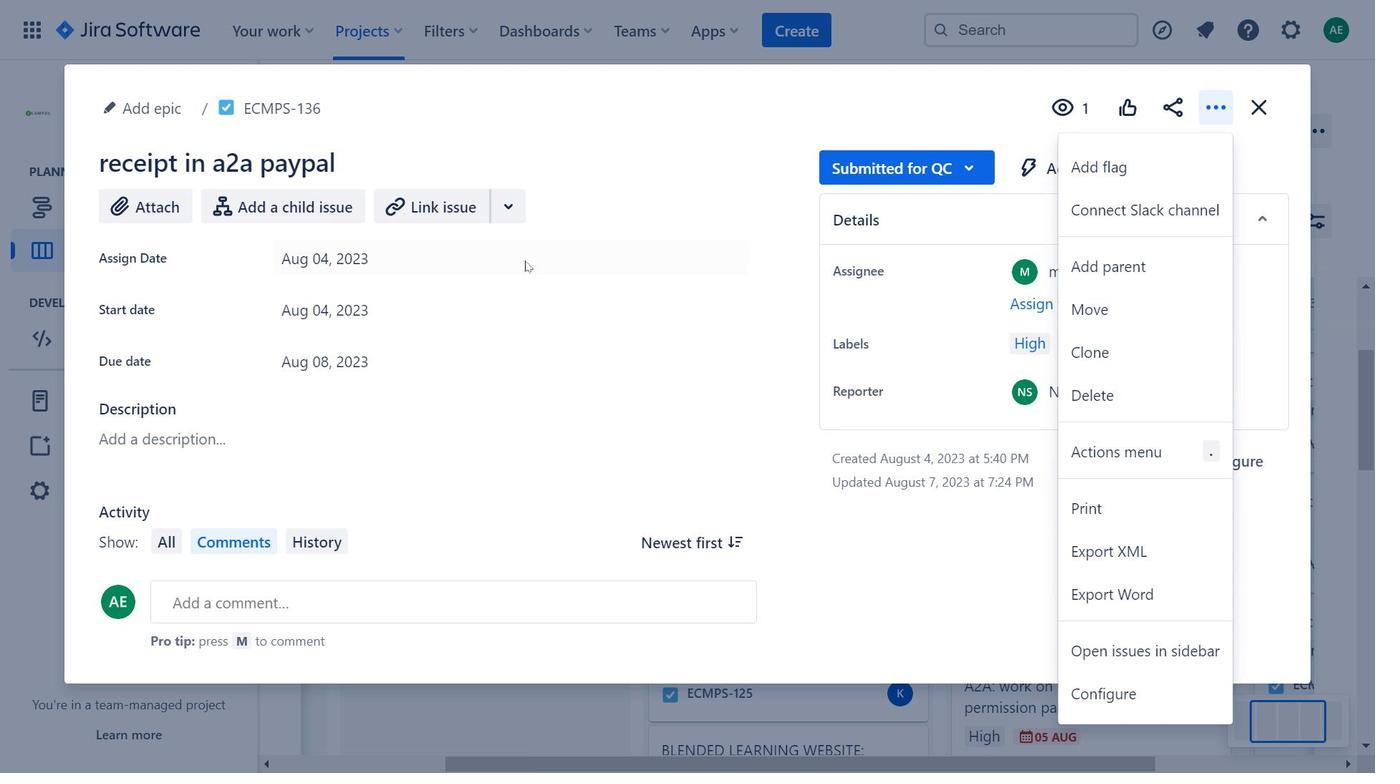 
Action: Mouse pressed left at (512, 255)
Screenshot: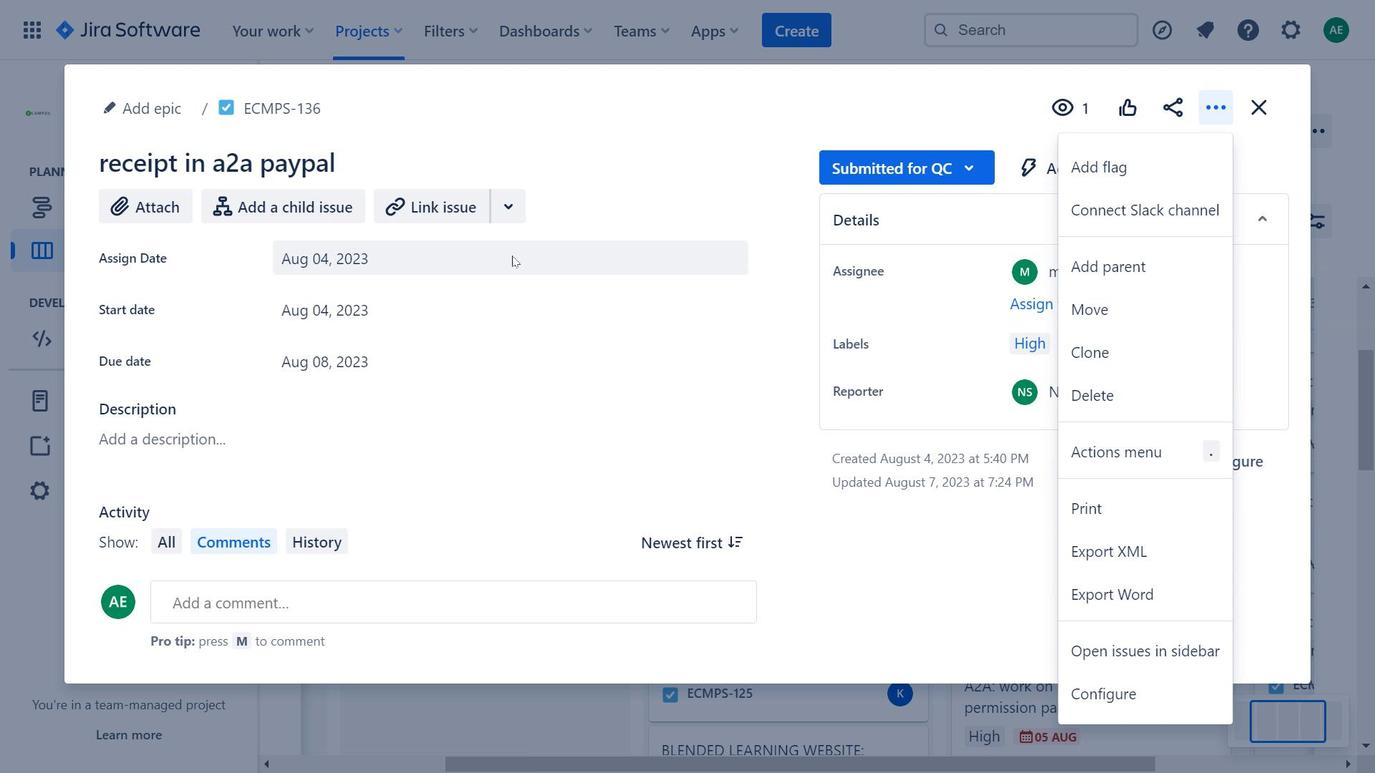 
Action: Mouse moved to (959, 170)
Screenshot: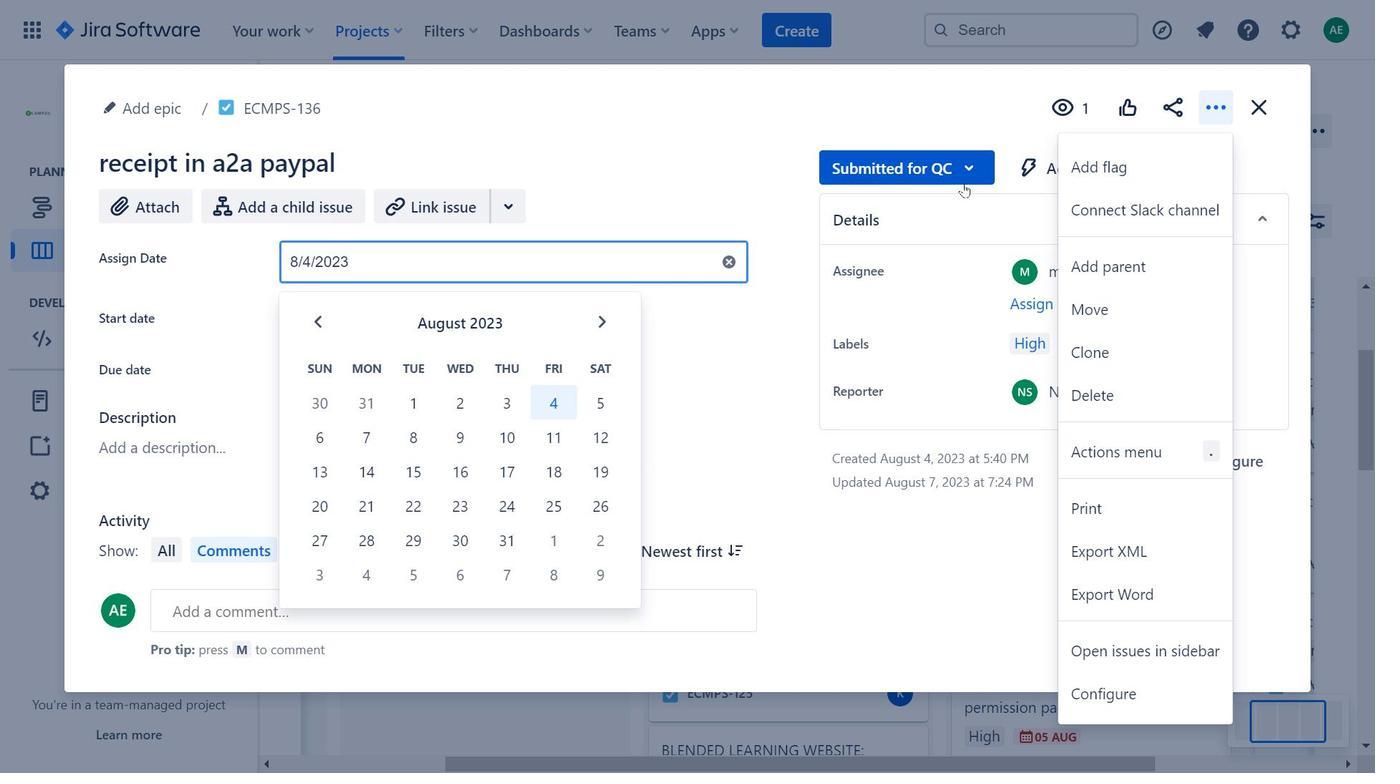 
Action: Mouse pressed left at (959, 170)
Screenshot: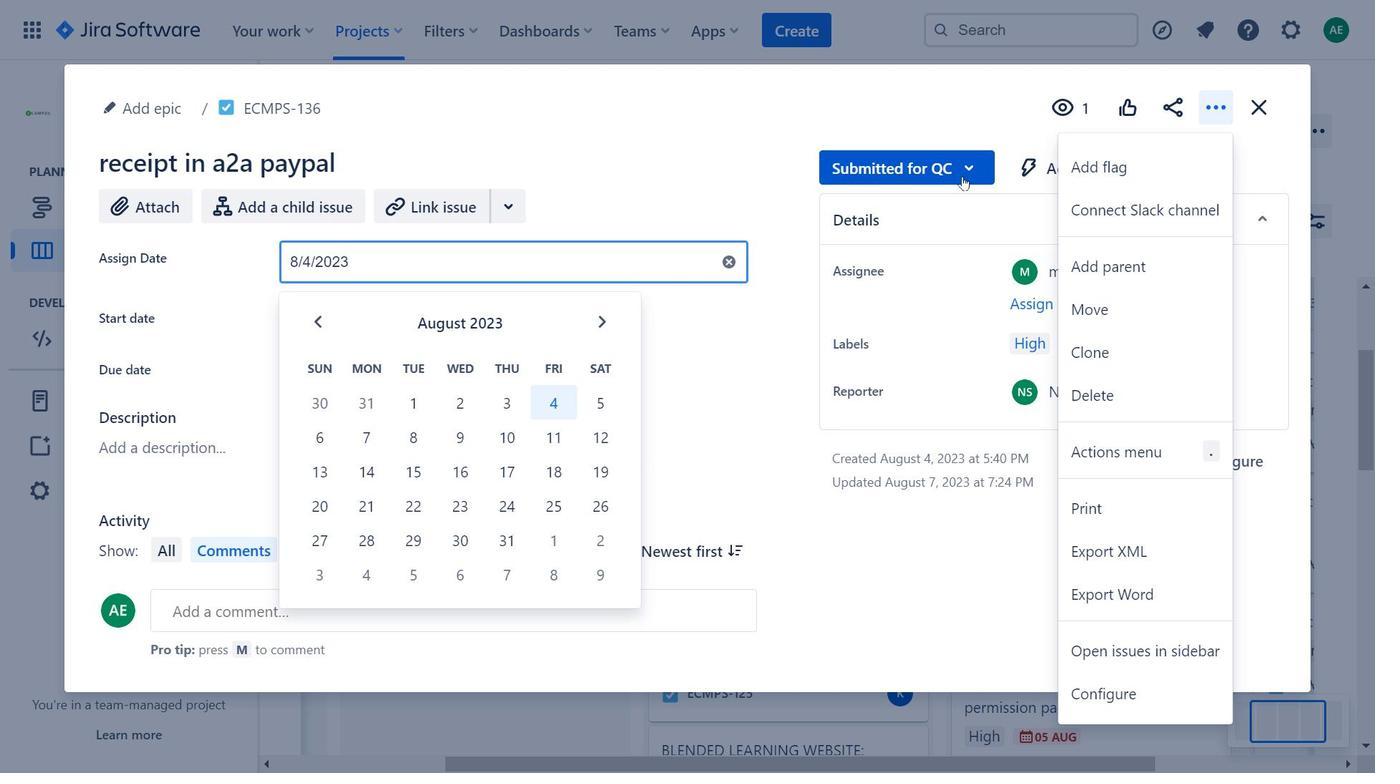 
Action: Mouse moved to (356, 271)
Screenshot: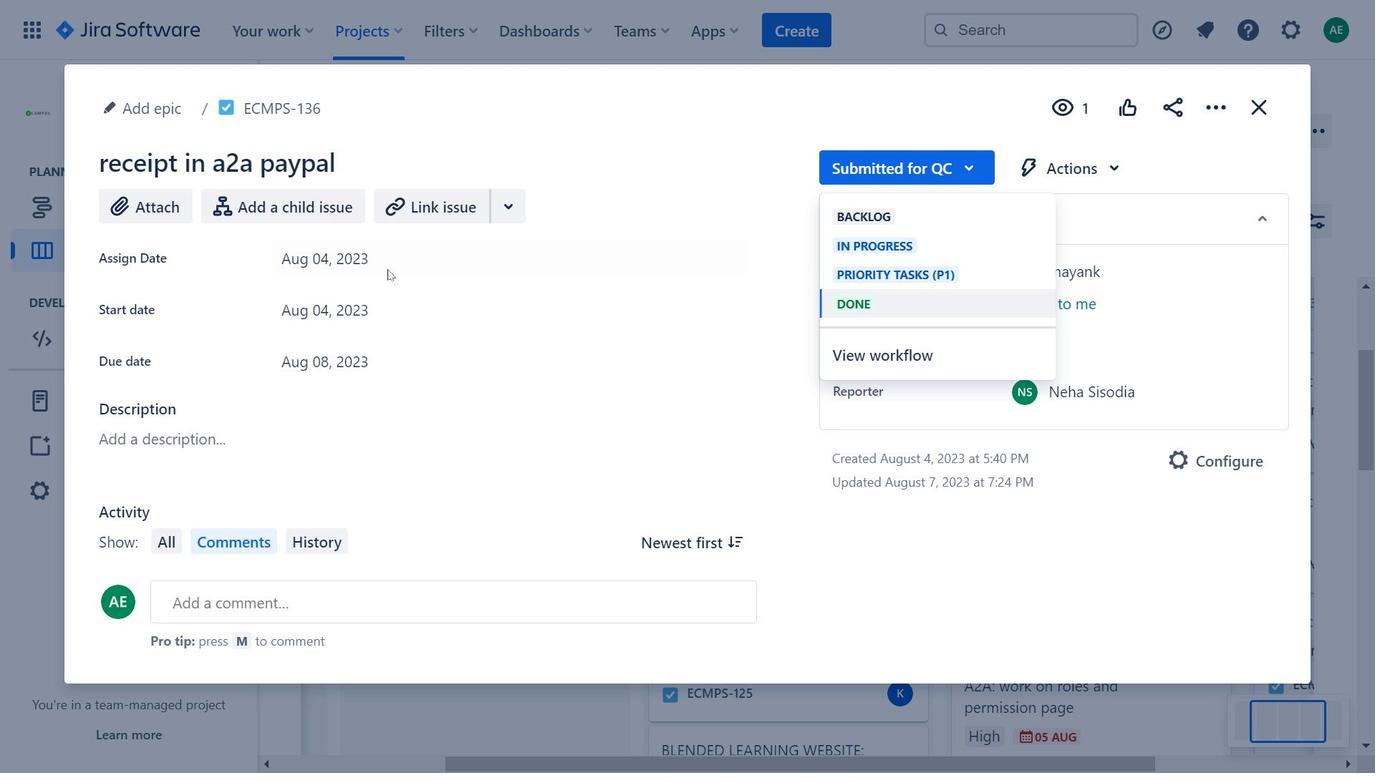 
Action: Mouse pressed left at (356, 271)
Screenshot: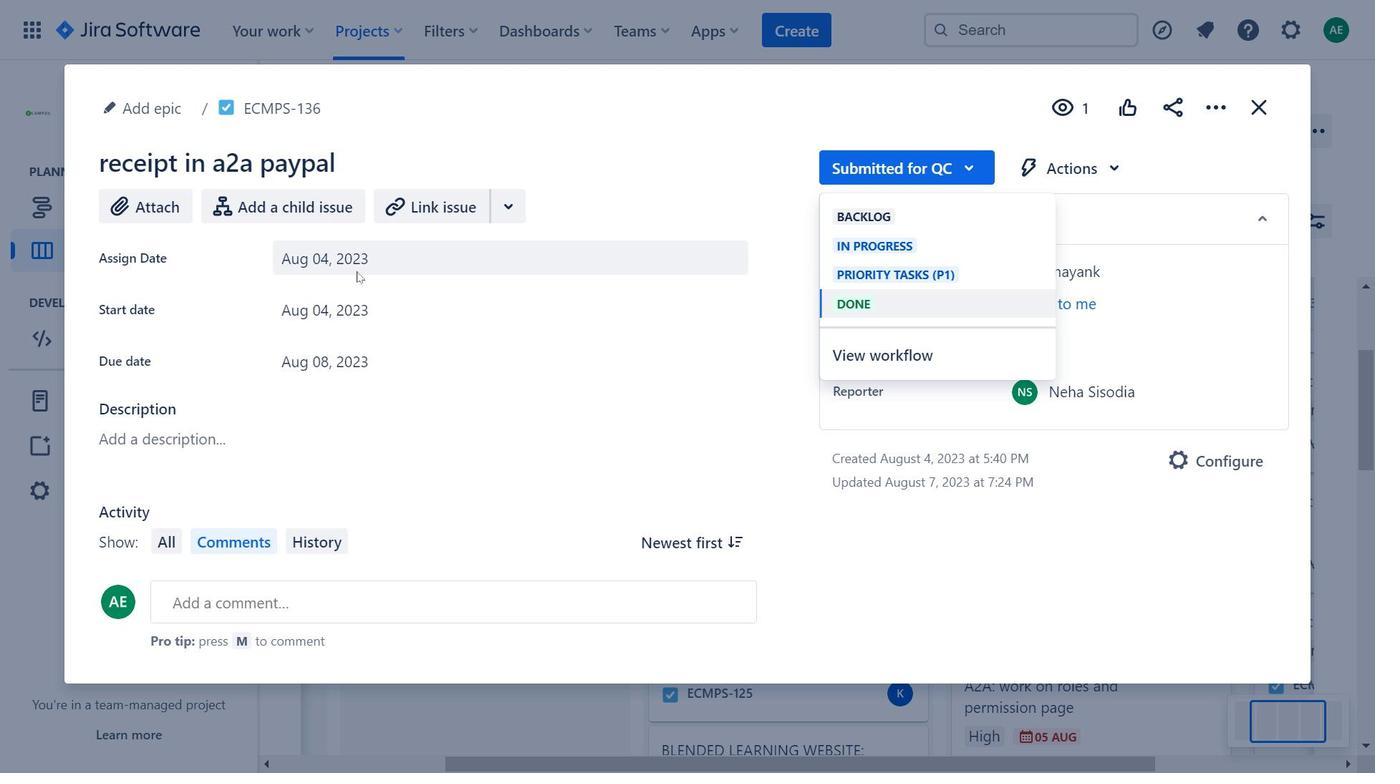 
Action: Mouse moved to (1232, 111)
Screenshot: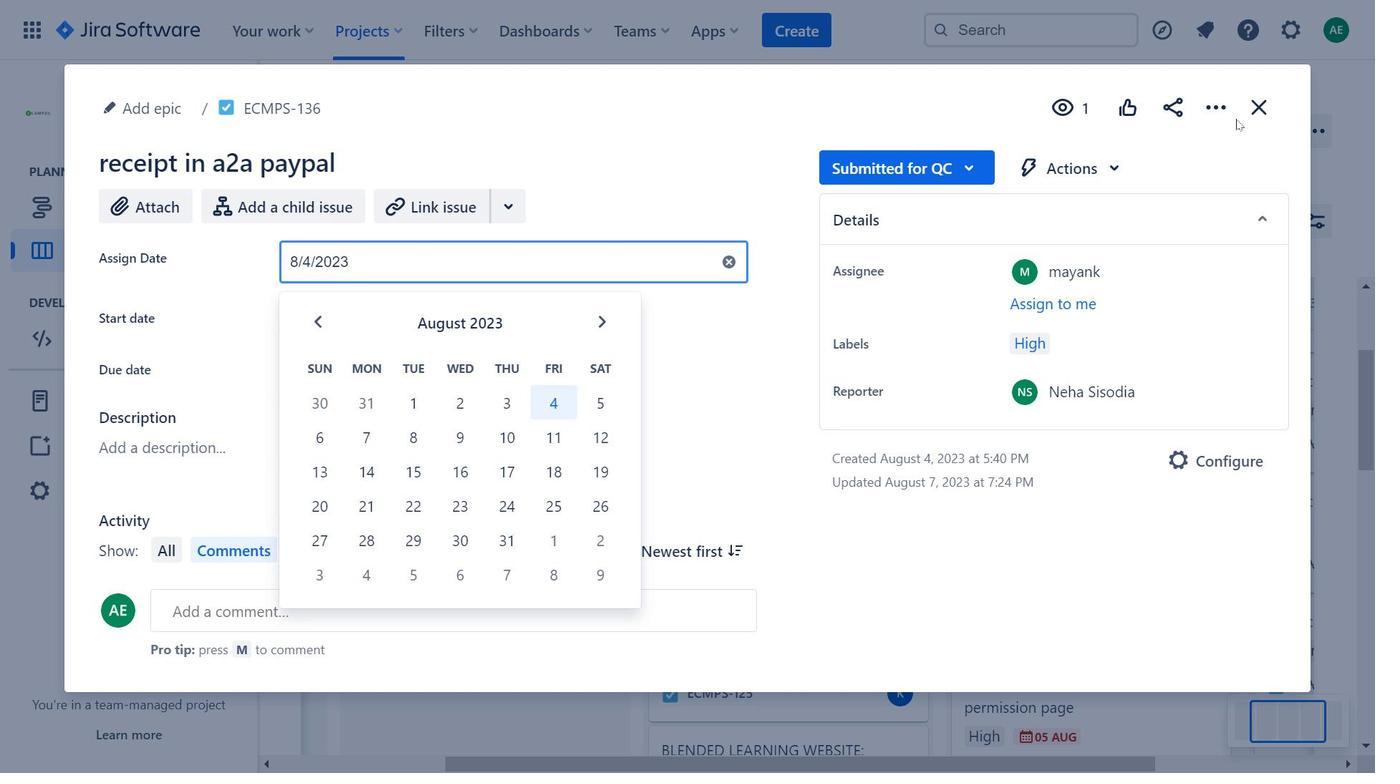 
Action: Mouse pressed left at (1232, 111)
Screenshot: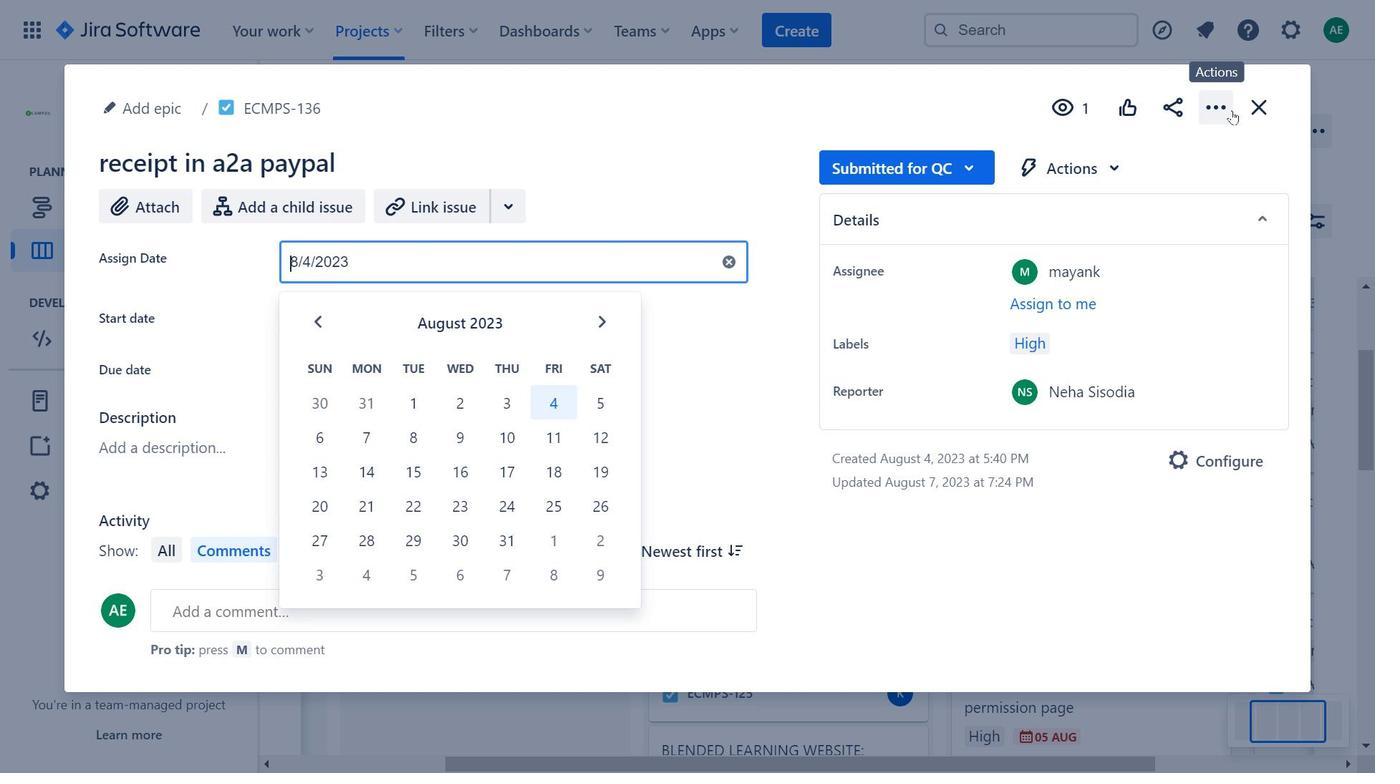 
Action: Mouse moved to (424, 247)
Screenshot: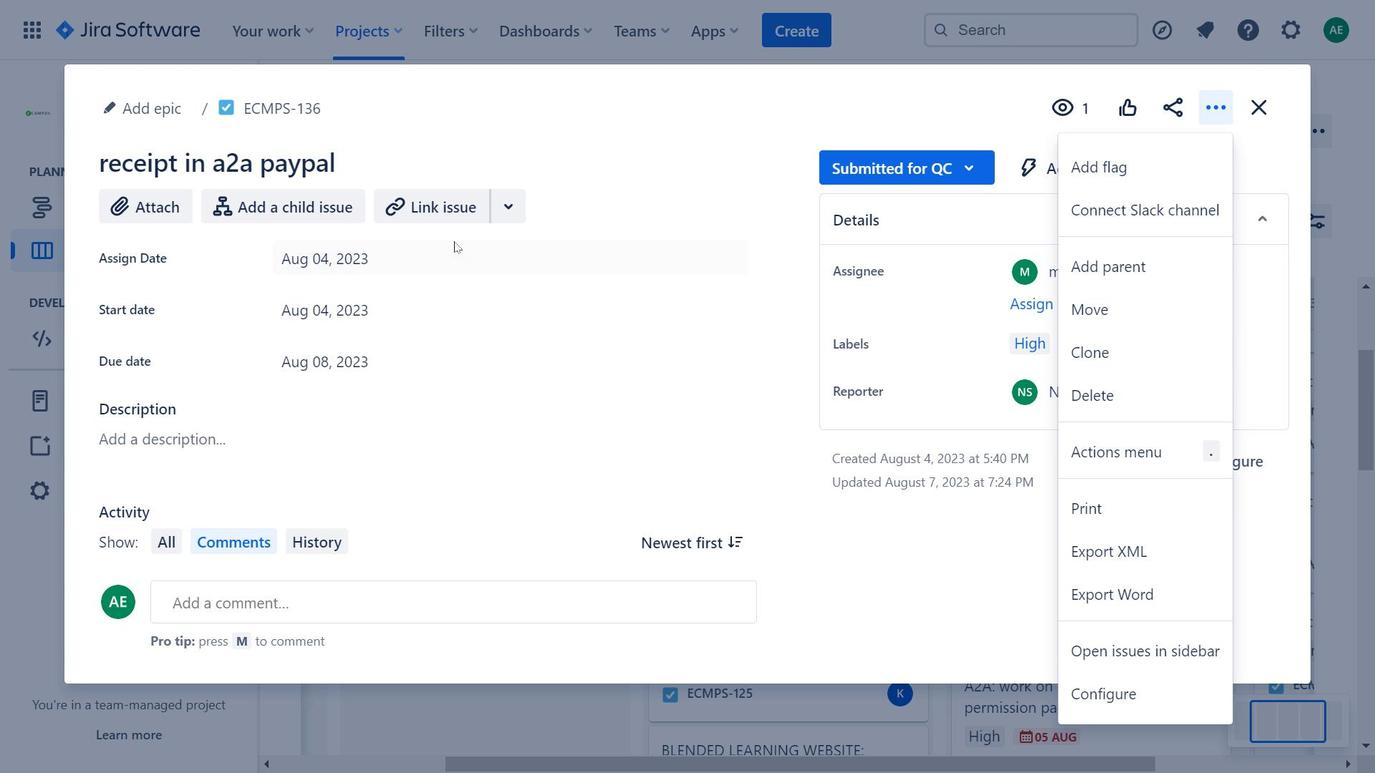 
Action: Mouse pressed left at (424, 247)
Screenshot: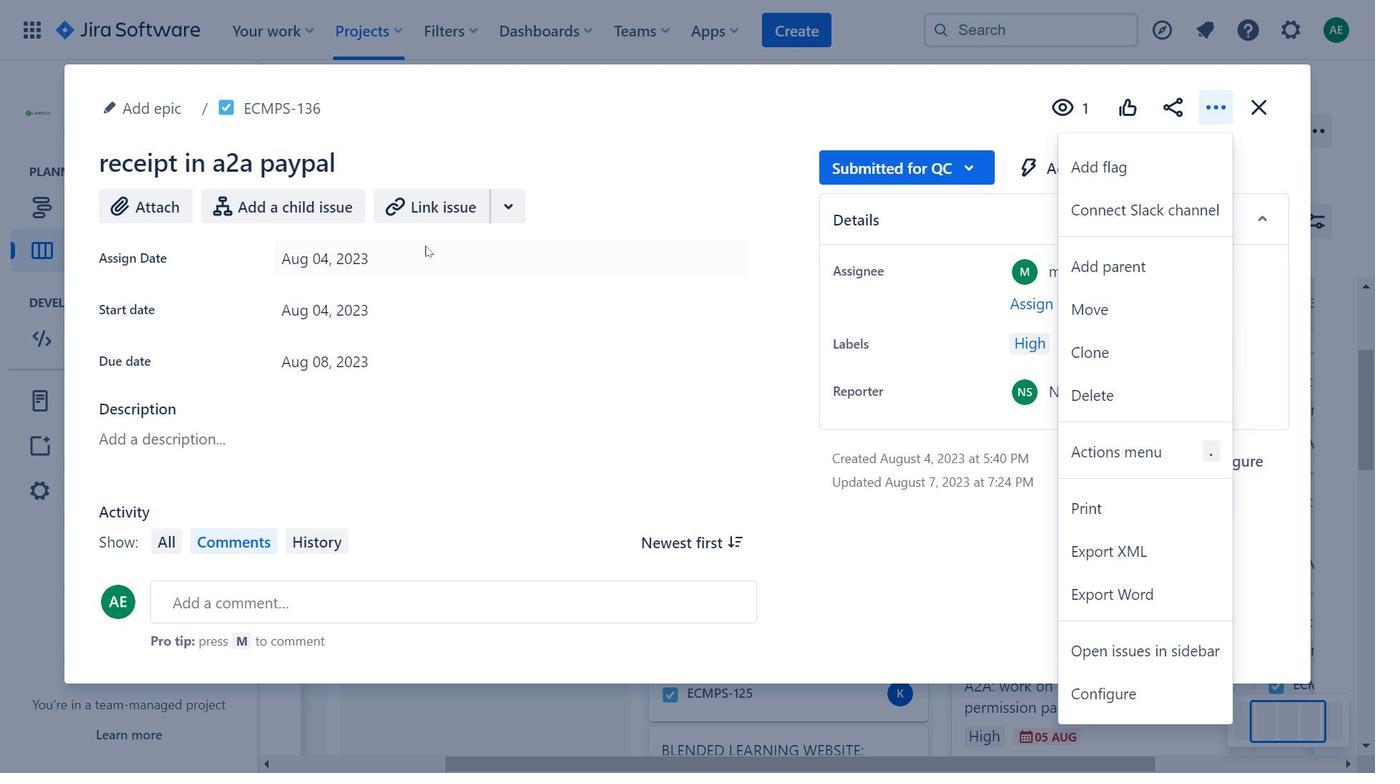 
Action: Mouse moved to (598, 321)
Screenshot: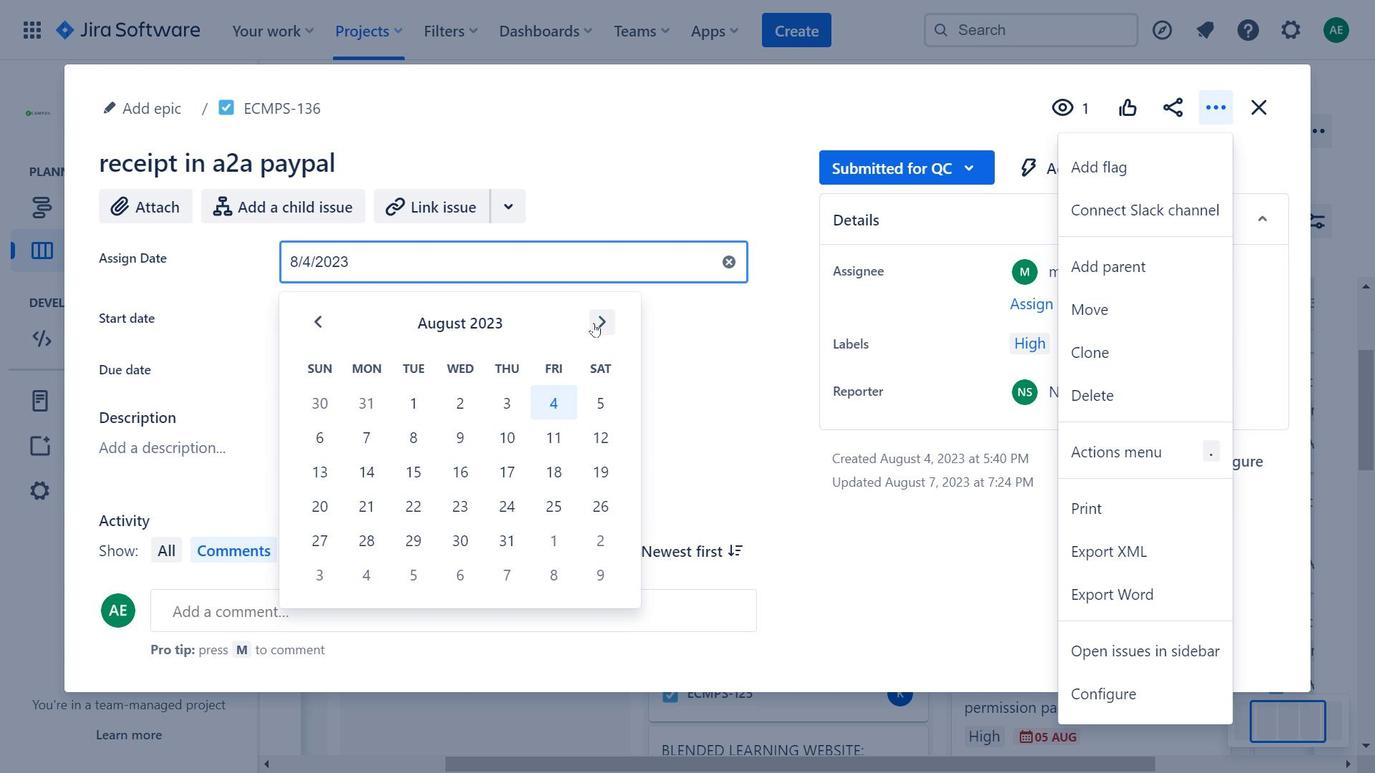
Action: Mouse pressed left at (598, 321)
Screenshot: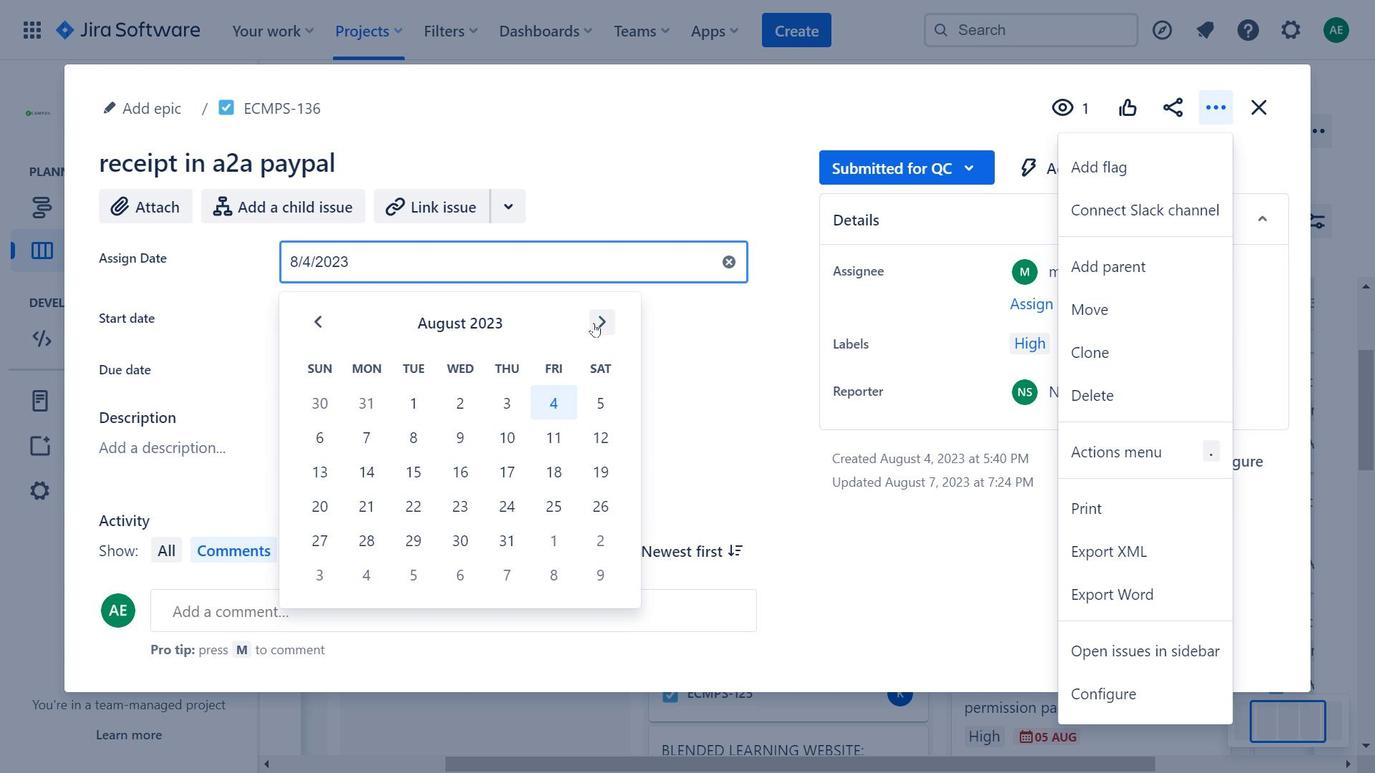 
Action: Mouse pressed left at (598, 321)
Screenshot: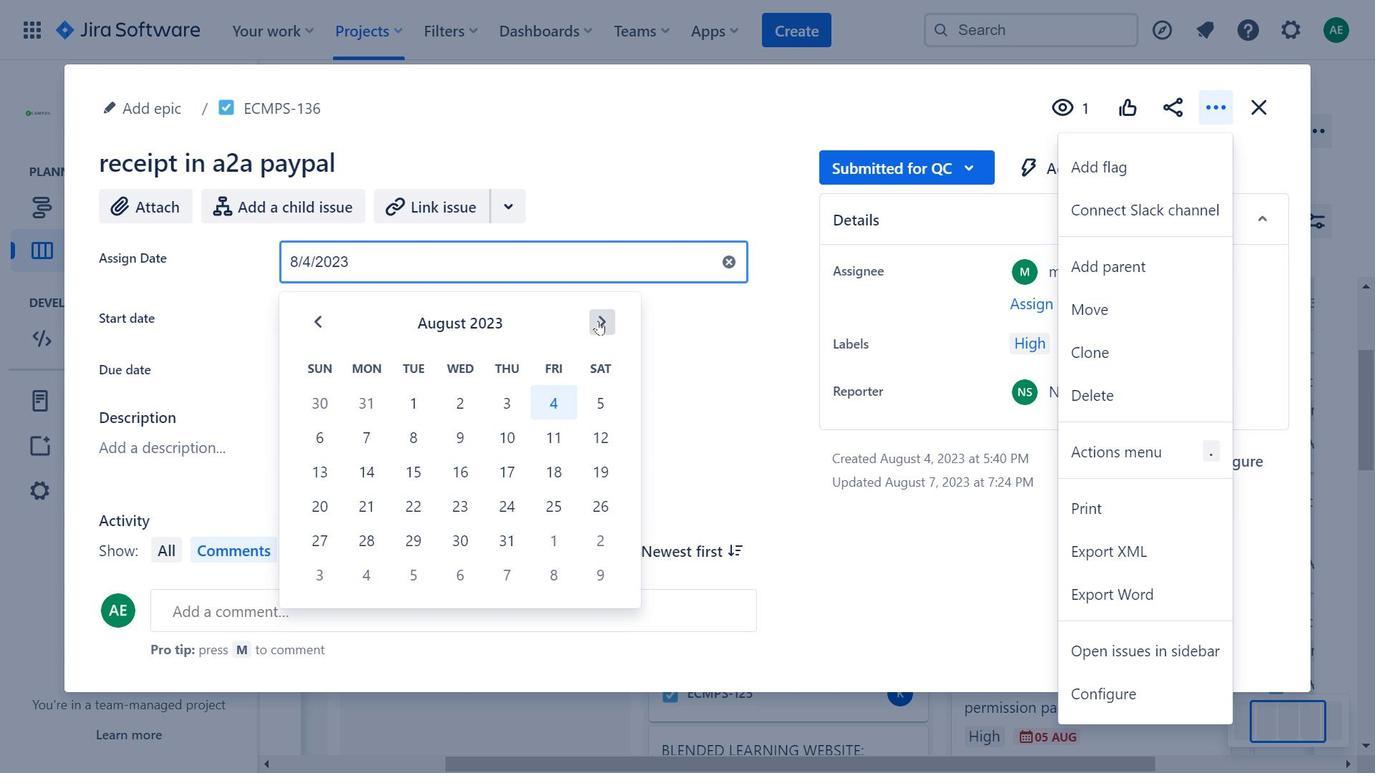 
Action: Mouse moved to (609, 313)
Screenshot: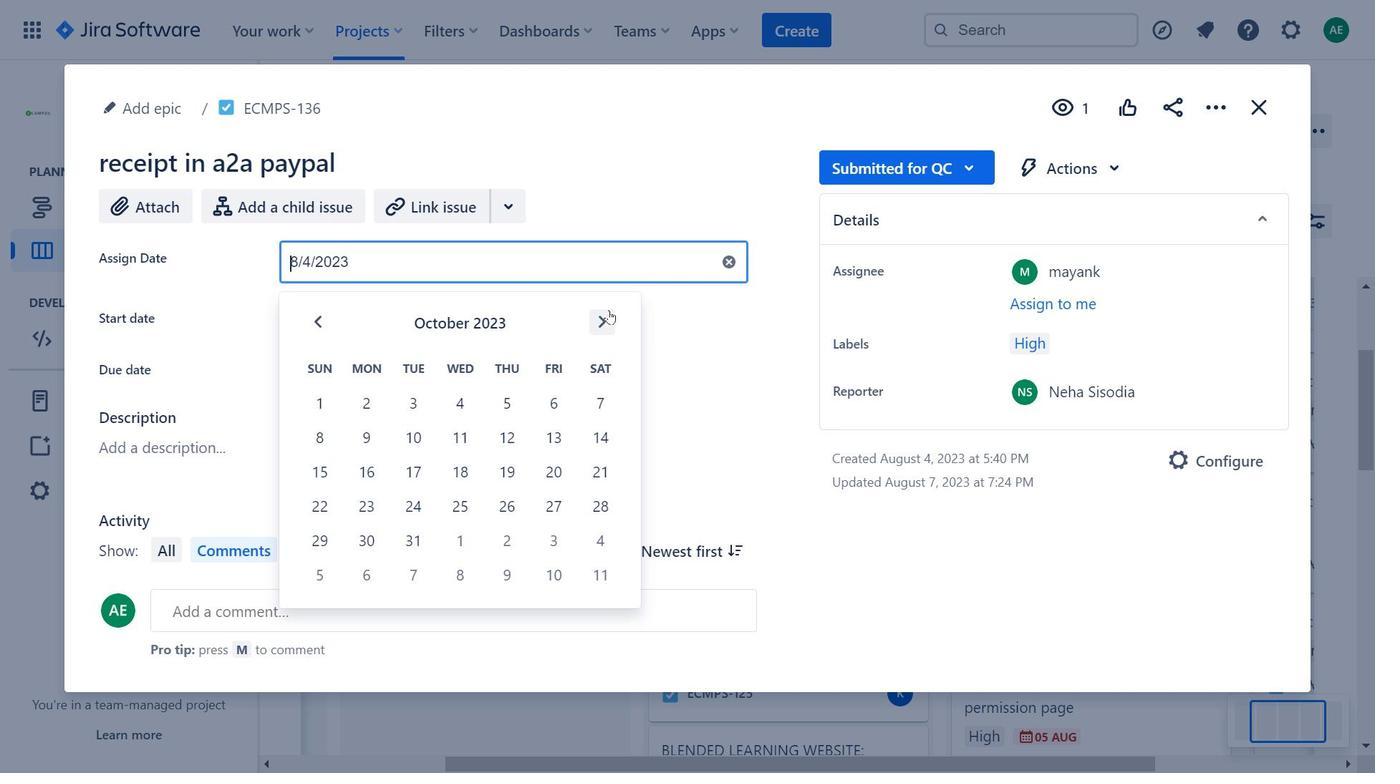 
Action: Mouse pressed left at (609, 313)
Screenshot: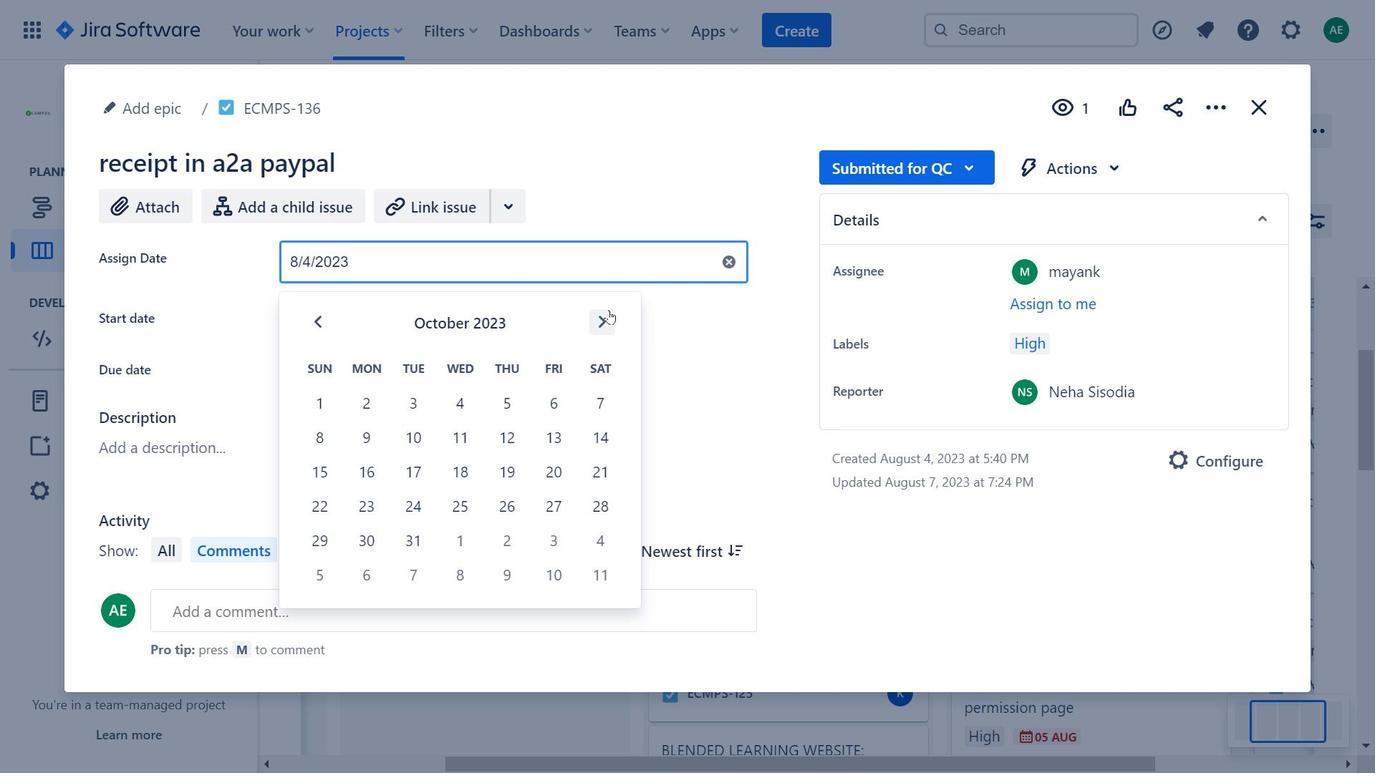 
Action: Mouse moved to (1271, 120)
Screenshot: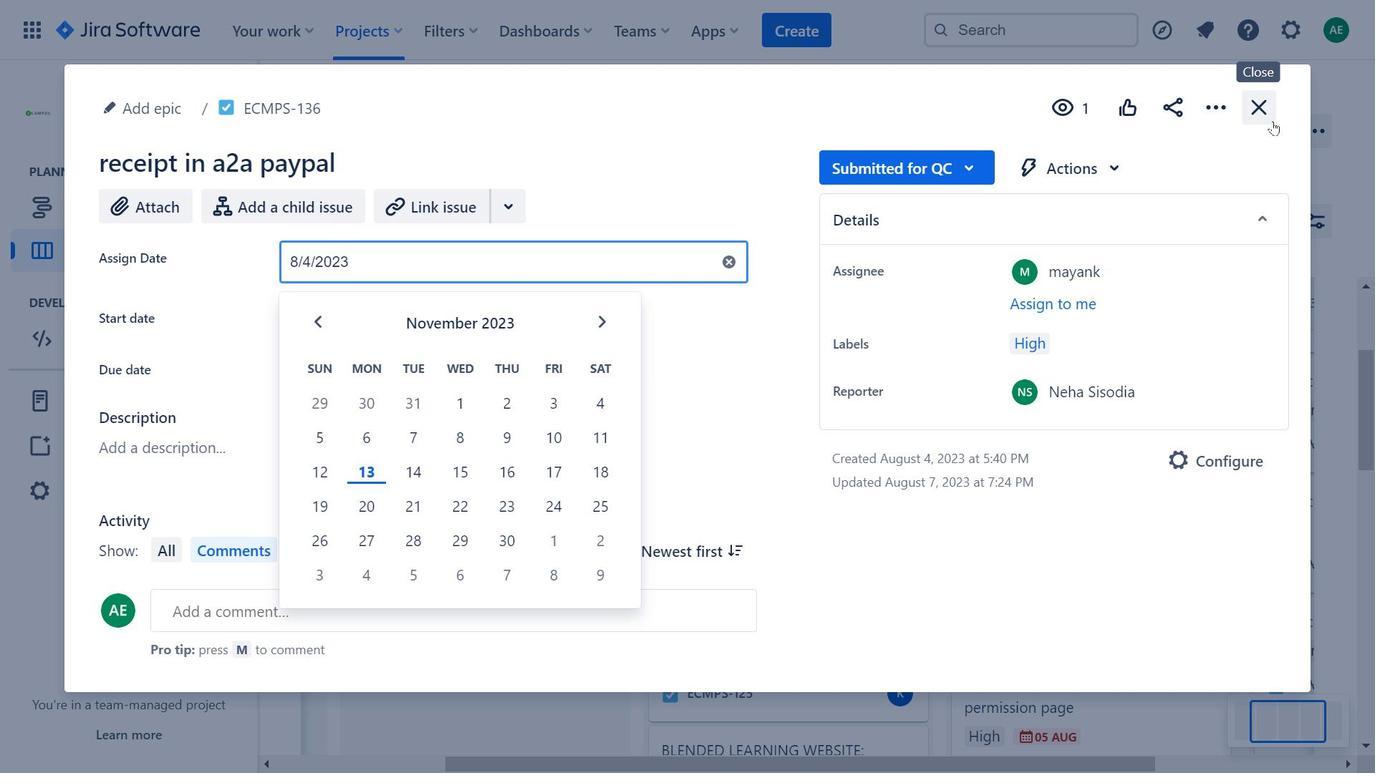 
Action: Mouse pressed left at (1271, 120)
Screenshot: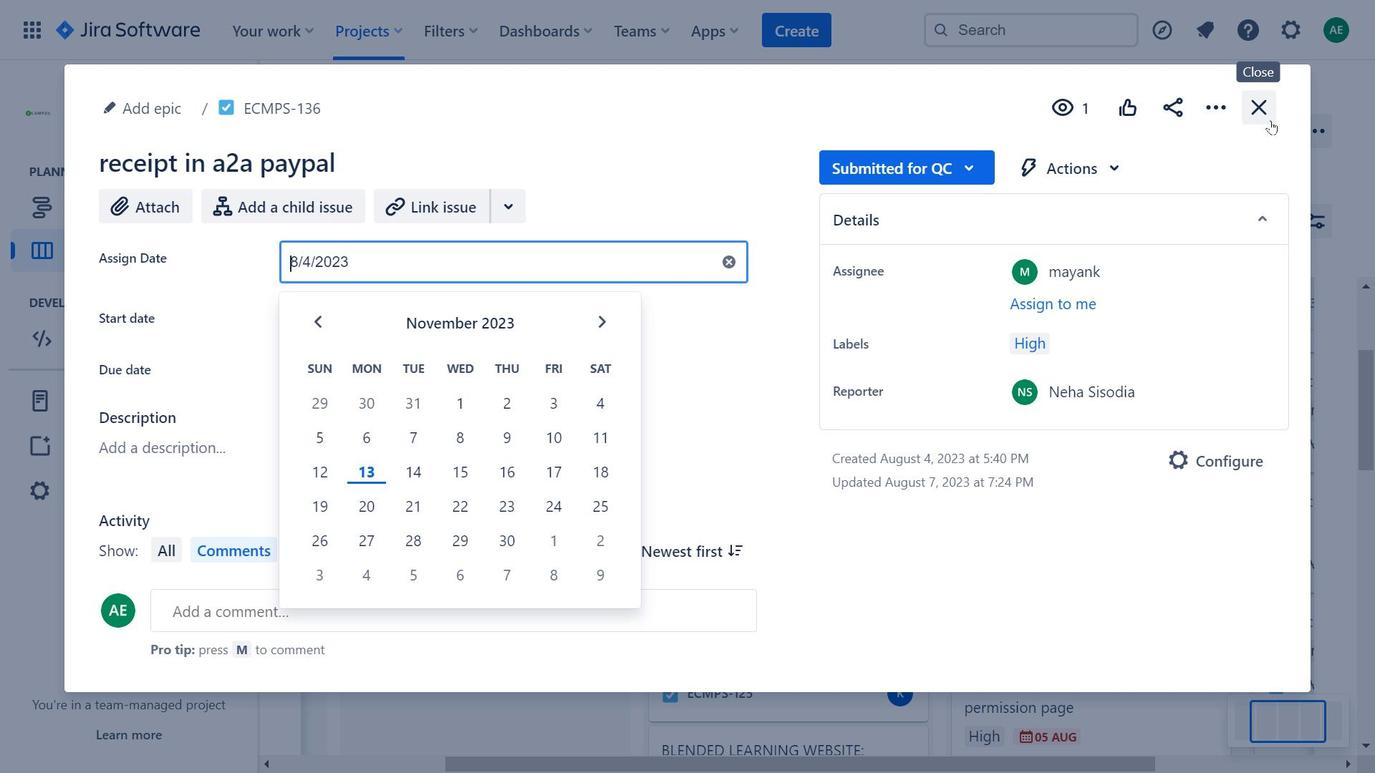 
Action: Mouse moved to (1319, 221)
Screenshot: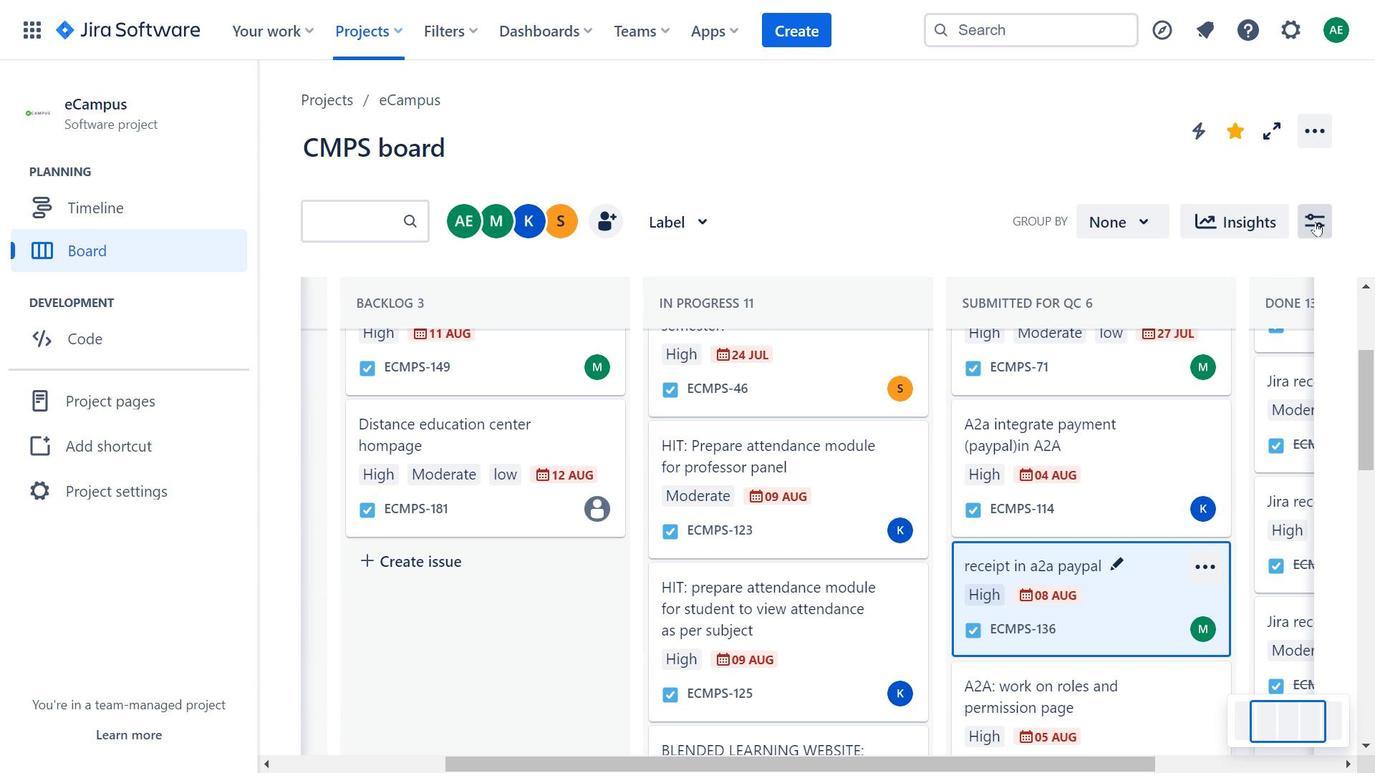 
Action: Mouse pressed left at (1319, 221)
Screenshot: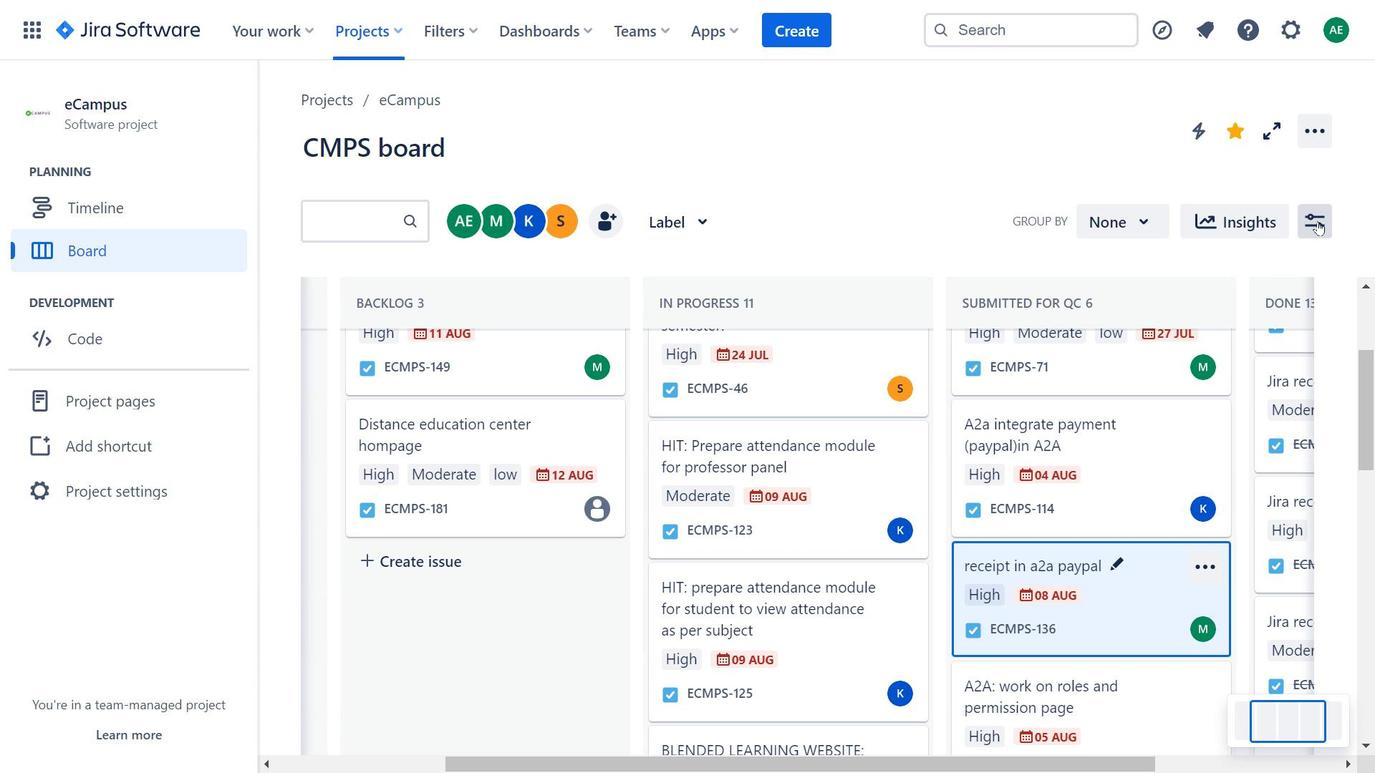
Action: Mouse moved to (1131, 200)
Screenshot: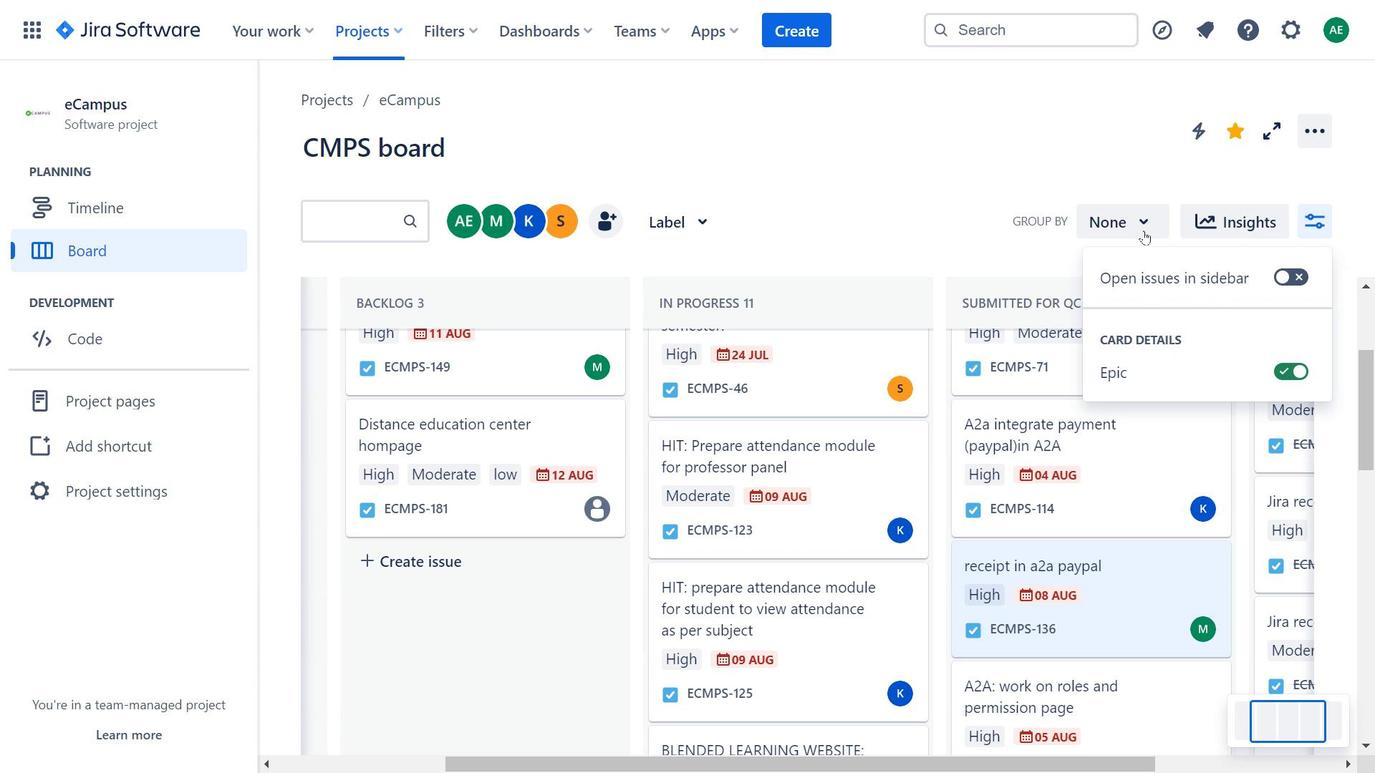 
Action: Mouse pressed left at (1131, 200)
Screenshot: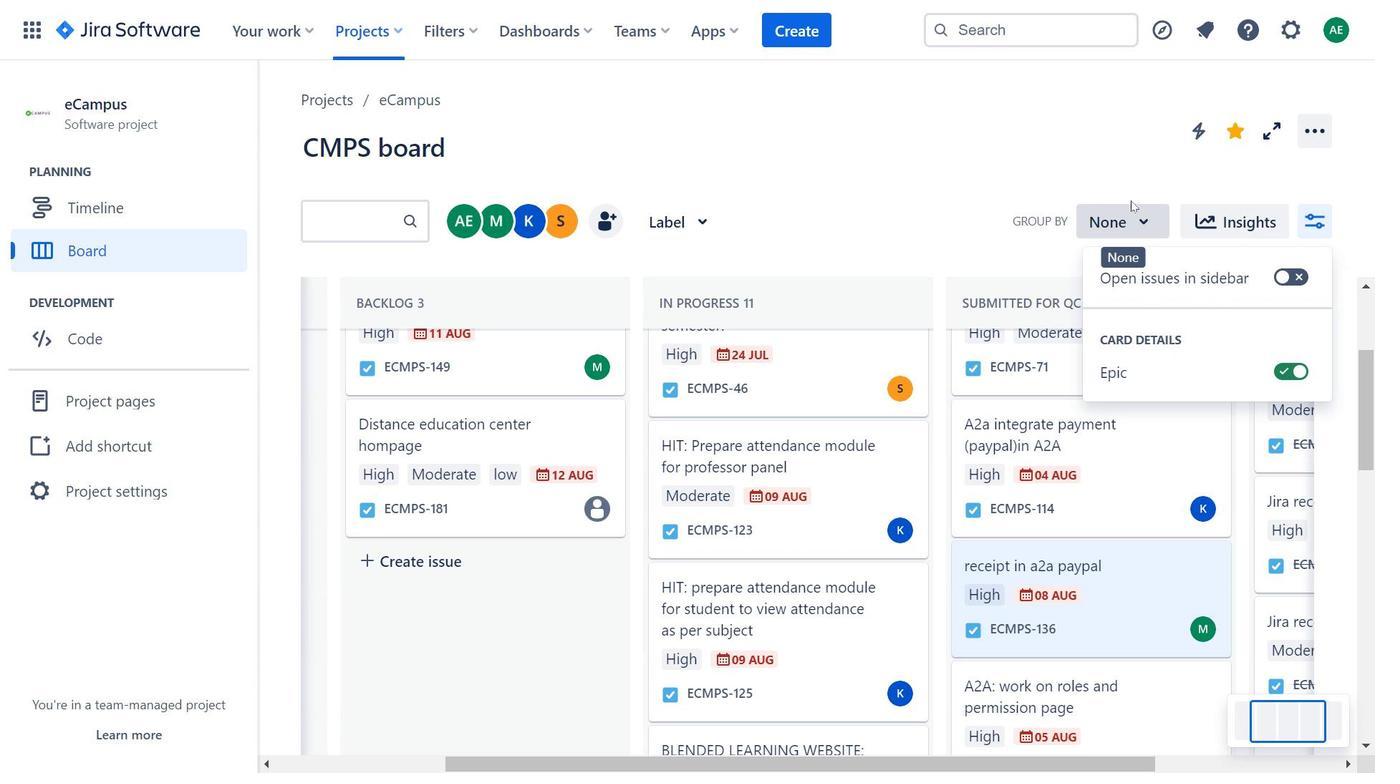 
Action: Mouse moved to (1132, 207)
Screenshot: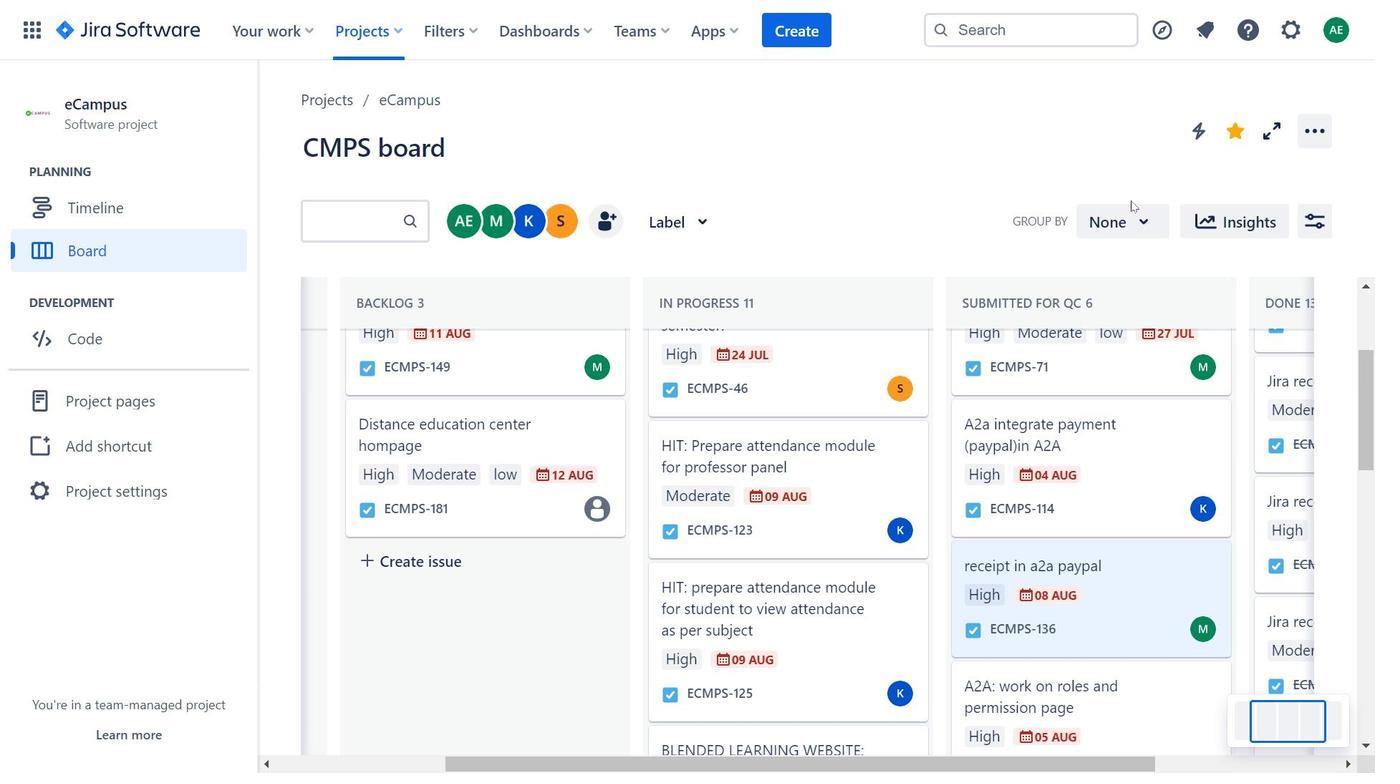 
Action: Mouse pressed left at (1132, 207)
Screenshot: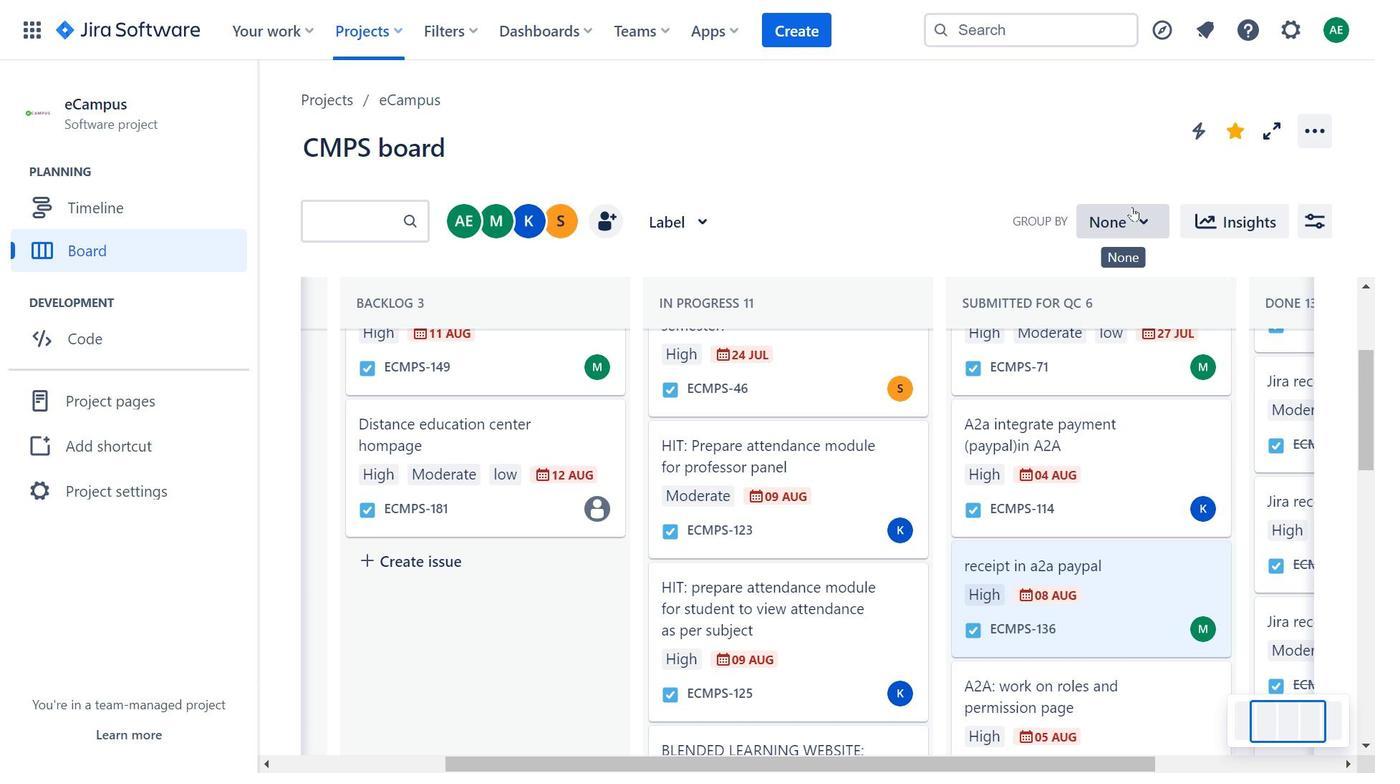 
Action: Mouse moved to (1268, 139)
Screenshot: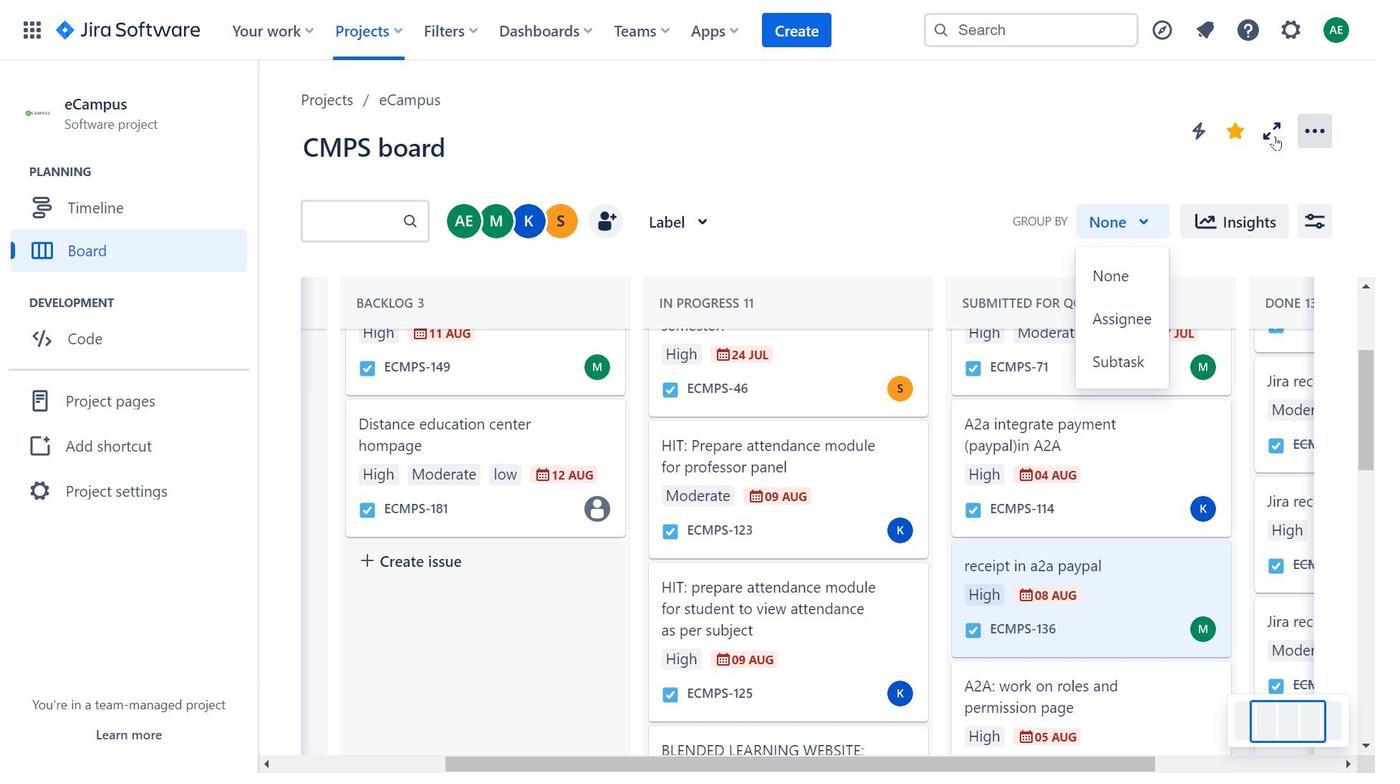 
Action: Mouse pressed left at (1268, 139)
Screenshot: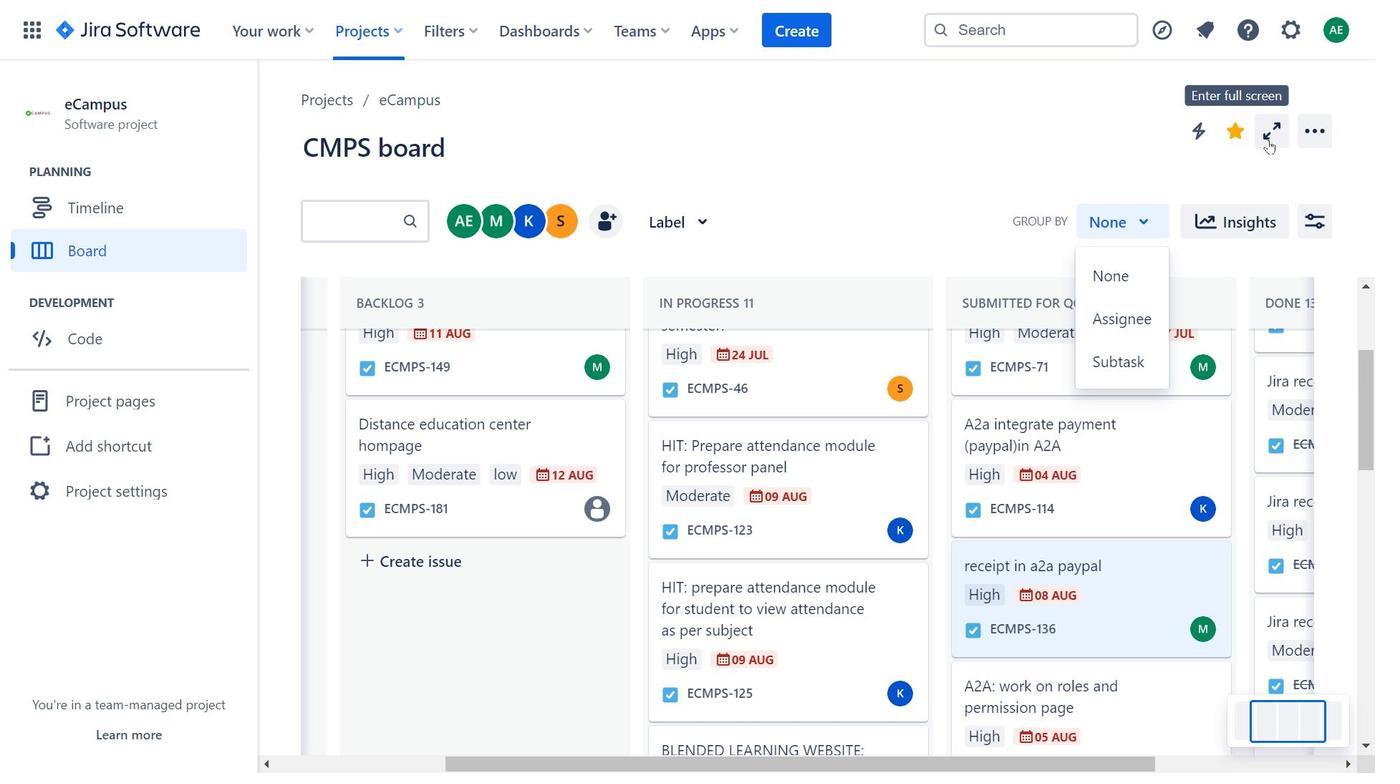 
Action: Mouse moved to (378, 406)
Screenshot: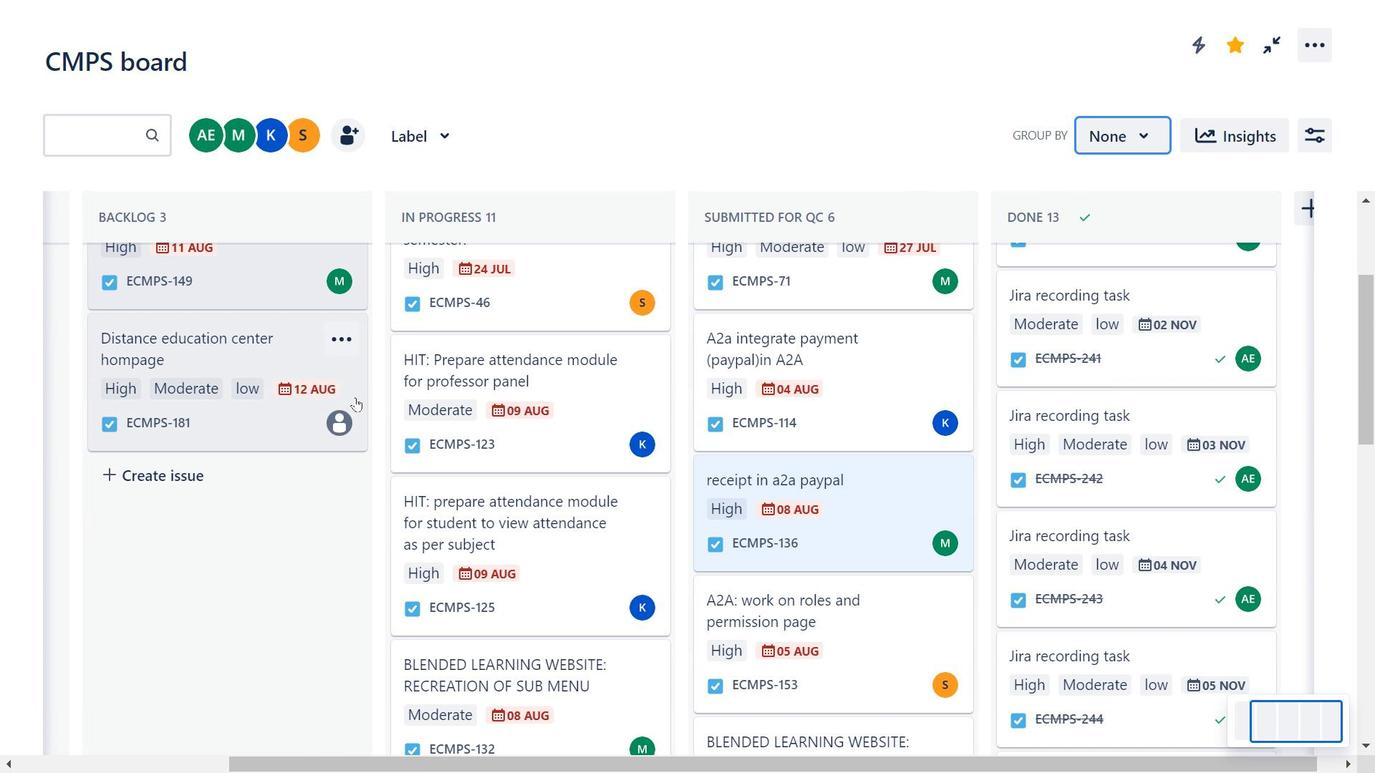 
Action: Mouse scrolled (378, 406) with delta (0, 0)
Screenshot: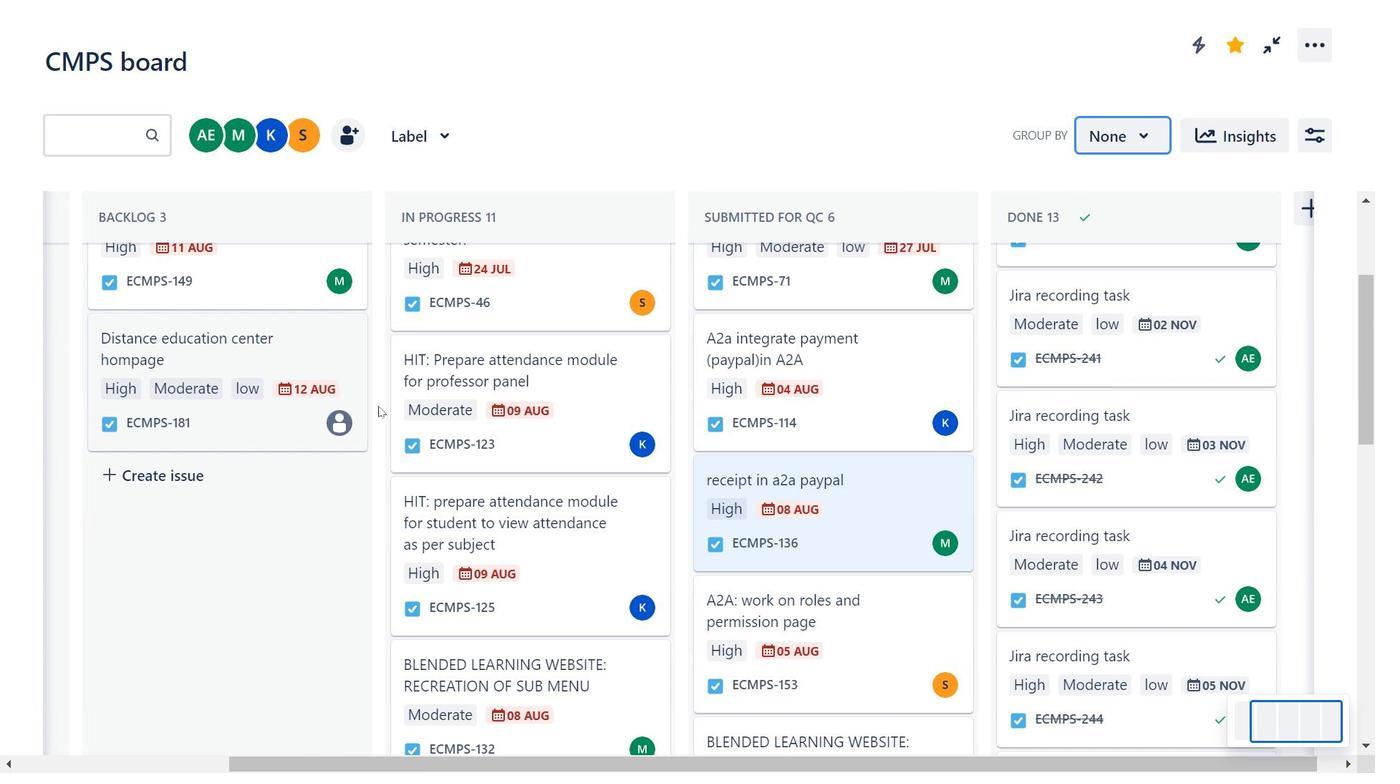 
Action: Mouse scrolled (378, 406) with delta (0, 0)
Screenshot: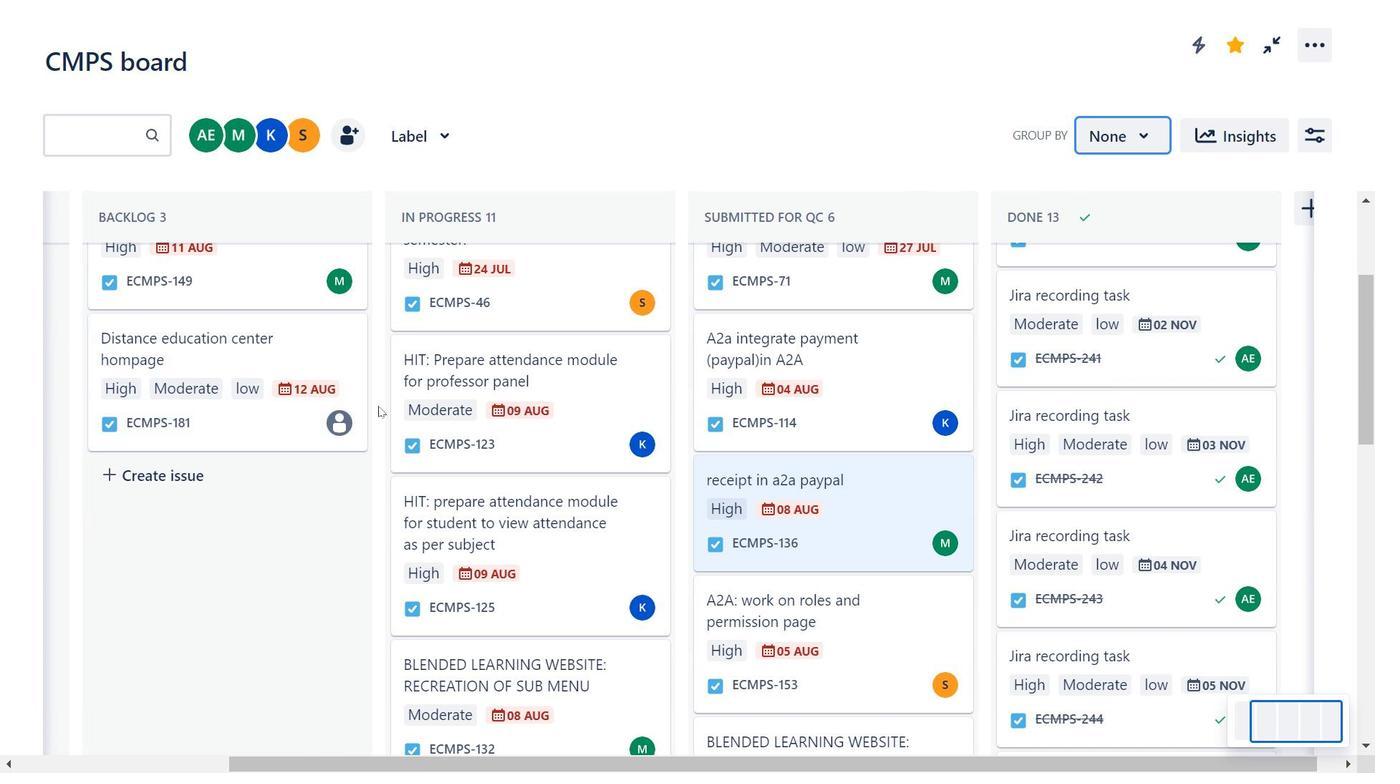 
Action: Mouse scrolled (378, 406) with delta (0, 0)
Screenshot: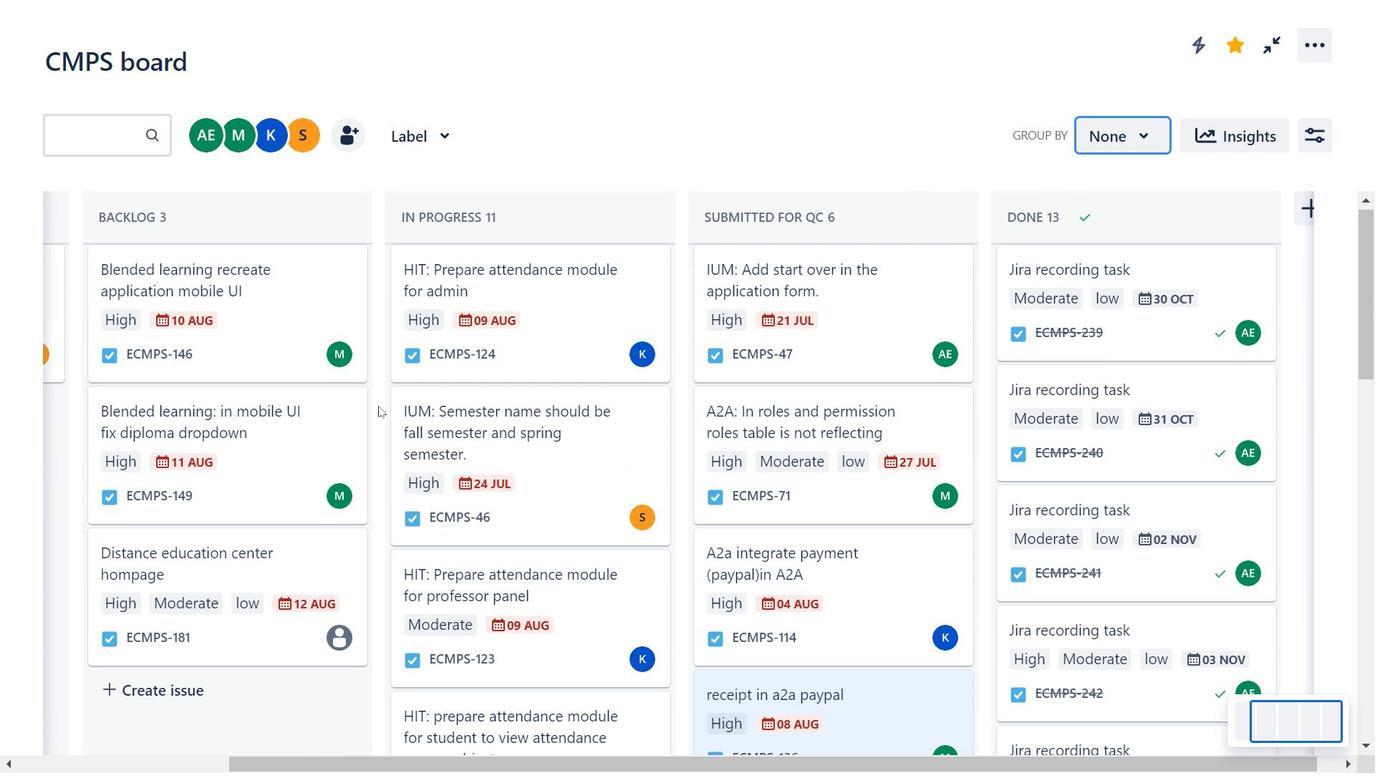 
Action: Mouse scrolled (378, 406) with delta (0, 0)
Screenshot: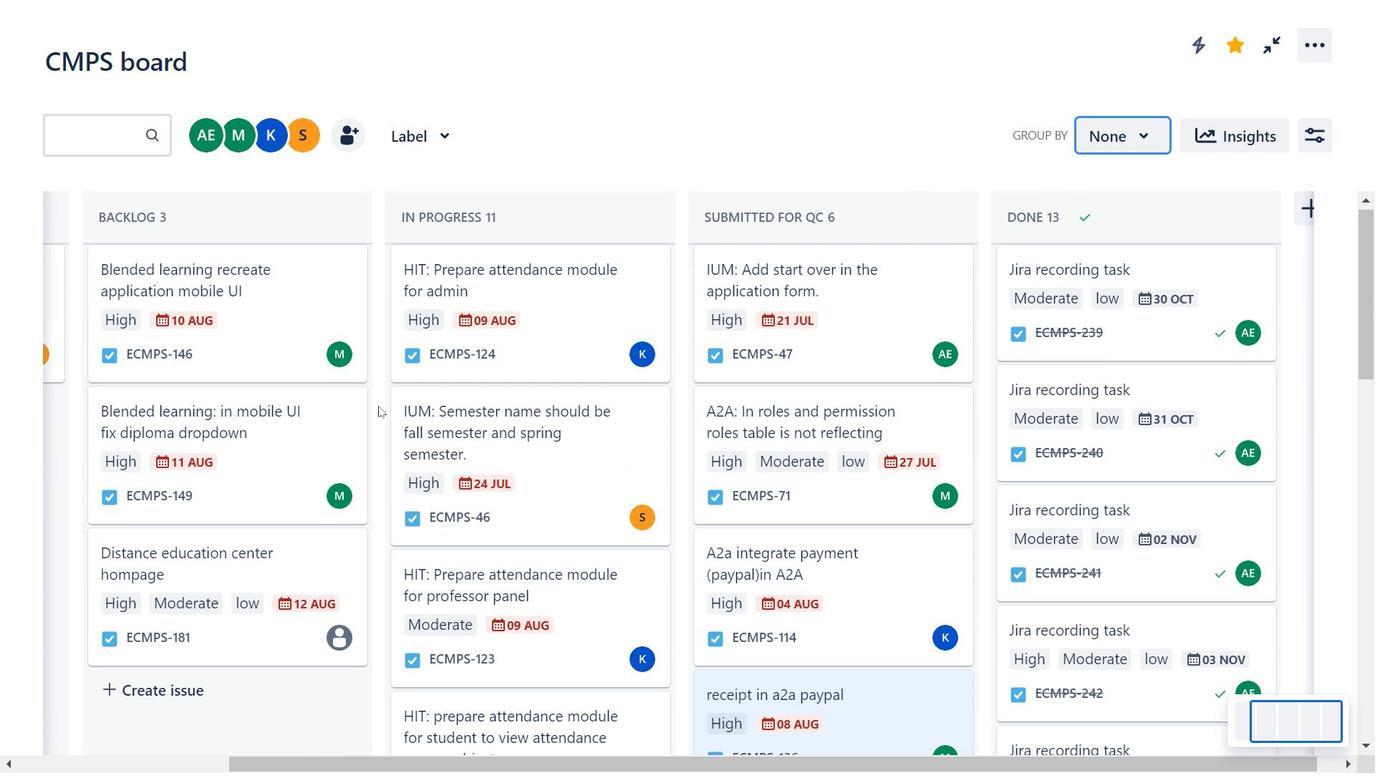 
Action: Mouse moved to (282, 356)
Screenshot: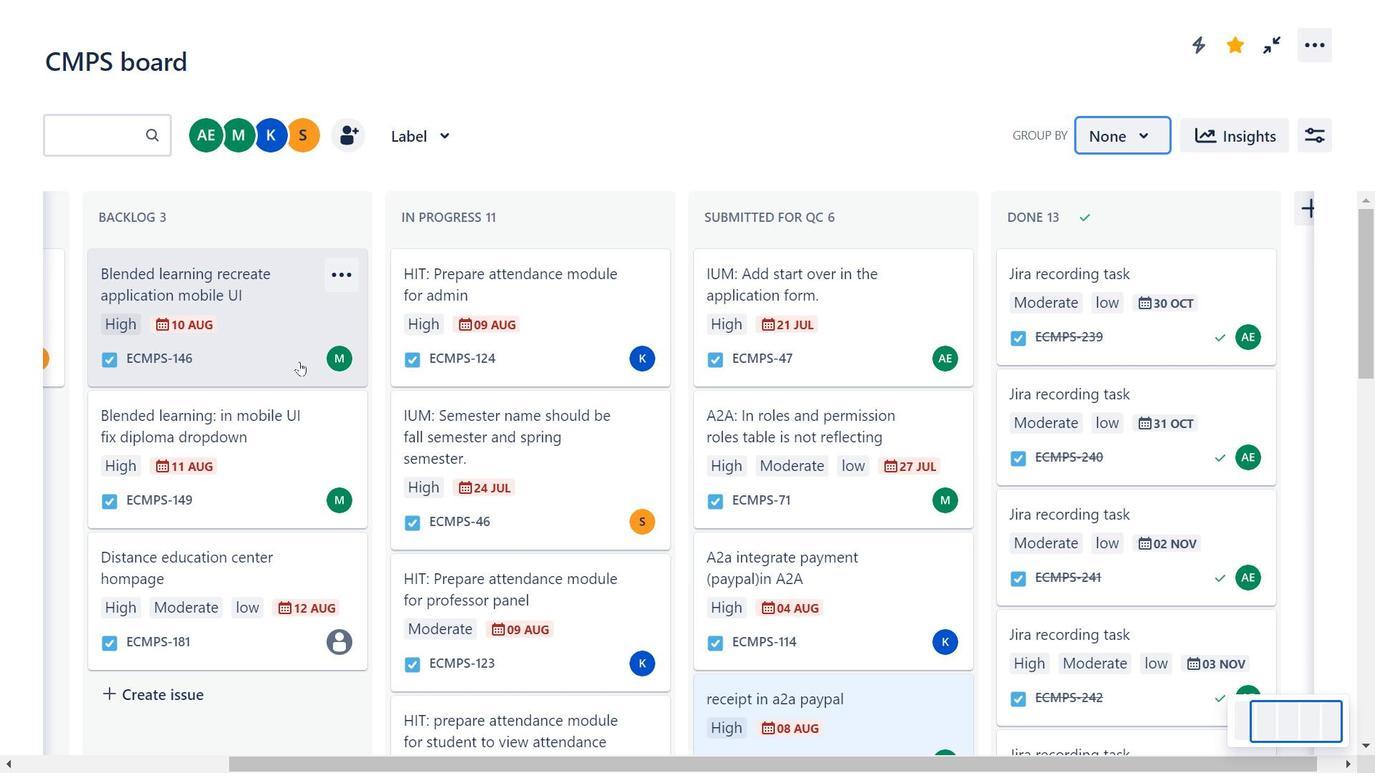 
Action: Mouse pressed left at (282, 356)
Screenshot: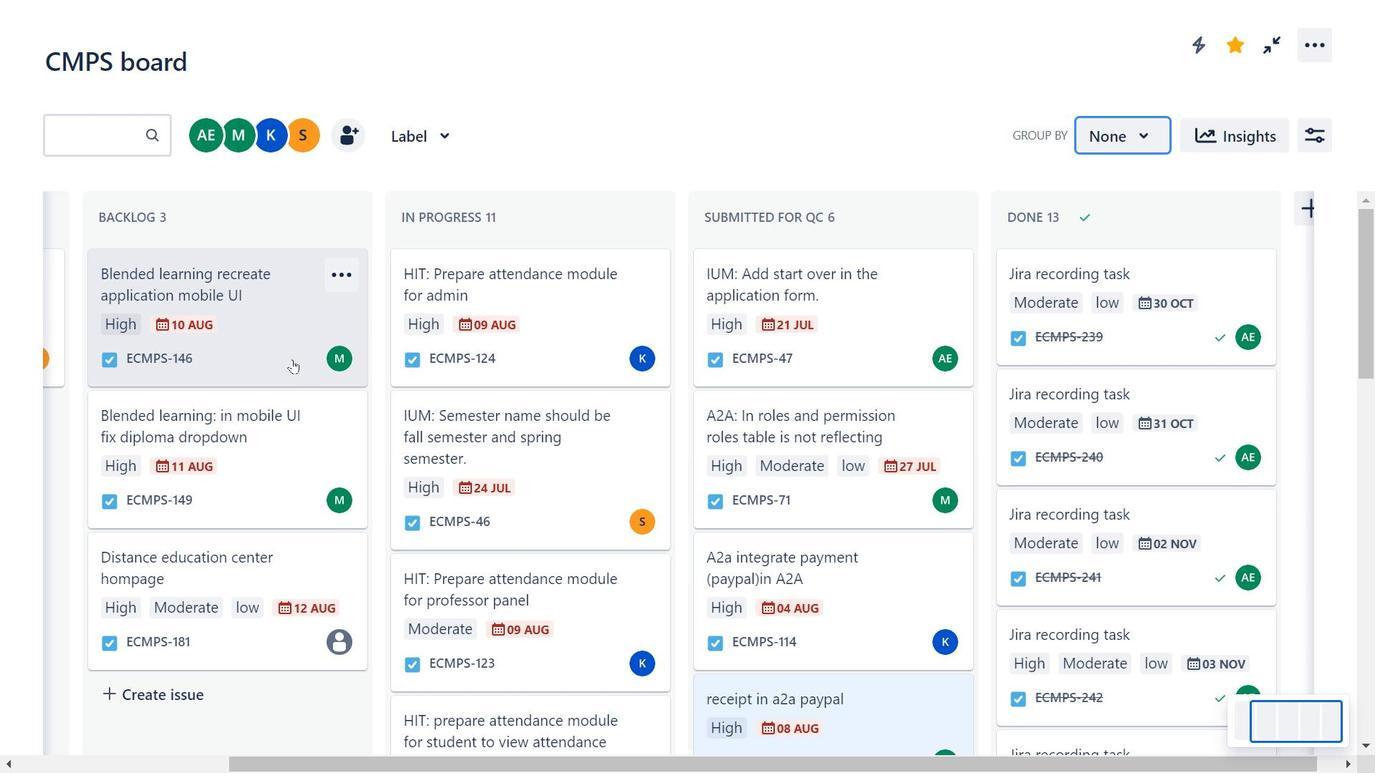 
Action: Mouse moved to (1019, 165)
Screenshot: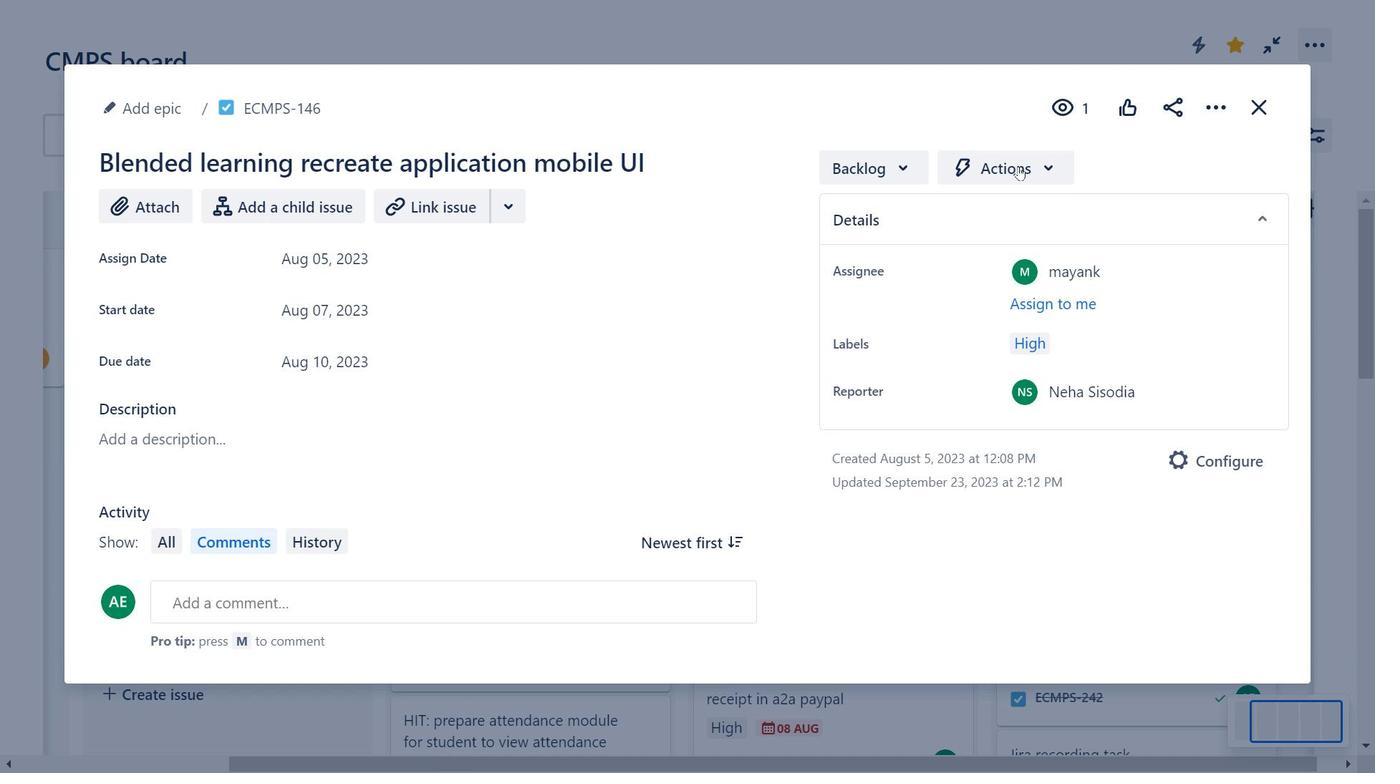 
Action: Mouse pressed left at (1019, 165)
Screenshot: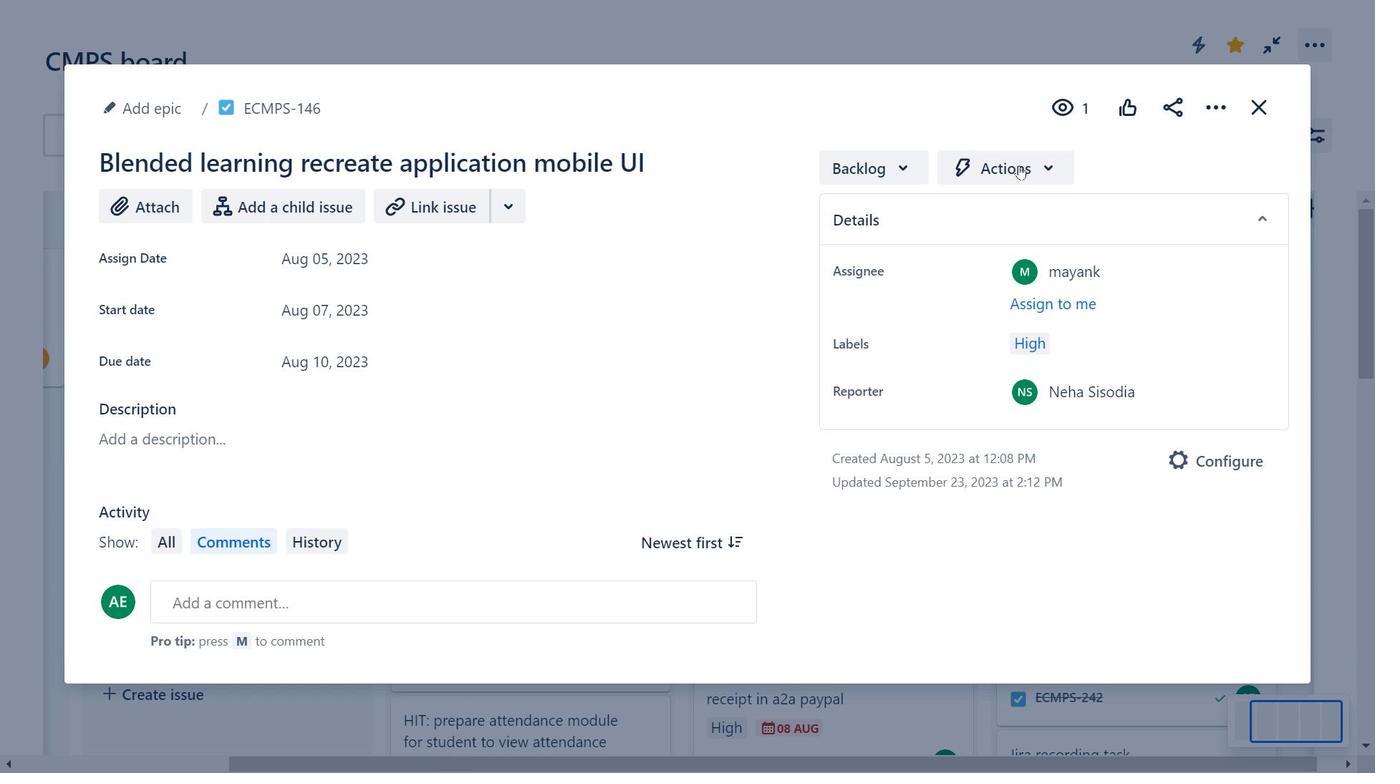 
Action: Mouse moved to (1247, 112)
Screenshot: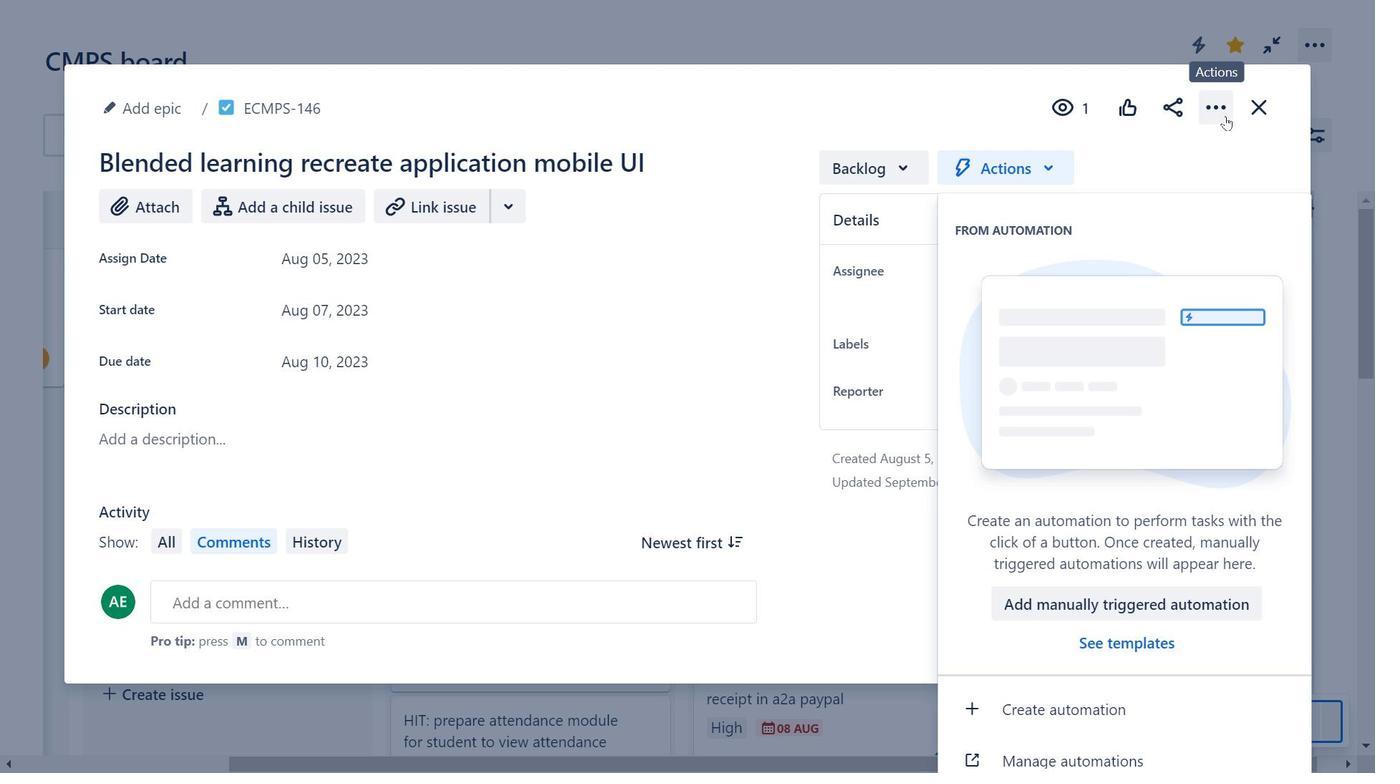 
Action: Mouse pressed left at (1247, 112)
Screenshot: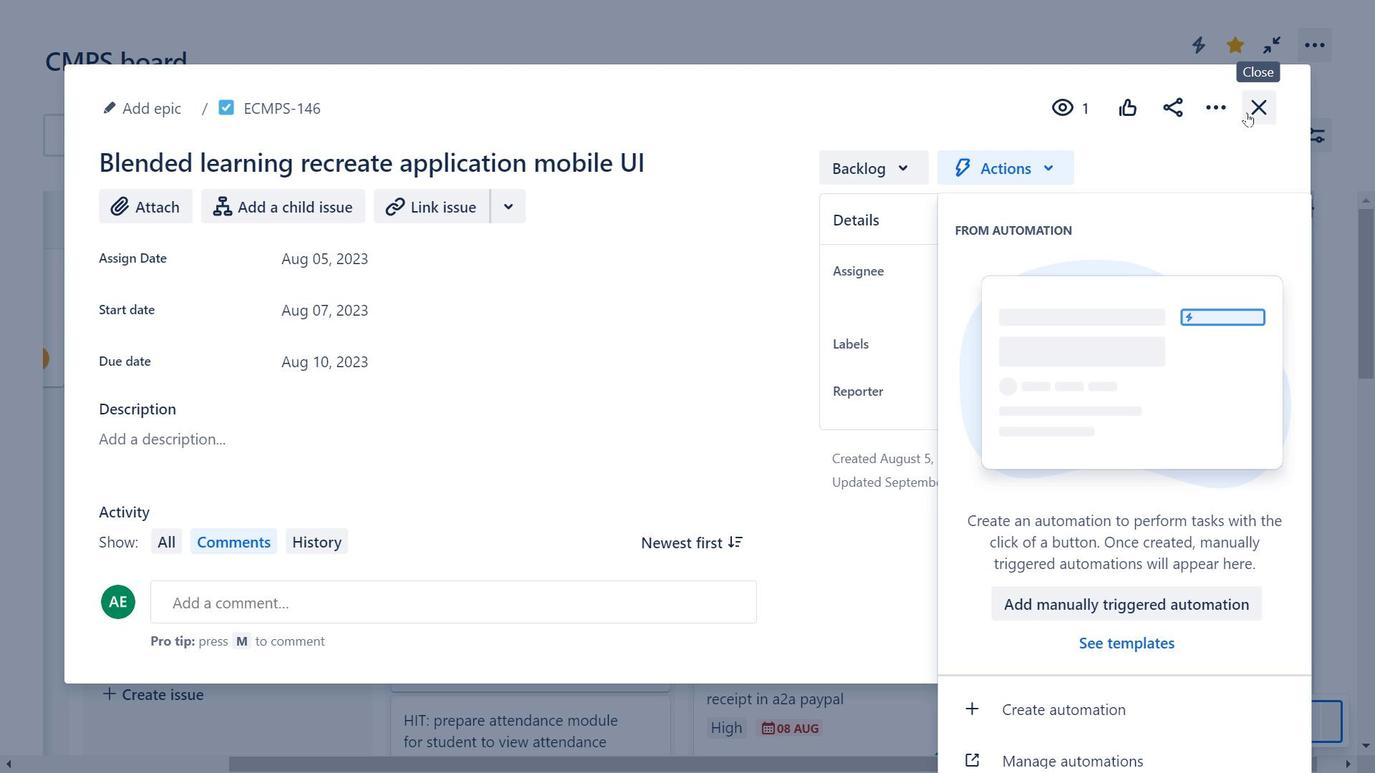 
Action: Mouse moved to (1262, 52)
Screenshot: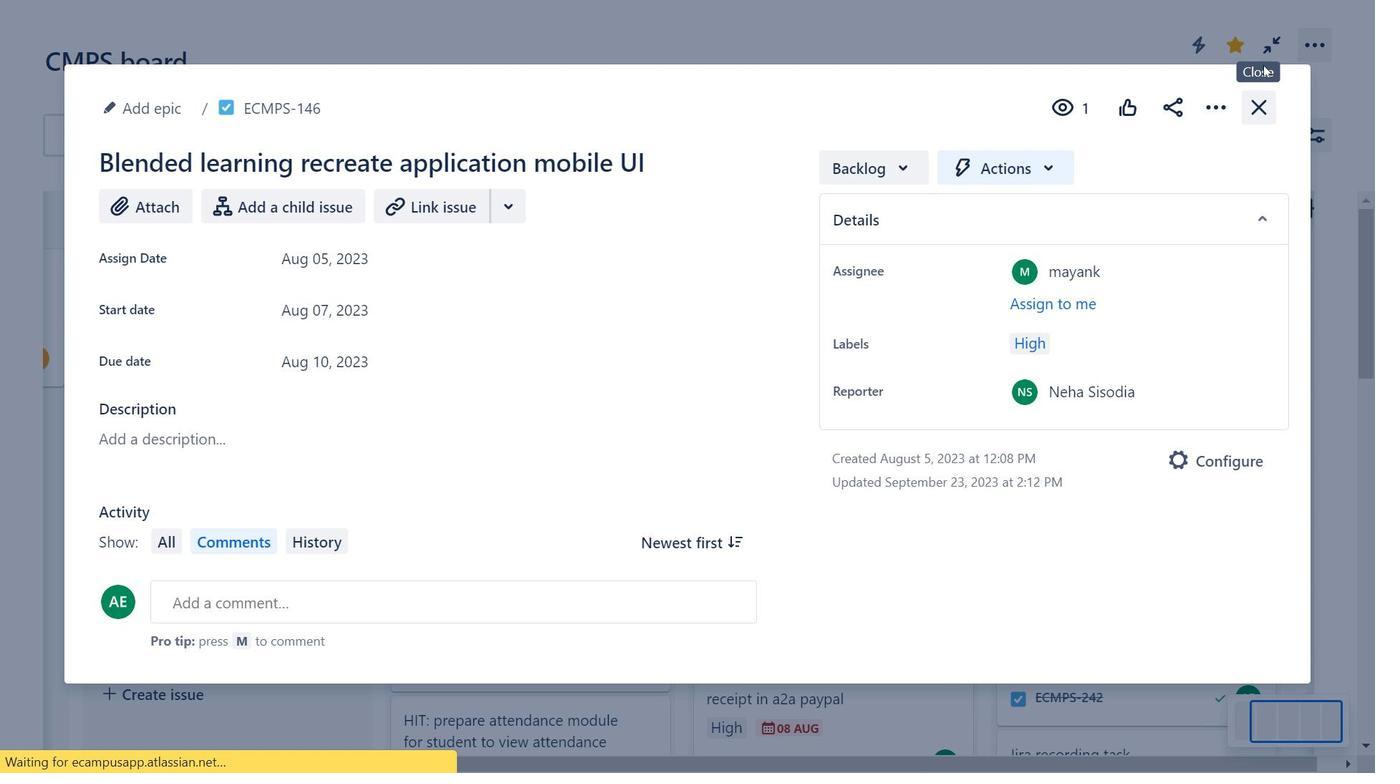 
Action: Mouse pressed left at (1262, 52)
Screenshot: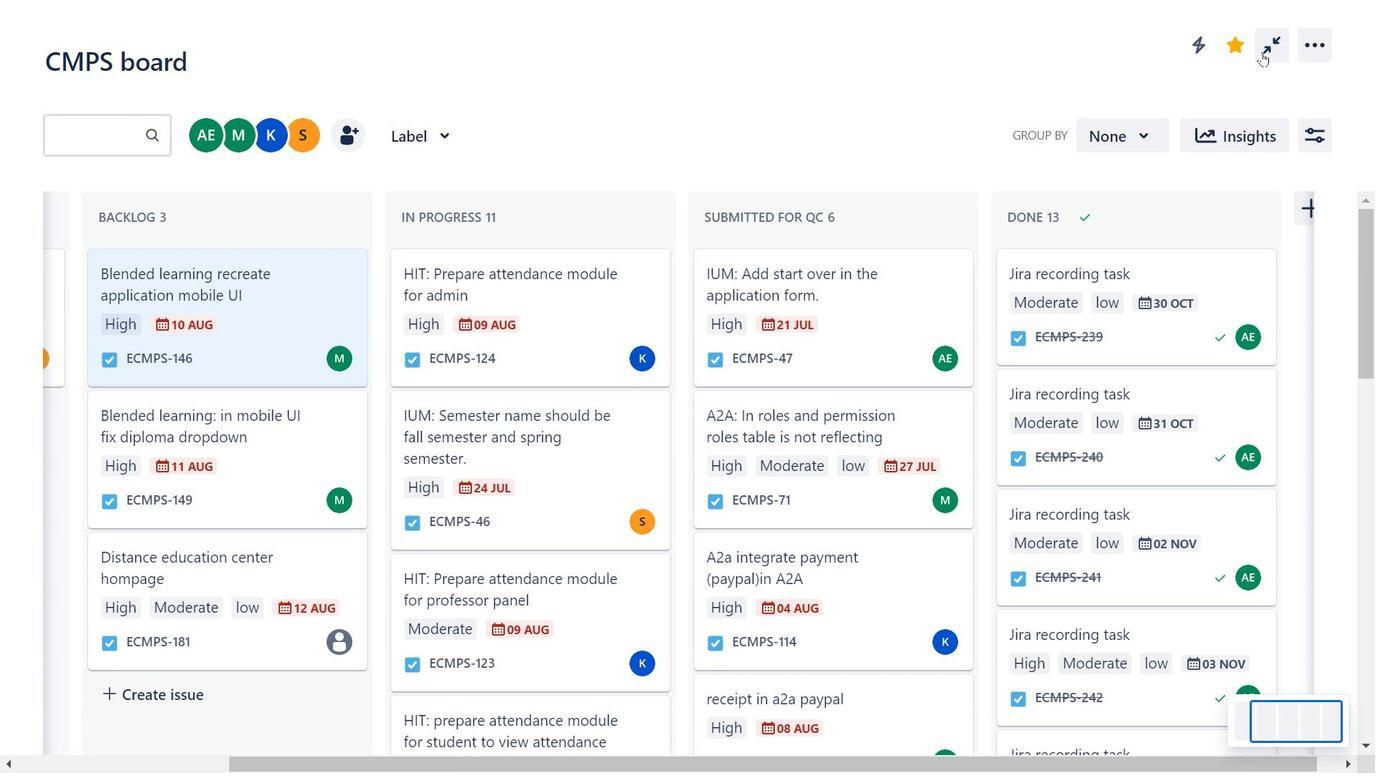 
Action: Mouse moved to (523, 414)
Screenshot: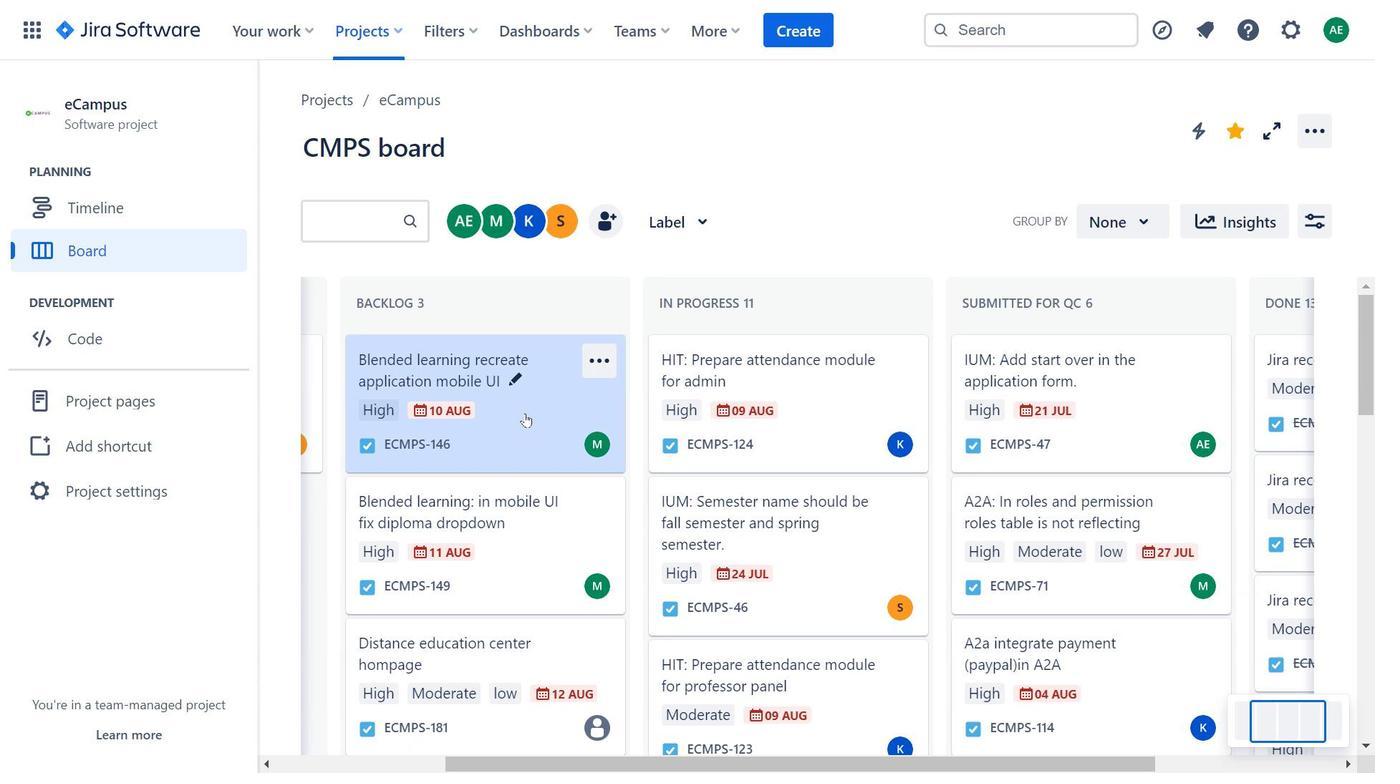 
Action: Mouse pressed left at (523, 414)
Screenshot: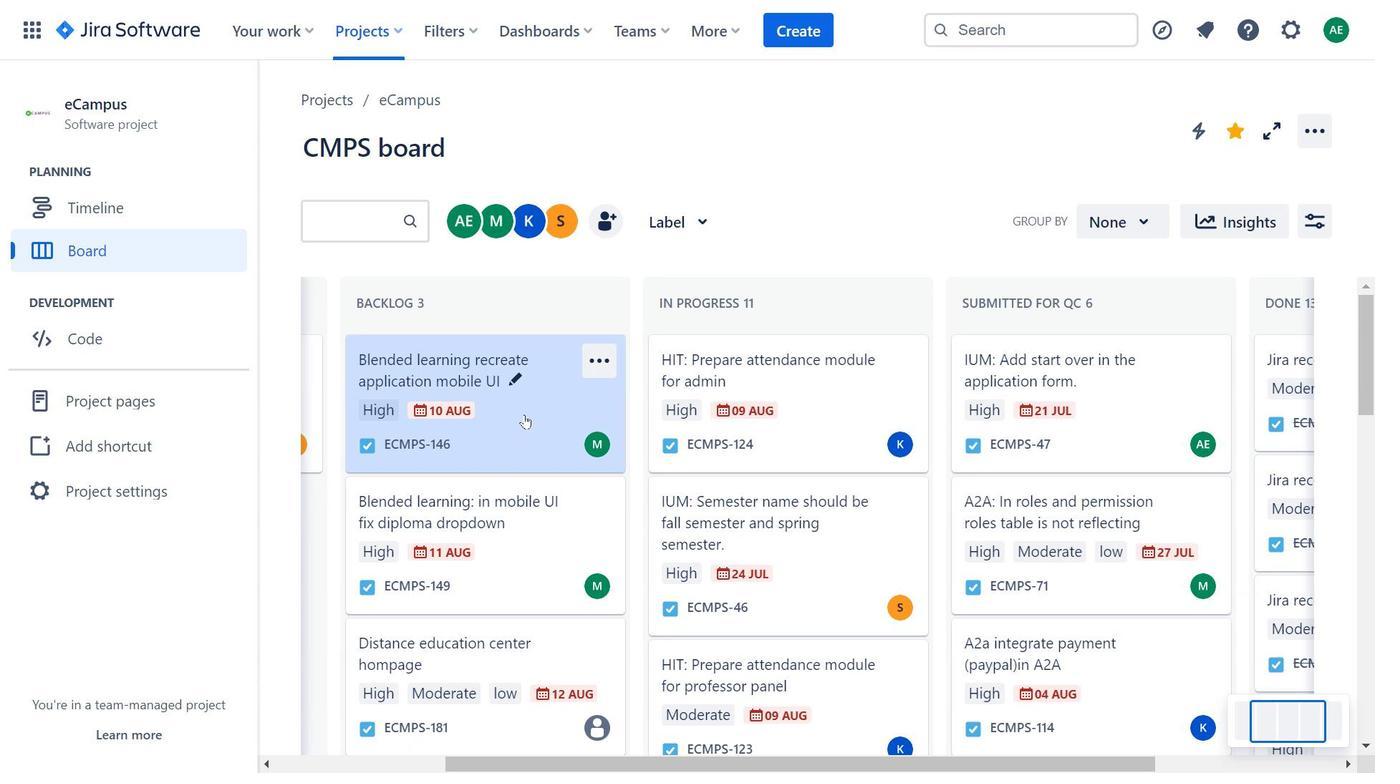 
Action: Mouse moved to (903, 182)
Screenshot: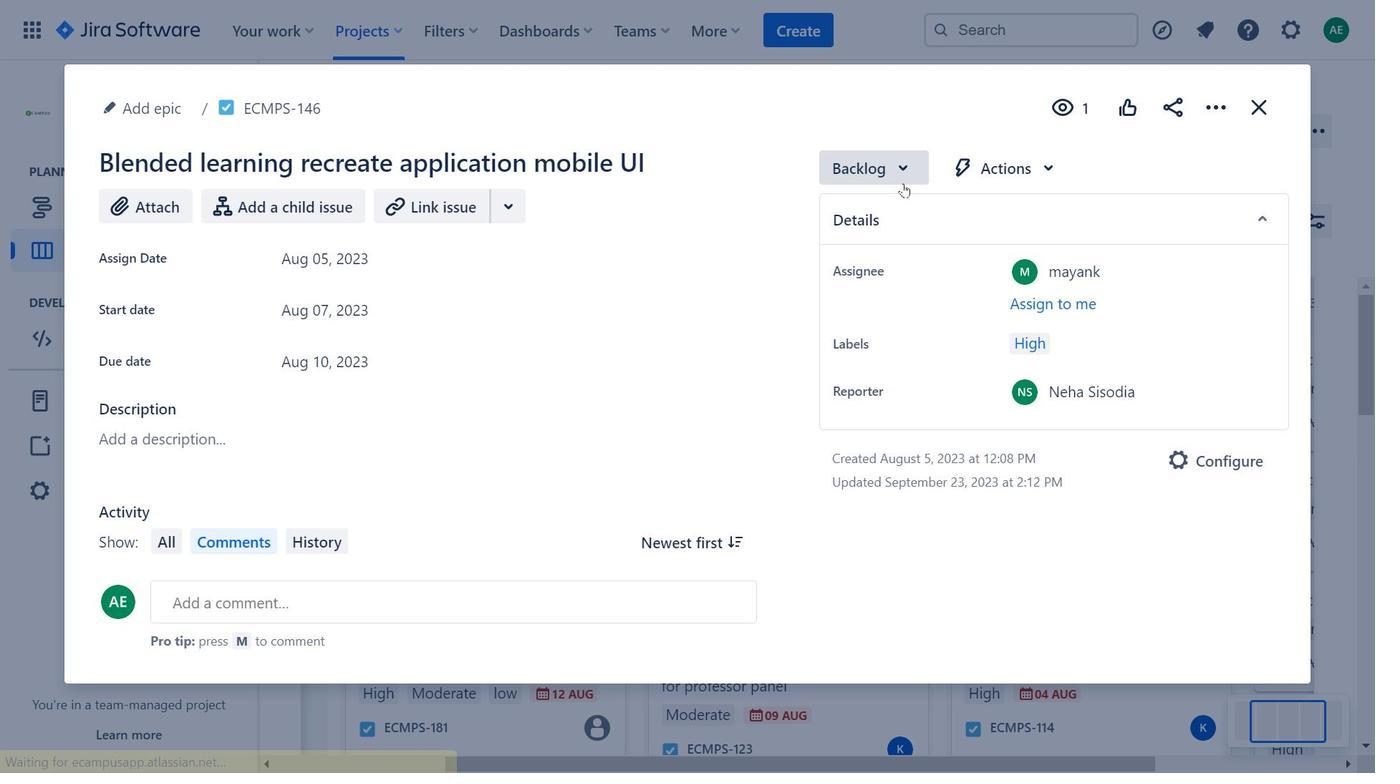 
Action: Mouse pressed left at (903, 182)
Screenshot: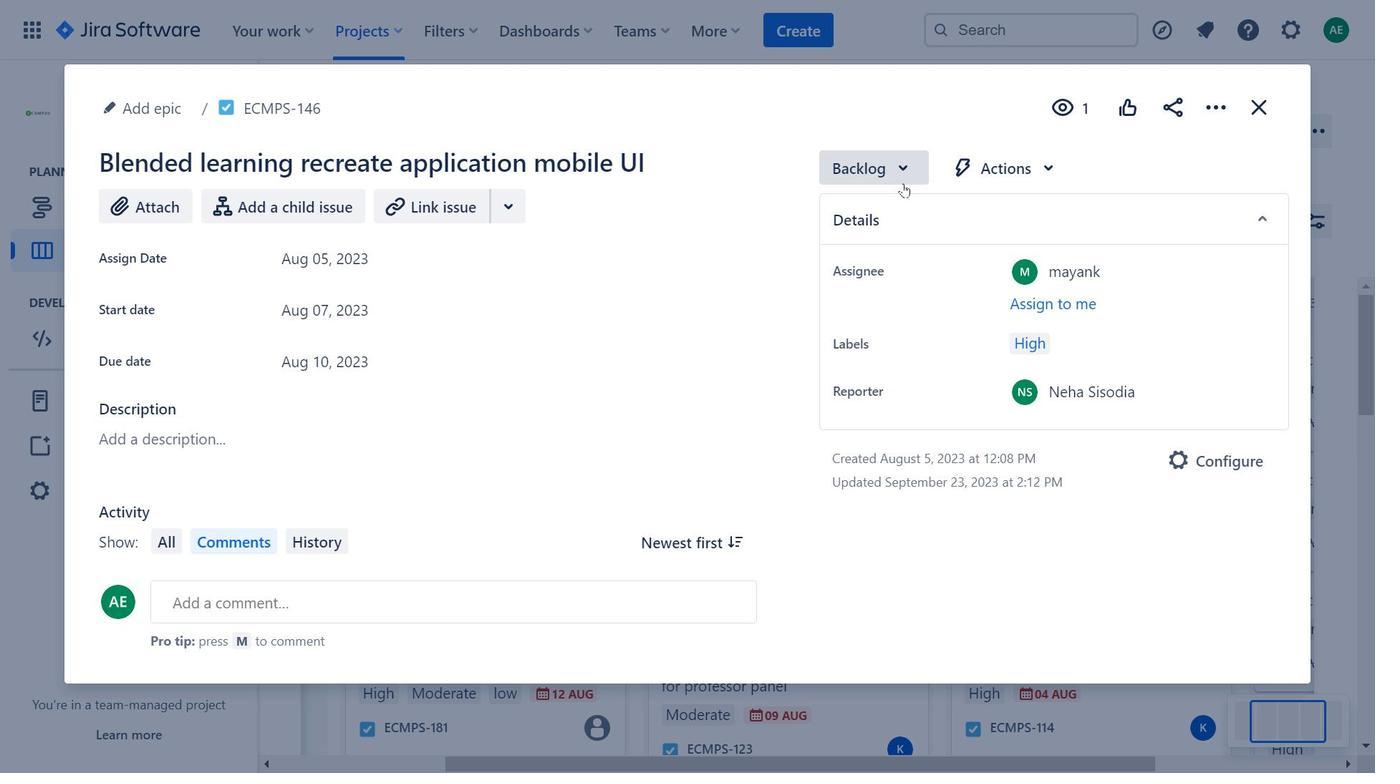 
Action: Mouse moved to (431, 307)
Screenshot: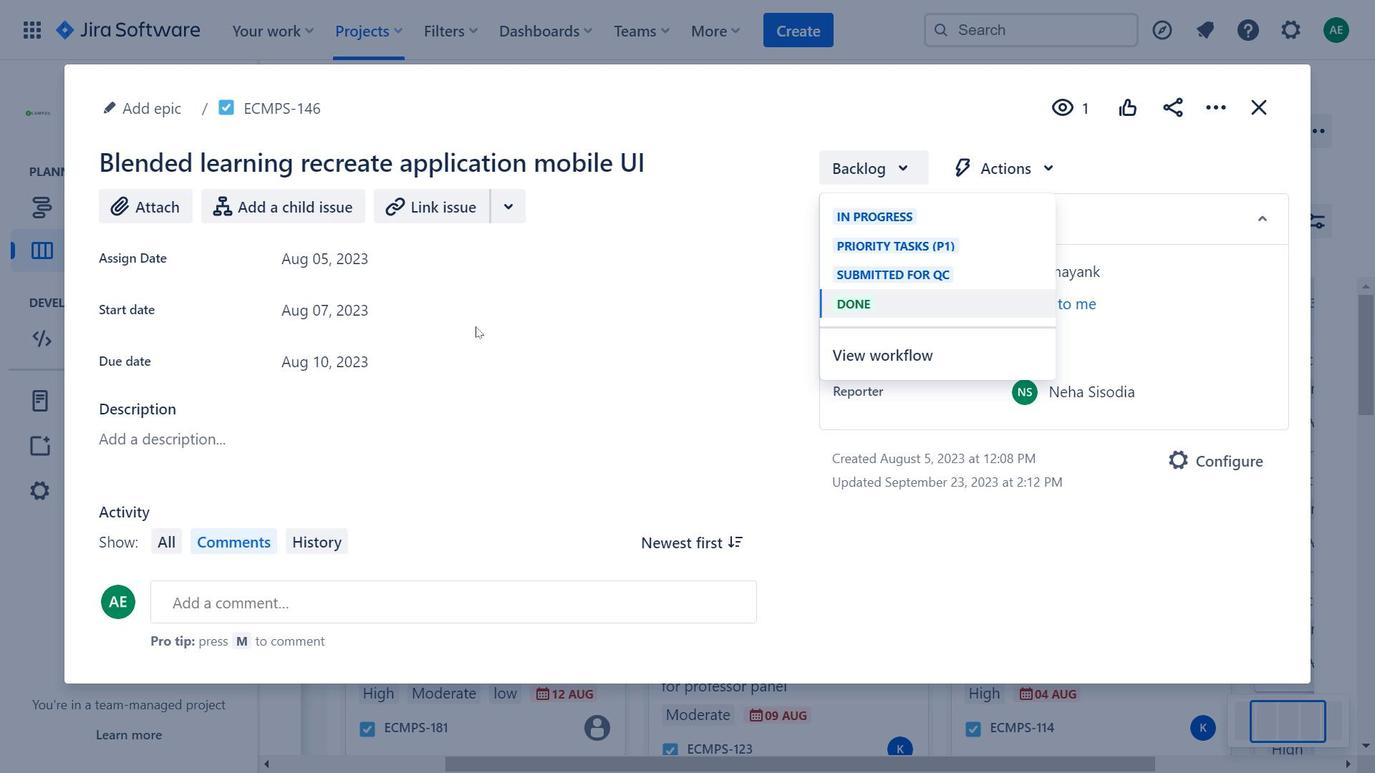 
Action: Mouse pressed left at (431, 307)
Screenshot: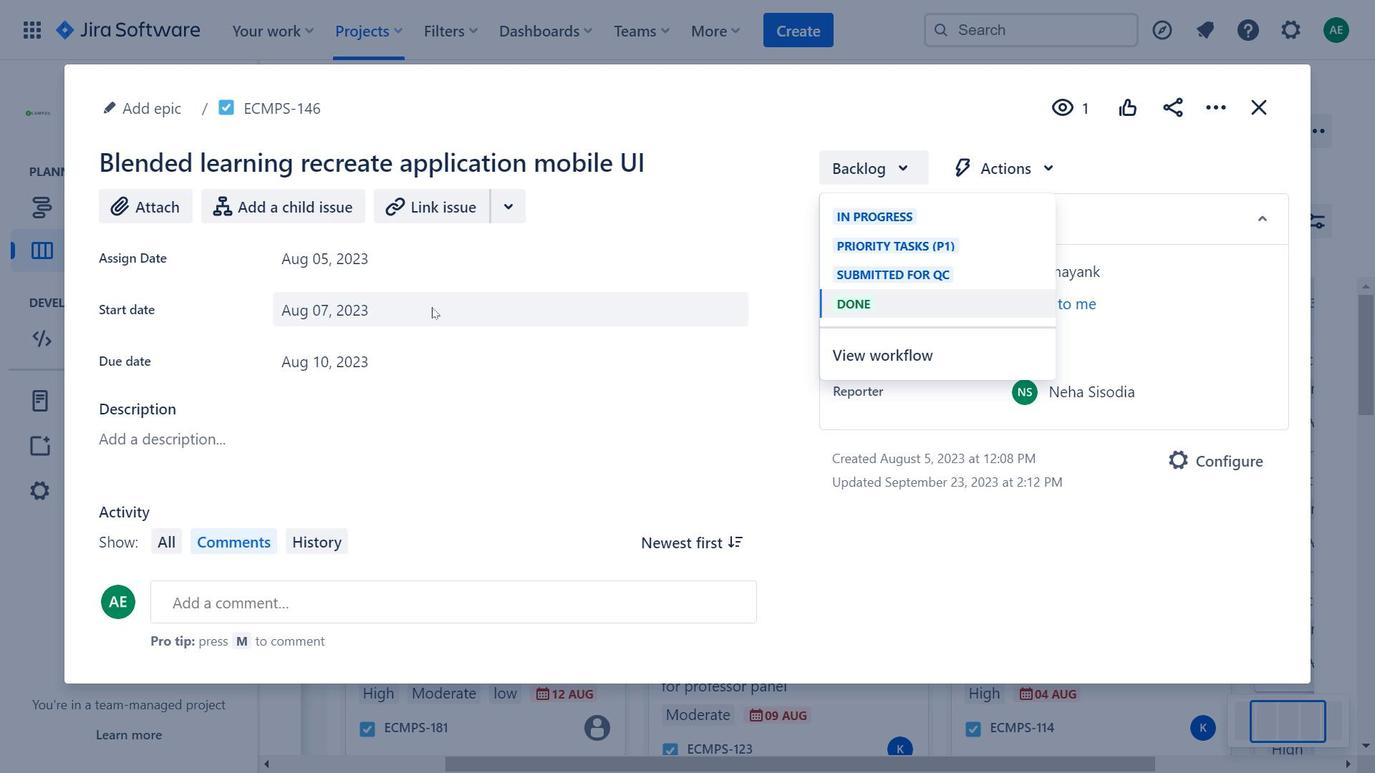 
Action: Mouse moved to (1046, 154)
Screenshot: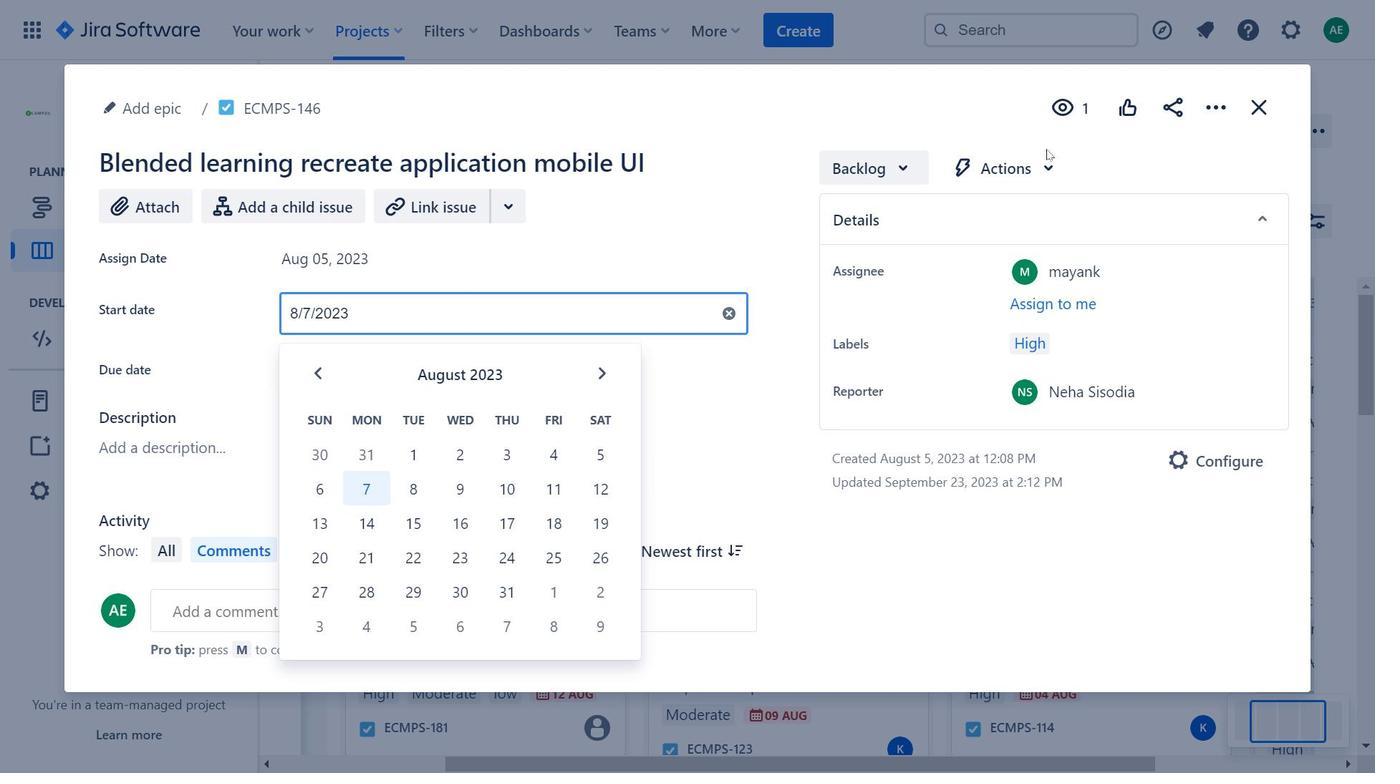 
Action: Mouse pressed left at (1046, 154)
Screenshot: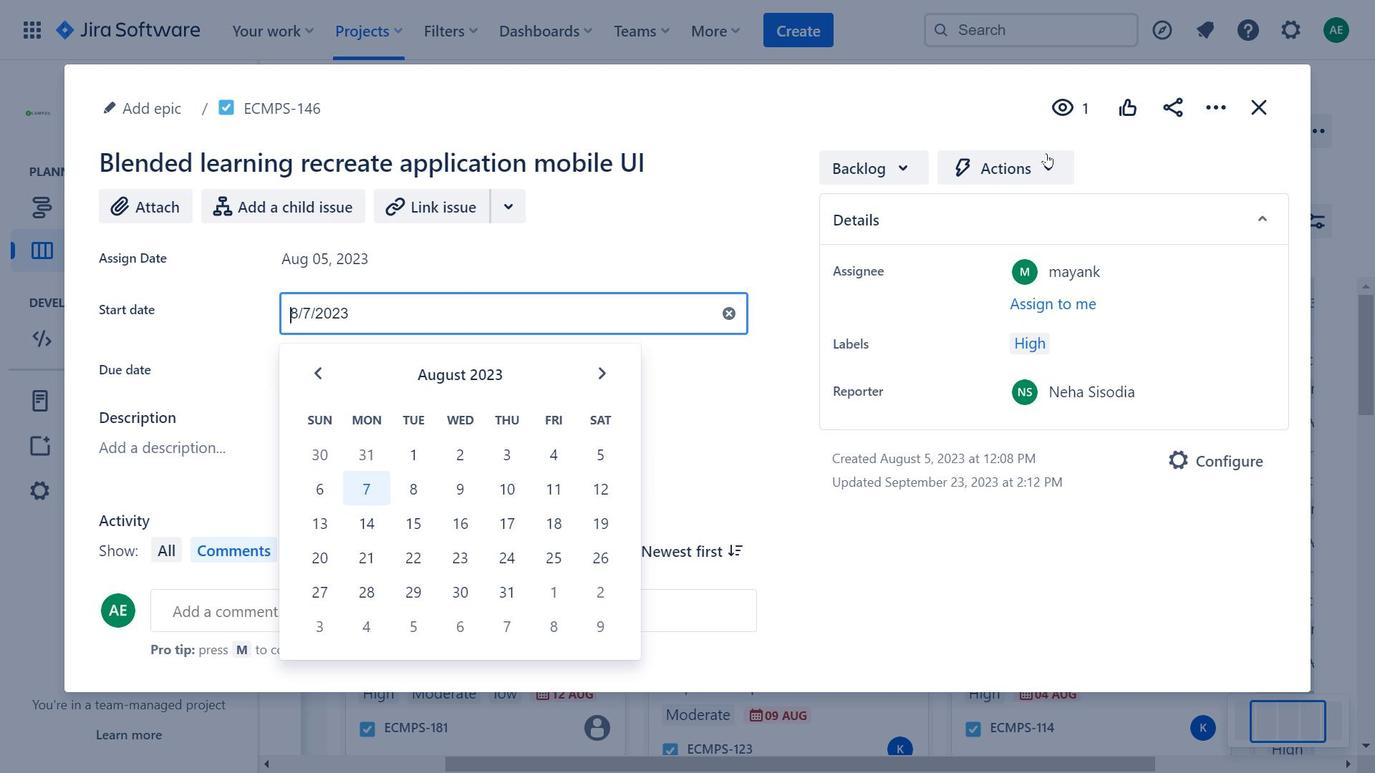 
Action: Mouse moved to (393, 256)
Screenshot: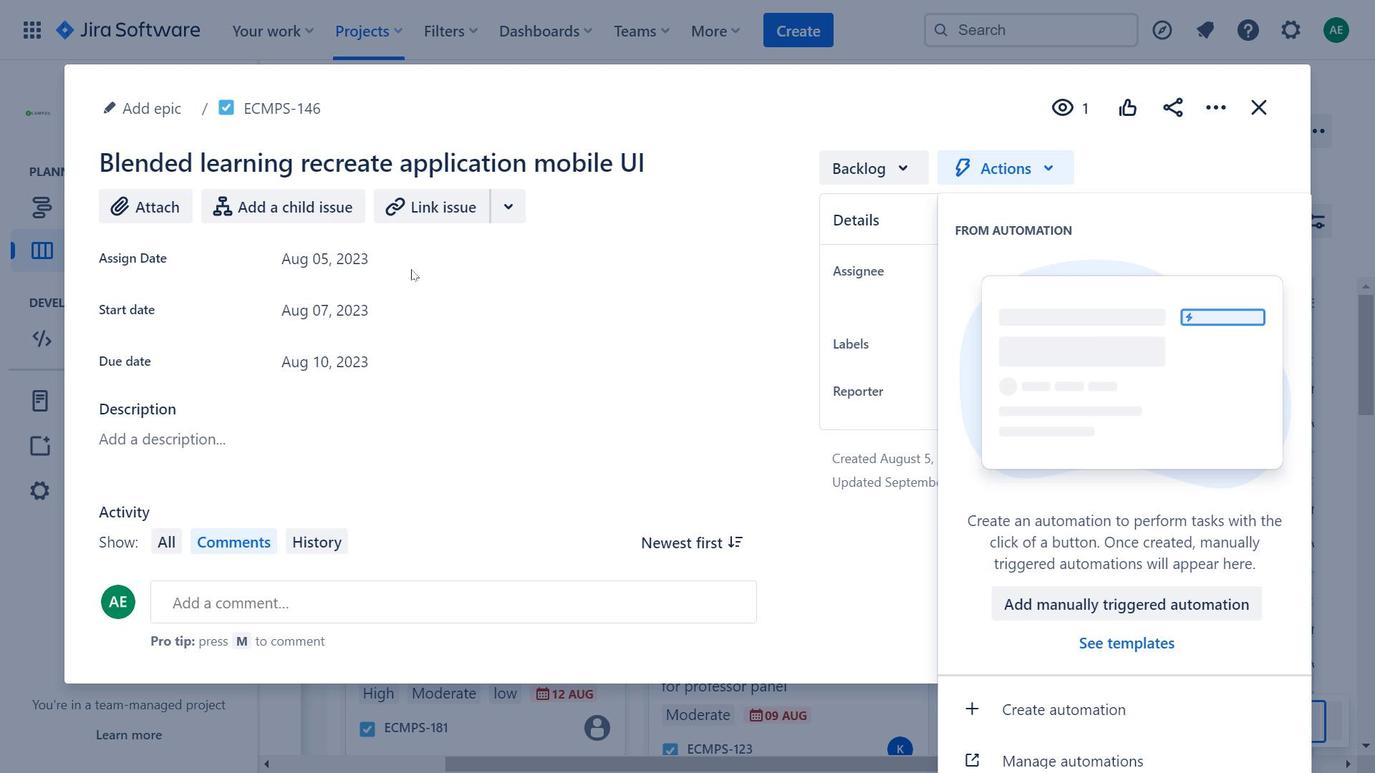 
Action: Mouse pressed left at (393, 256)
Screenshot: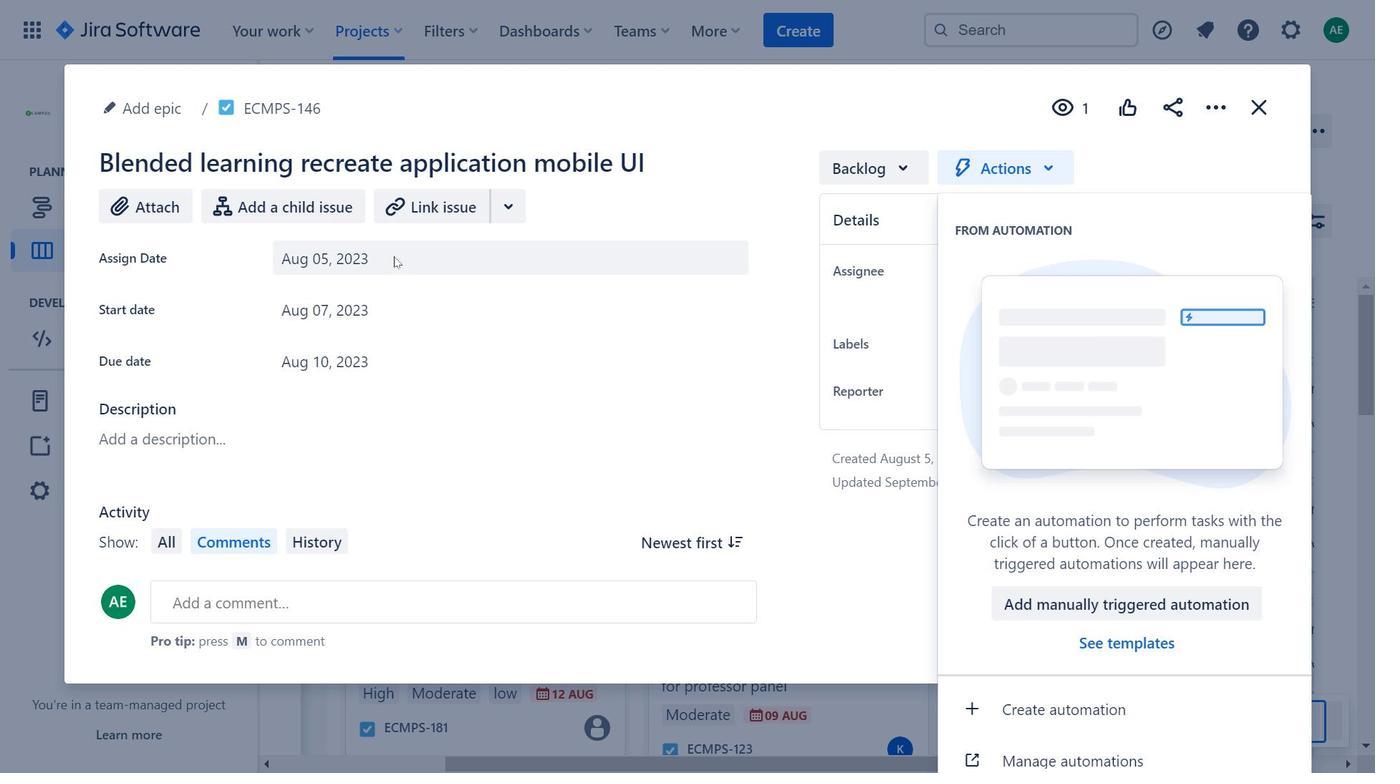 
Action: Mouse moved to (995, 174)
Screenshot: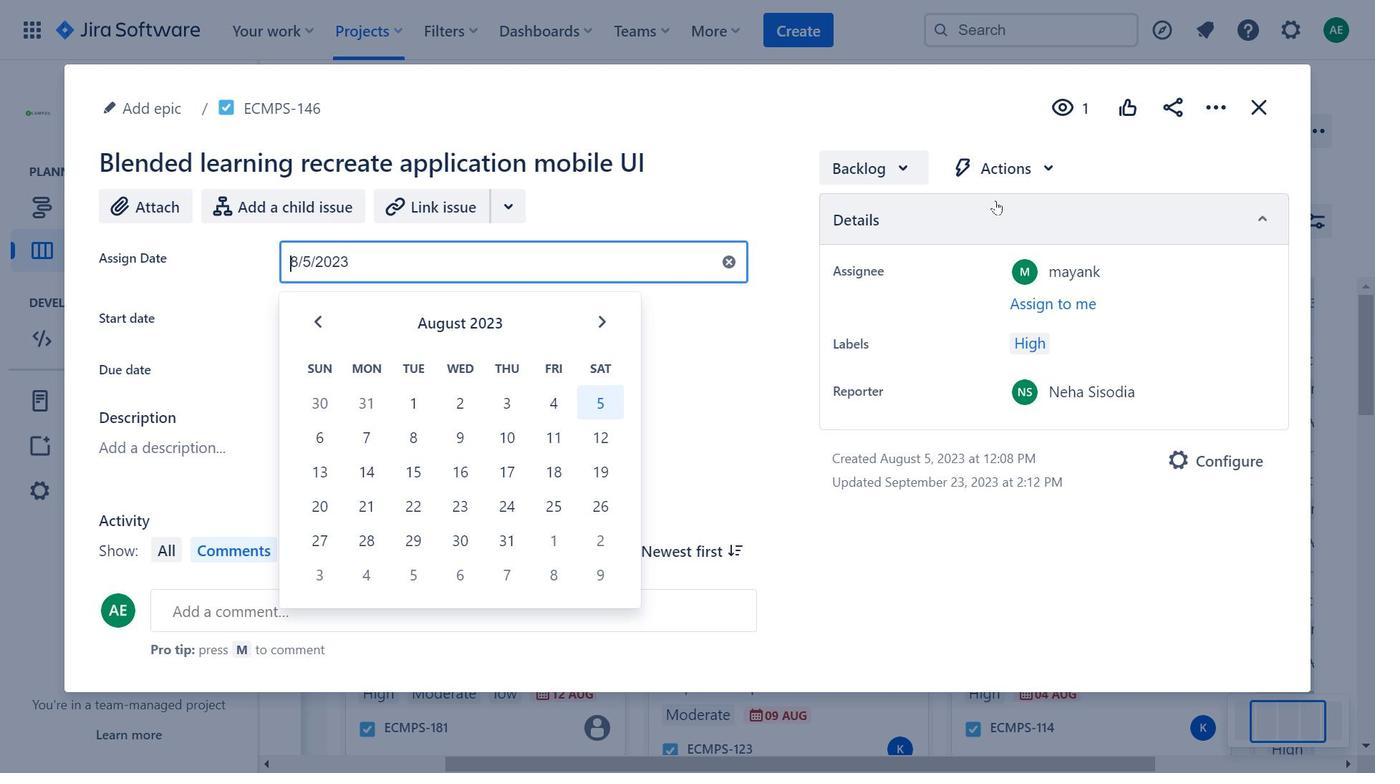 
Action: Mouse pressed left at (995, 174)
Screenshot: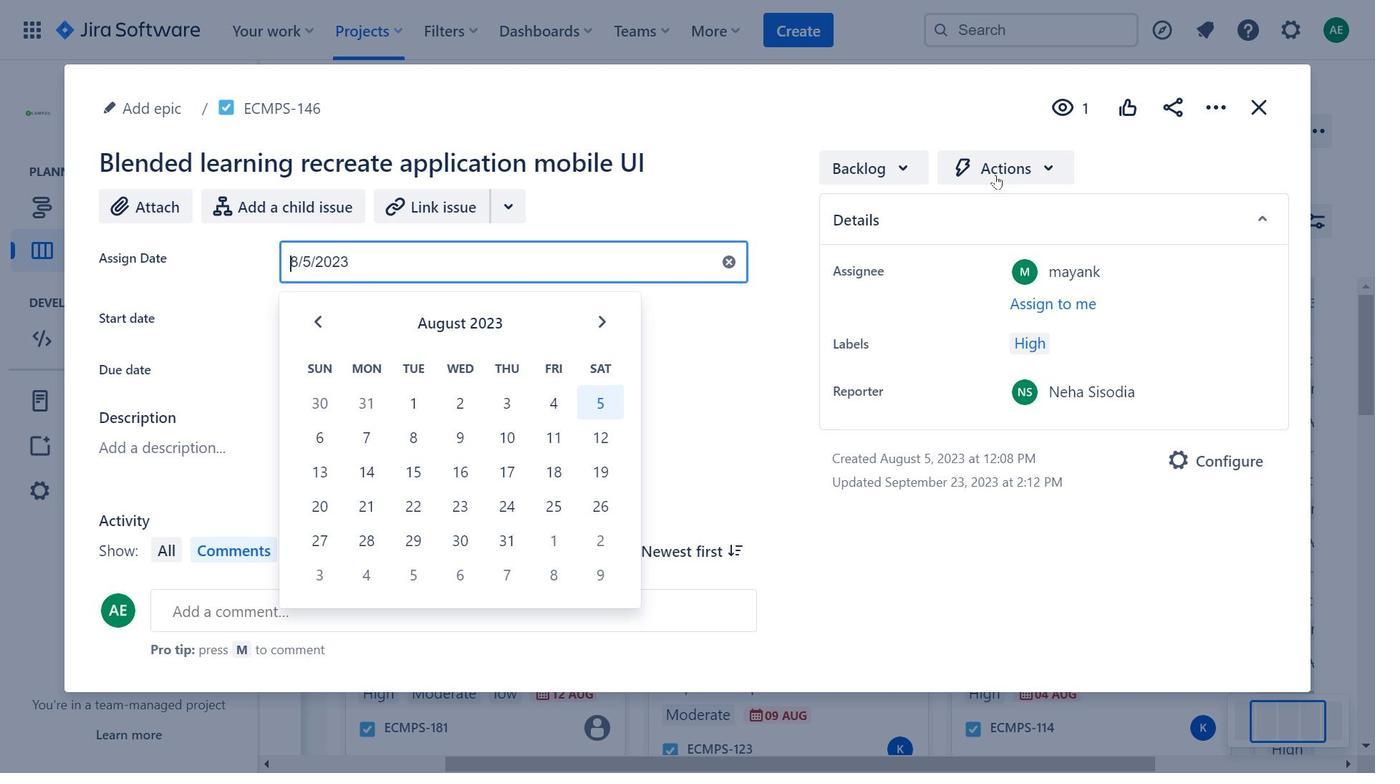 
Action: Mouse moved to (1158, 626)
Screenshot: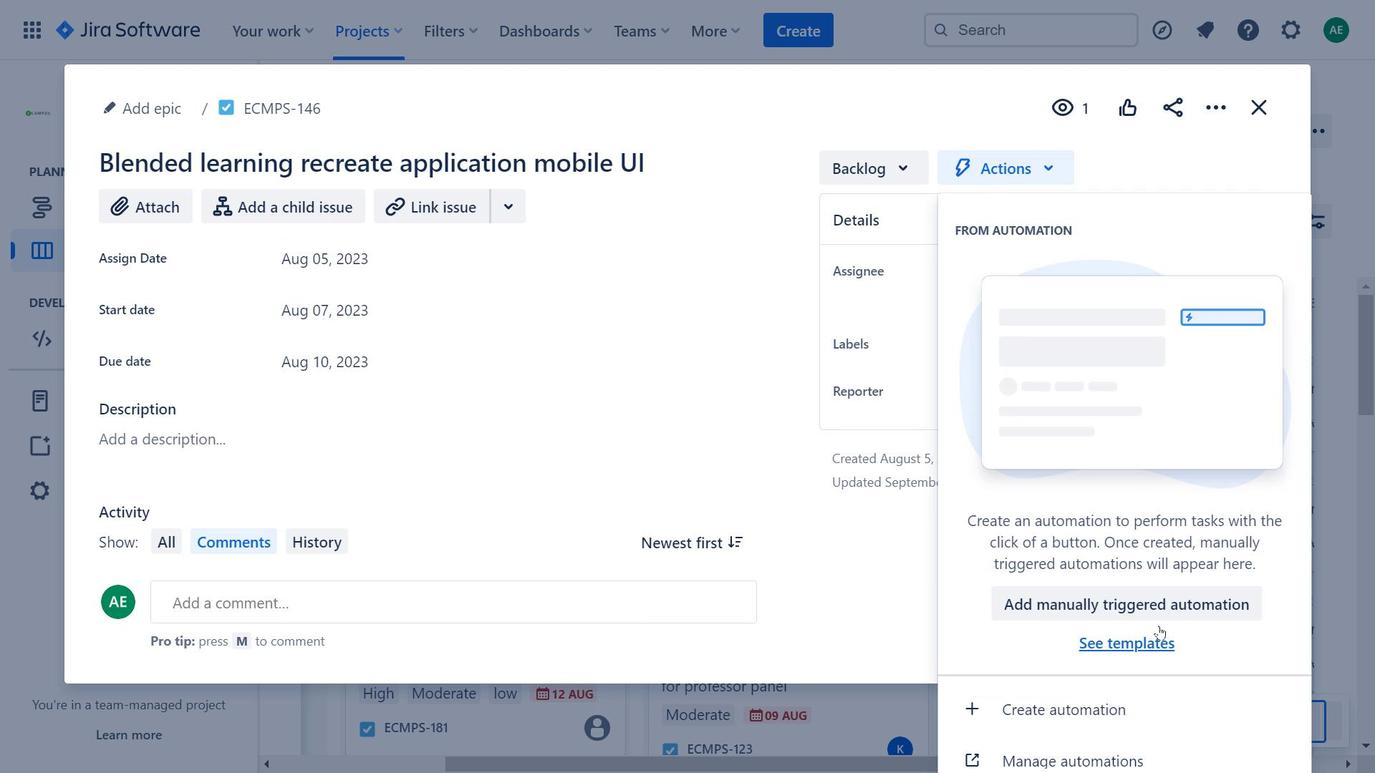 
Action: Mouse pressed left at (1158, 626)
Screenshot: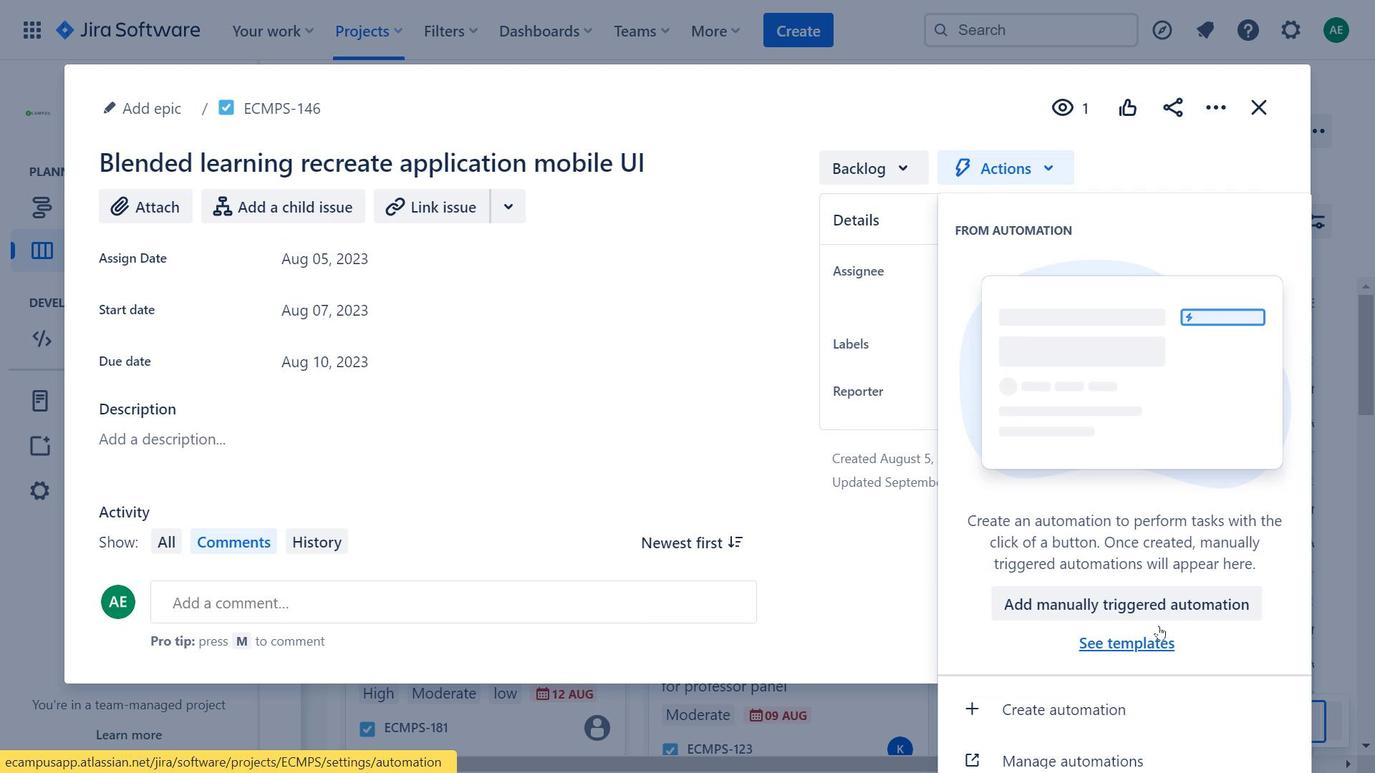 
Action: Mouse moved to (740, 299)
Screenshot: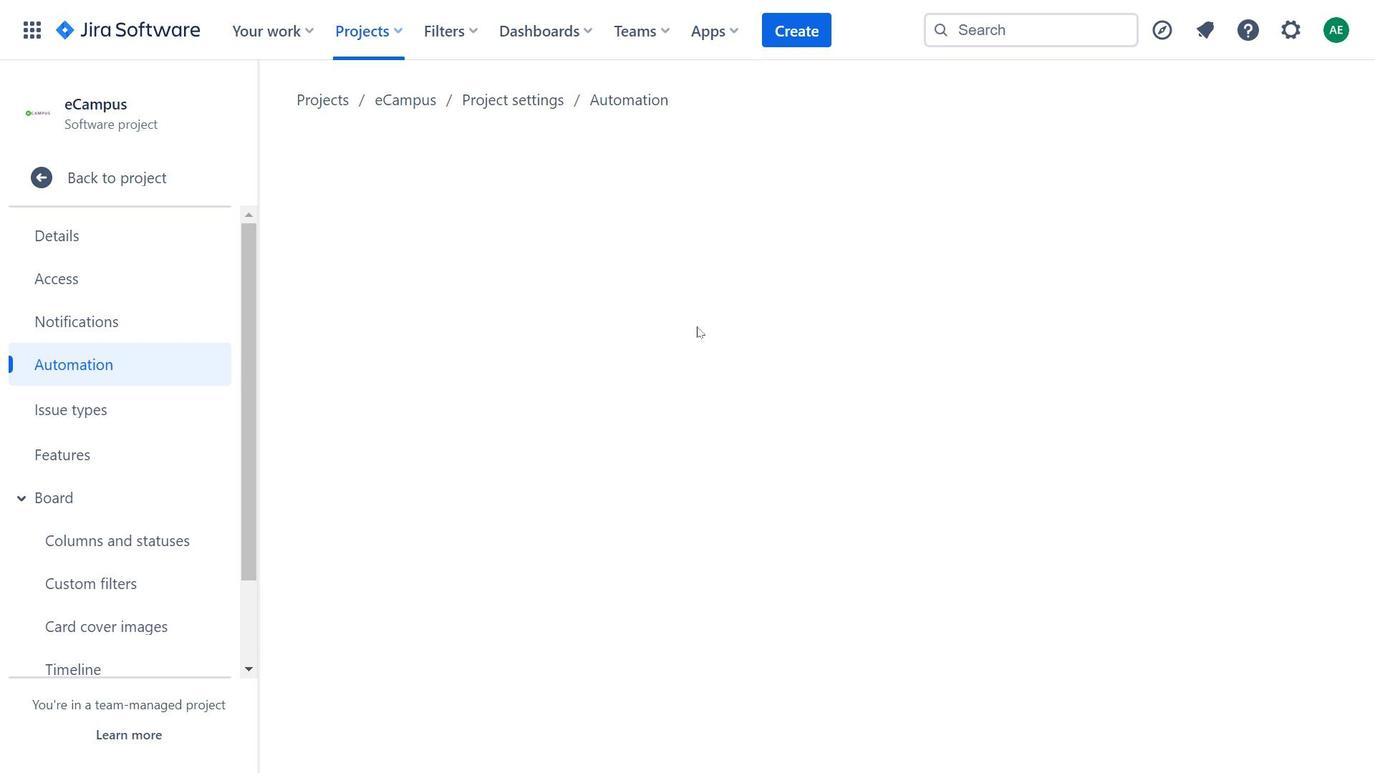 
Action: Mouse scrolled (740, 298) with delta (0, 0)
Screenshot: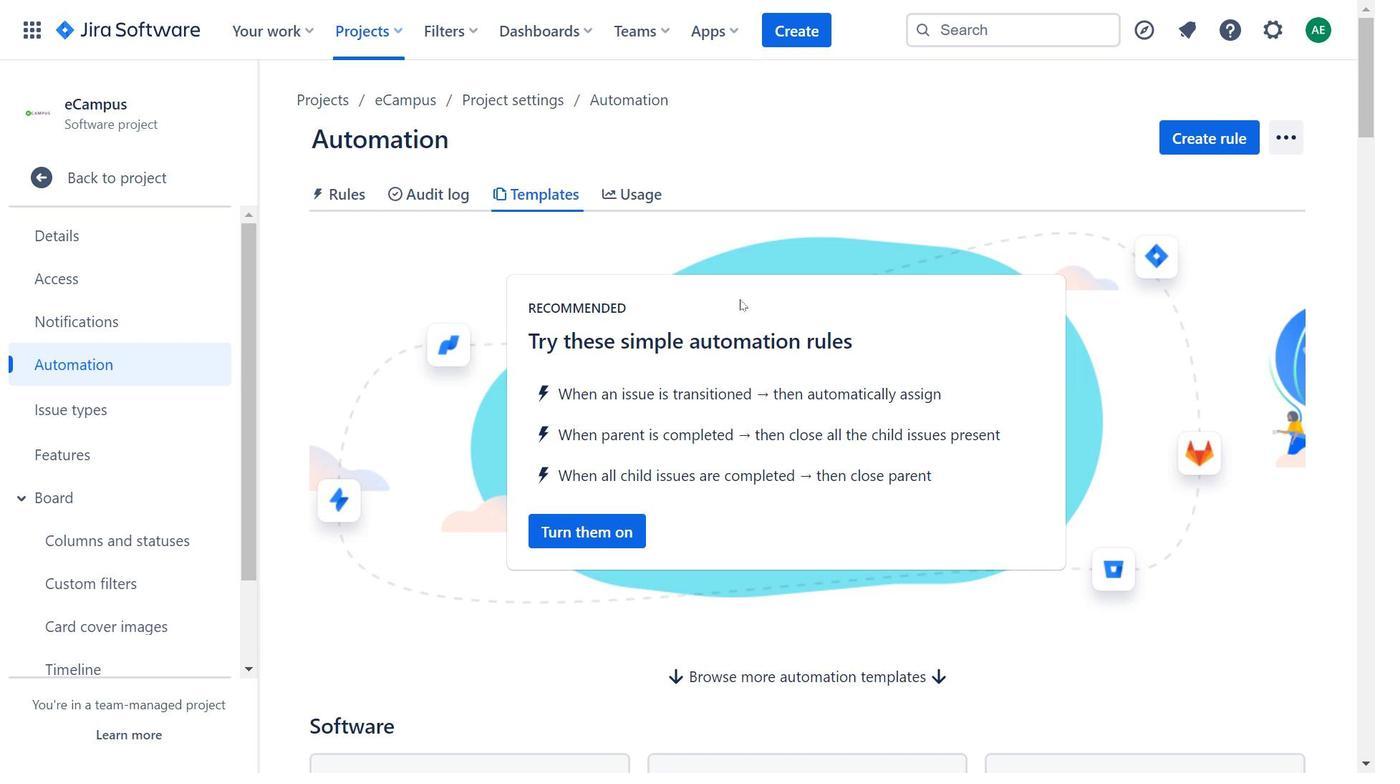 
Action: Mouse scrolled (740, 298) with delta (0, 0)
Screenshot: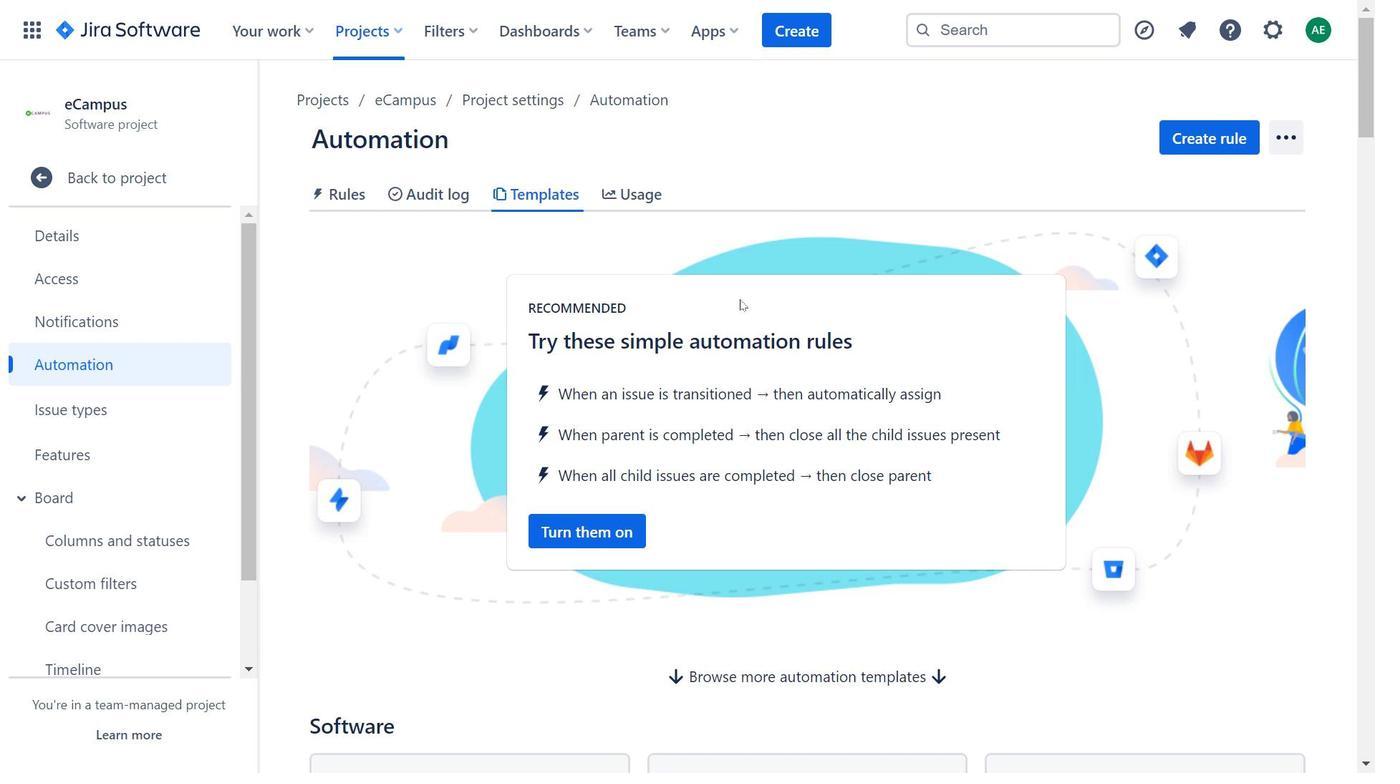 
Action: Mouse moved to (746, 299)
Screenshot: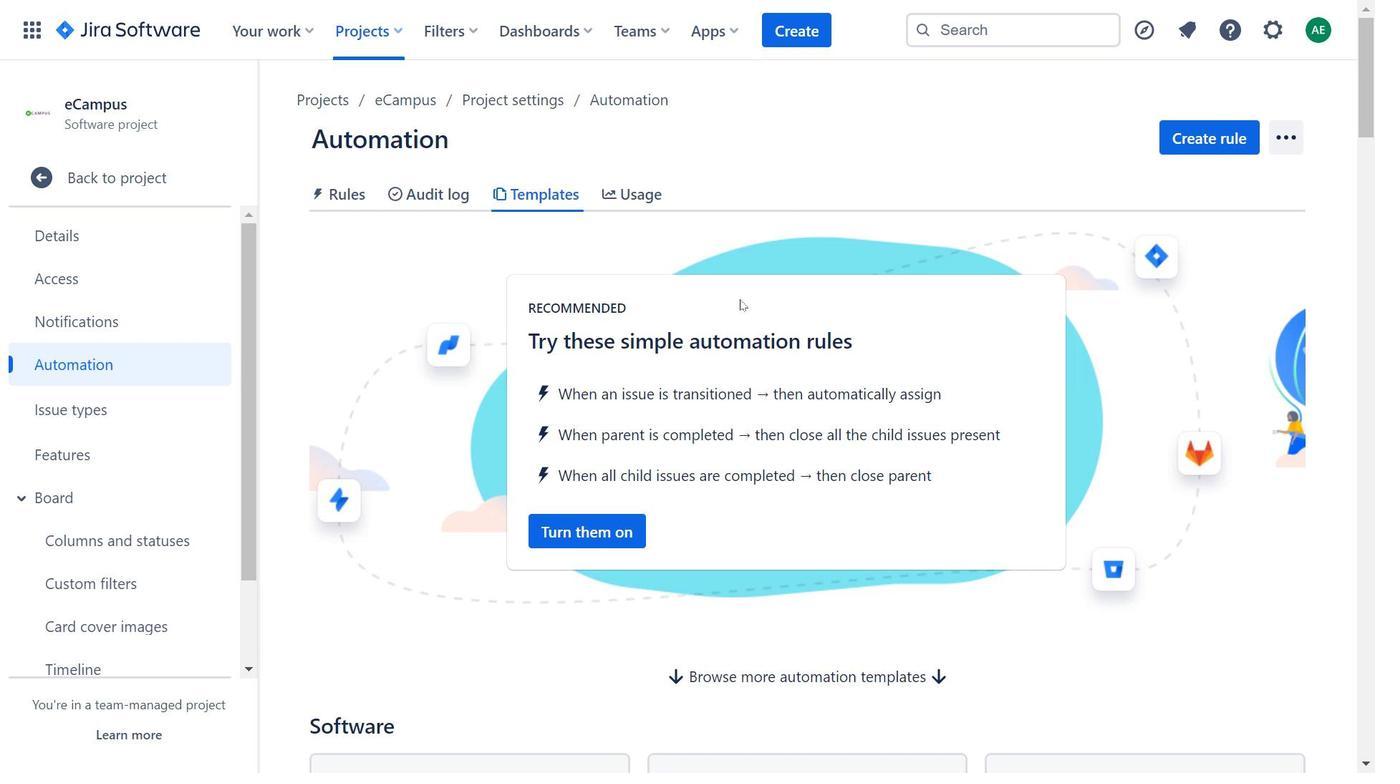 
Action: Mouse scrolled (746, 298) with delta (0, 0)
Screenshot: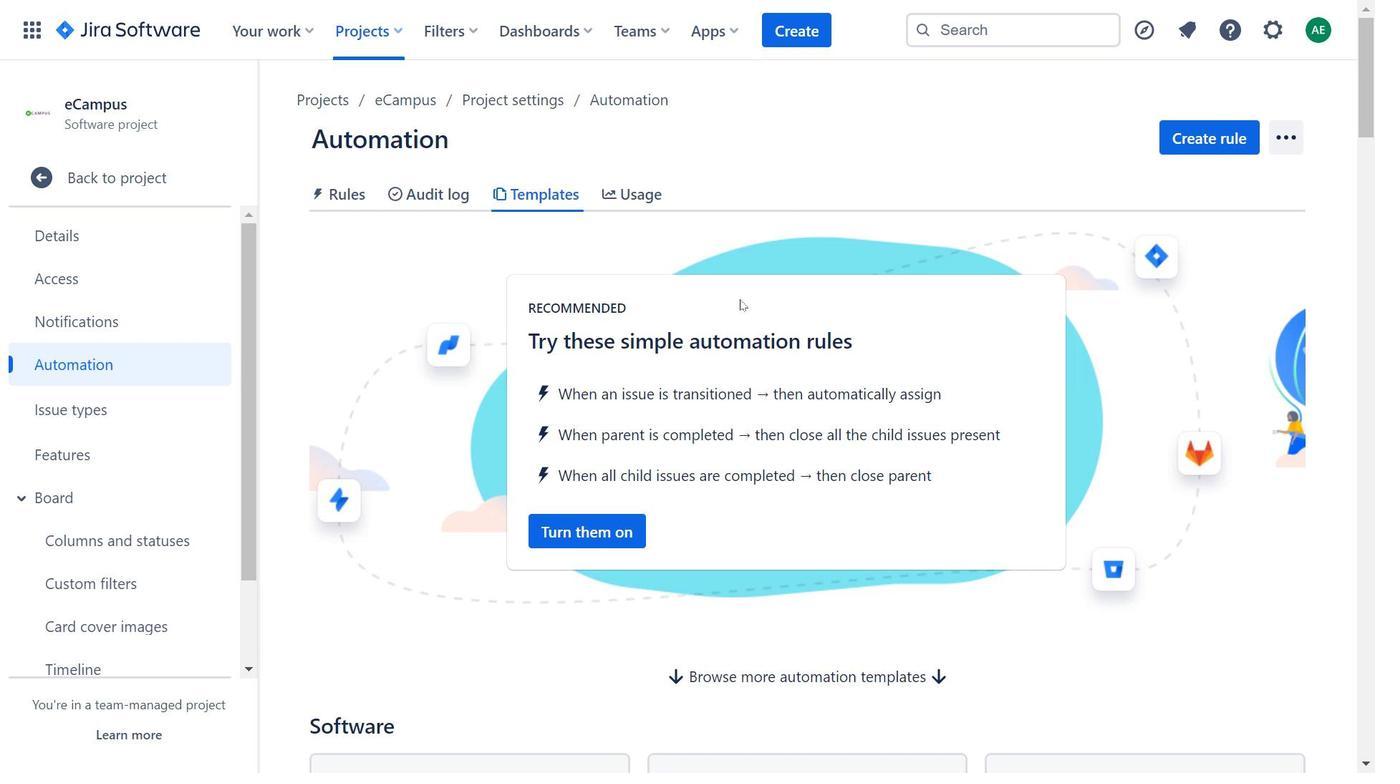 
Action: Mouse moved to (747, 299)
Screenshot: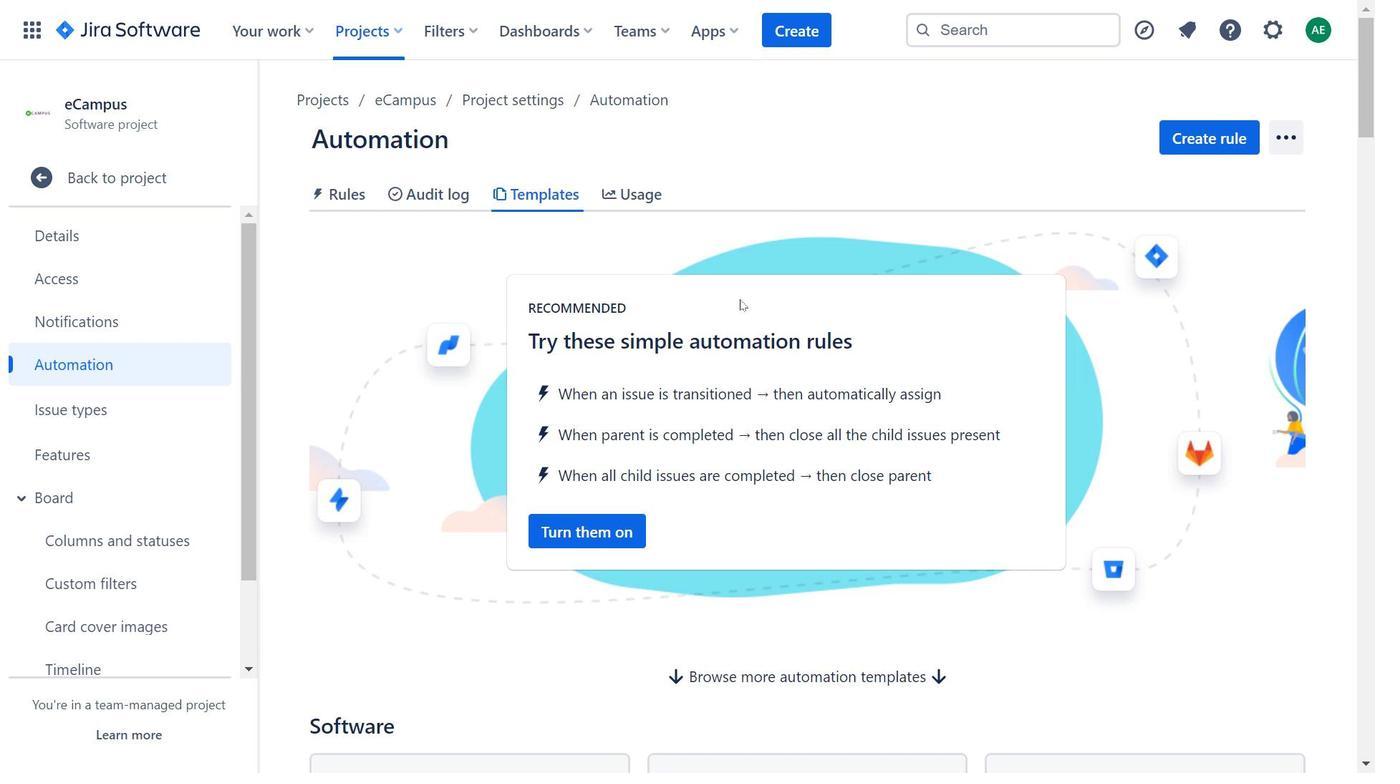 
Action: Mouse scrolled (747, 298) with delta (0, 0)
Screenshot: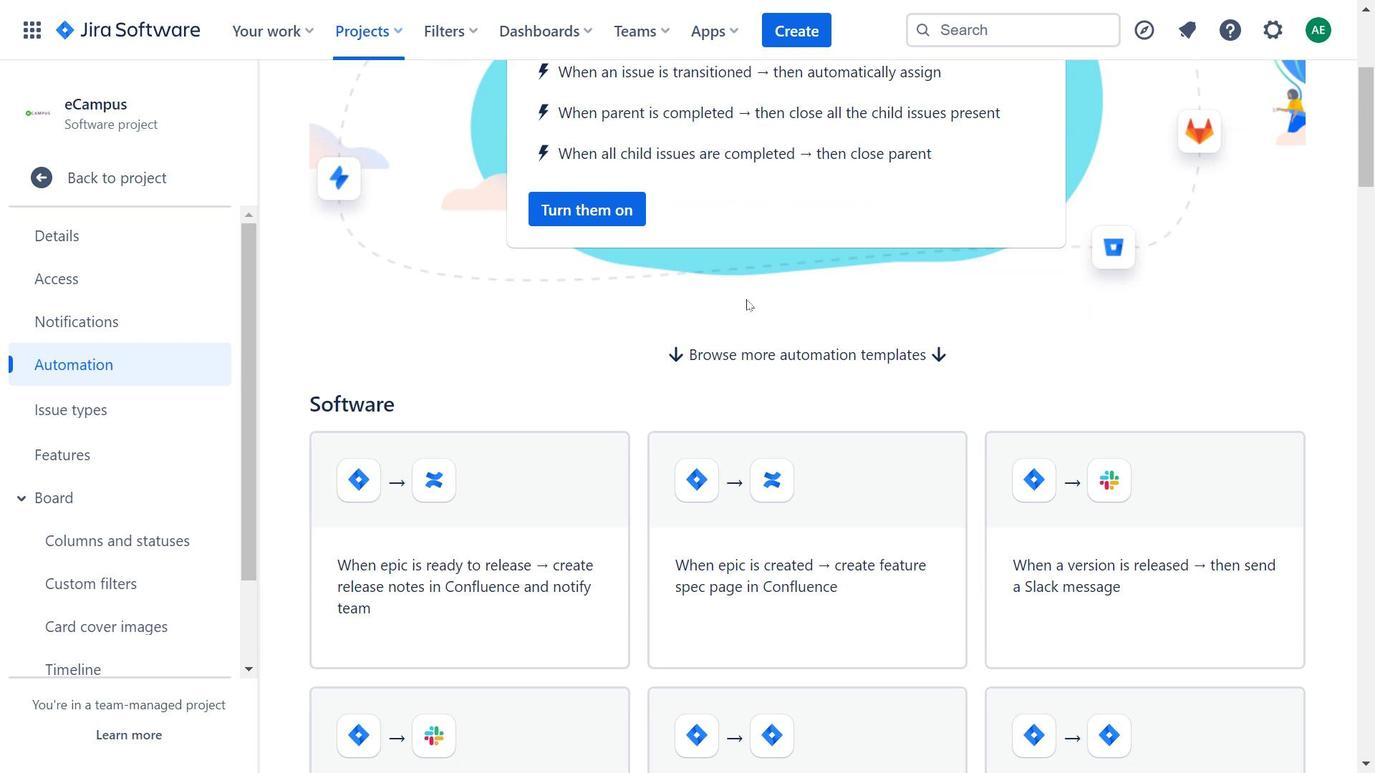 
Action: Mouse moved to (748, 300)
Screenshot: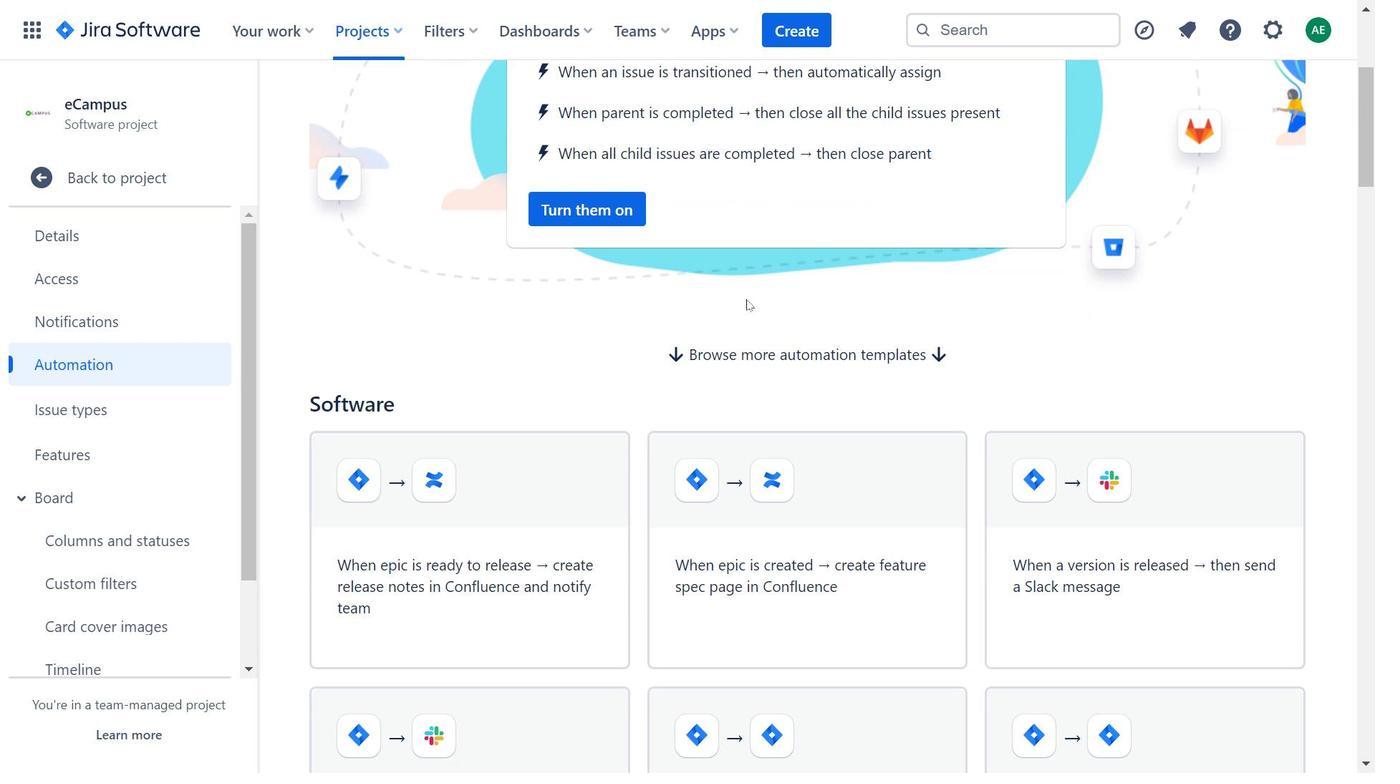 
Action: Mouse scrolled (748, 300) with delta (0, 0)
Screenshot: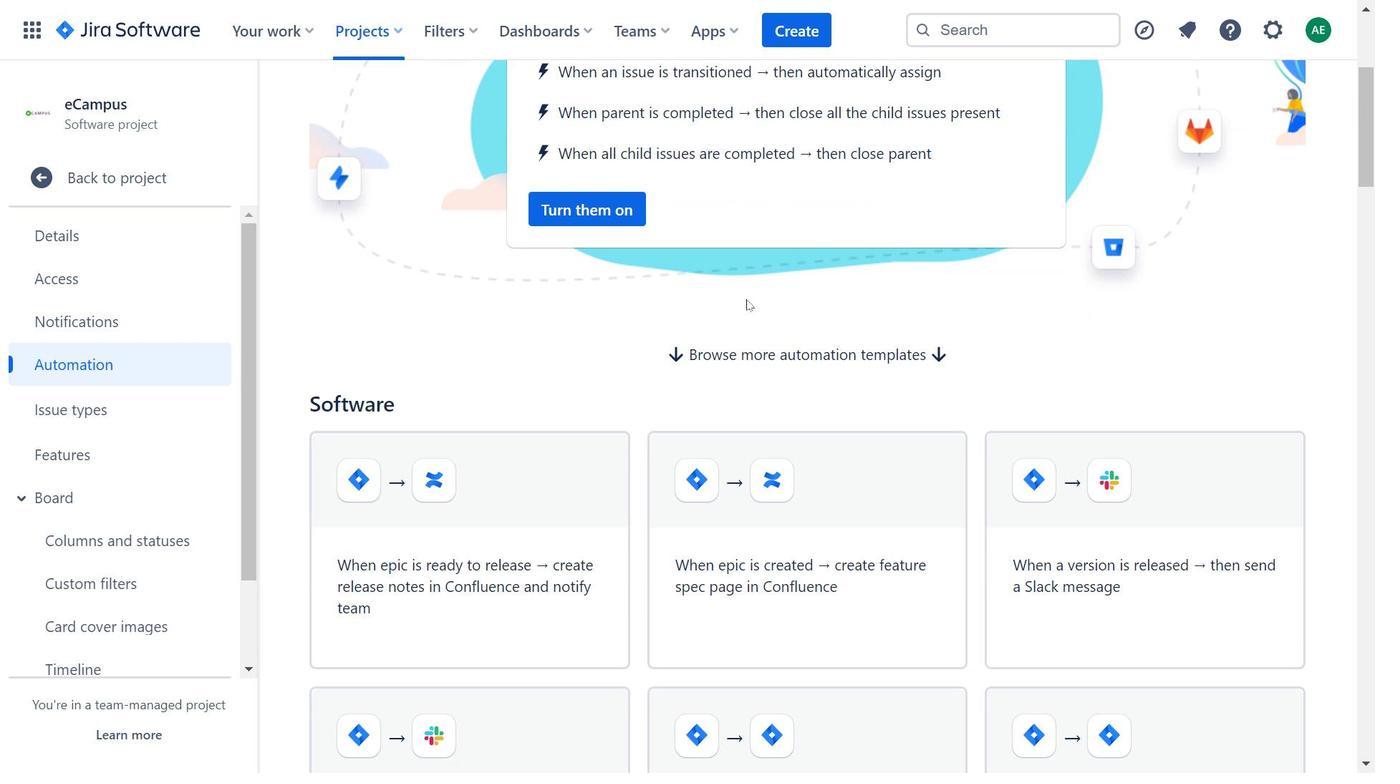 
Action: Mouse moved to (1178, 353)
Screenshot: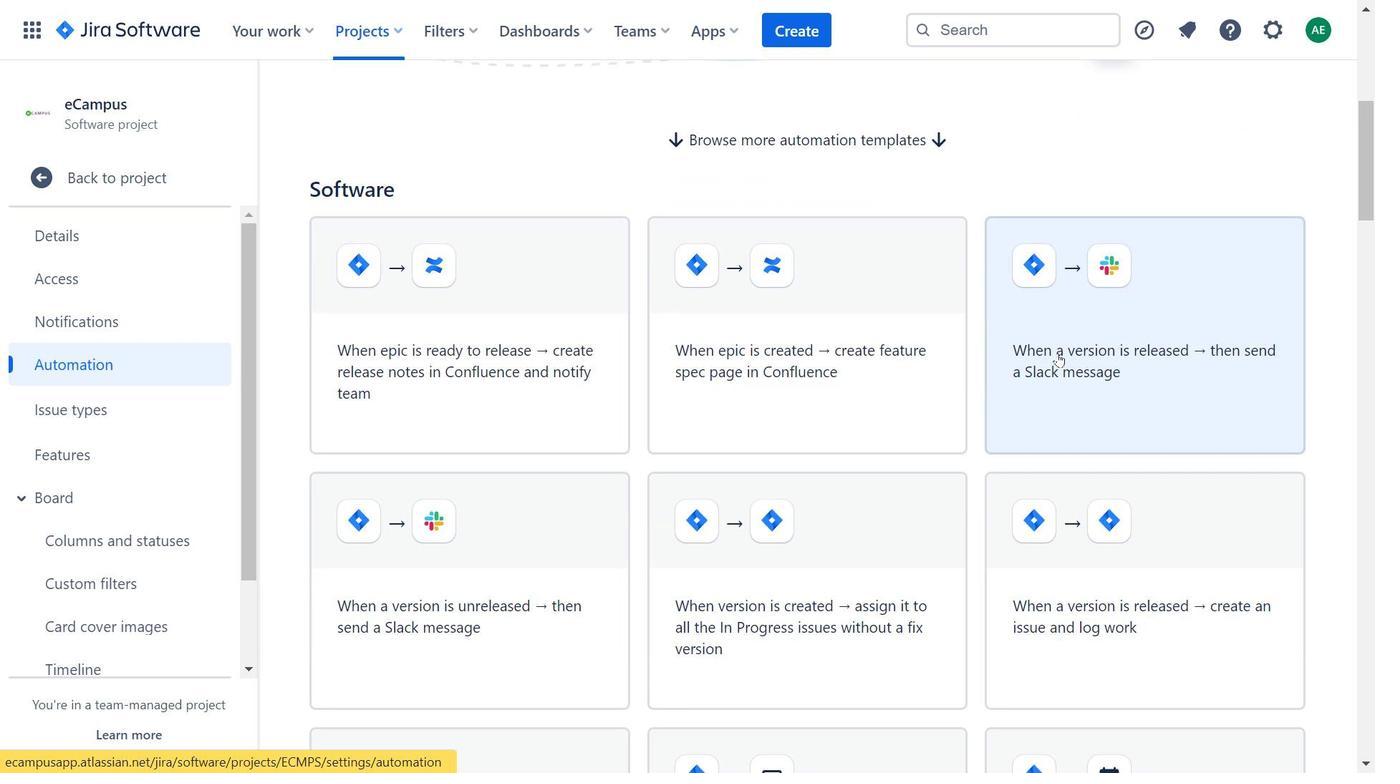 
Action: Mouse pressed left at (1178, 353)
Screenshot: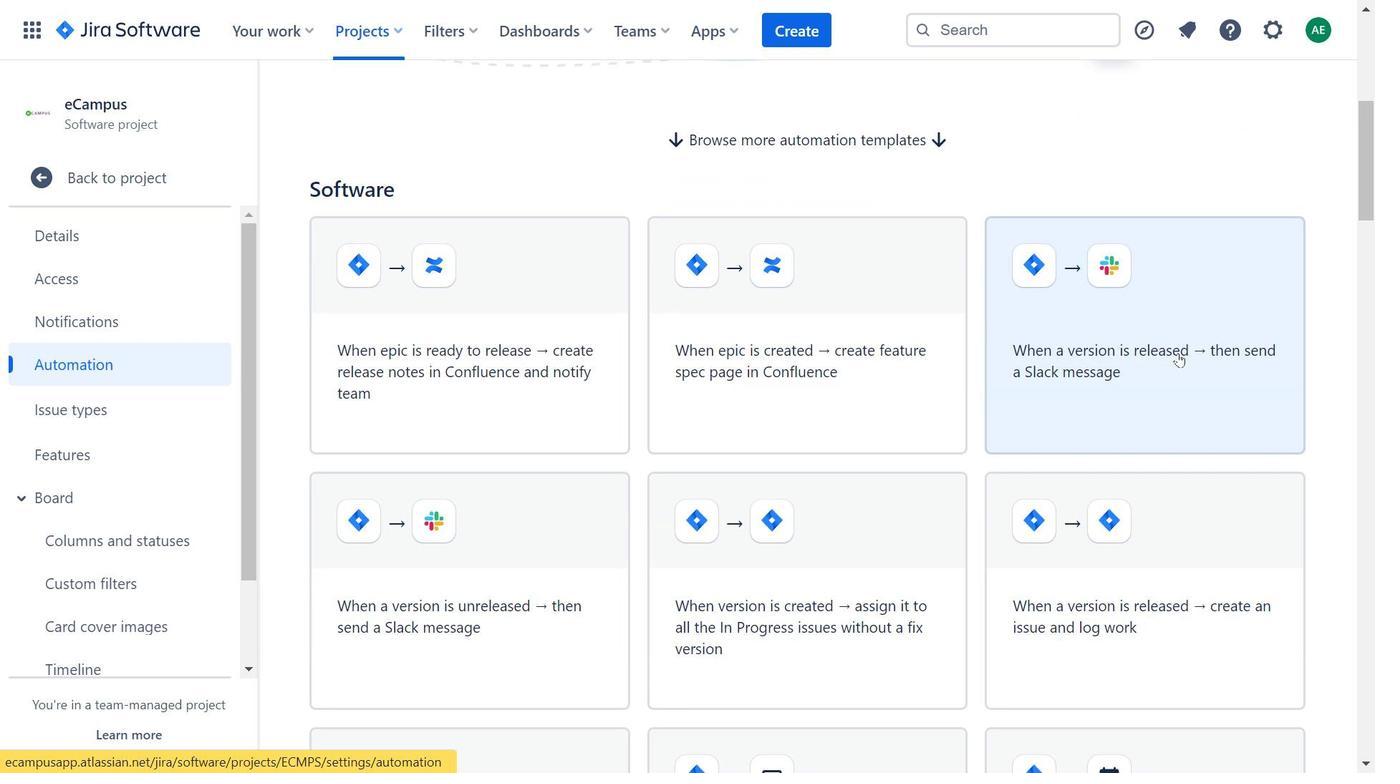
Action: Mouse moved to (1122, 358)
Screenshot: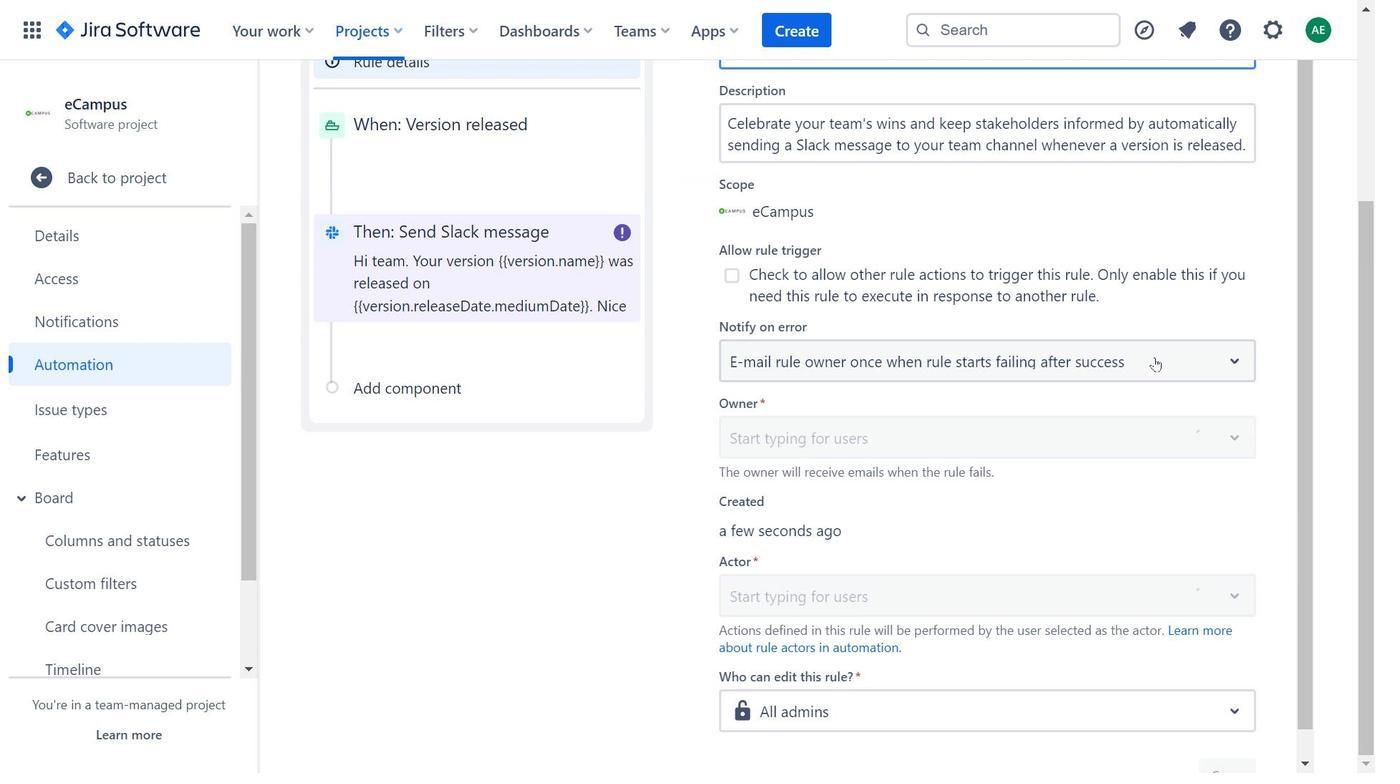 
Action: Mouse pressed left at (1122, 358)
Screenshot: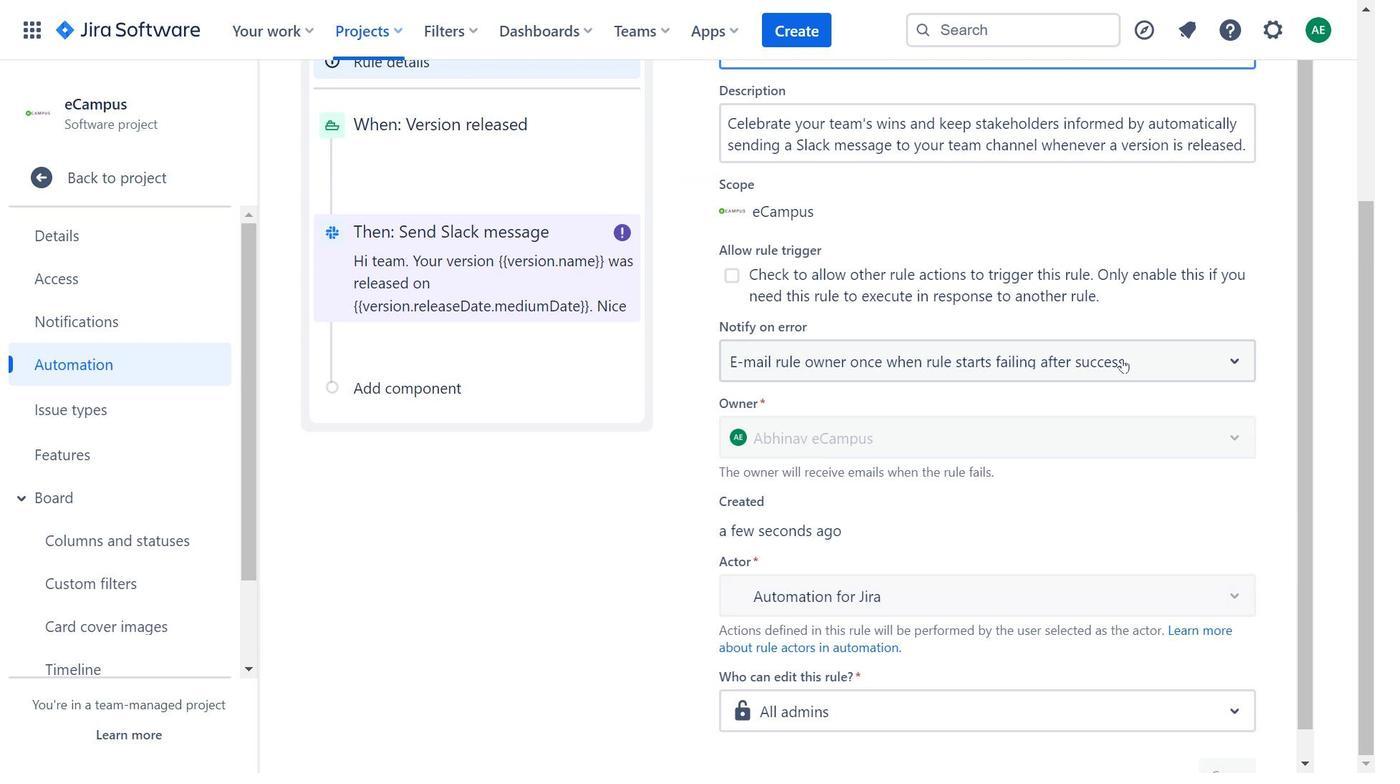 
Action: Mouse moved to (484, 362)
Screenshot: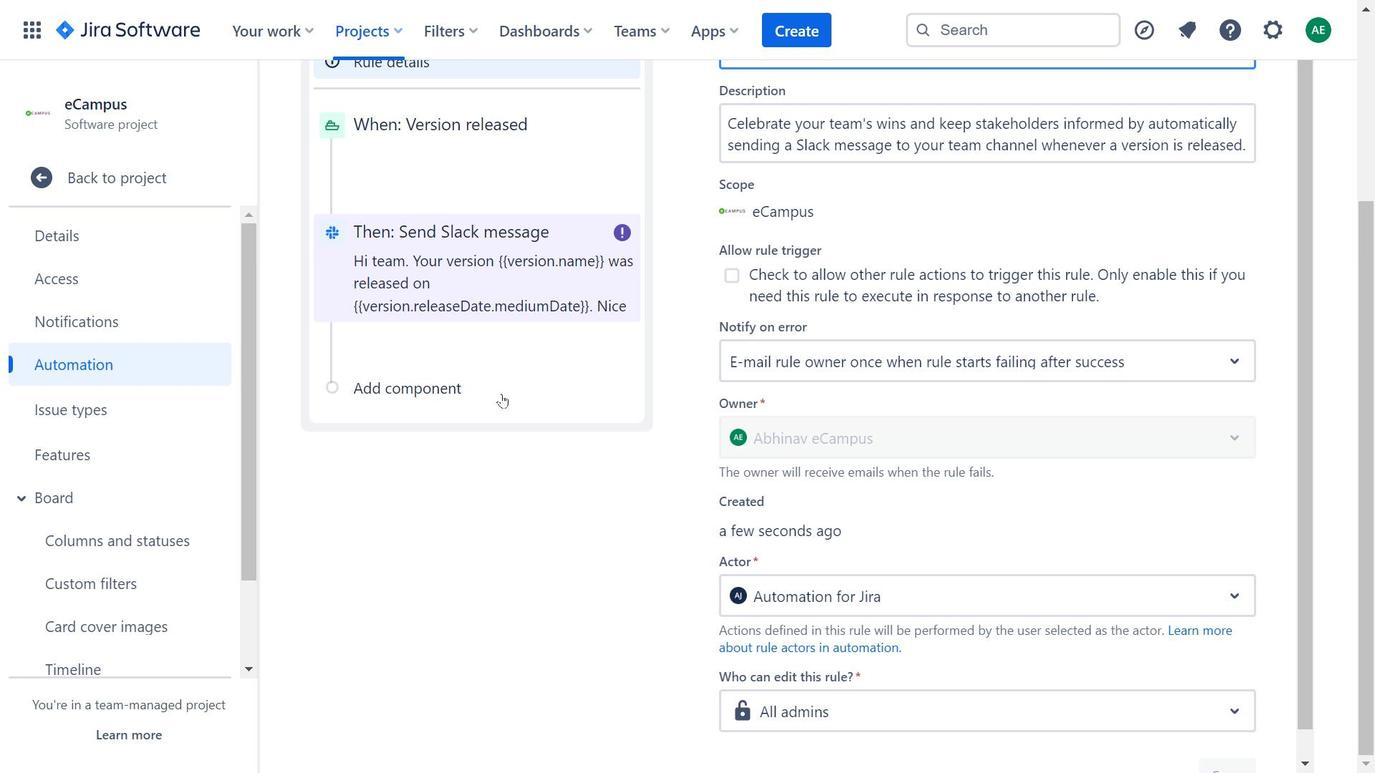 
Action: Mouse scrolled (484, 363) with delta (0, 0)
Screenshot: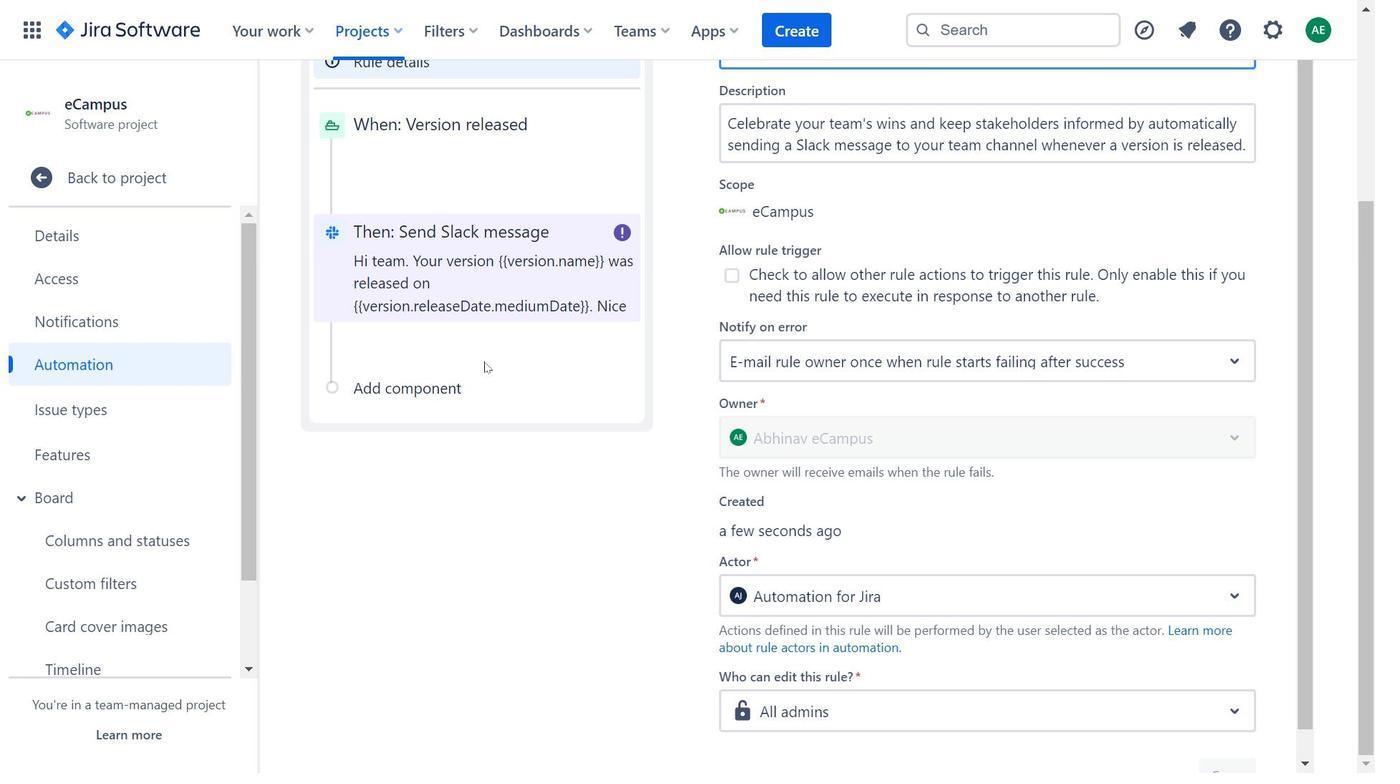 
Action: Mouse scrolled (484, 363) with delta (0, 0)
Screenshot: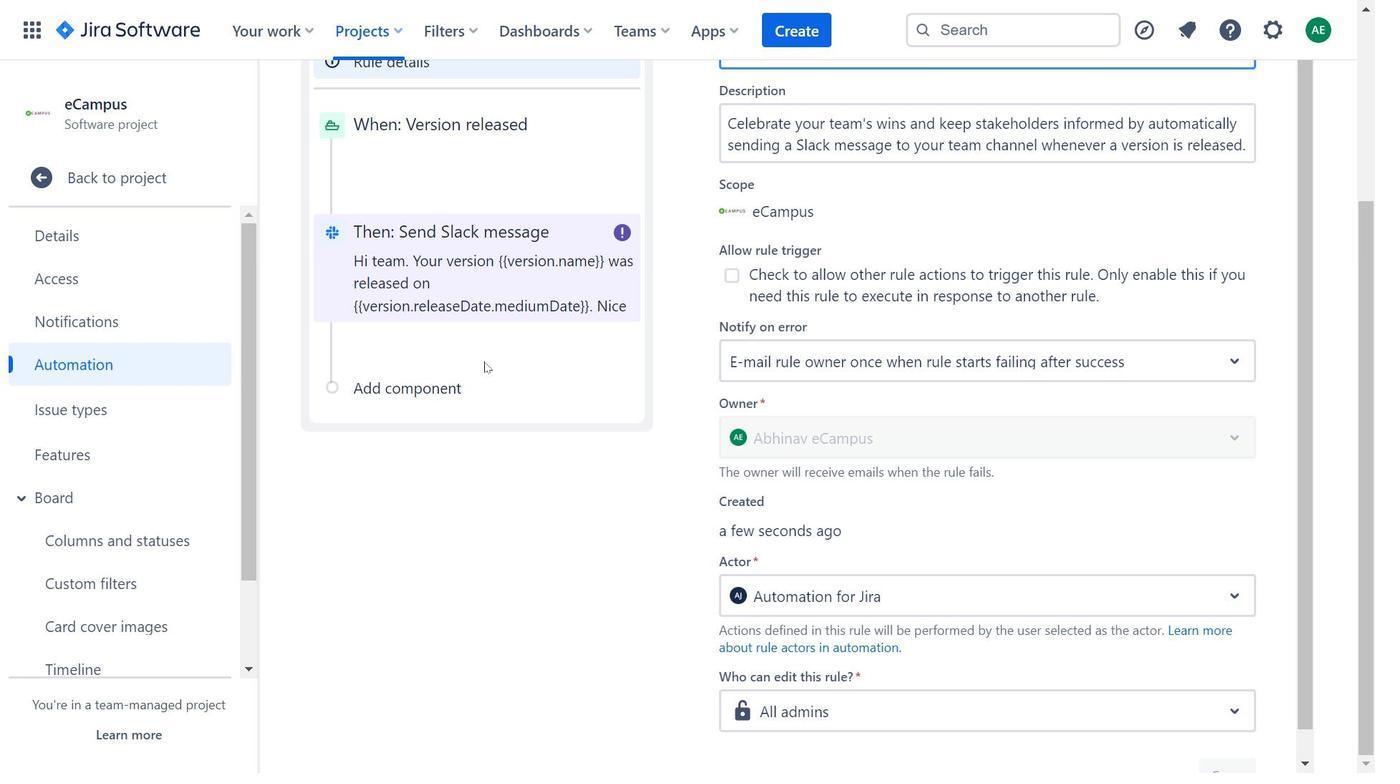 
Action: Mouse scrolled (484, 363) with delta (0, 0)
Screenshot: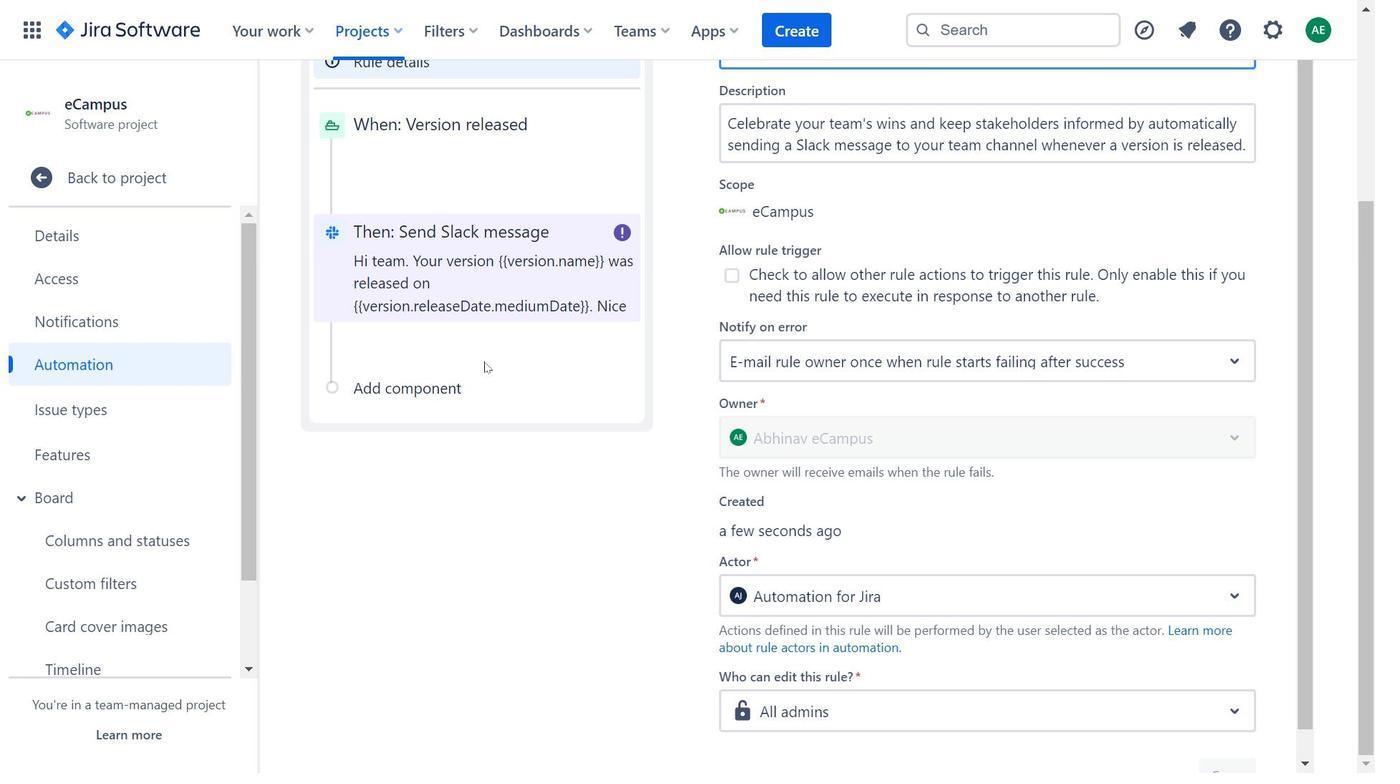 
Action: Mouse moved to (472, 397)
Screenshot: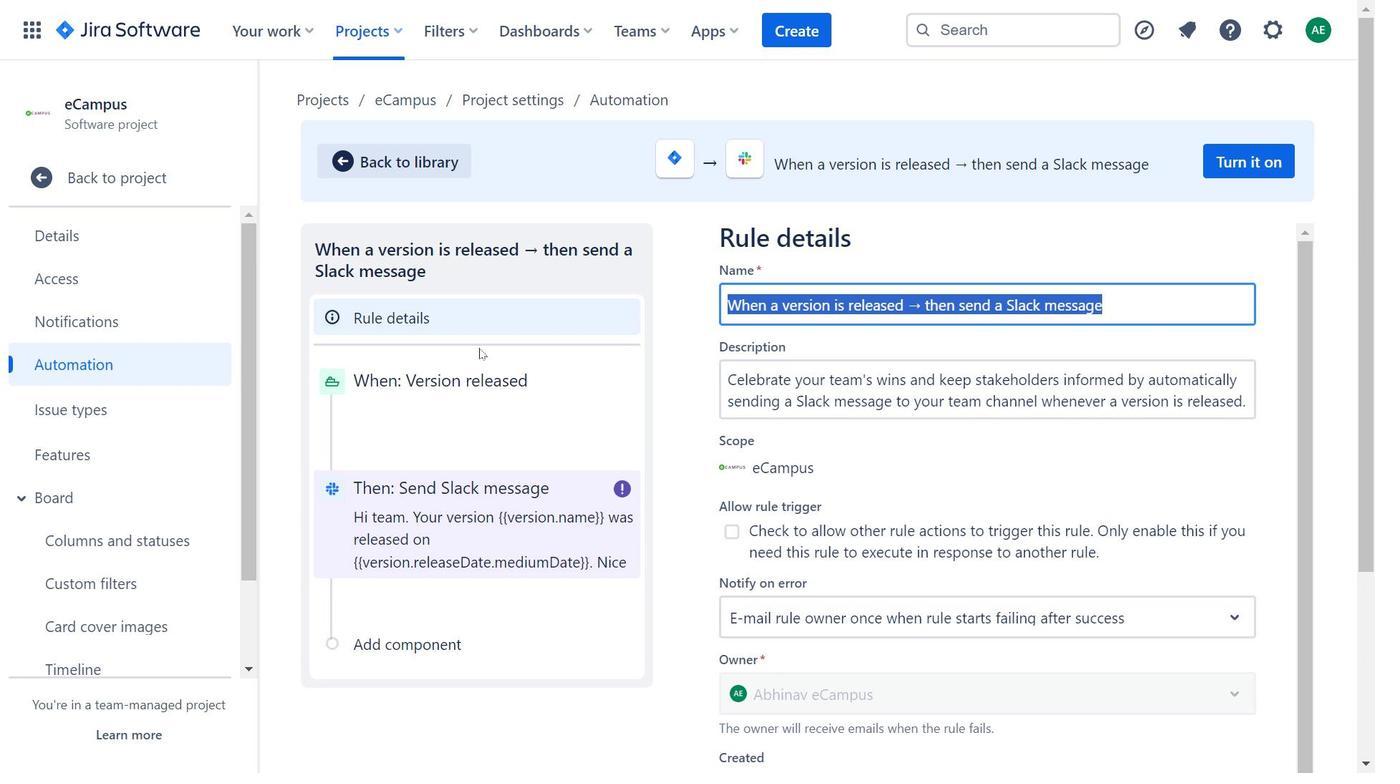 
Action: Mouse pressed left at (472, 397)
Screenshot: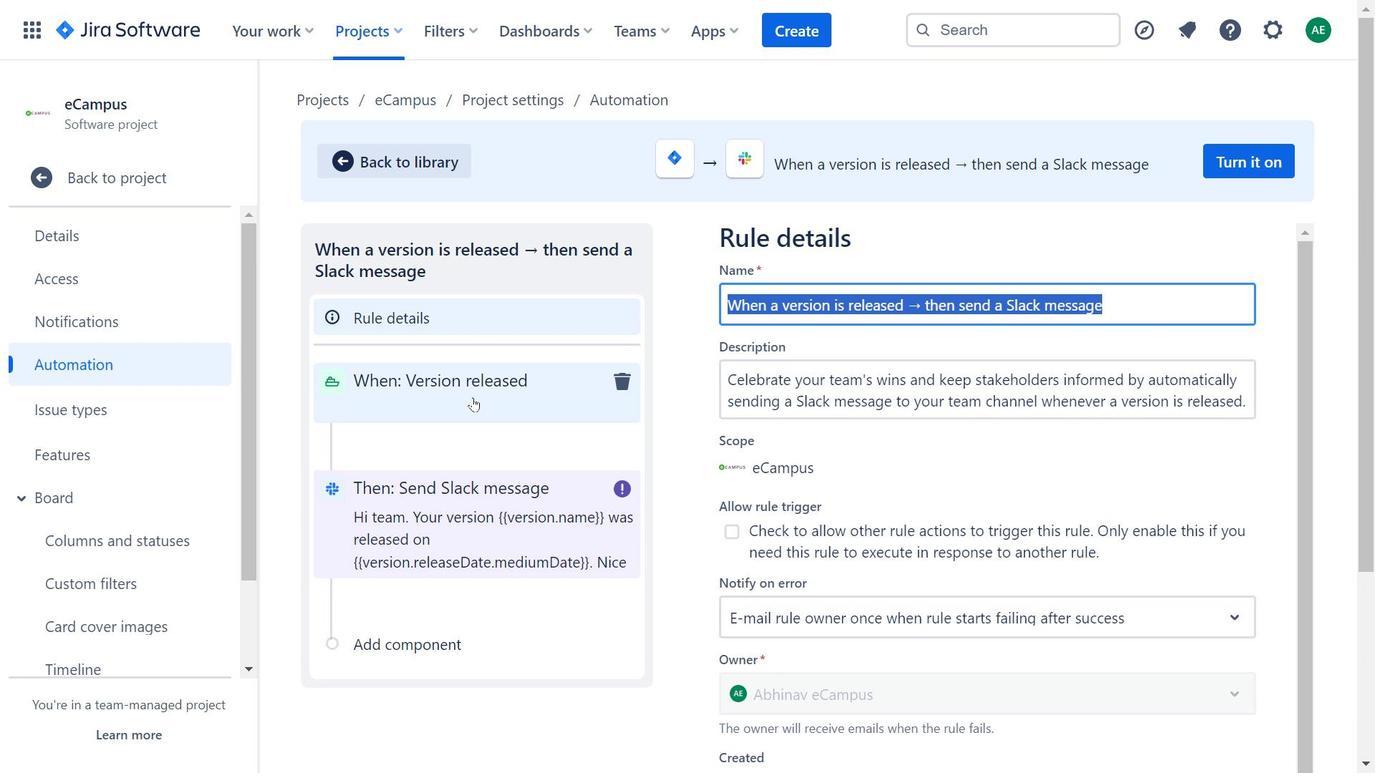 
Action: Mouse moved to (433, 172)
Screenshot: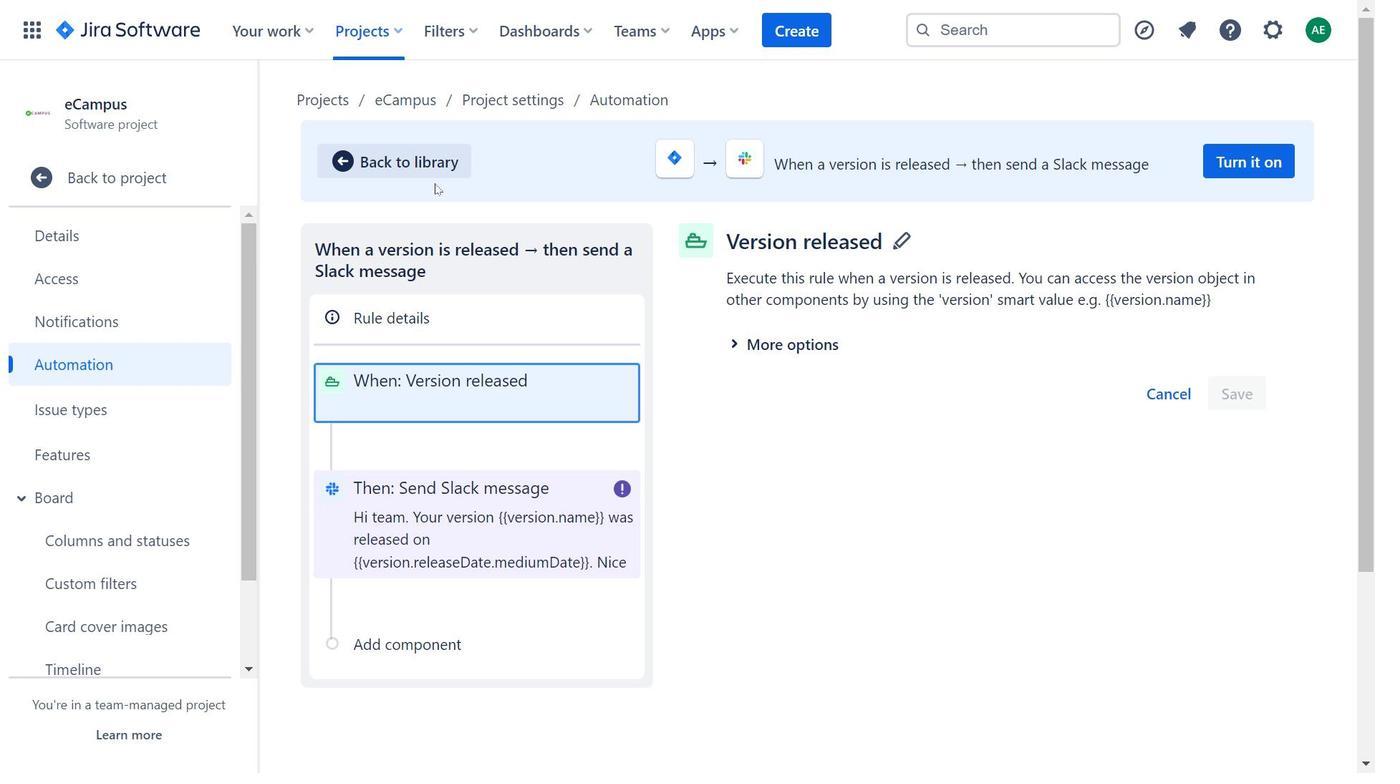 
Action: Mouse pressed left at (433, 172)
Screenshot: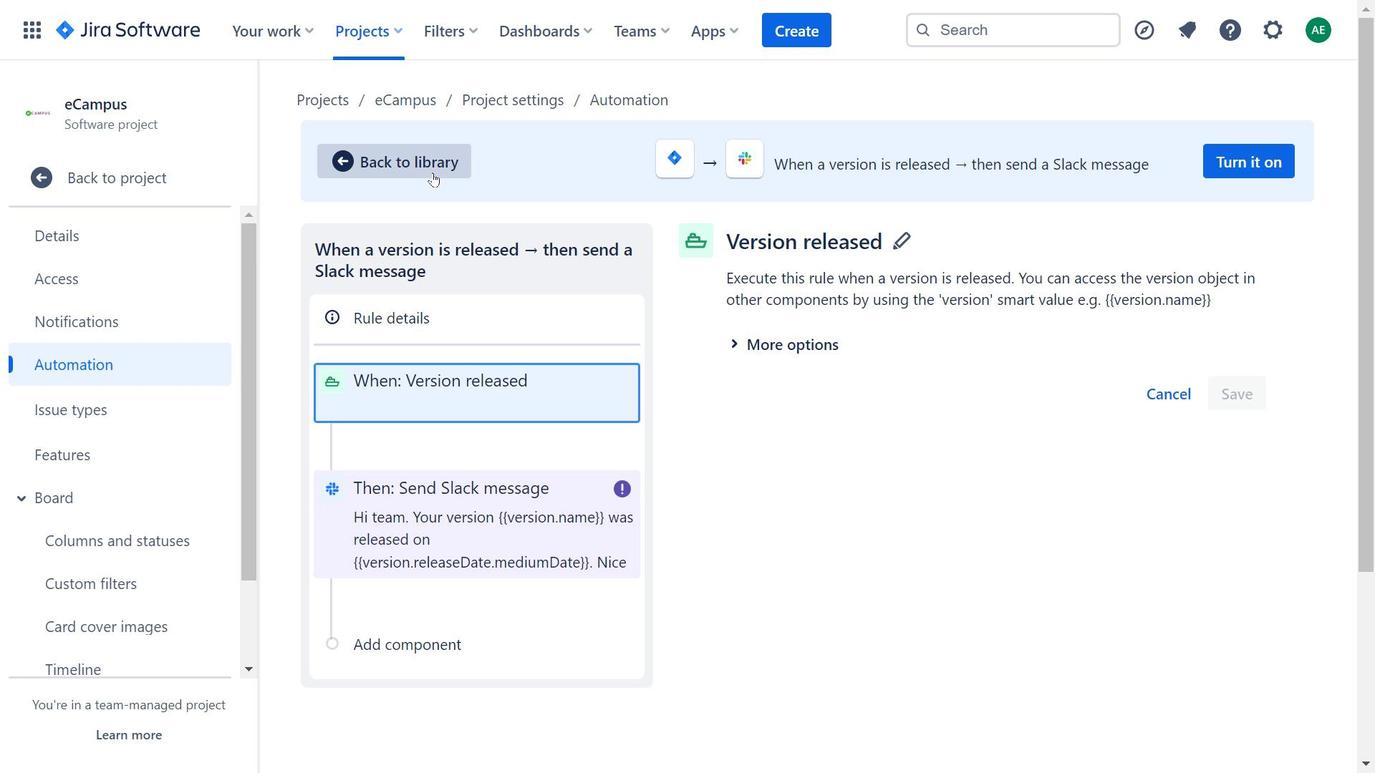 
Action: Mouse moved to (981, 207)
Screenshot: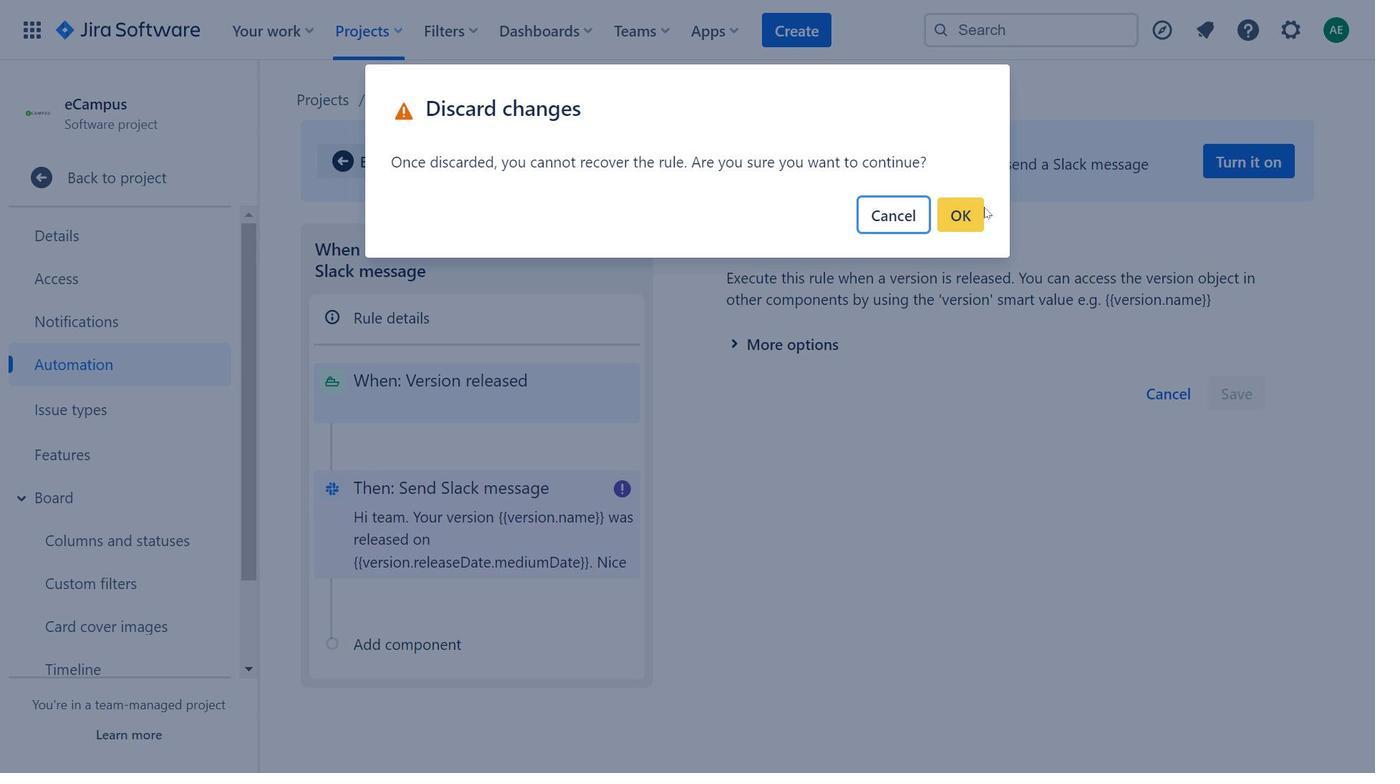 
Action: Mouse pressed left at (981, 207)
Screenshot: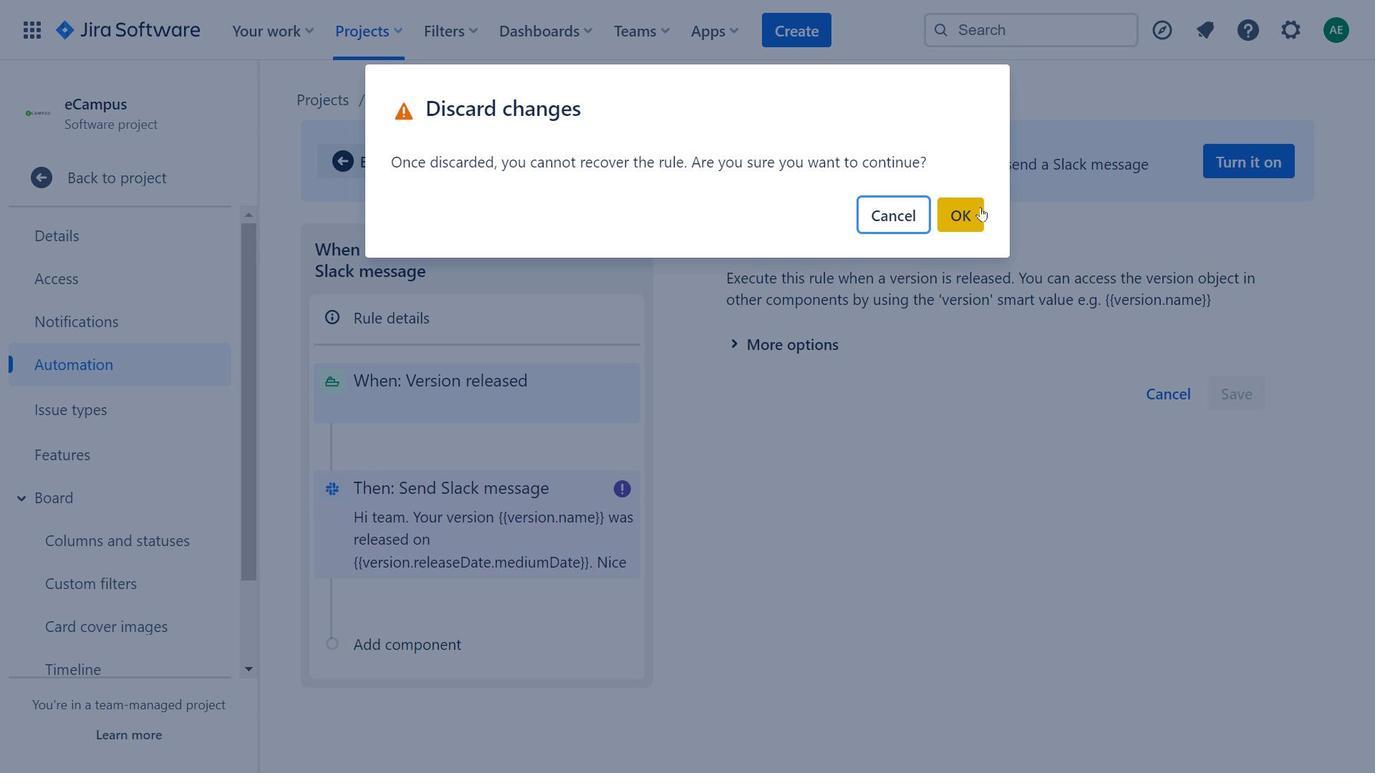 
Action: Mouse moved to (775, 291)
Screenshot: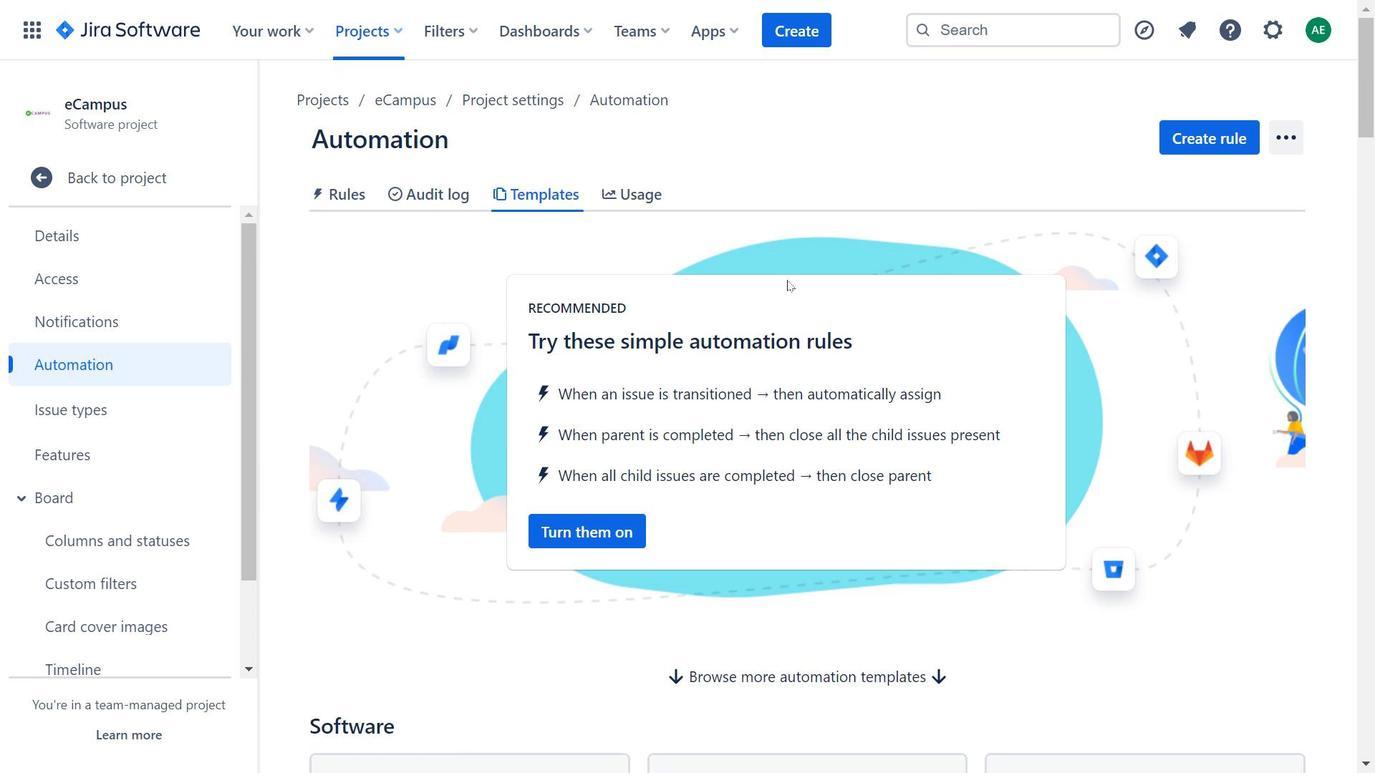 
Action: Mouse scrolled (775, 290) with delta (0, 0)
Screenshot: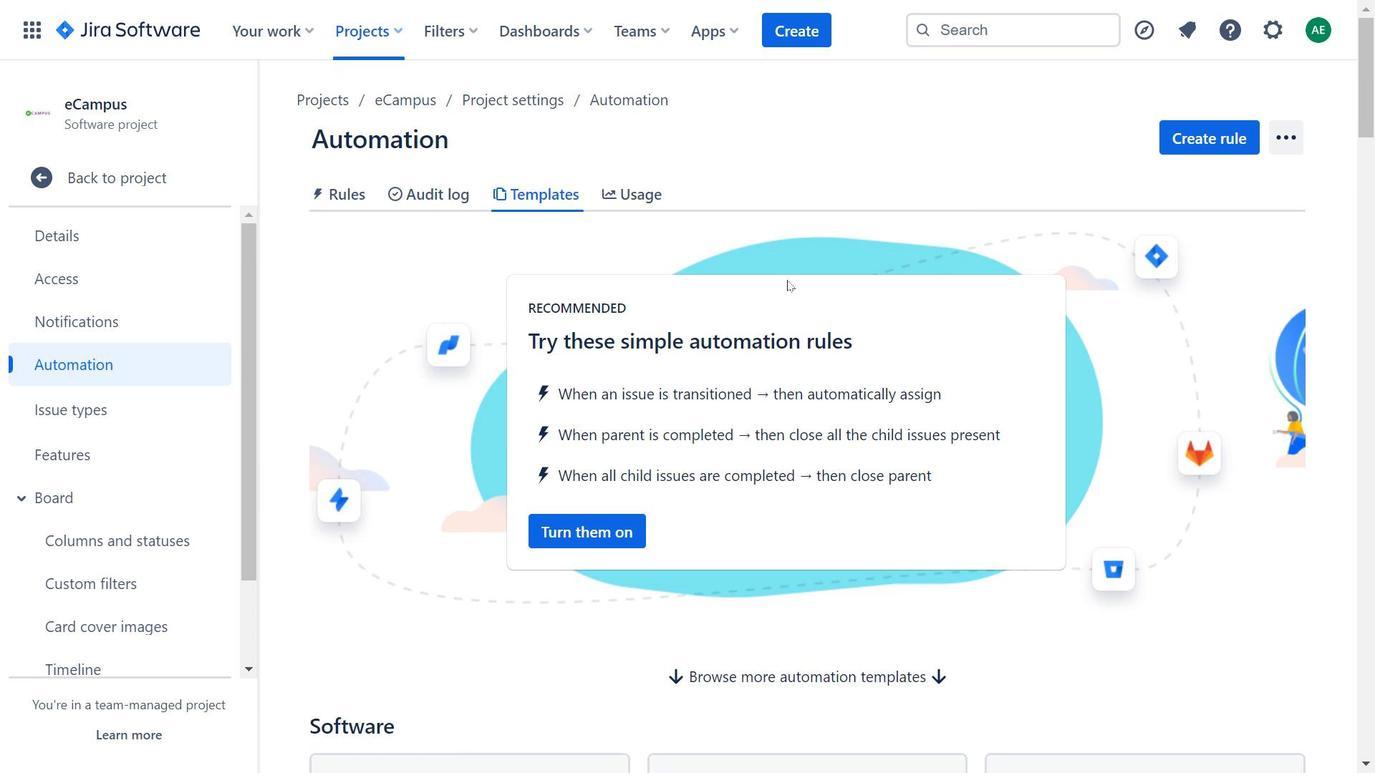 
Action: Mouse moved to (775, 292)
Screenshot: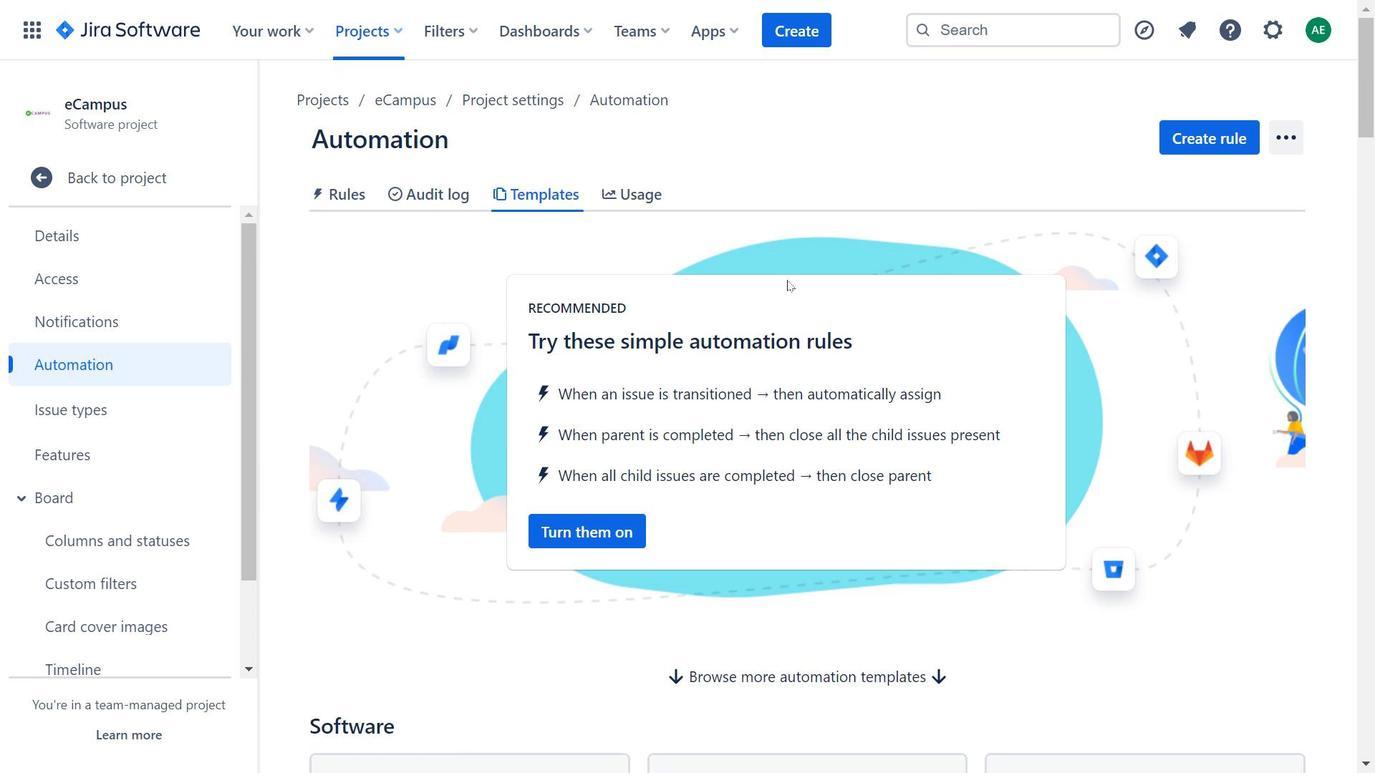 
Action: Mouse scrolled (775, 292) with delta (0, 0)
Screenshot: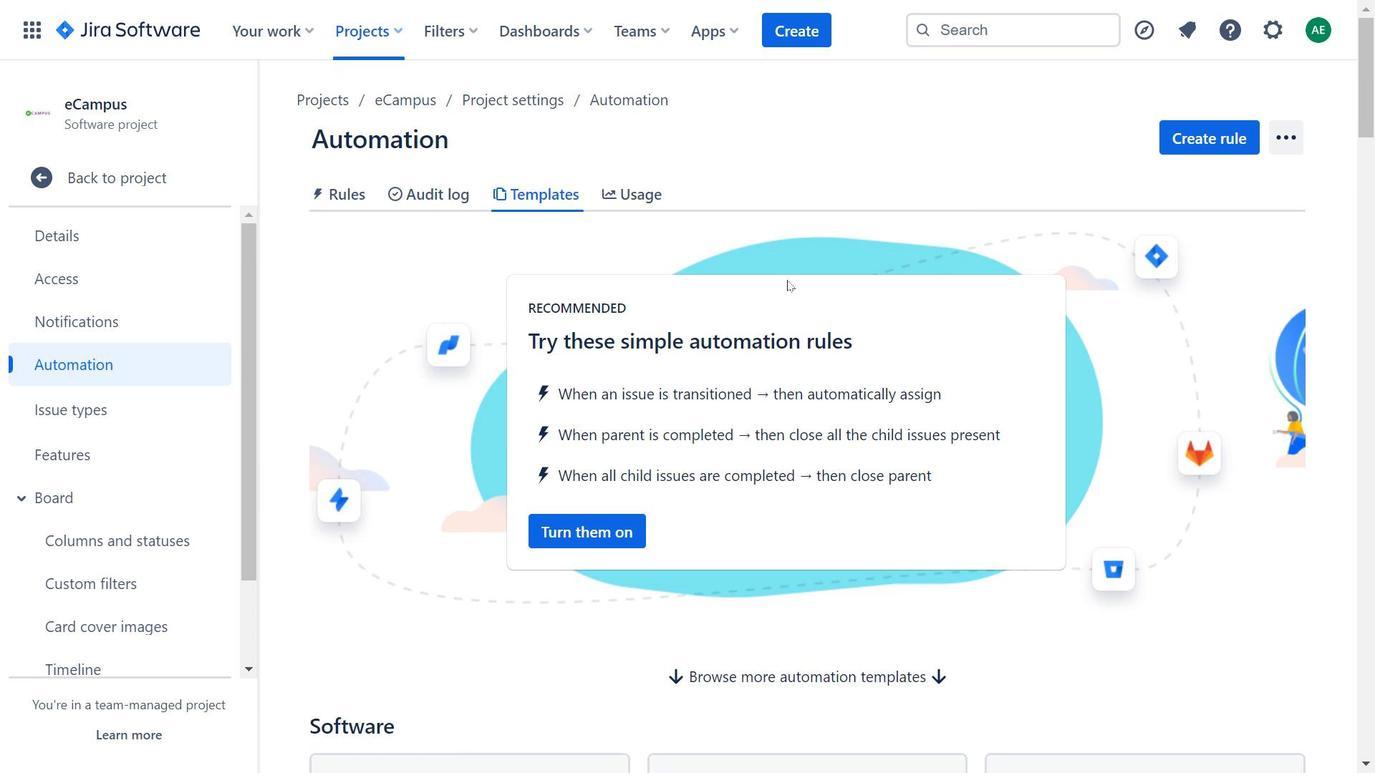 
Action: Mouse moved to (775, 300)
Screenshot: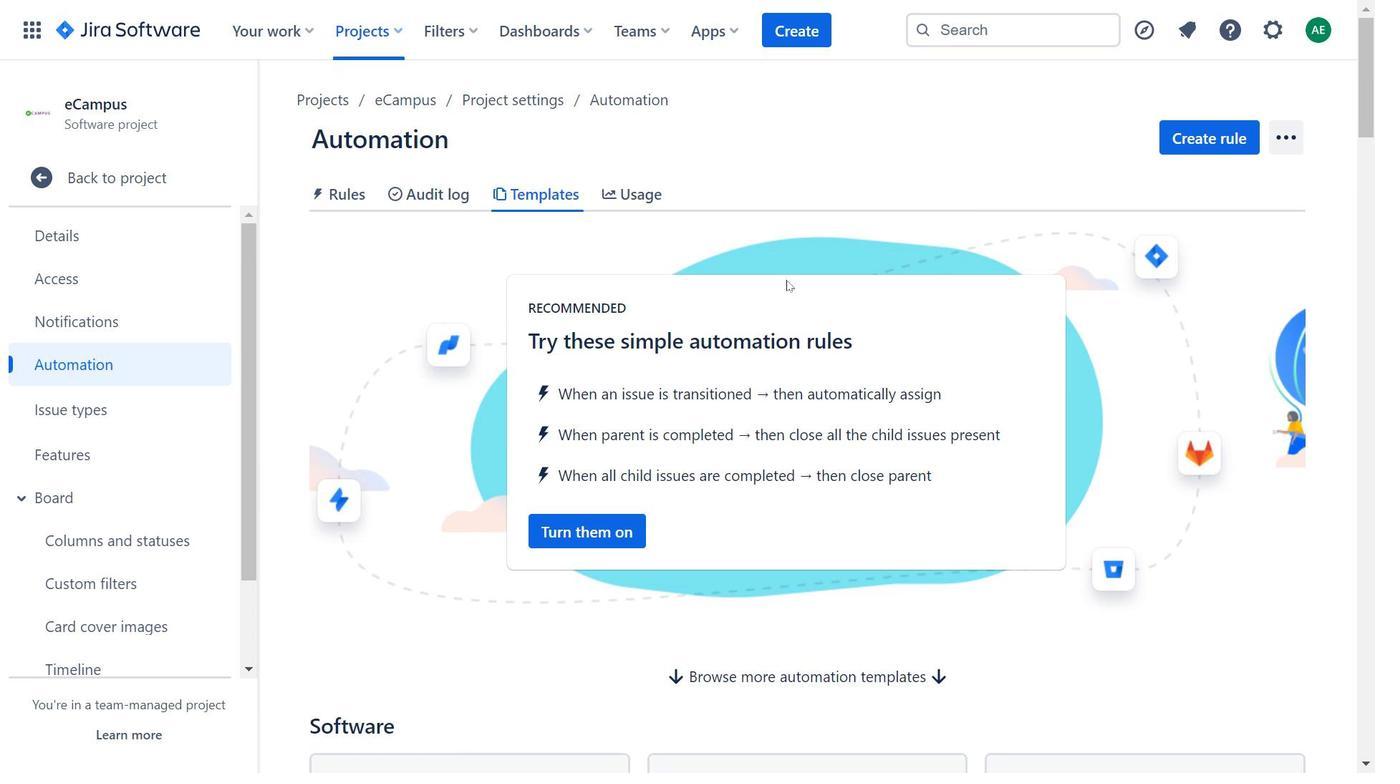 
Action: Mouse scrolled (775, 300) with delta (0, 0)
Screenshot: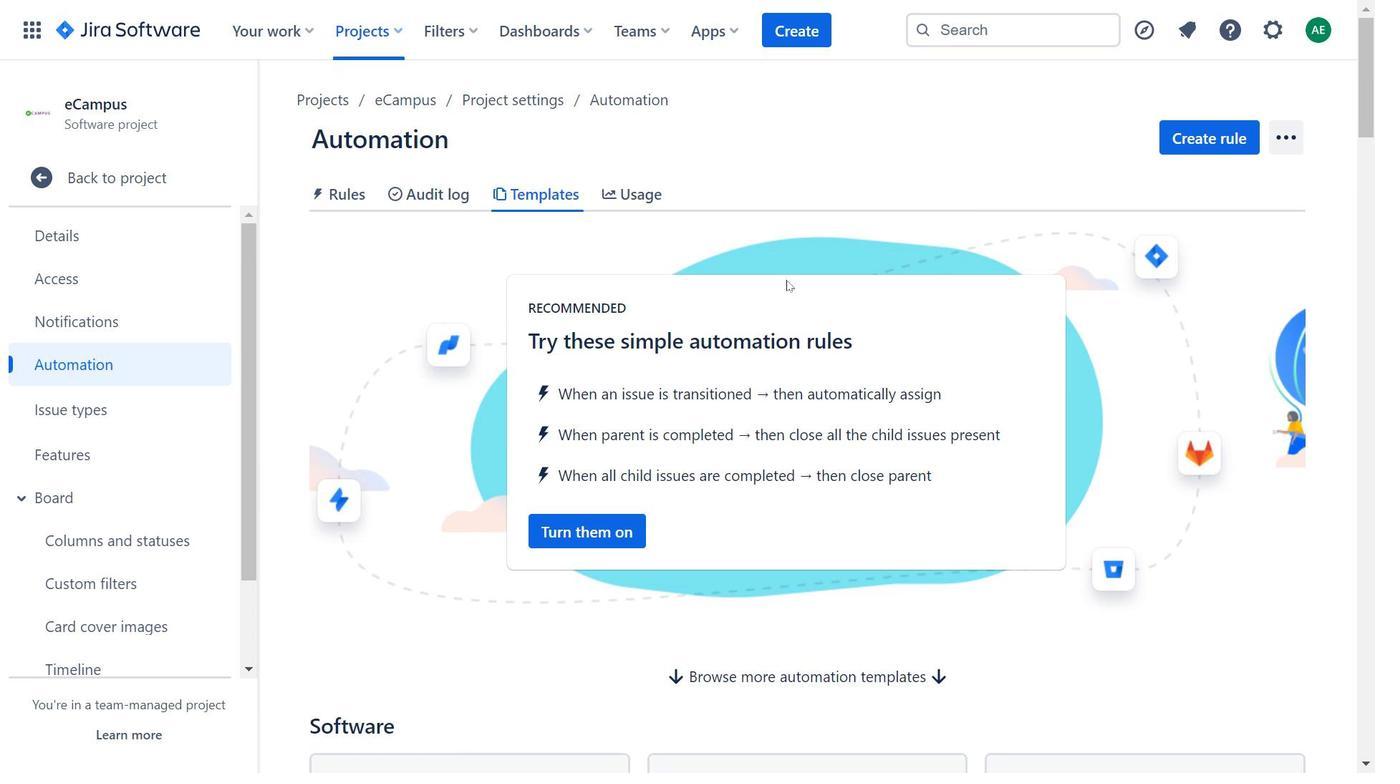 
Action: Mouse moved to (775, 304)
Screenshot: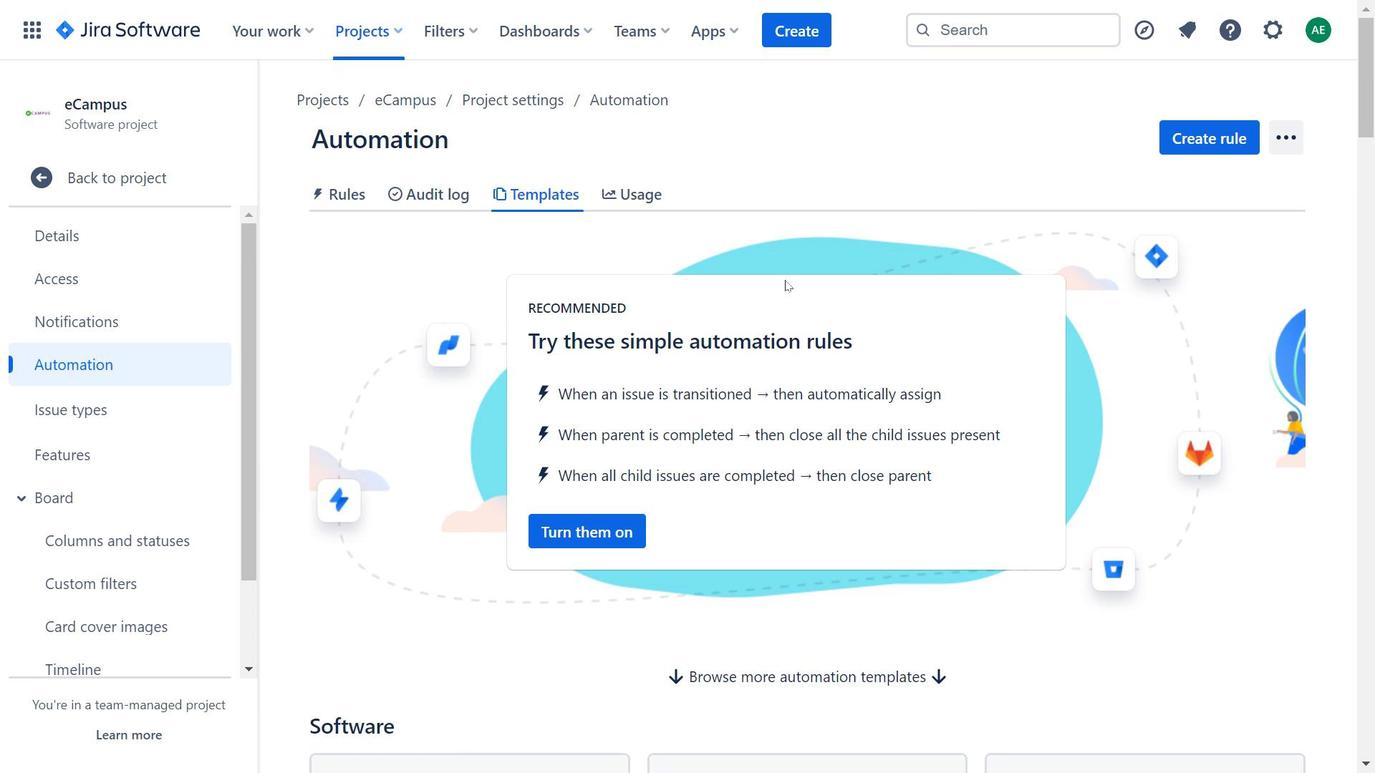 
Action: Mouse scrolled (775, 303) with delta (0, 0)
Screenshot: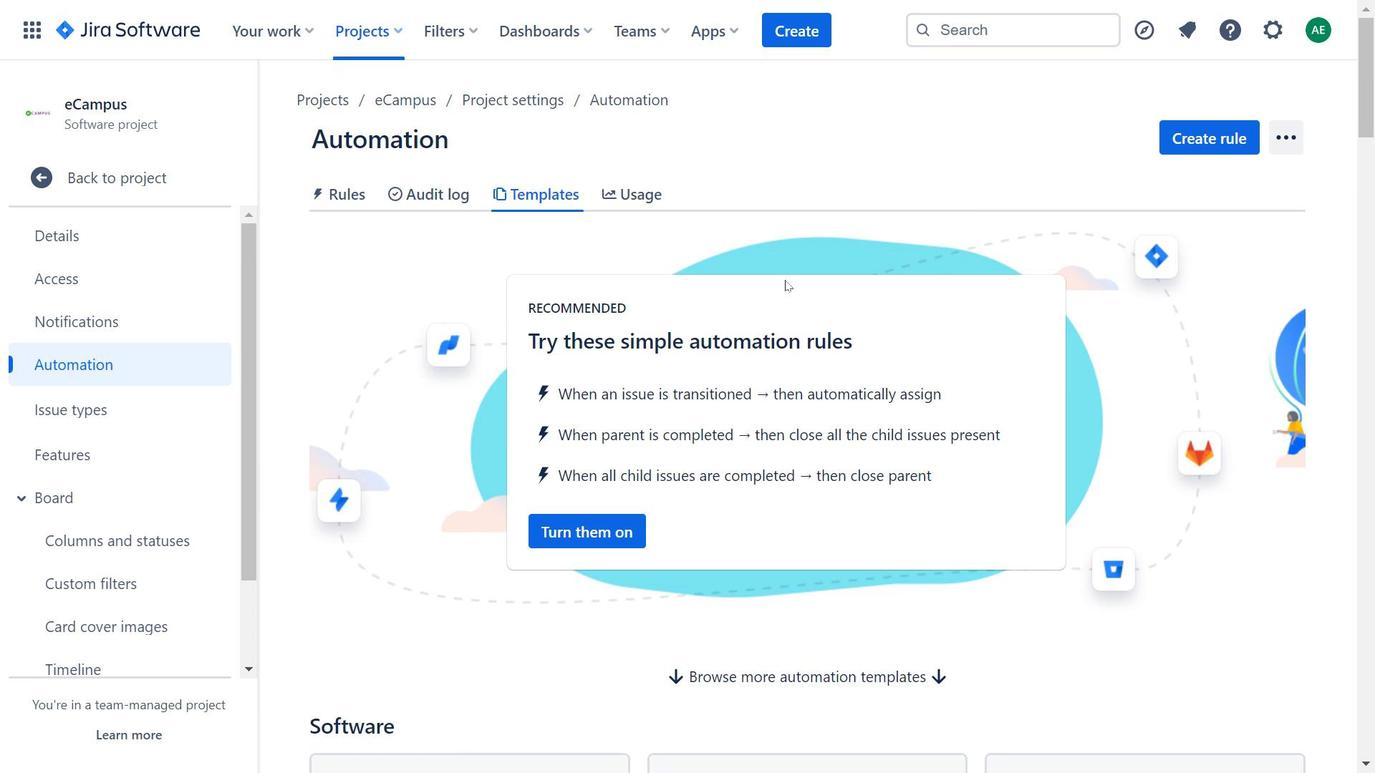 
Action: Mouse moved to (807, 352)
Screenshot: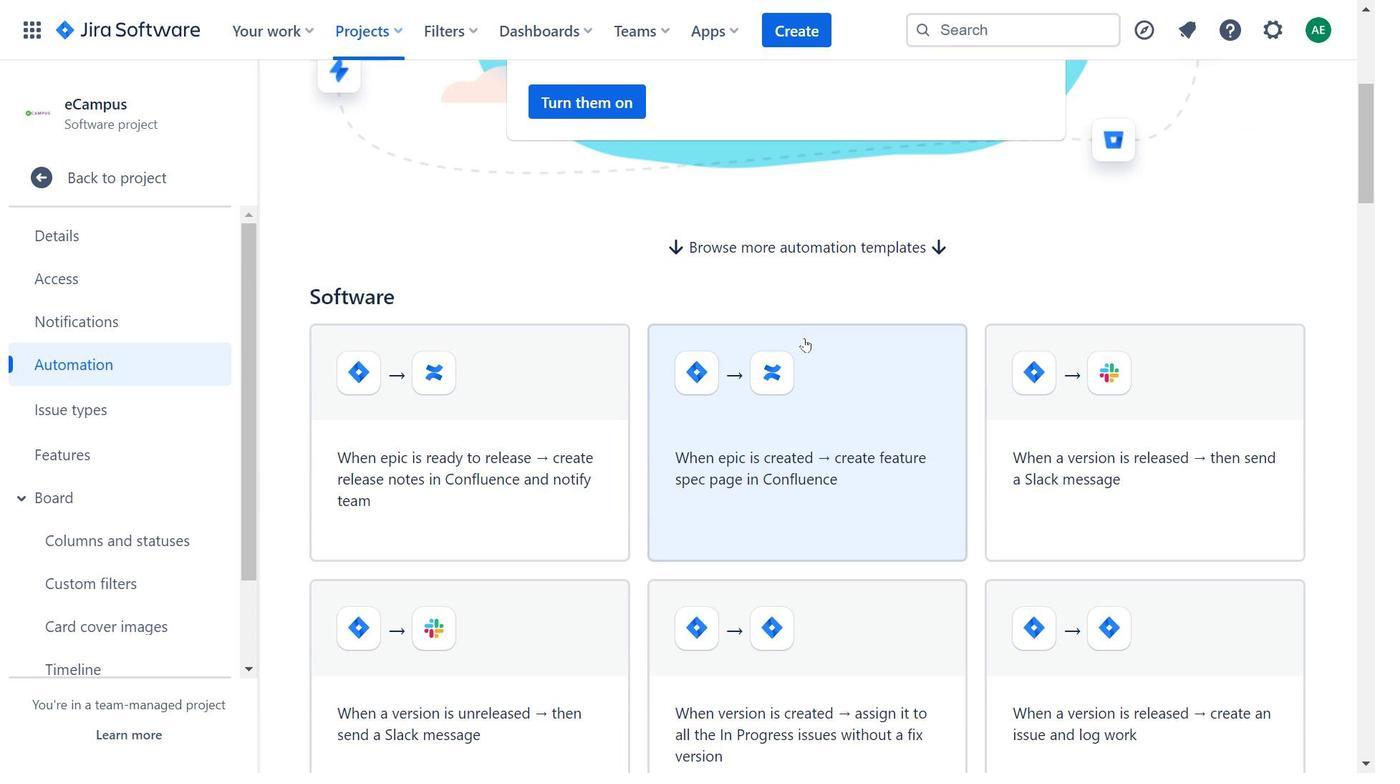 
Action: Mouse scrolled (807, 351) with delta (0, 0)
Screenshot: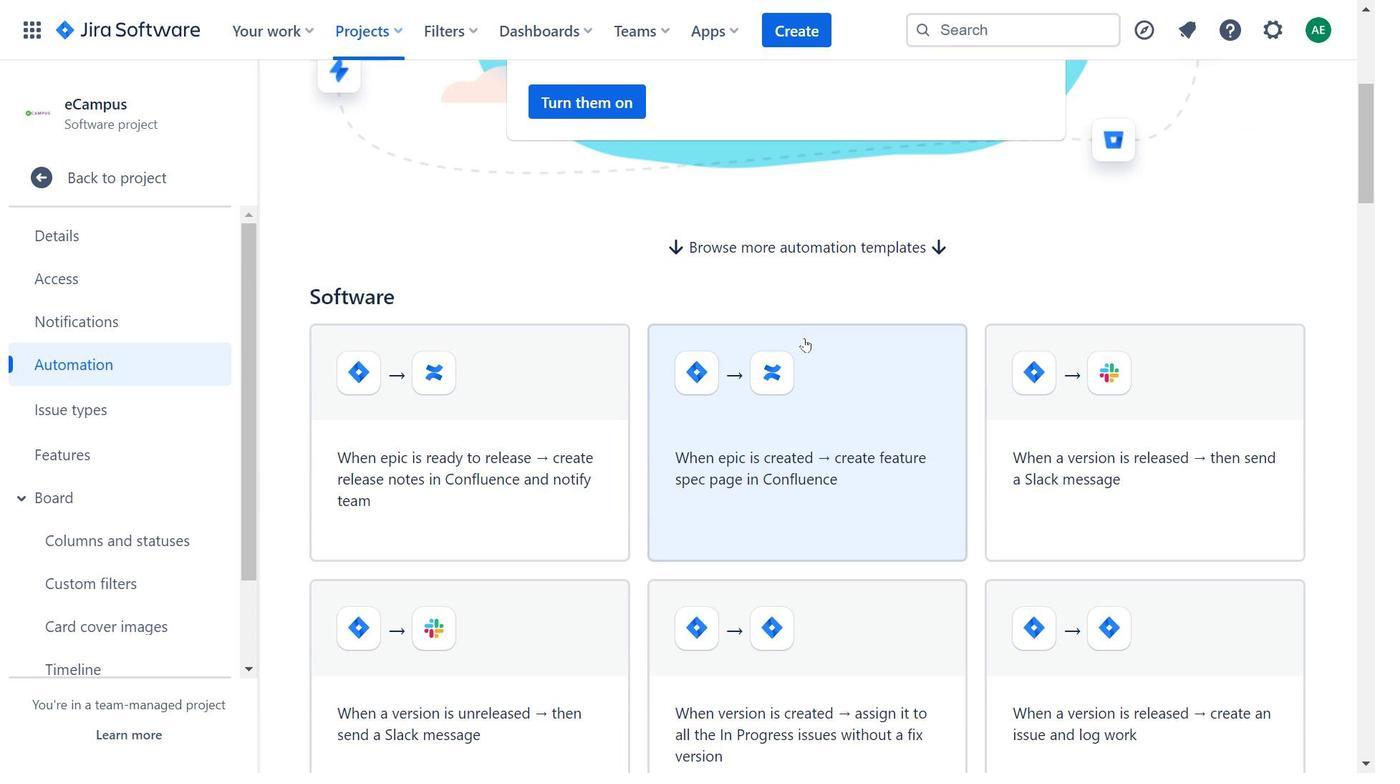 
Action: Mouse moved to (808, 353)
Screenshot: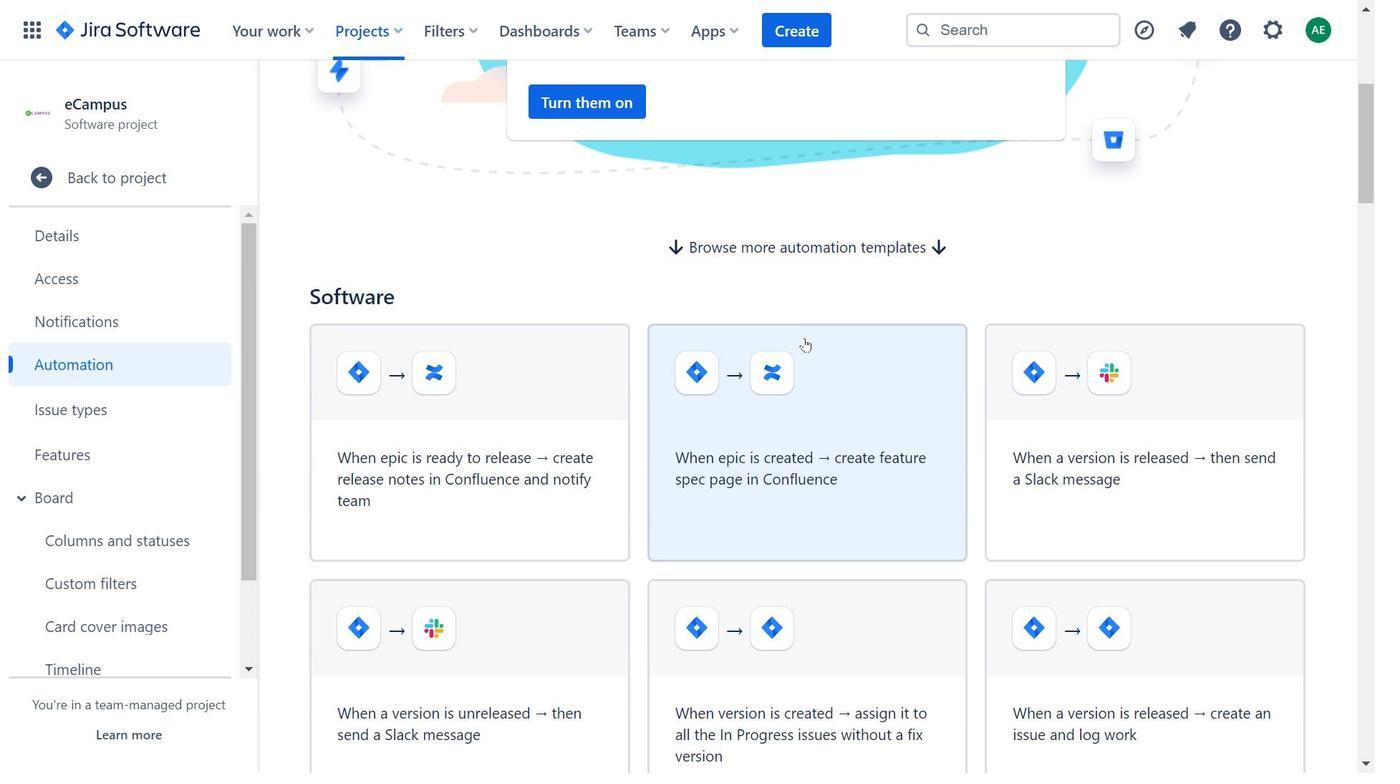 
Action: Mouse scrolled (808, 353) with delta (0, 0)
Screenshot: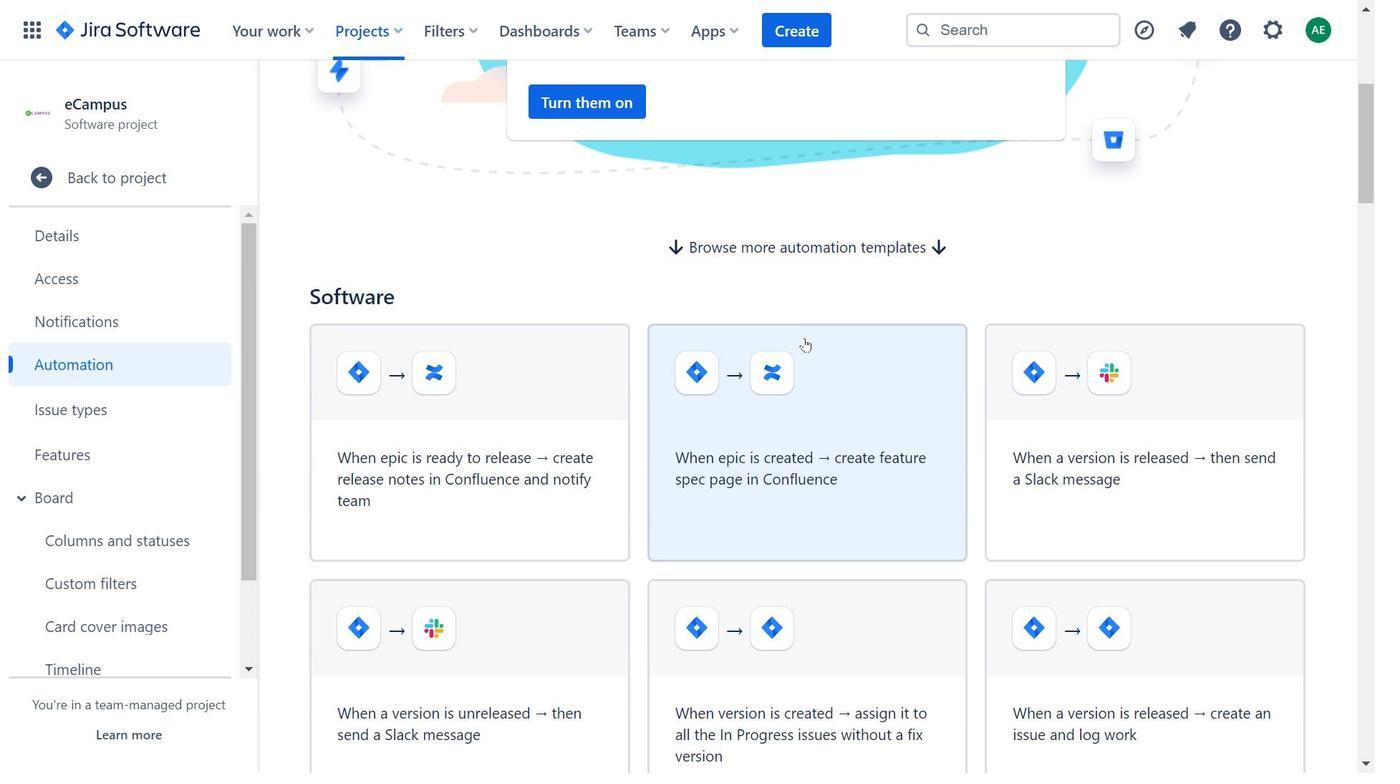 
Action: Mouse moved to (451, 292)
Screenshot: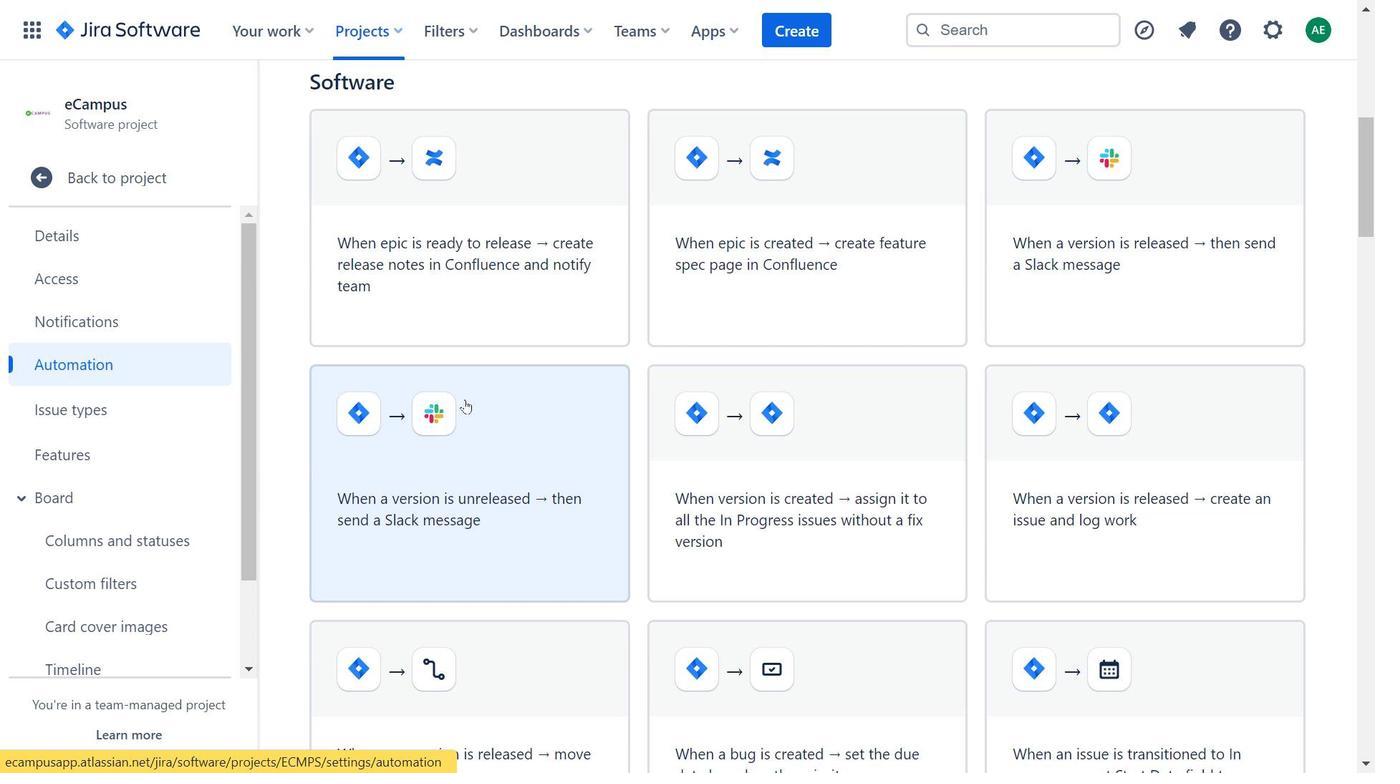 
Action: Mouse pressed left at (451, 292)
Screenshot: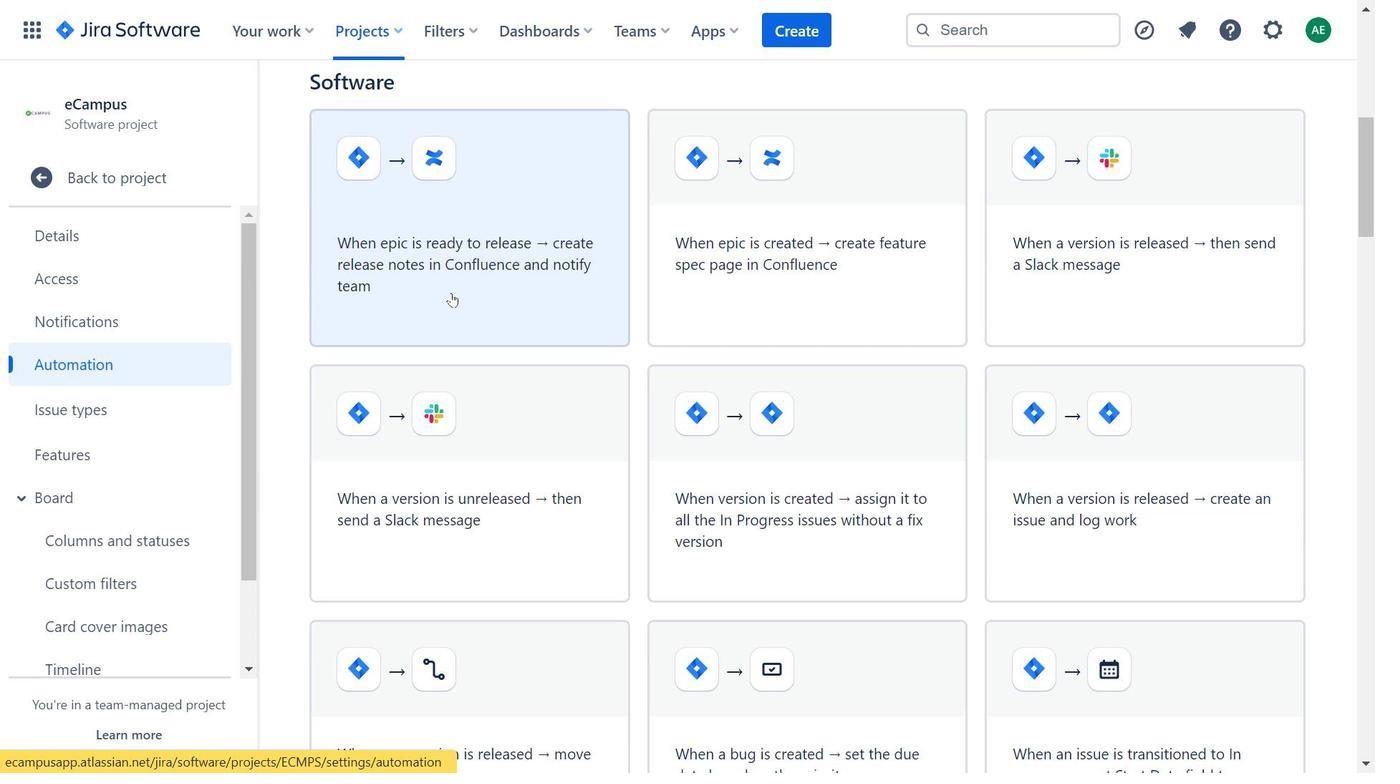 
Action: Mouse moved to (910, 349)
Screenshot: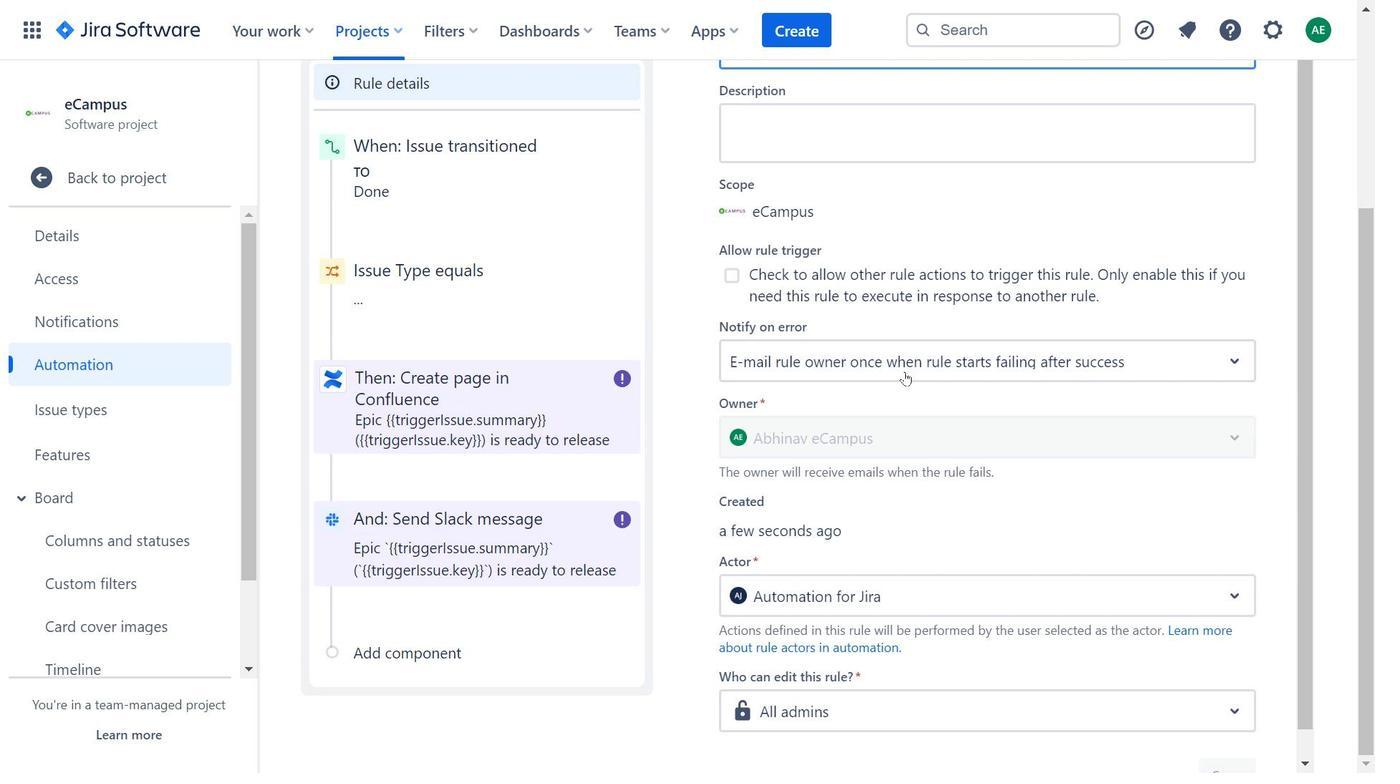 
Action: Mouse pressed left at (910, 349)
Screenshot: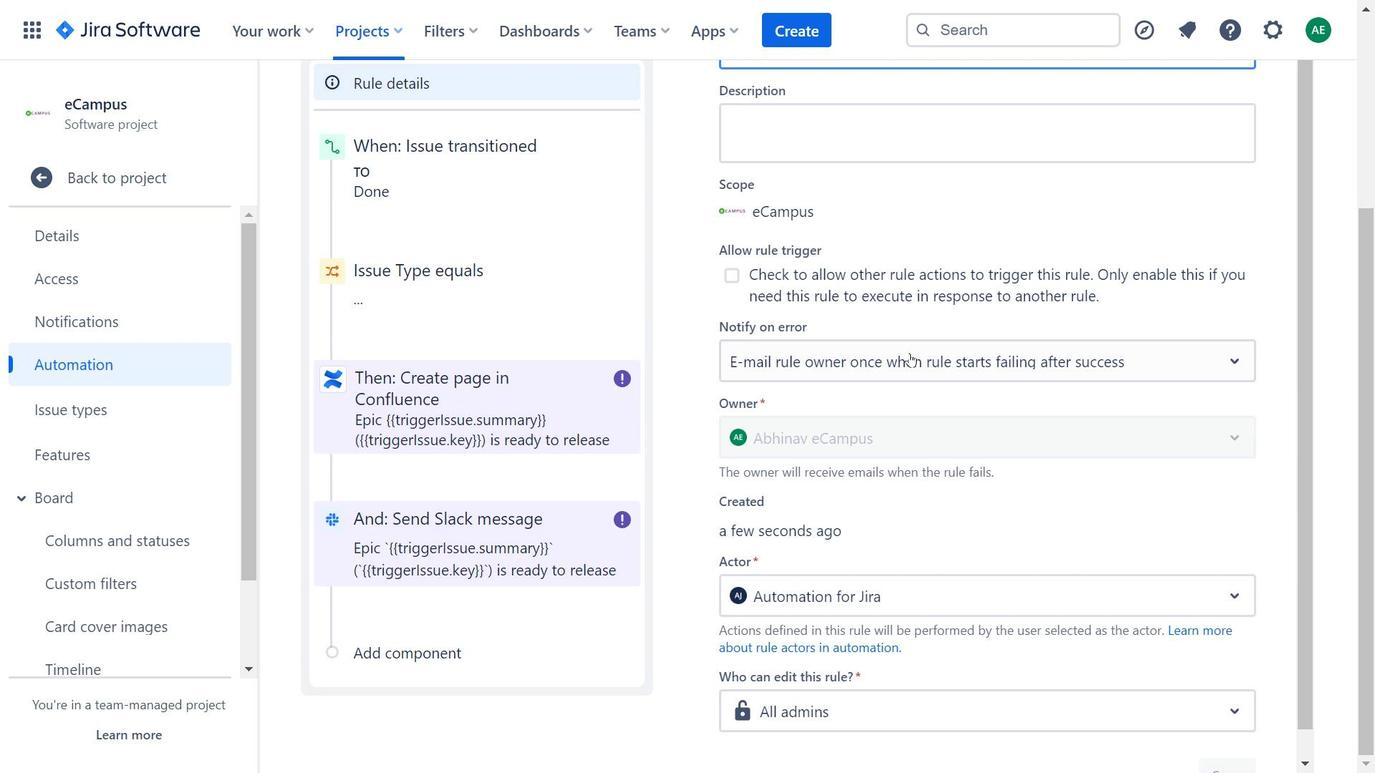 
Action: Mouse moved to (499, 192)
Screenshot: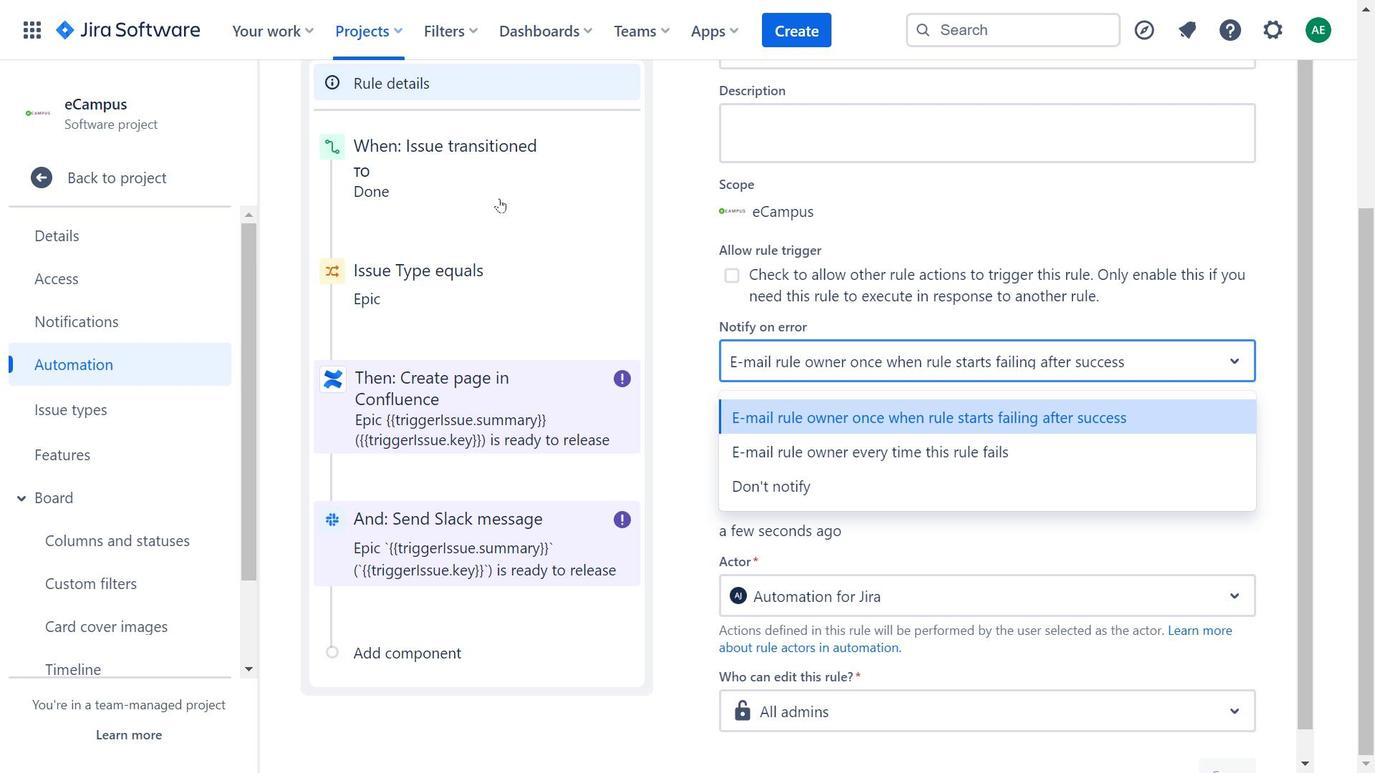 
Action: Mouse pressed left at (499, 192)
Screenshot: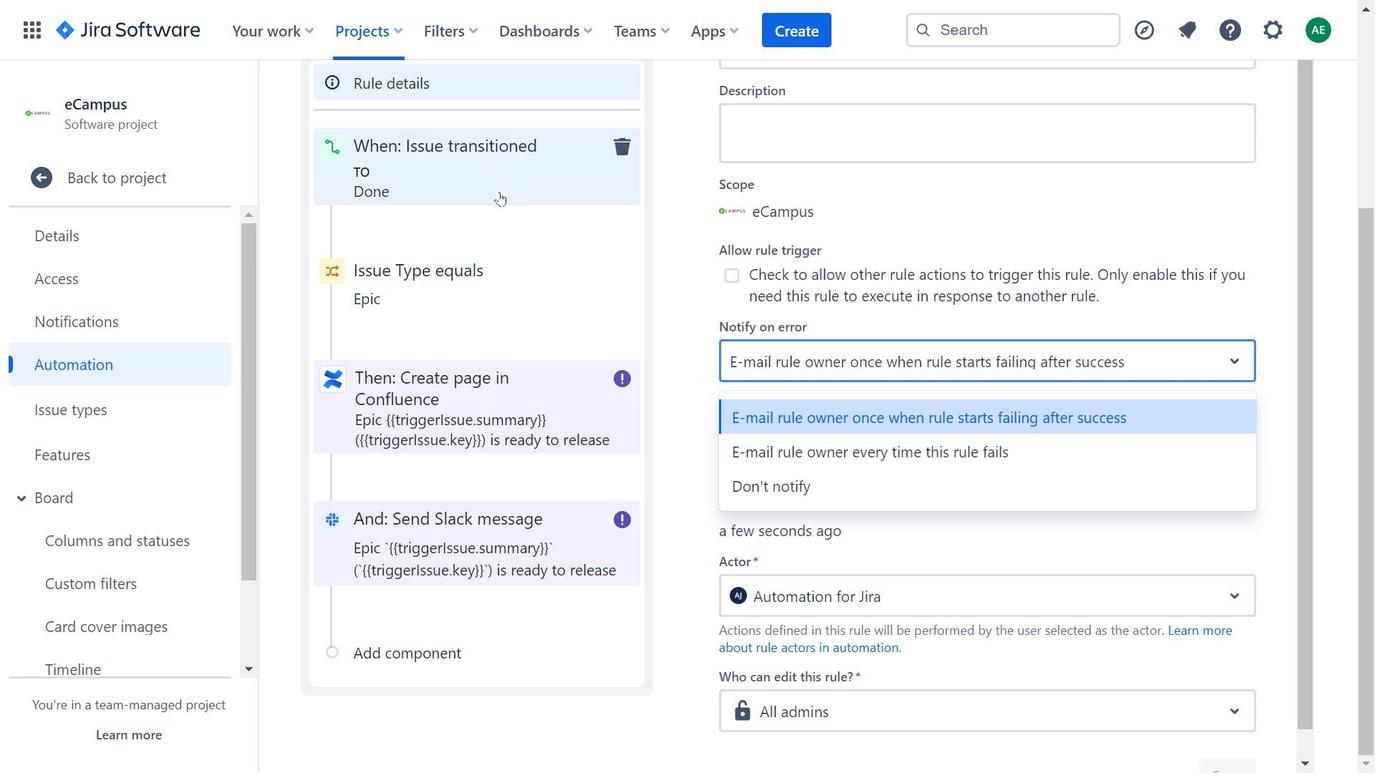
Action: Mouse moved to (913, 391)
Screenshot: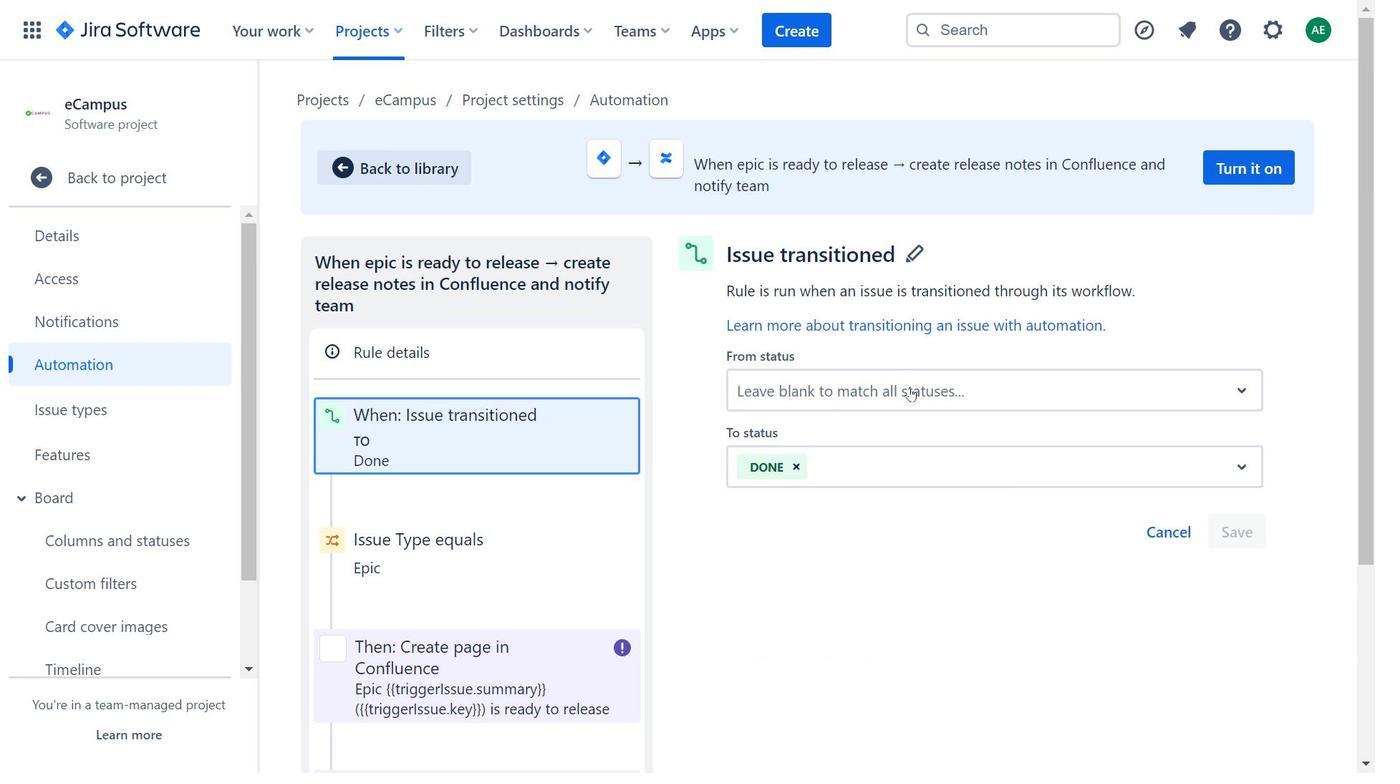 
Action: Mouse pressed left at (913, 391)
Screenshot: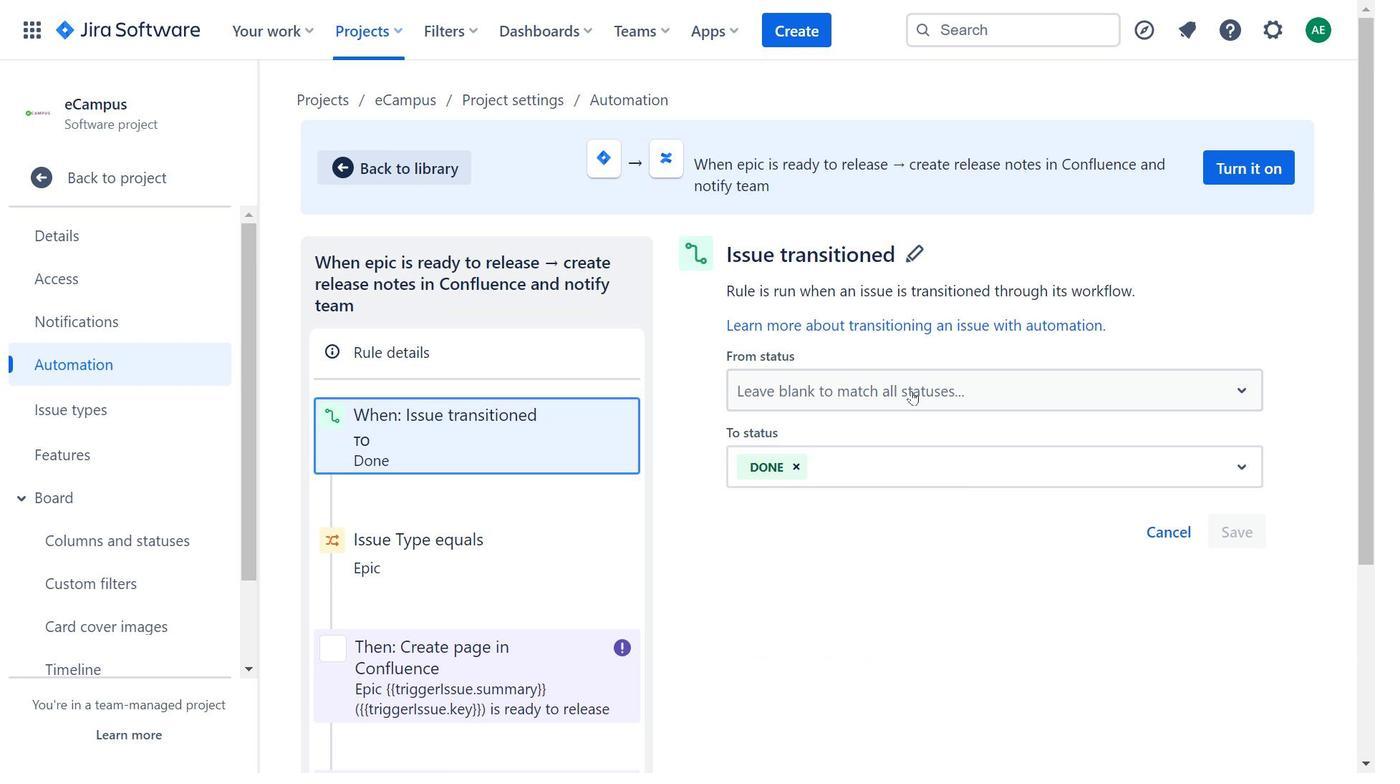 
Action: Mouse moved to (480, 548)
Screenshot: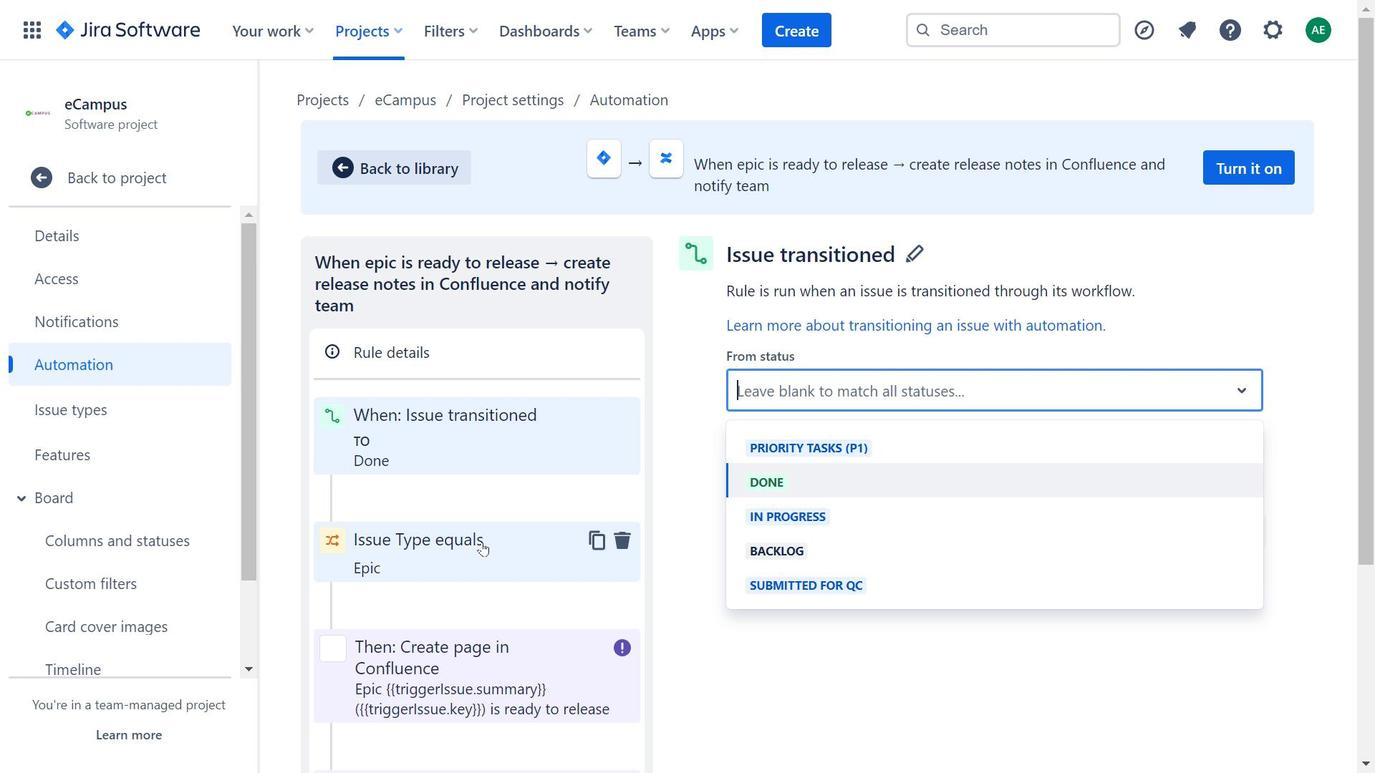 
Action: Mouse pressed left at (480, 548)
Screenshot: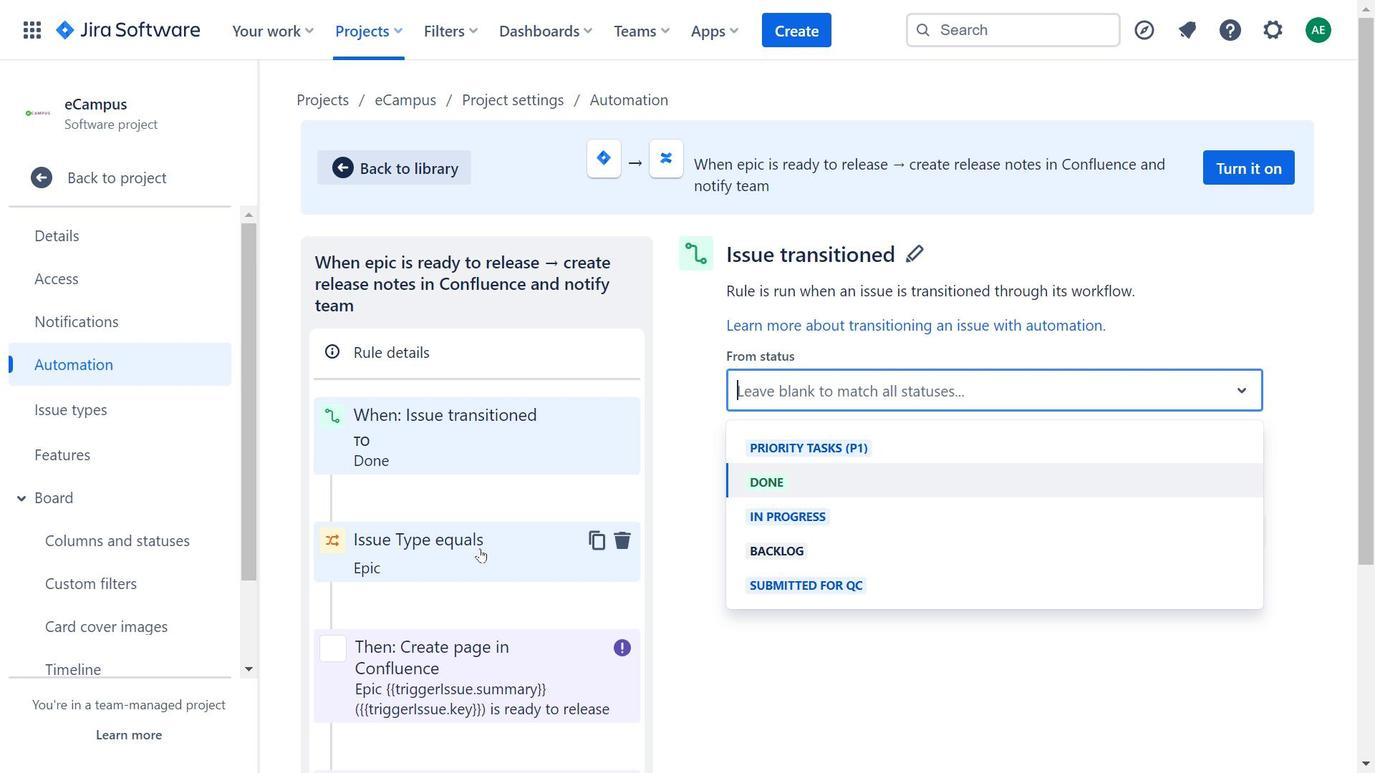 
Action: Mouse moved to (805, 389)
Screenshot: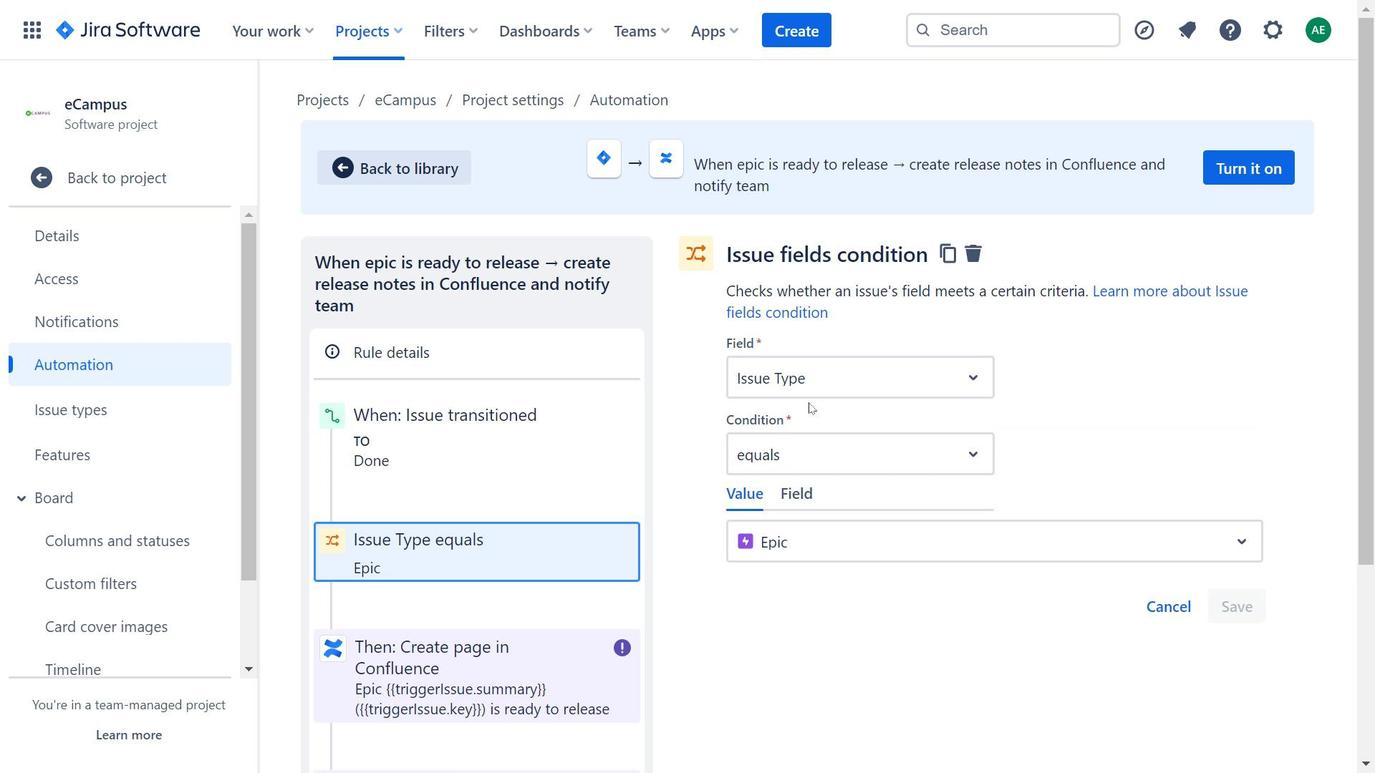 
Action: Mouse pressed left at (805, 389)
Screenshot: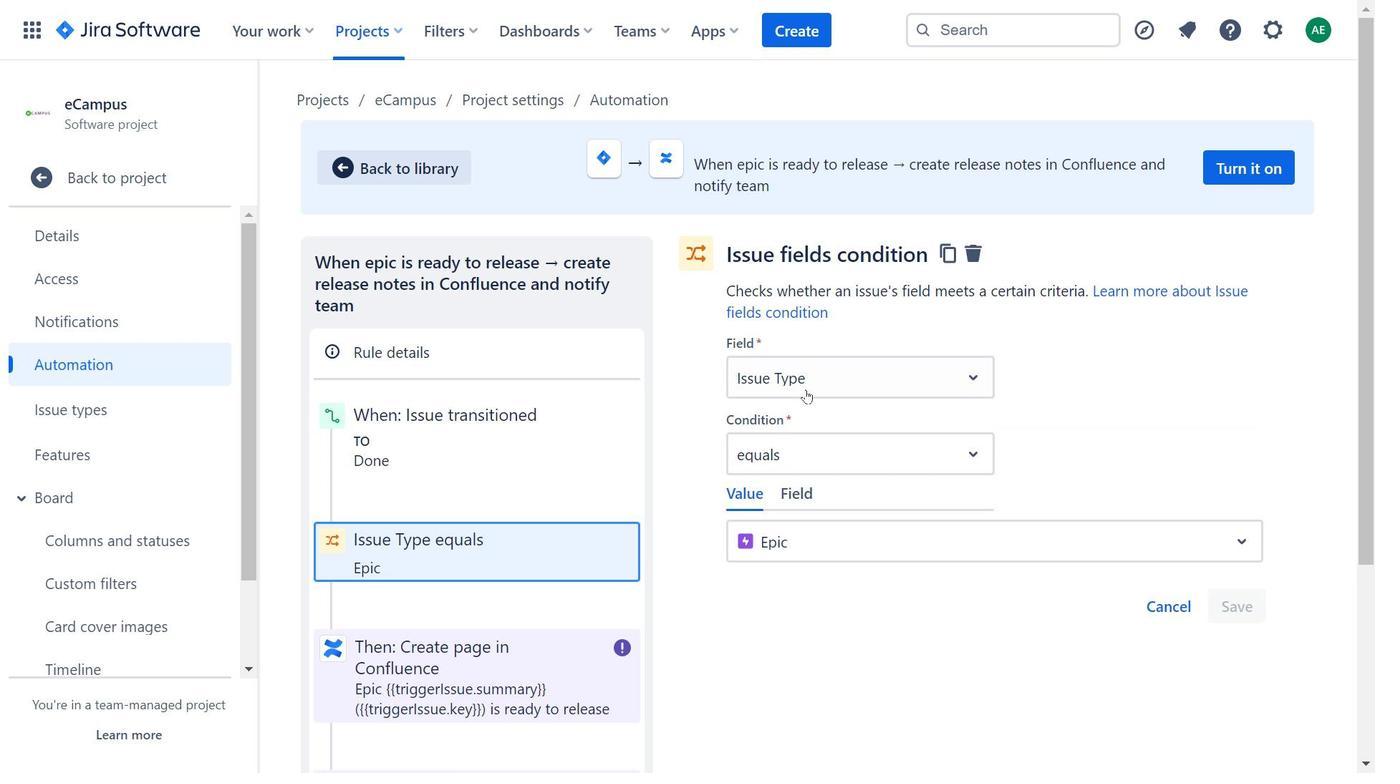 
Action: Mouse moved to (810, 478)
Screenshot: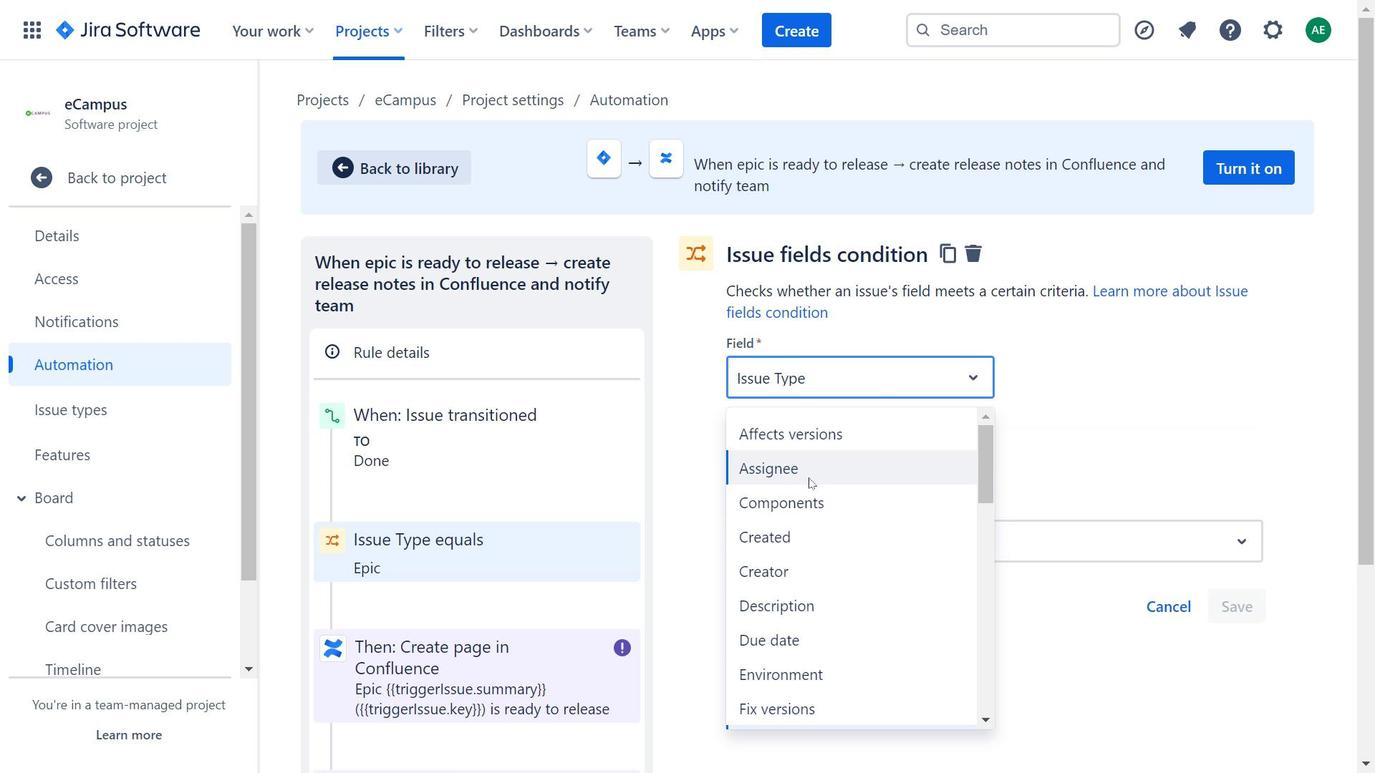
Action: Mouse scrolled (810, 477) with delta (0, 0)
Screenshot: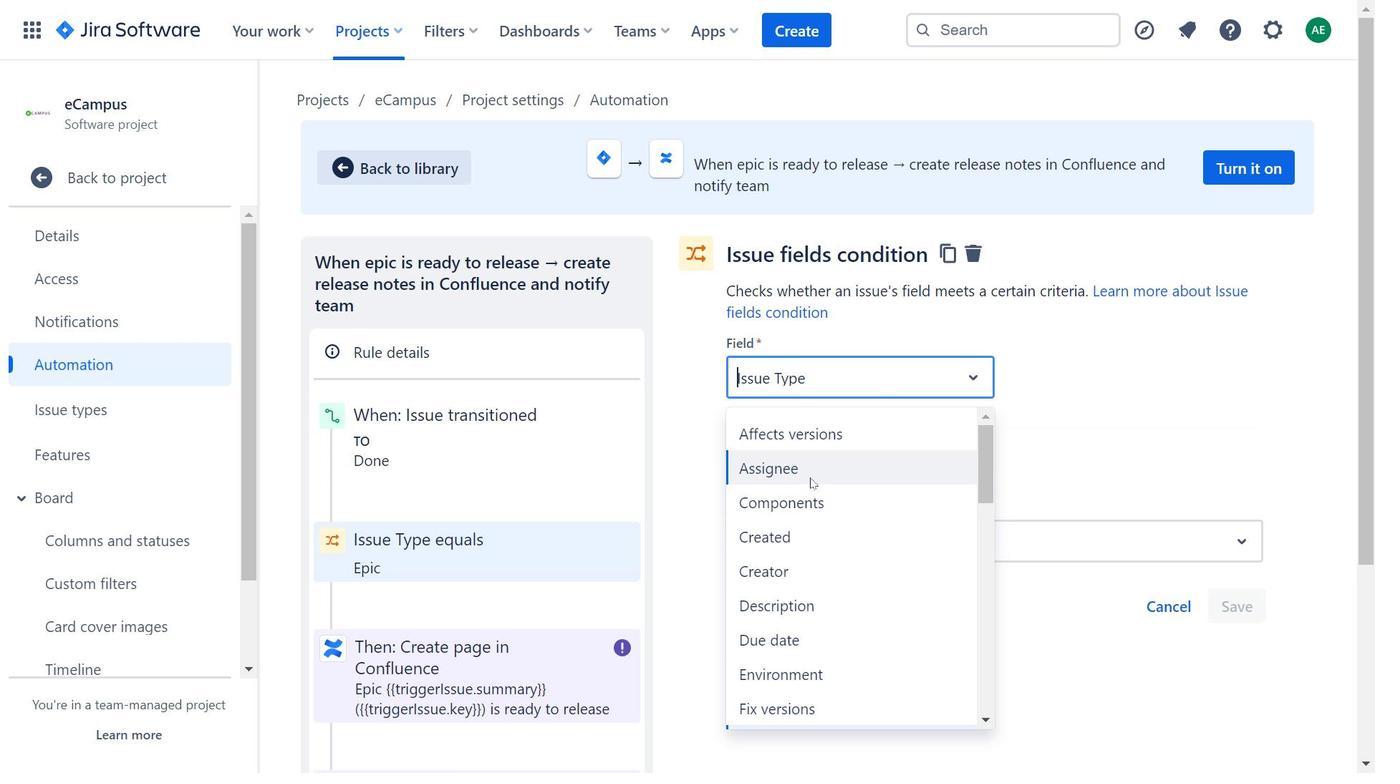 
Action: Mouse scrolled (810, 477) with delta (0, 0)
Screenshot: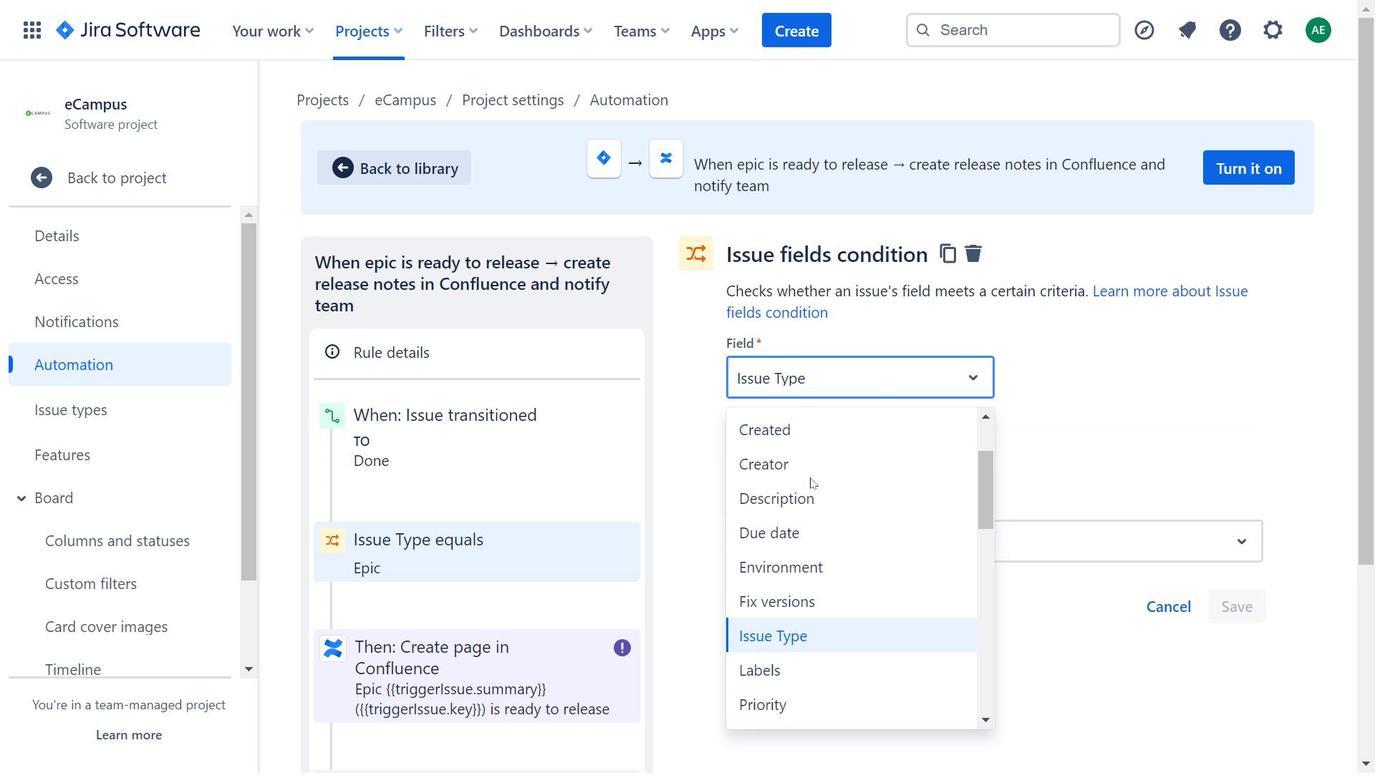 
Action: Mouse moved to (818, 499)
Screenshot: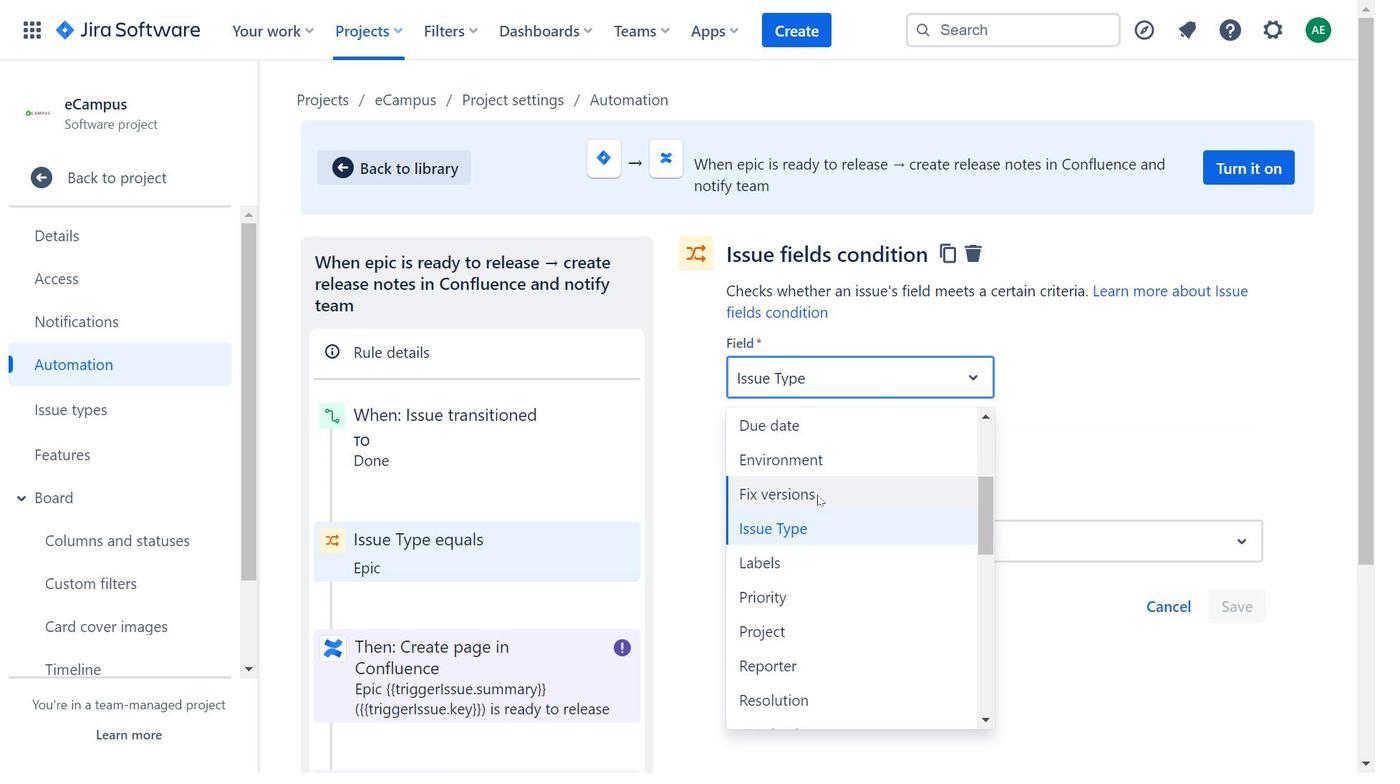 
Action: Mouse scrolled (818, 498) with delta (0, 0)
Screenshot: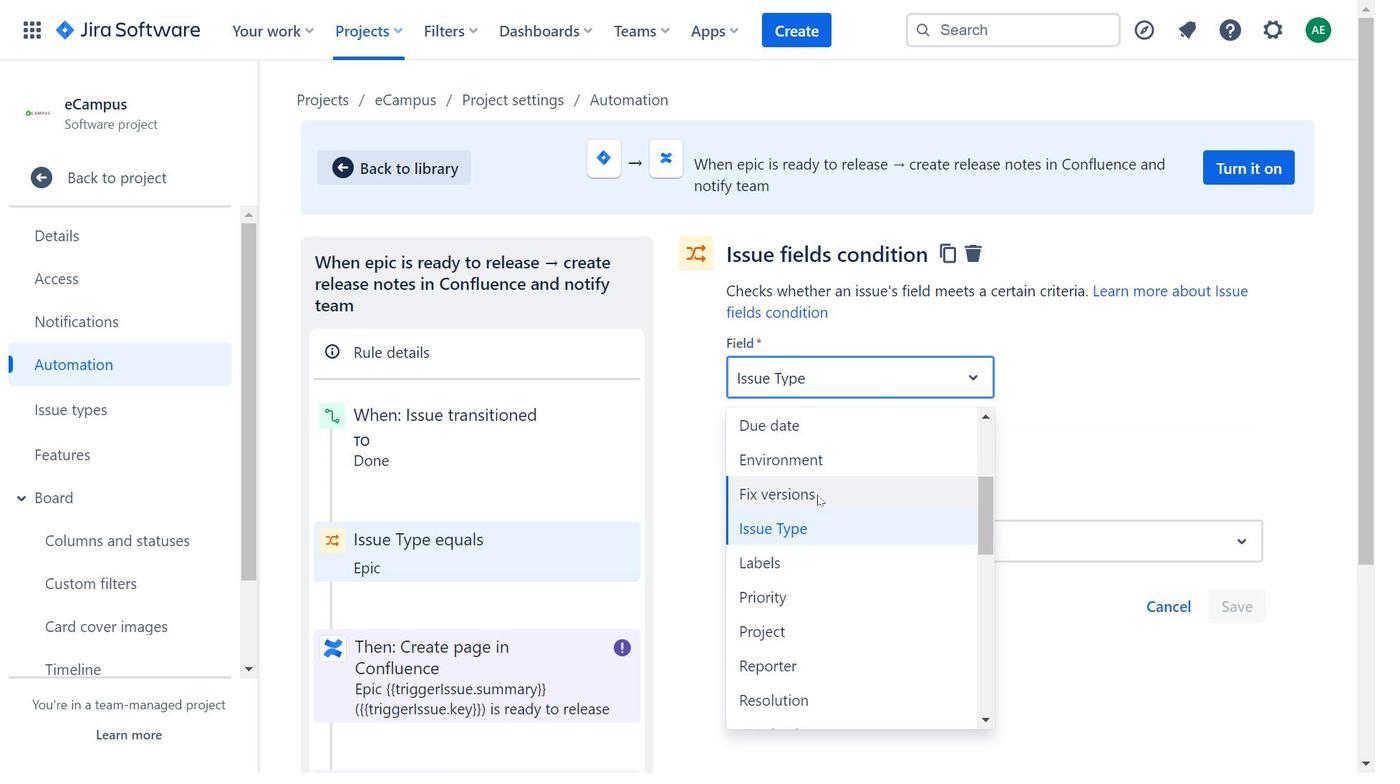 
Action: Mouse moved to (854, 520)
Screenshot: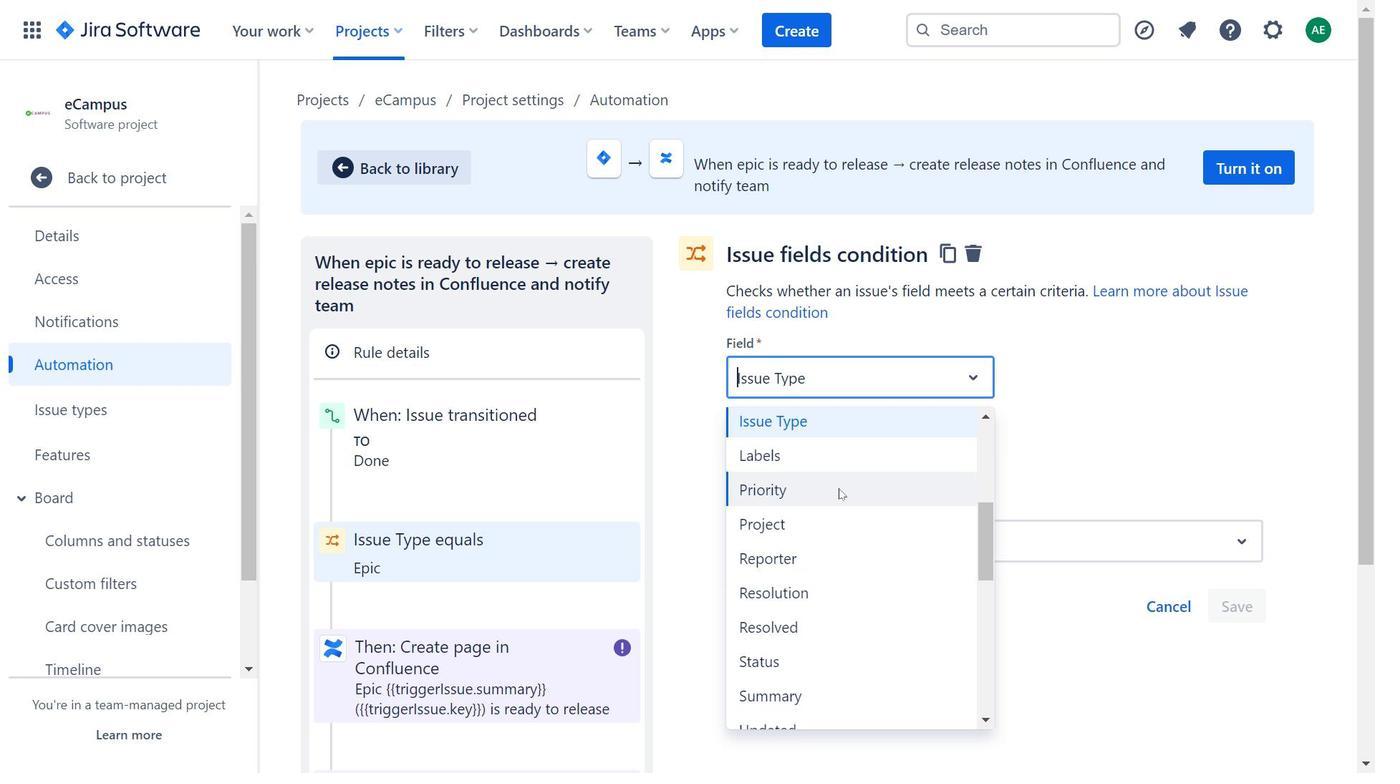 
Action: Mouse scrolled (854, 519) with delta (0, 0)
Screenshot: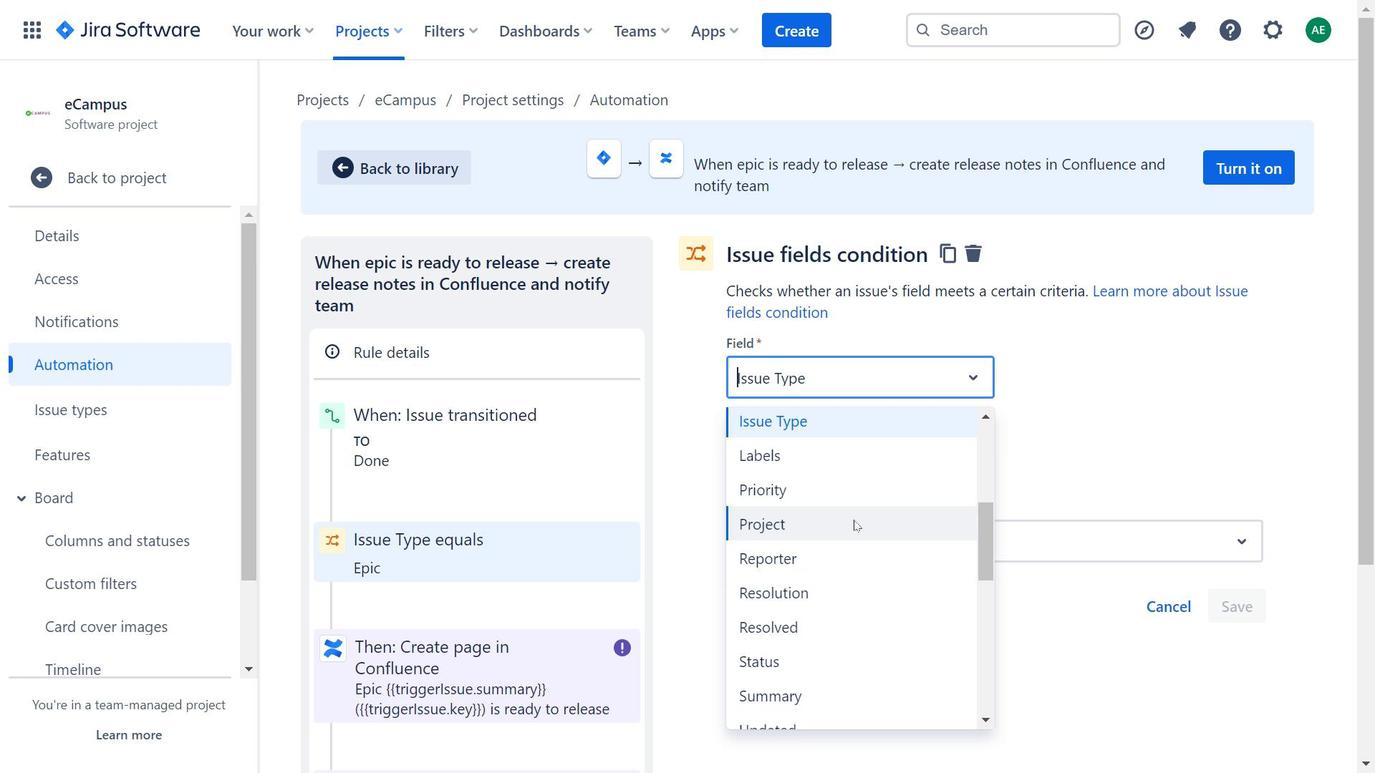 
Action: Mouse scrolled (854, 519) with delta (0, 0)
Screenshot: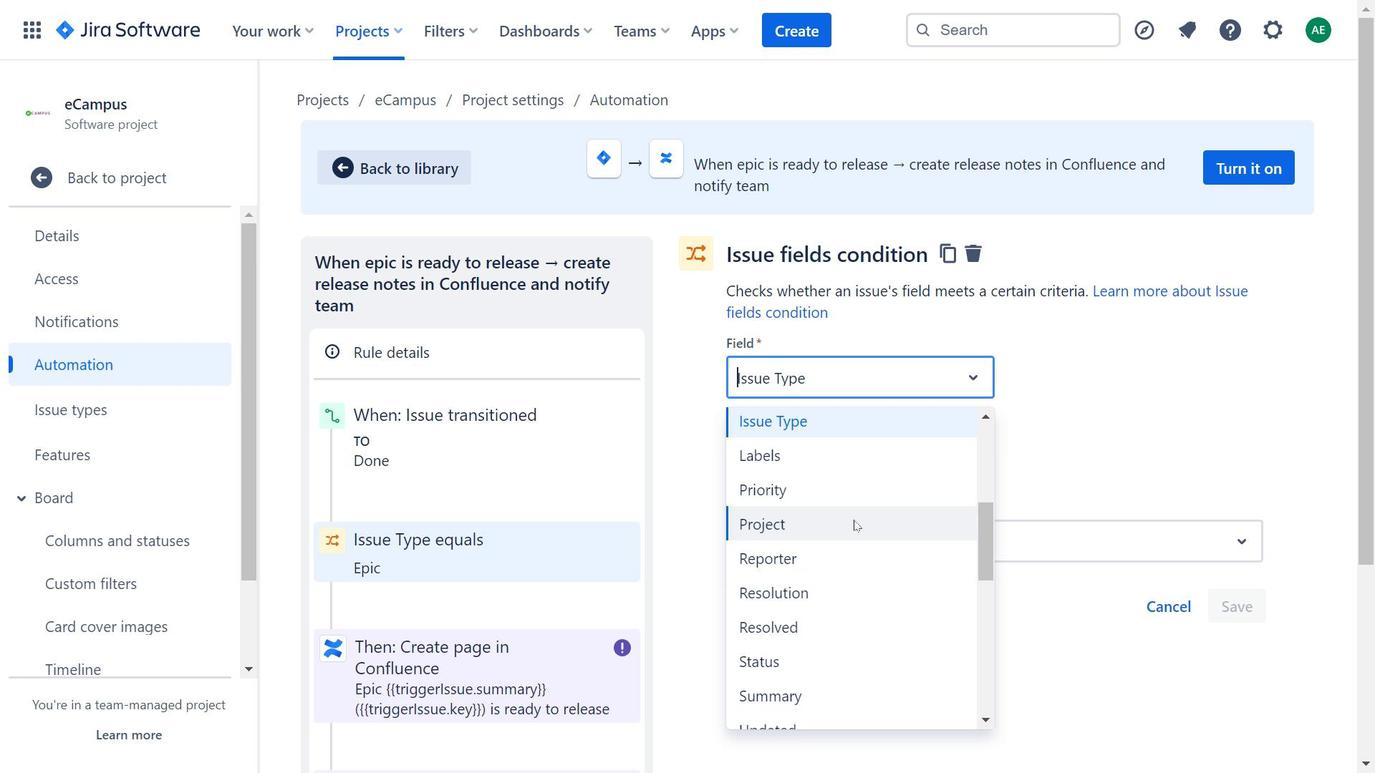 
Action: Mouse moved to (860, 568)
Screenshot: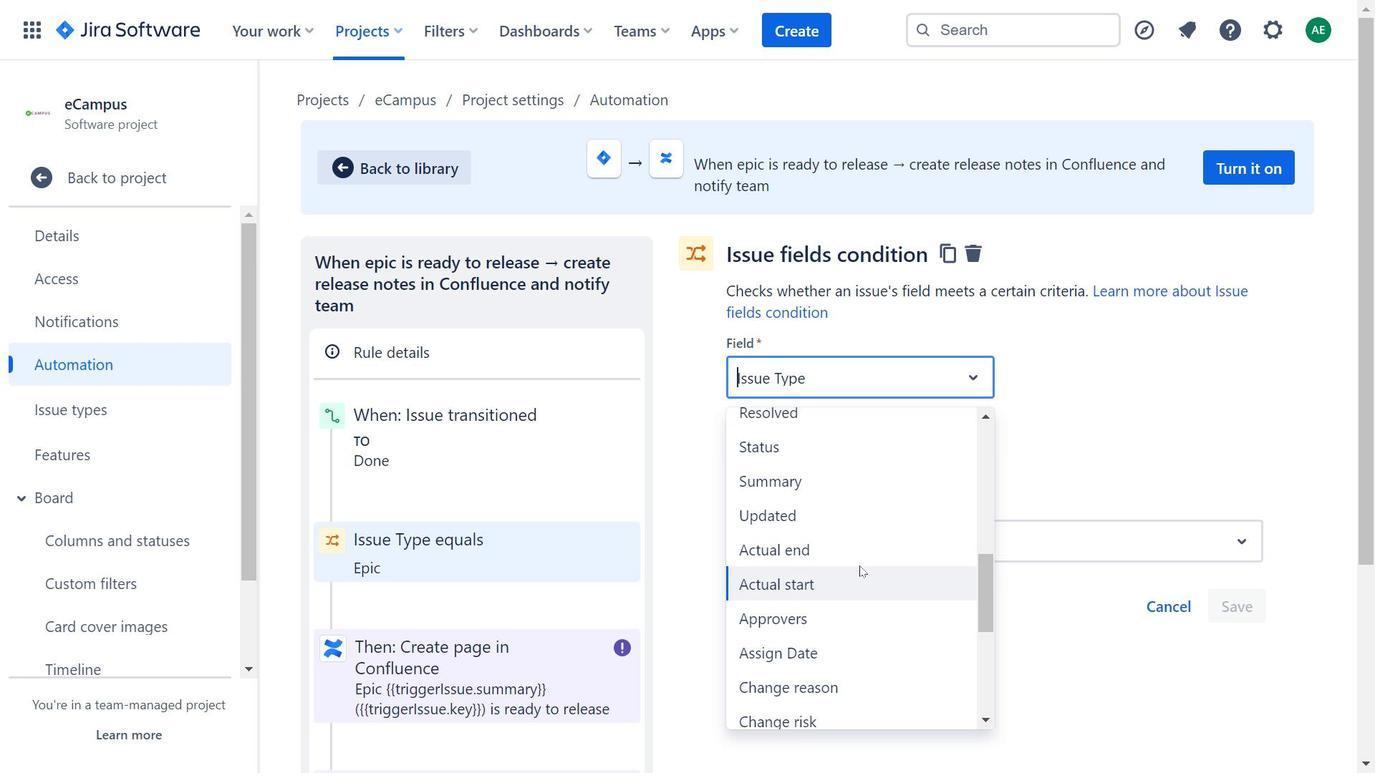 
Action: Mouse scrolled (860, 568) with delta (0, 0)
Screenshot: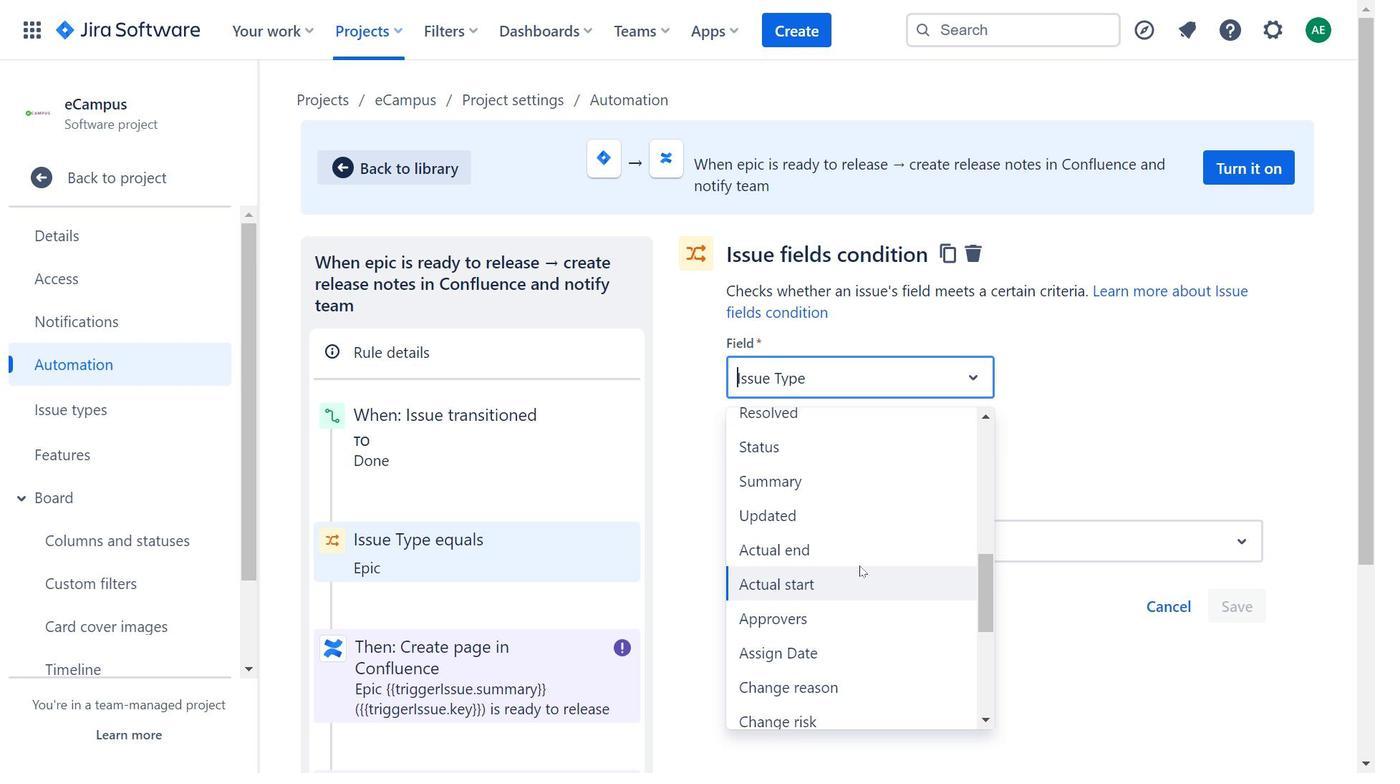
Action: Mouse moved to (941, 480)
Screenshot: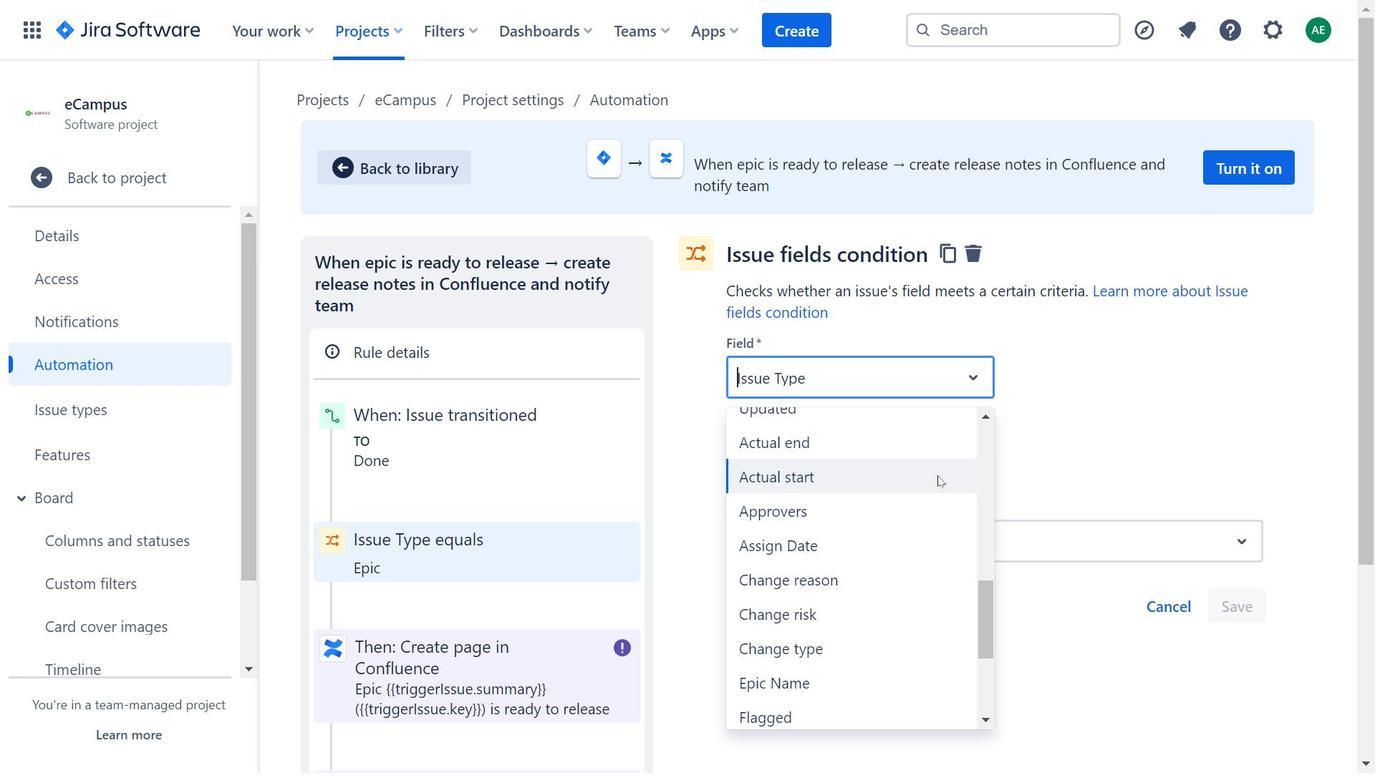 
Action: Mouse scrolled (941, 479) with delta (0, 0)
Screenshot: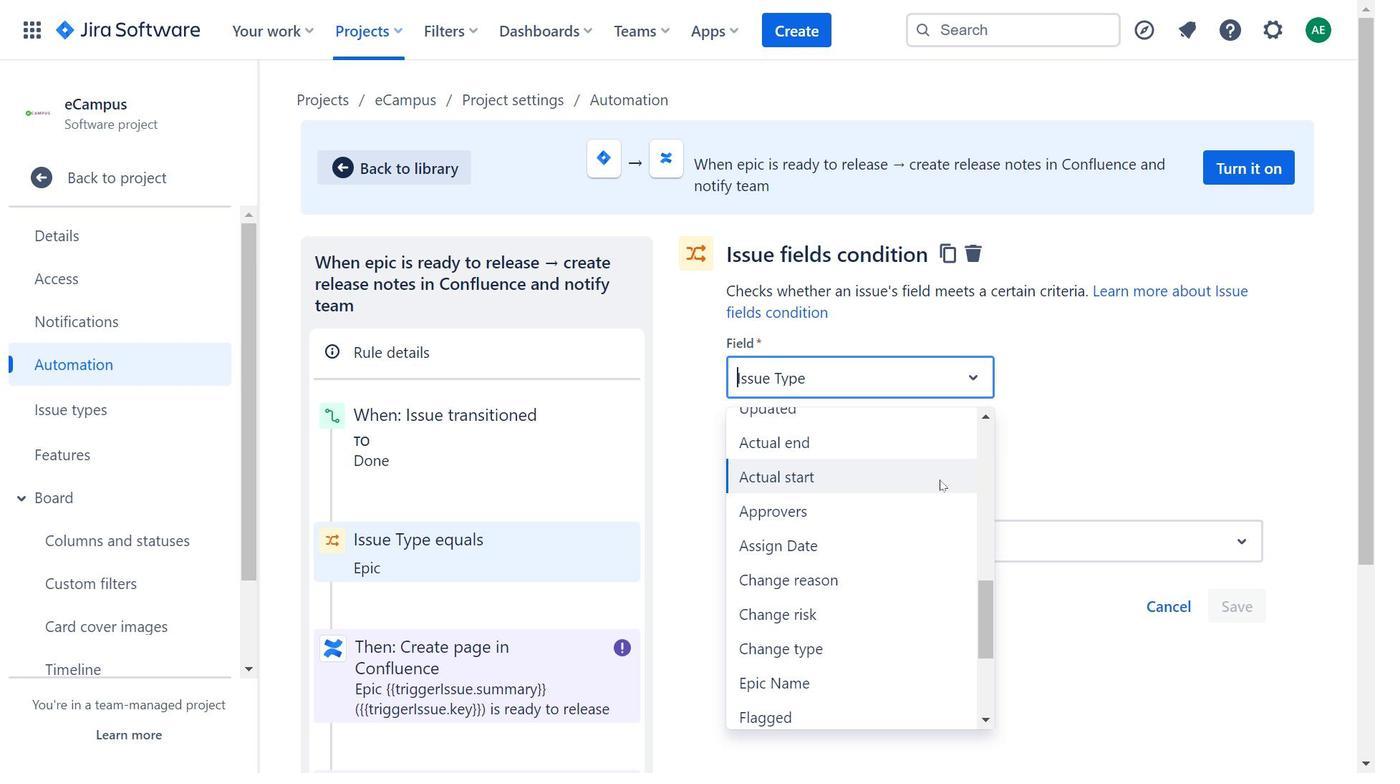 
Action: Mouse scrolled (941, 479) with delta (0, 0)
Screenshot: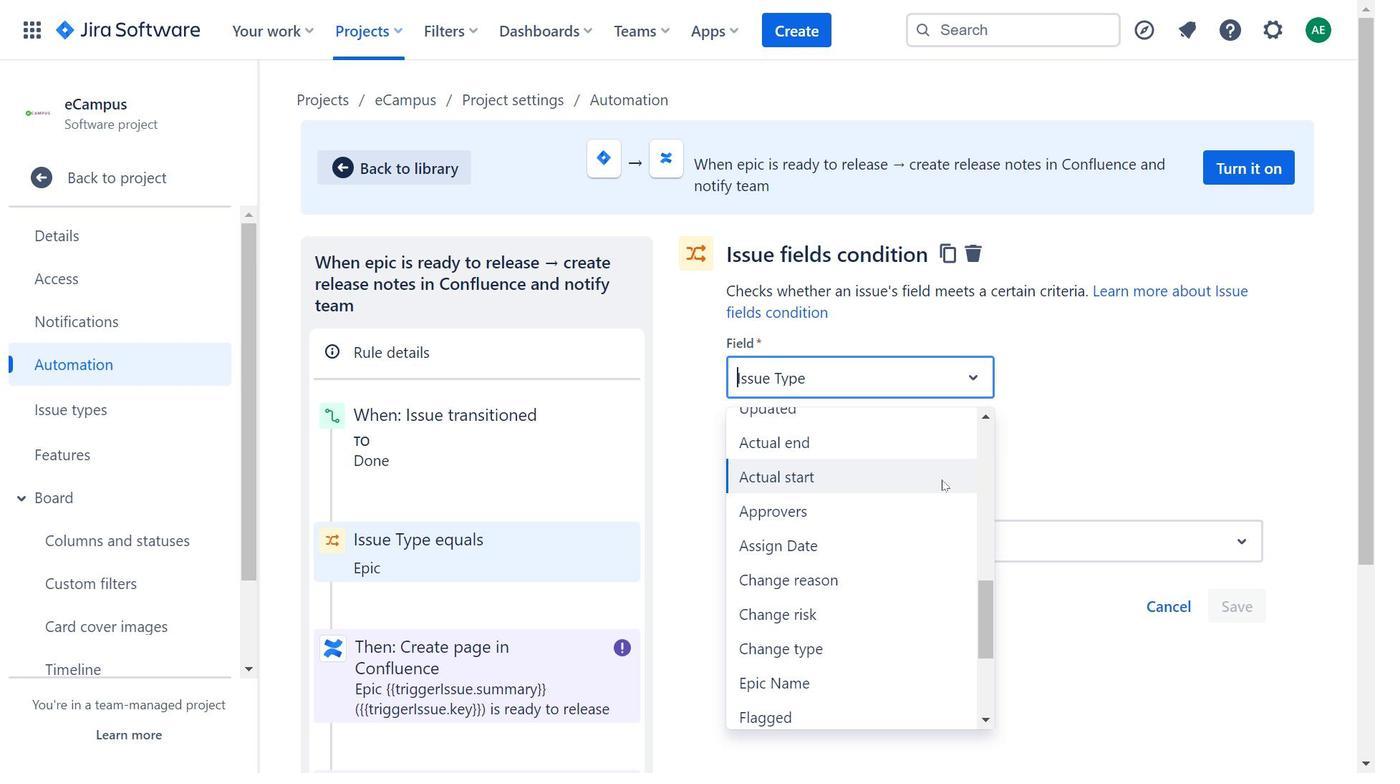 
Action: Mouse moved to (1102, 475)
Screenshot: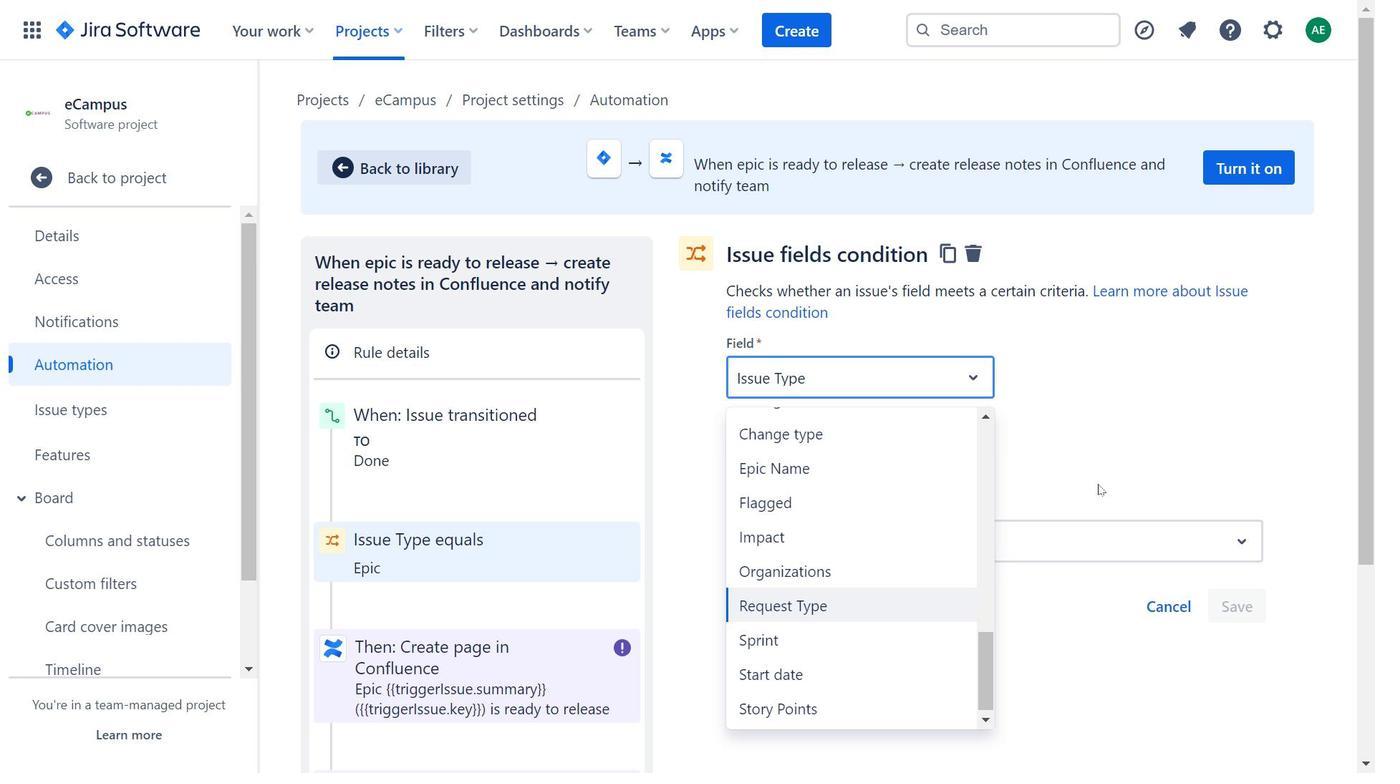 
Action: Mouse pressed left at (1102, 475)
Screenshot: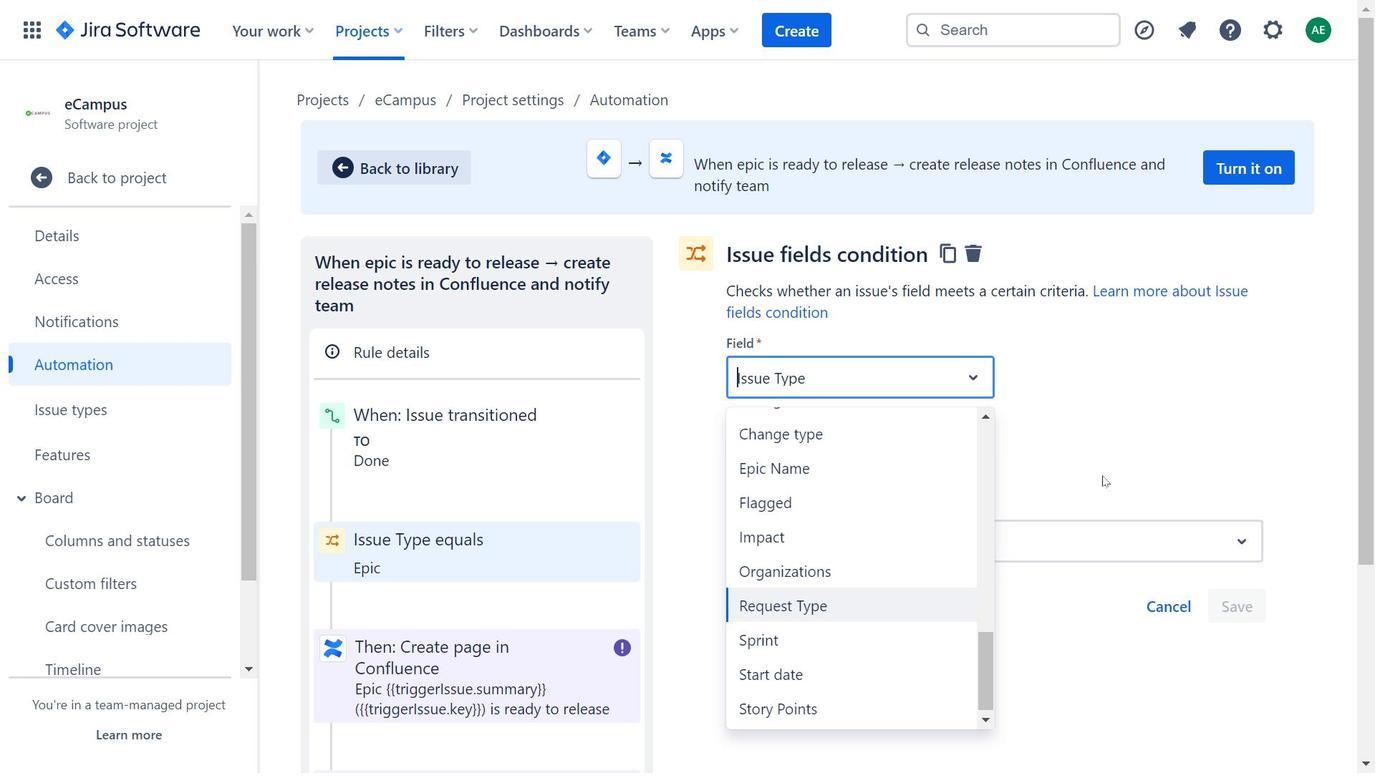 
Action: Mouse moved to (850, 446)
Screenshot: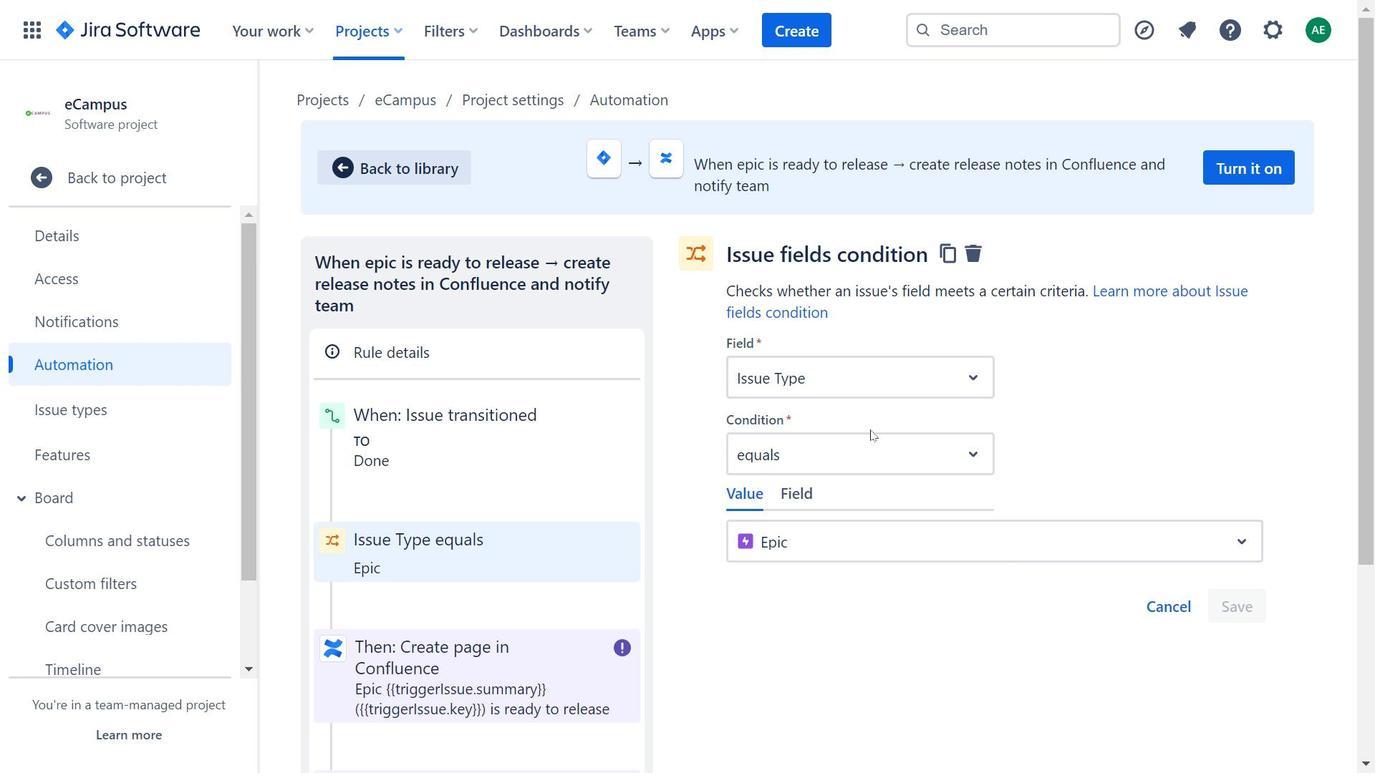 
Action: Mouse pressed left at (850, 446)
Screenshot: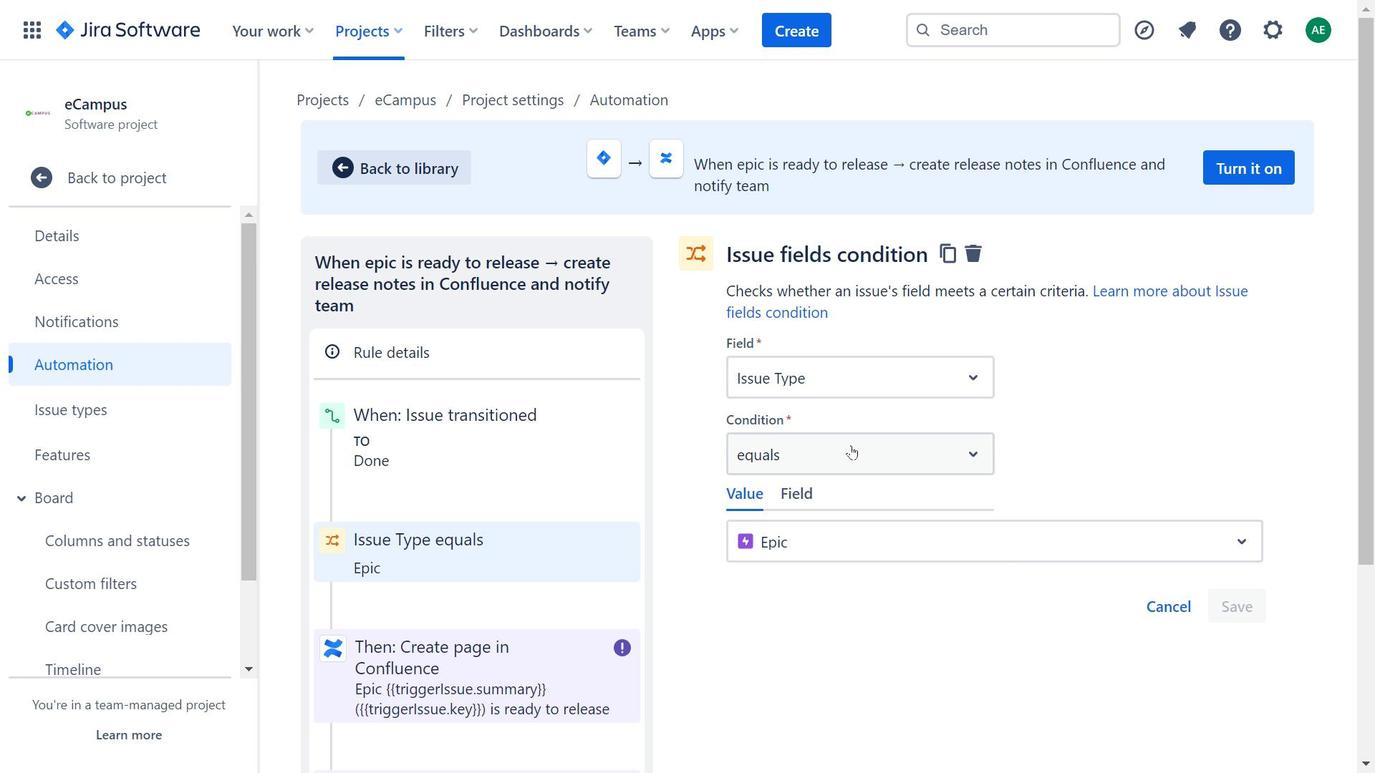 
Action: Mouse moved to (1071, 415)
Screenshot: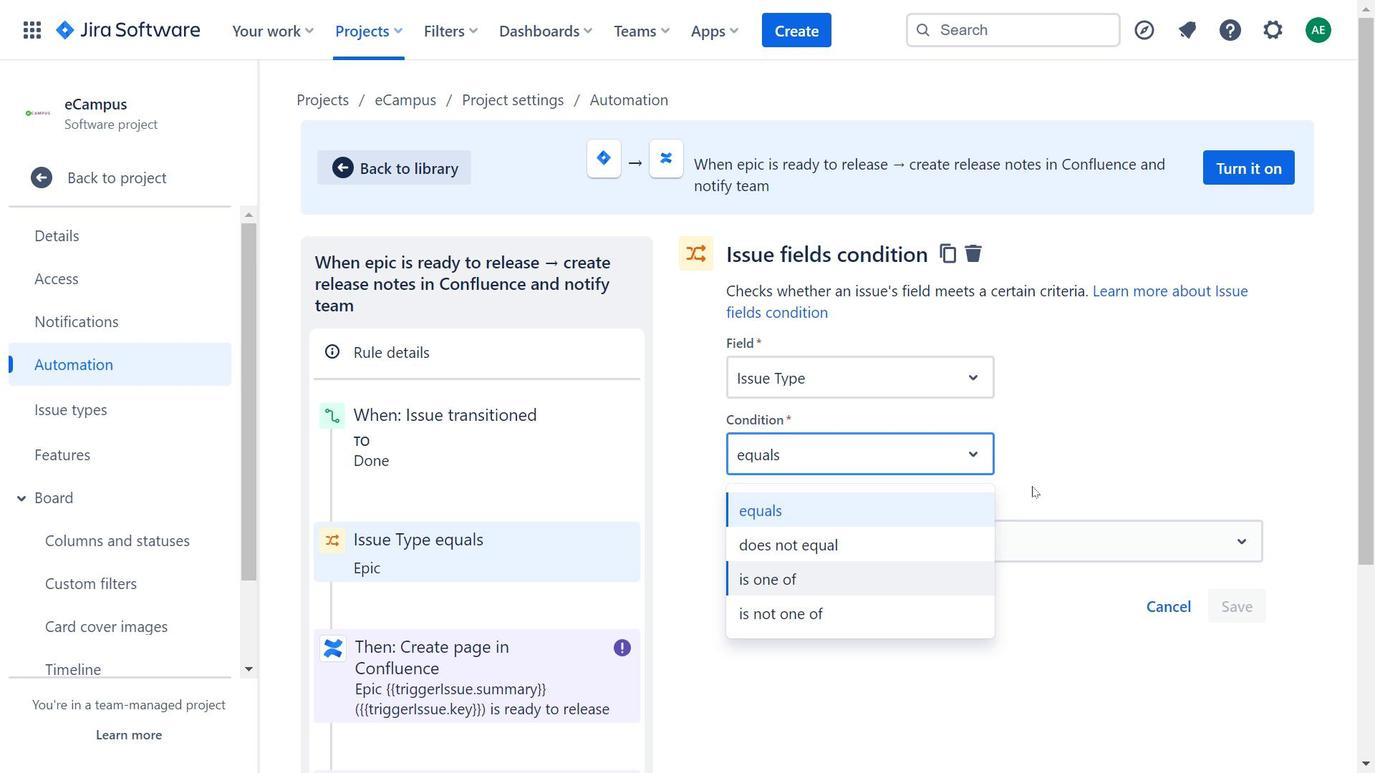 
Action: Mouse pressed left at (1071, 415)
Screenshot: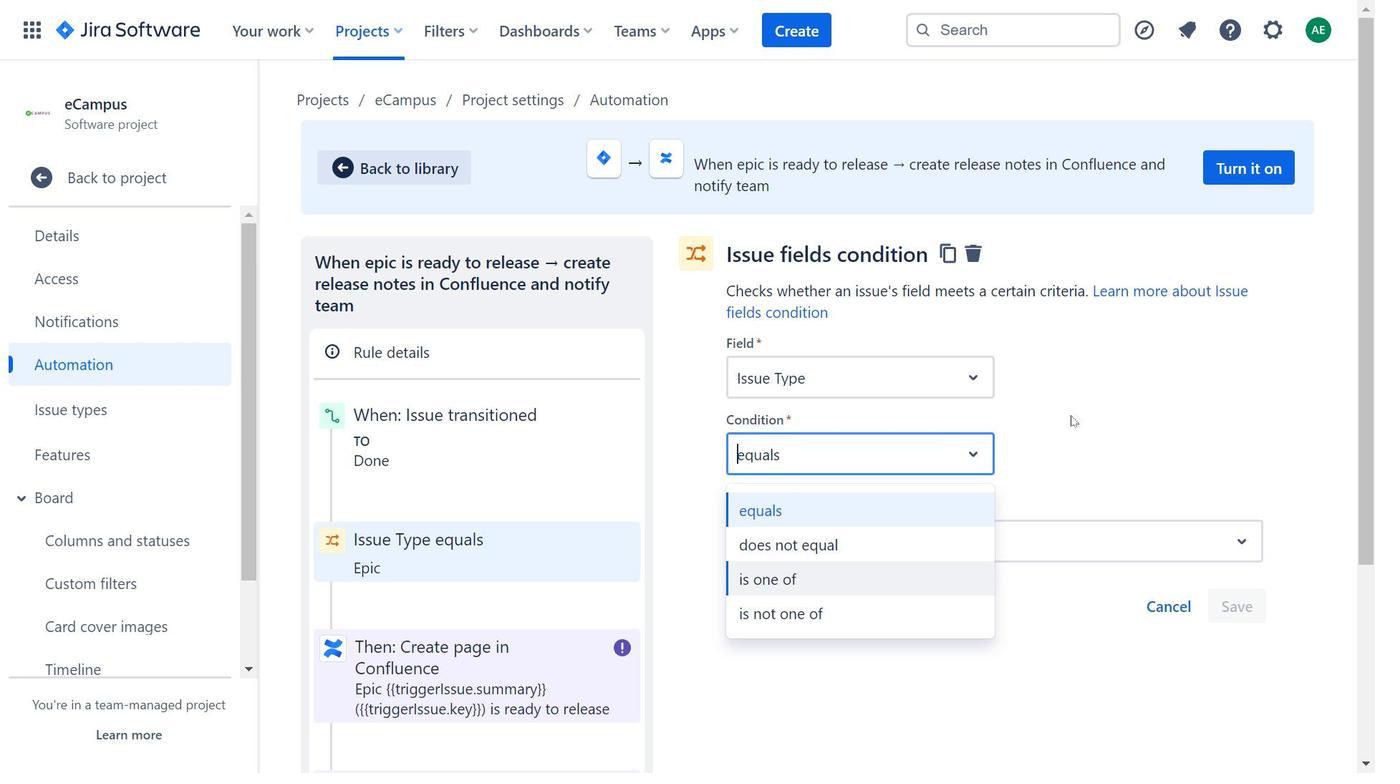 
Action: Mouse moved to (929, 562)
Screenshot: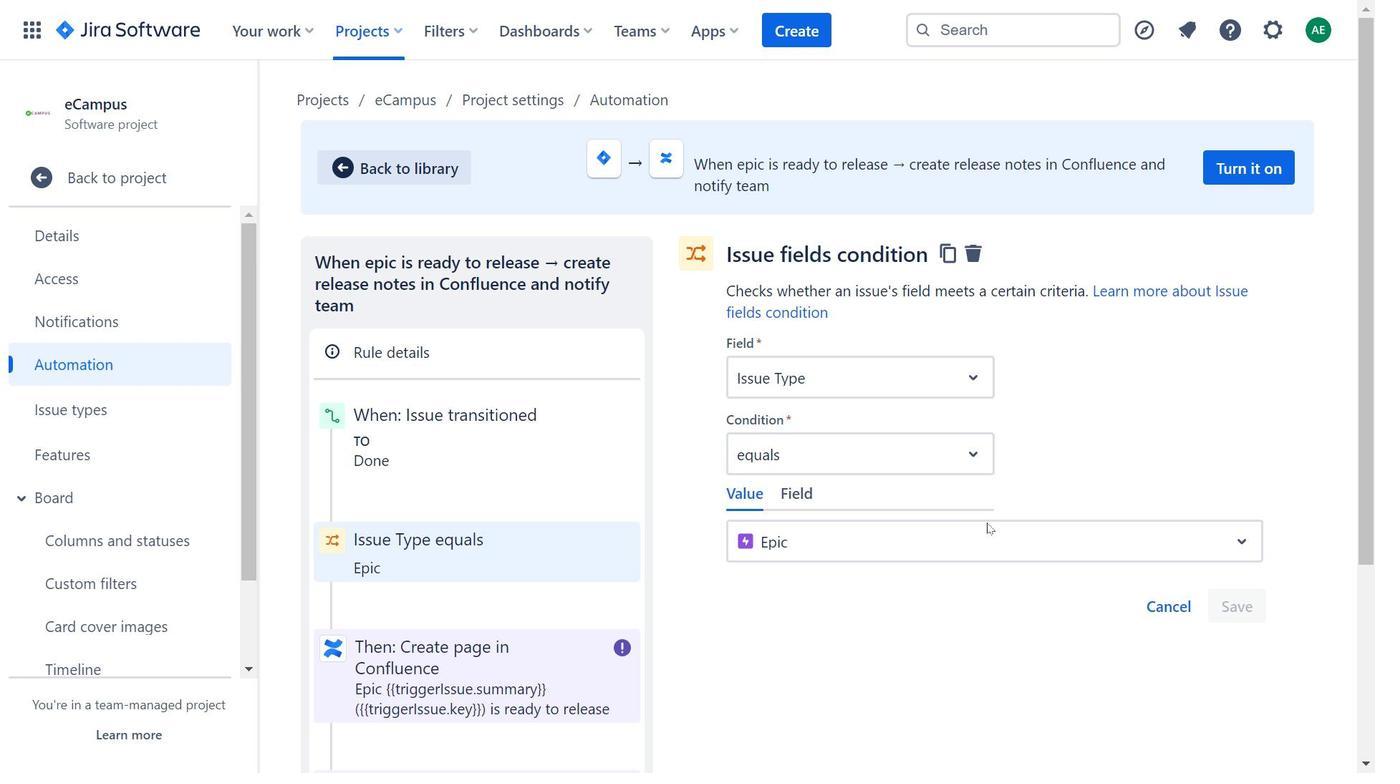 
Action: Mouse pressed left at (929, 562)
Screenshot: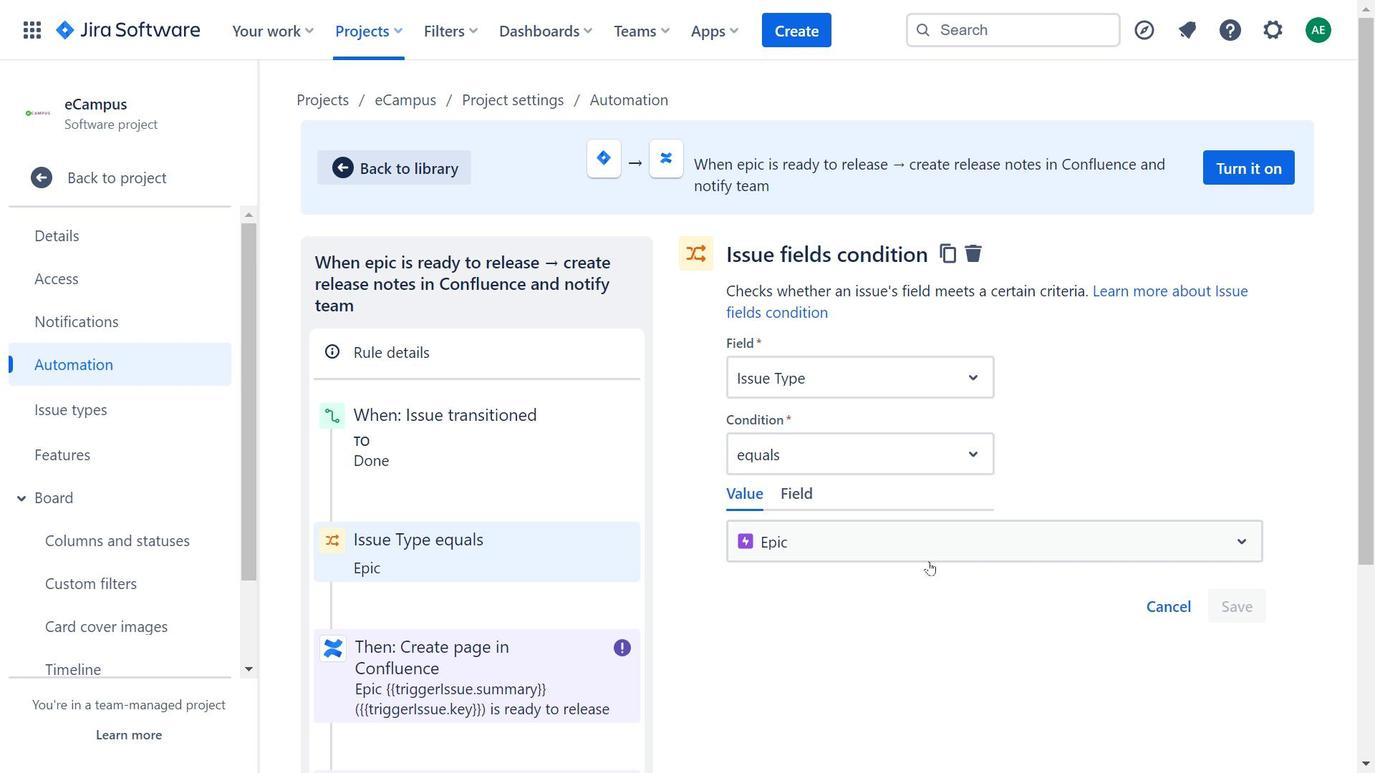 
Action: Mouse moved to (447, 439)
Screenshot: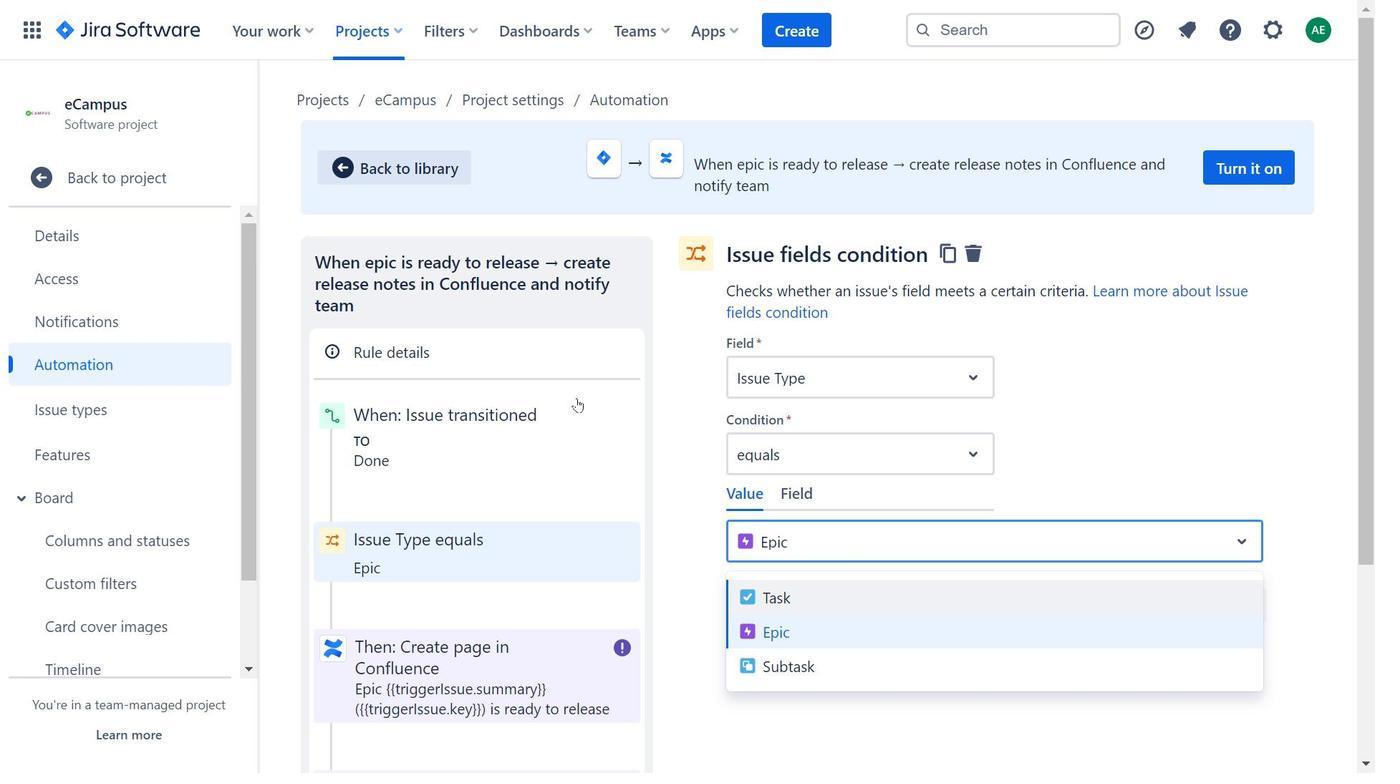 
Action: Mouse pressed left at (447, 439)
Screenshot: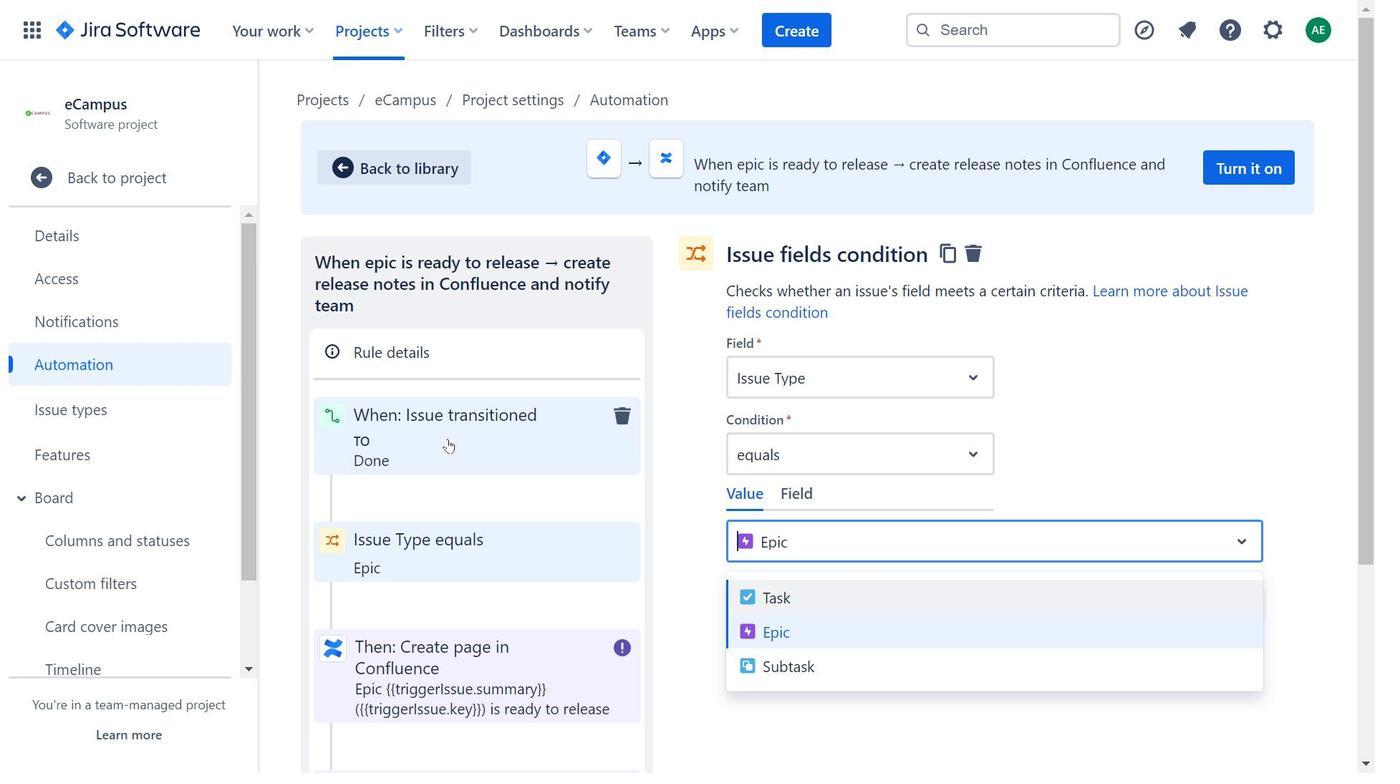 
Action: Mouse moved to (866, 398)
Screenshot: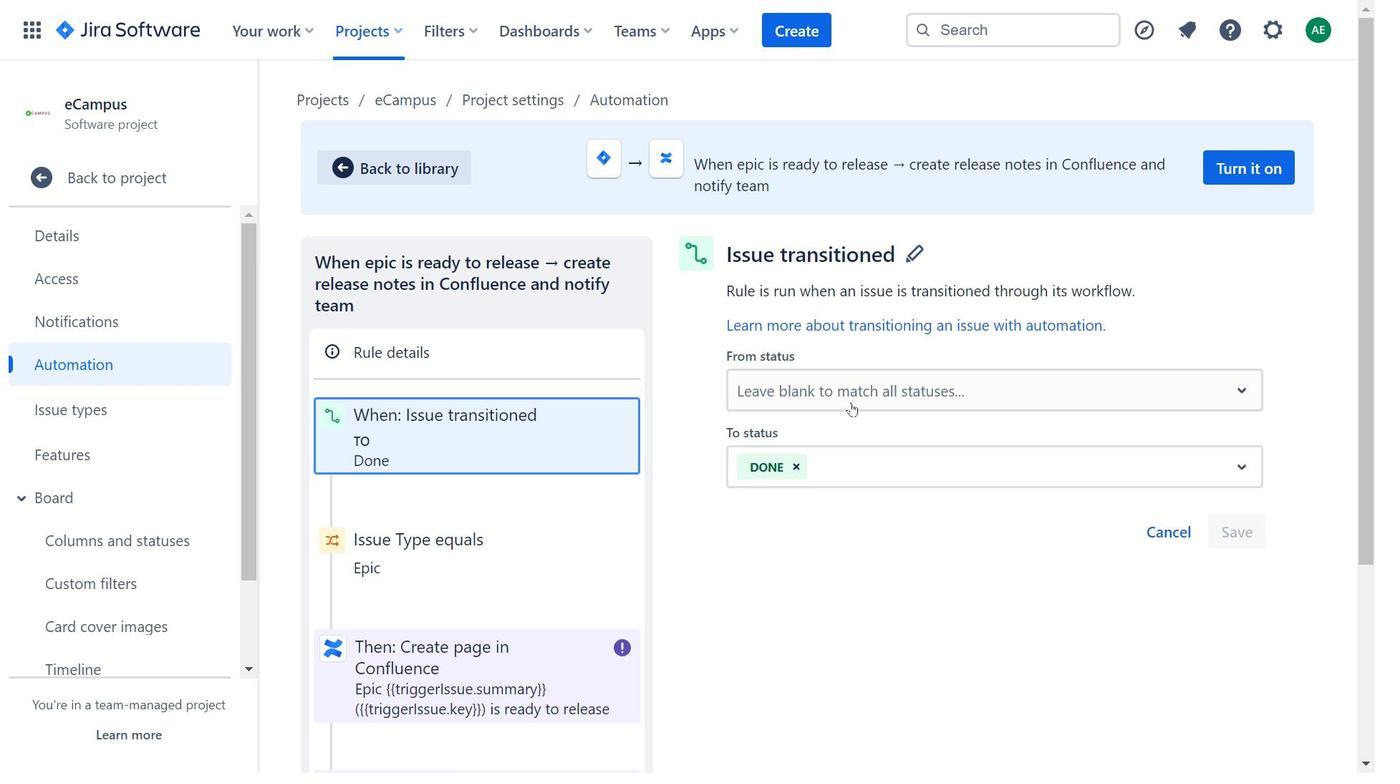 
Action: Mouse pressed left at (866, 398)
